 Task: Look for Airbnb options in Levice, Slovakia from 5th November, 2023 to 16th November, 2023 for 2 adults.1  bedroom having 1 bed and 1 bathroom. Property type can be hotel. Look for 5 properties as per requirement.
Action: Mouse moved to (533, 71)
Screenshot: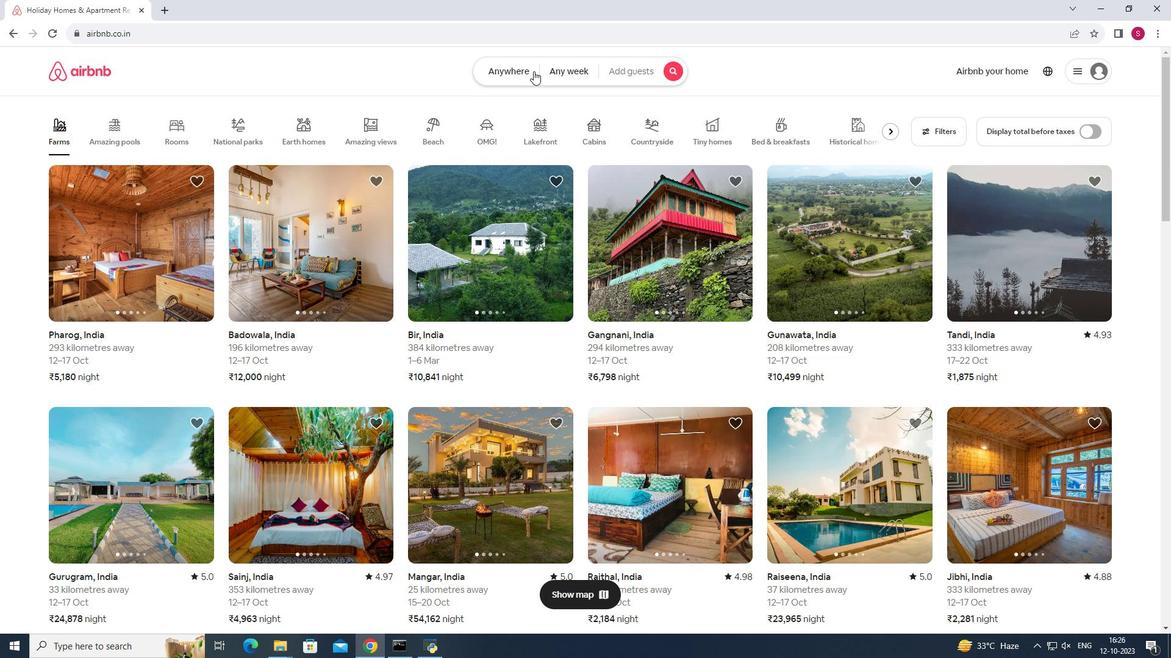 
Action: Mouse pressed left at (533, 71)
Screenshot: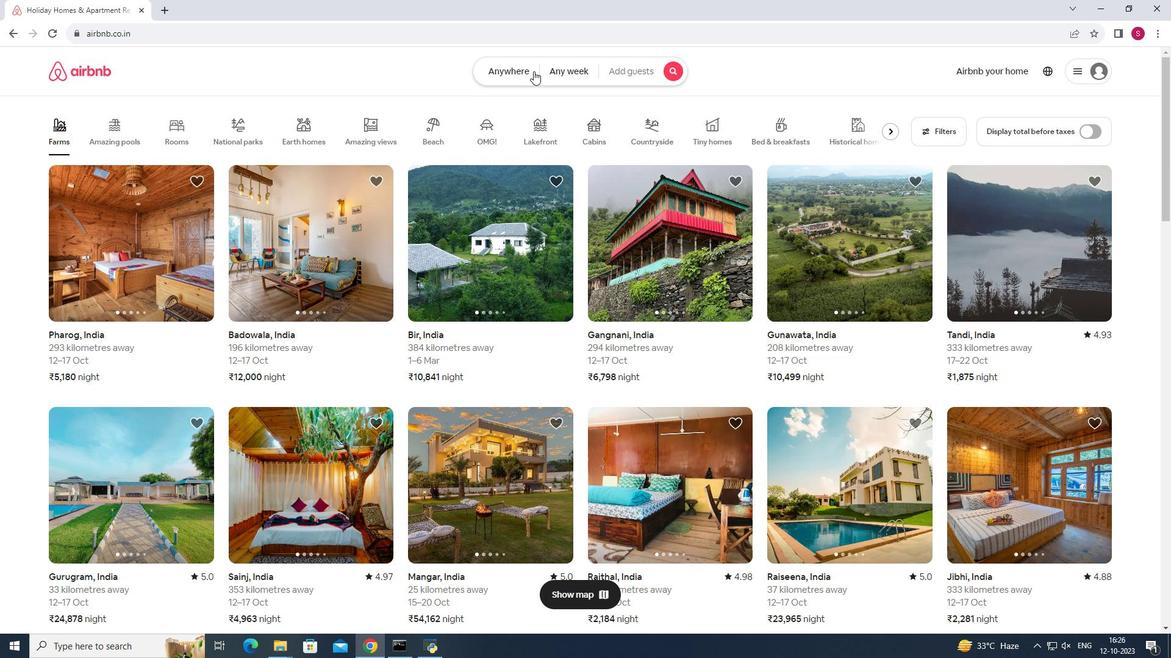 
Action: Mouse moved to (432, 118)
Screenshot: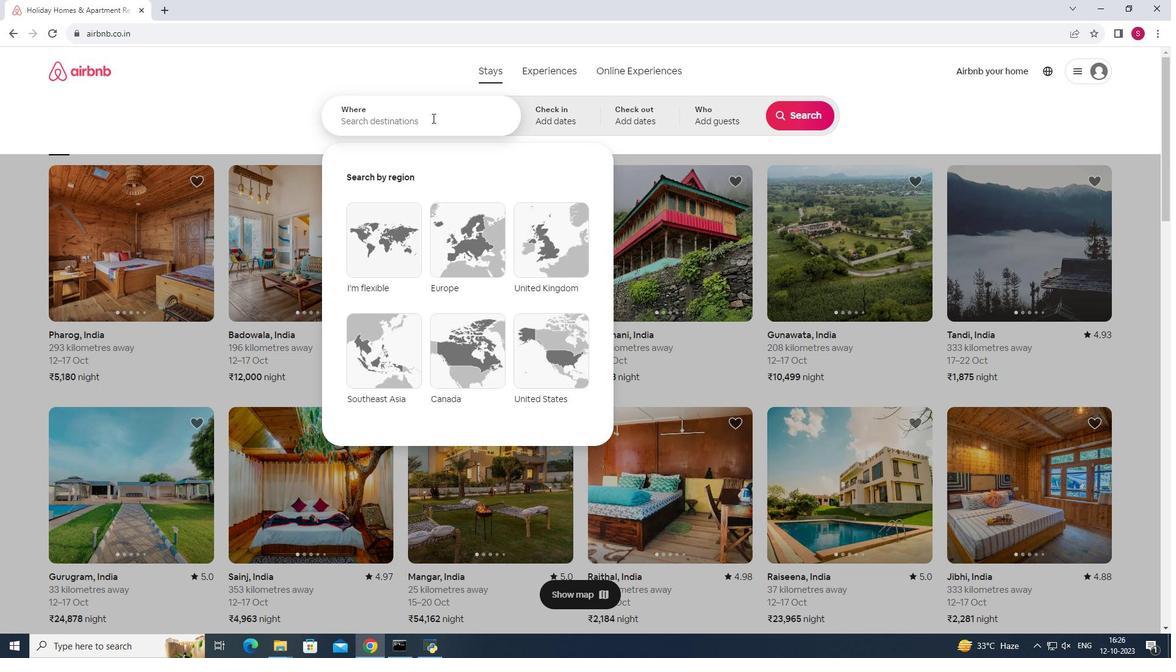 
Action: Mouse pressed left at (432, 118)
Screenshot: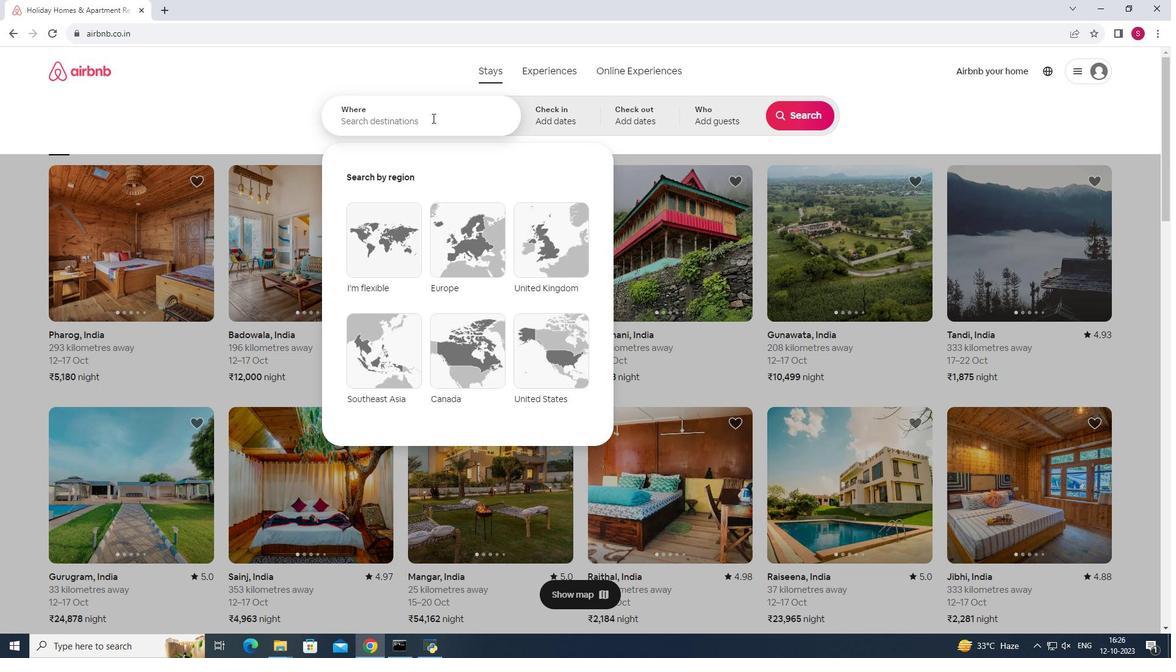 
Action: Key pressed <Key.shift><Key.shift><Key.shift><Key.shift><Key.shift><Key.shift><Key.shift><Key.shift><Key.shift><Key.shift><Key.shift><Key.shift><Key.shift><Key.shift><Key.shift><Key.shift><Key.shift><Key.shift><Key.shift><Key.shift><Key.shift><Key.shift><Key.shift><Key.shift>Levice,<Key.space><Key.shift>Slovakia<Key.enter>
Screenshot: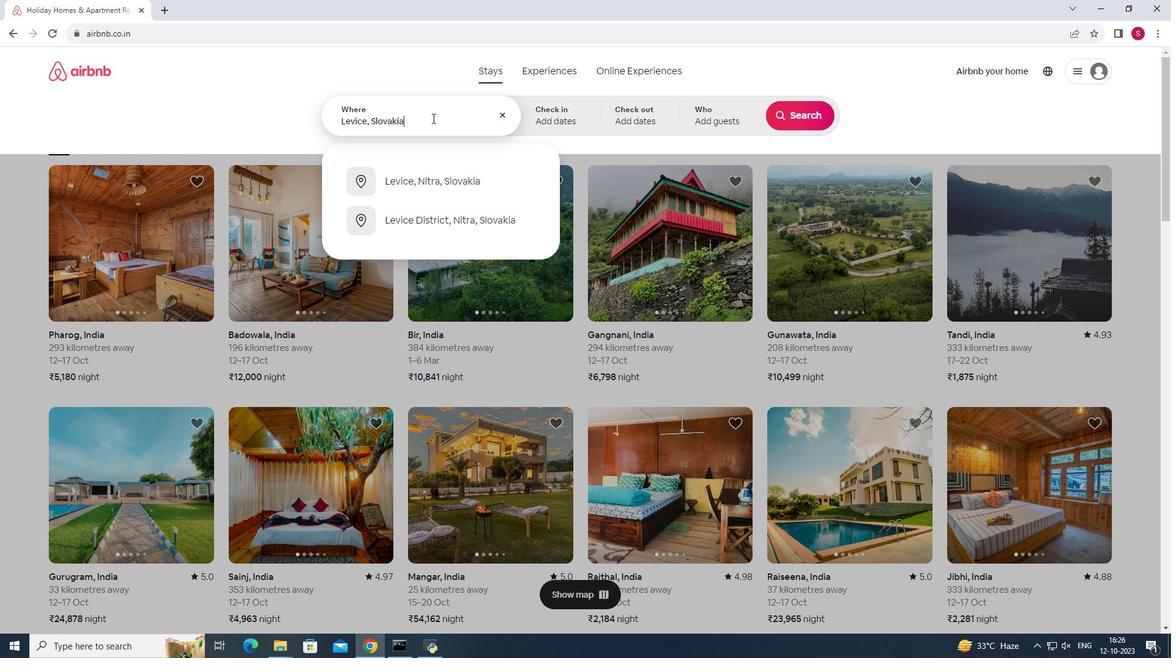 
Action: Mouse moved to (619, 299)
Screenshot: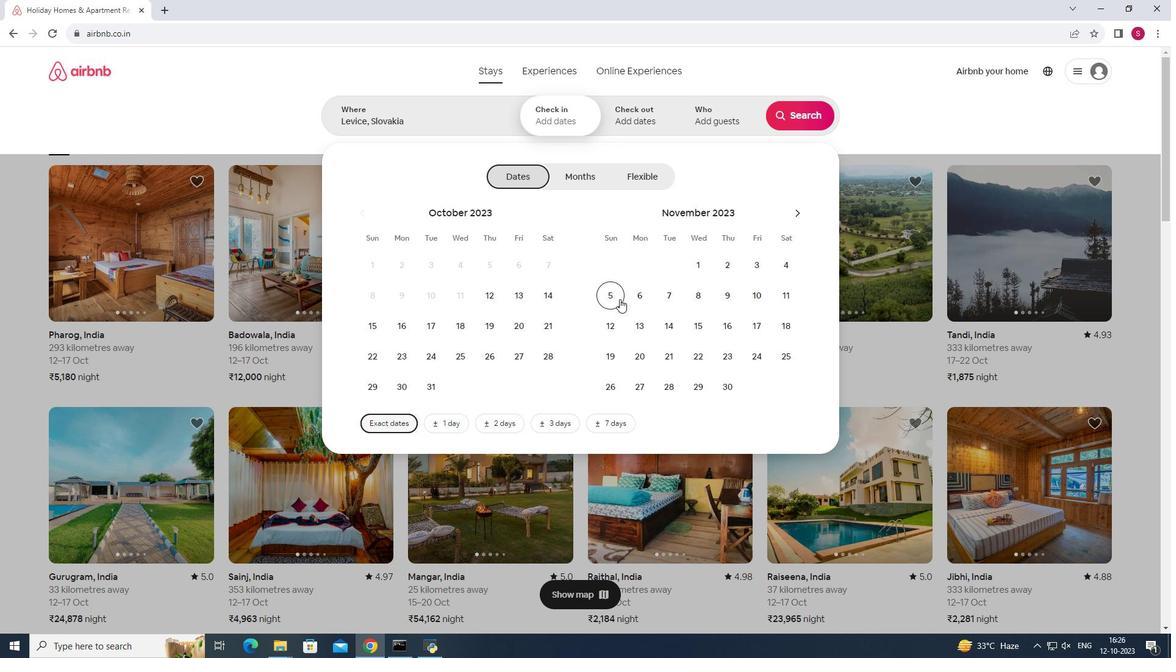 
Action: Mouse pressed left at (619, 299)
Screenshot: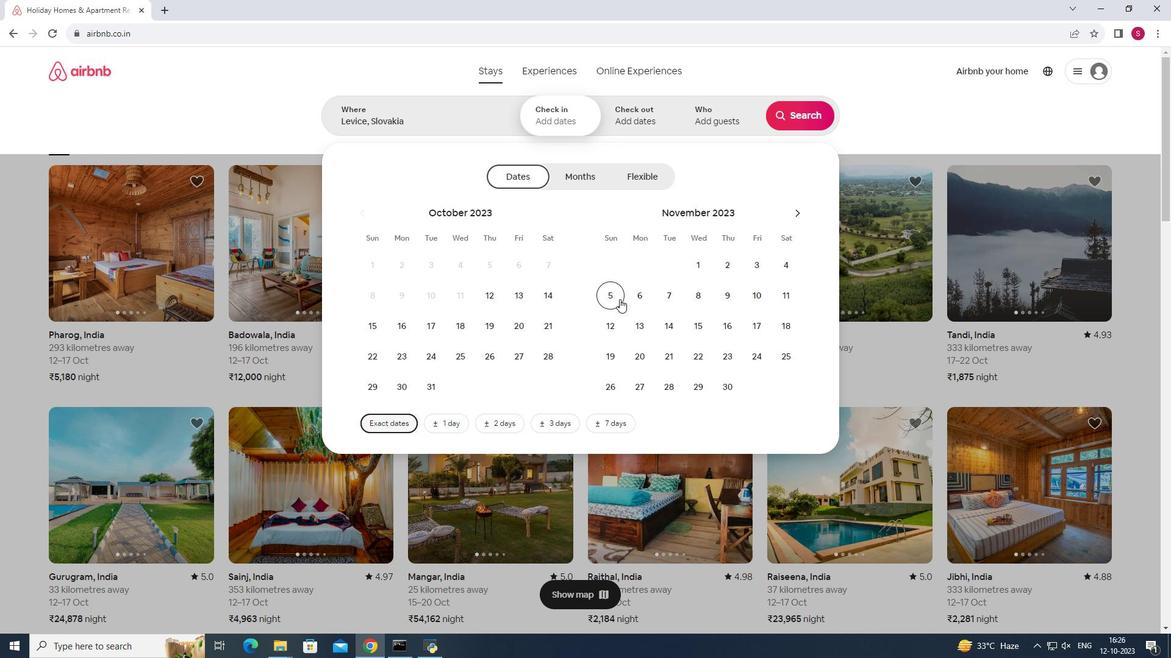 
Action: Mouse moved to (723, 332)
Screenshot: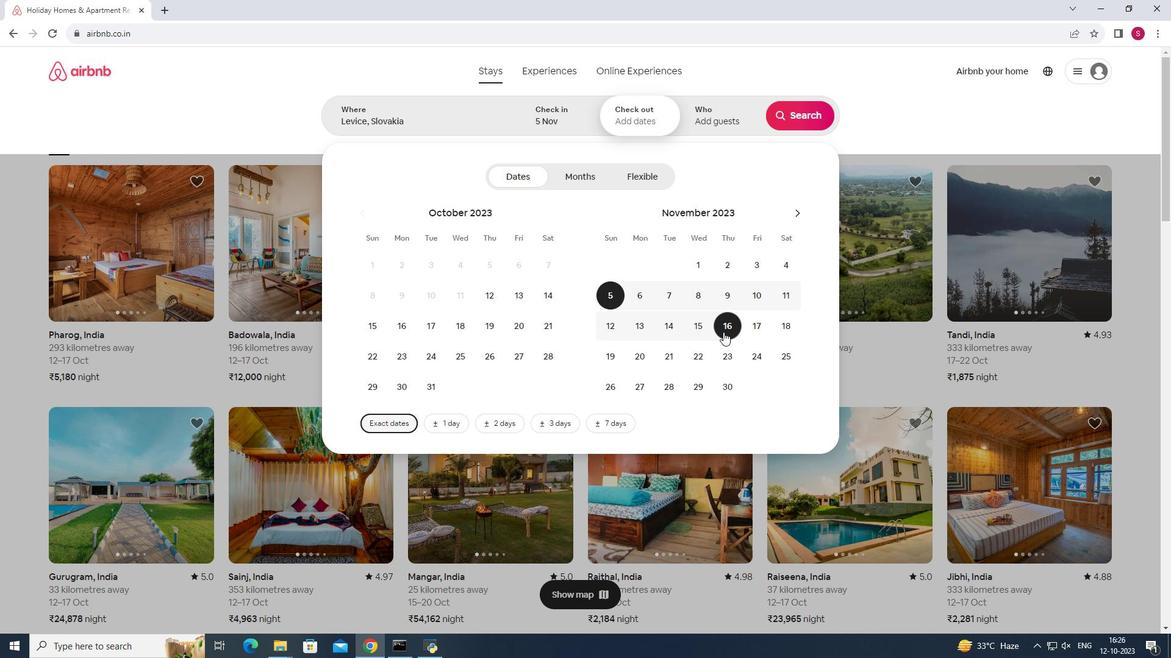 
Action: Mouse pressed left at (723, 332)
Screenshot: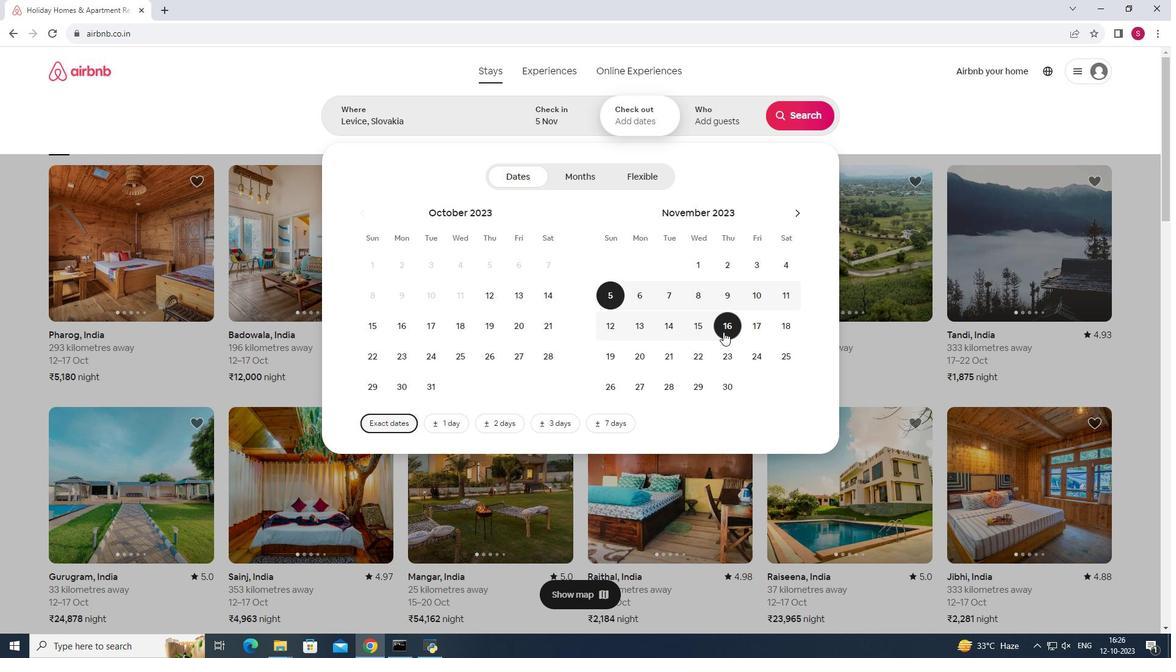 
Action: Mouse moved to (714, 112)
Screenshot: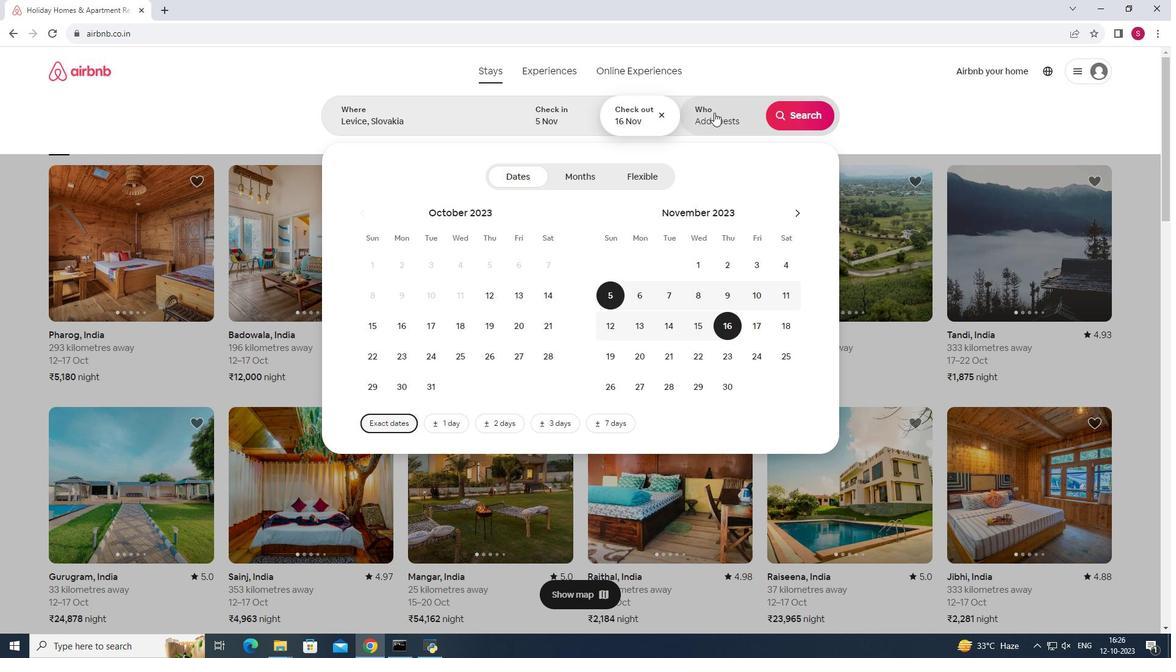 
Action: Mouse pressed left at (714, 112)
Screenshot: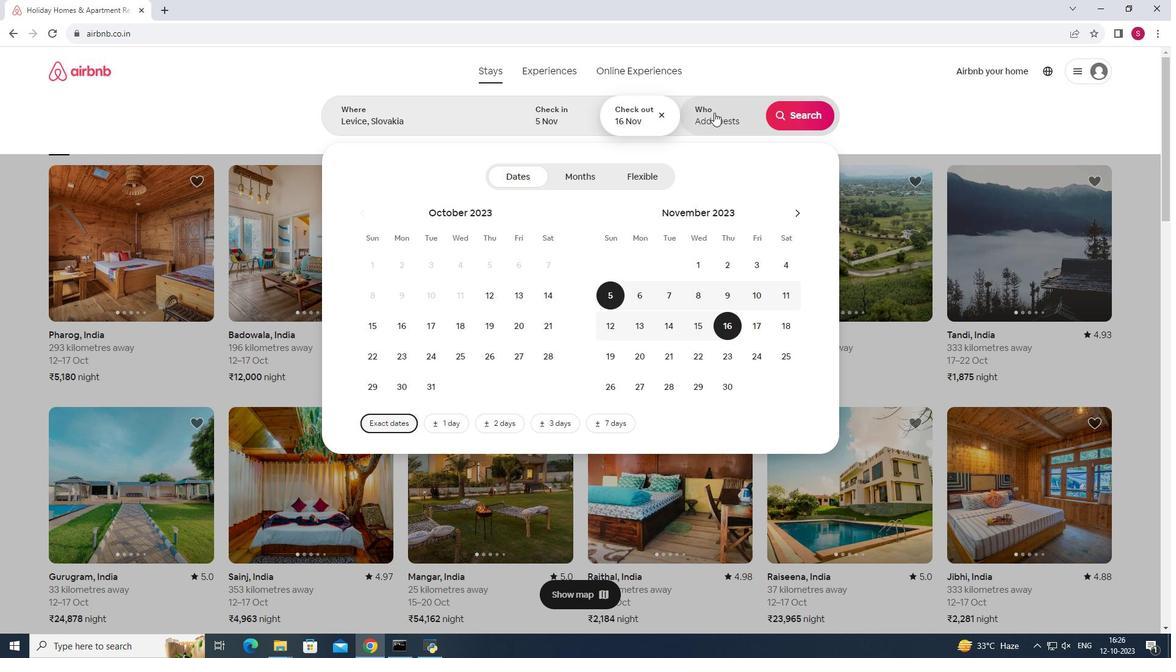 
Action: Mouse moved to (800, 177)
Screenshot: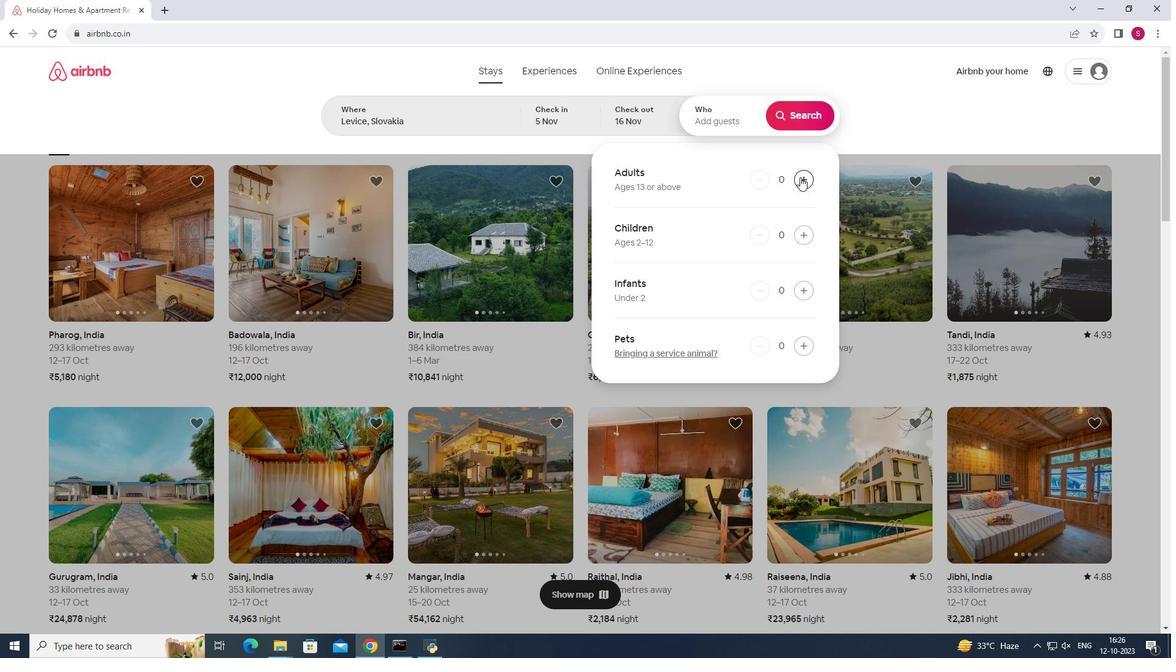 
Action: Mouse pressed left at (800, 177)
Screenshot: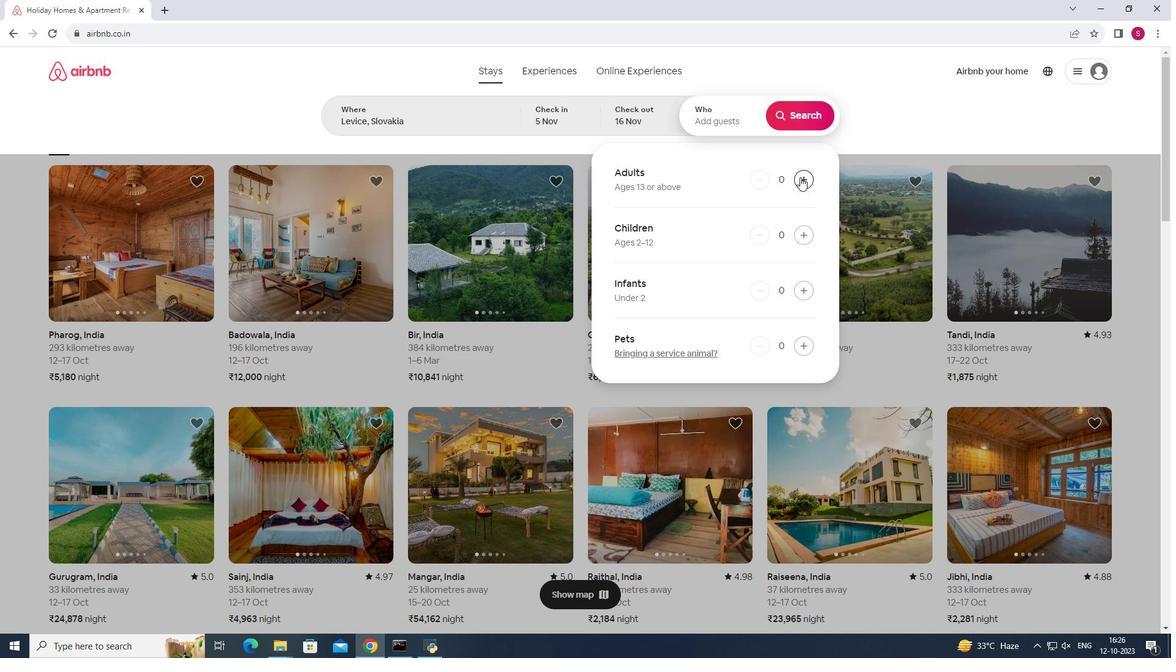 
Action: Mouse moved to (800, 179)
Screenshot: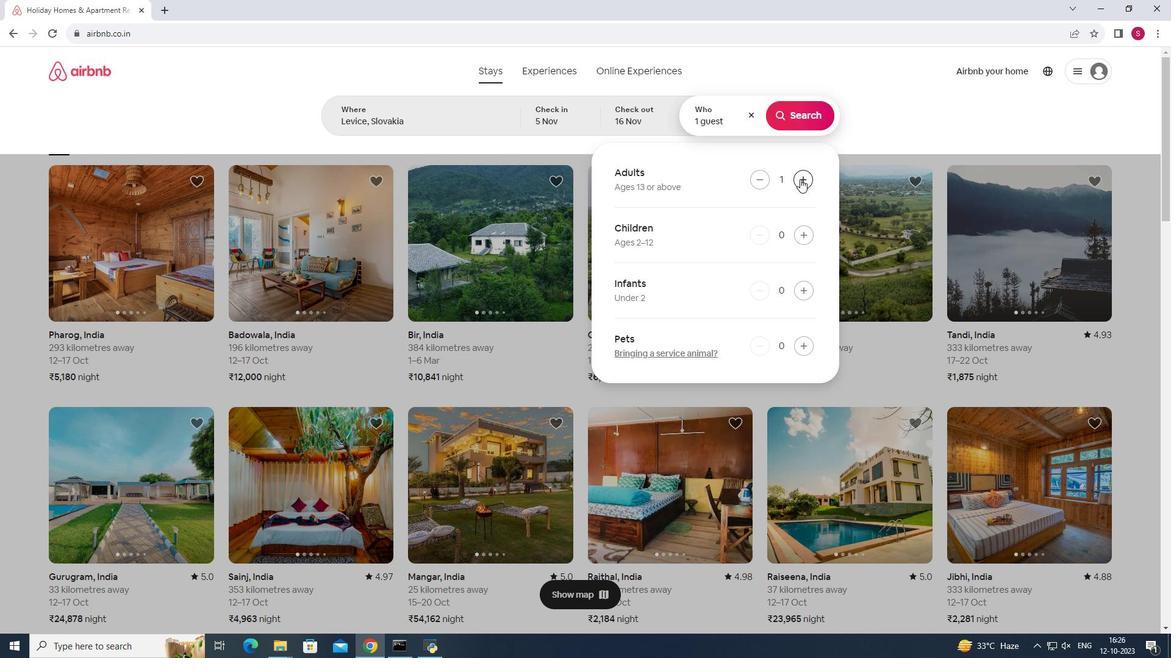 
Action: Mouse pressed left at (800, 179)
Screenshot: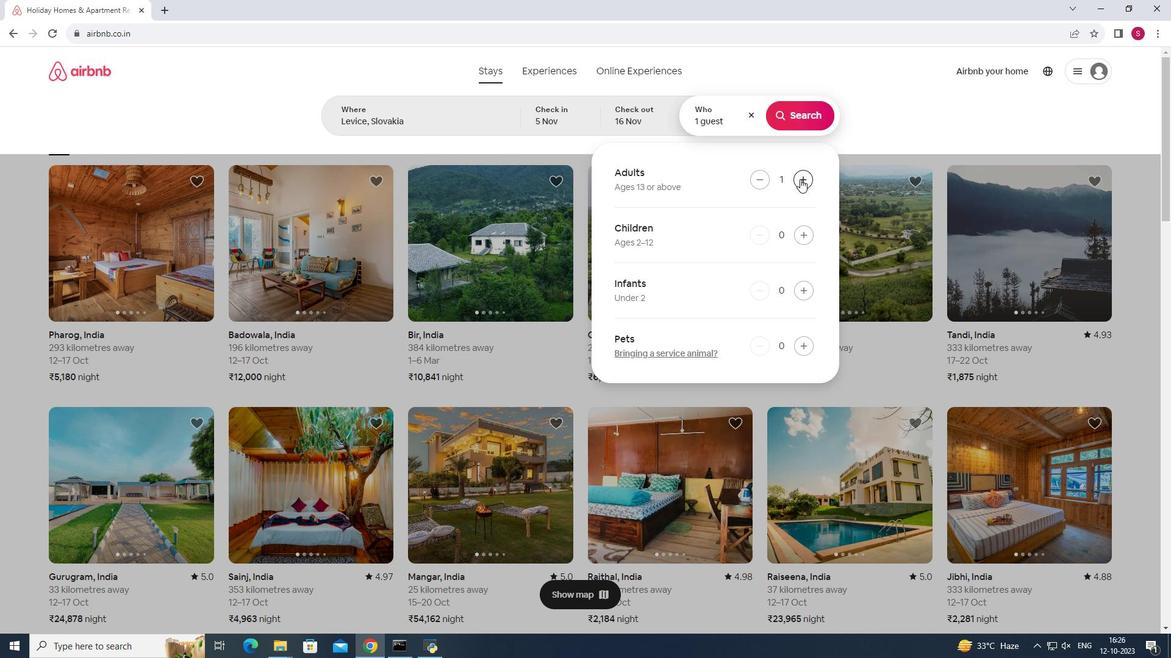 
Action: Mouse moved to (793, 119)
Screenshot: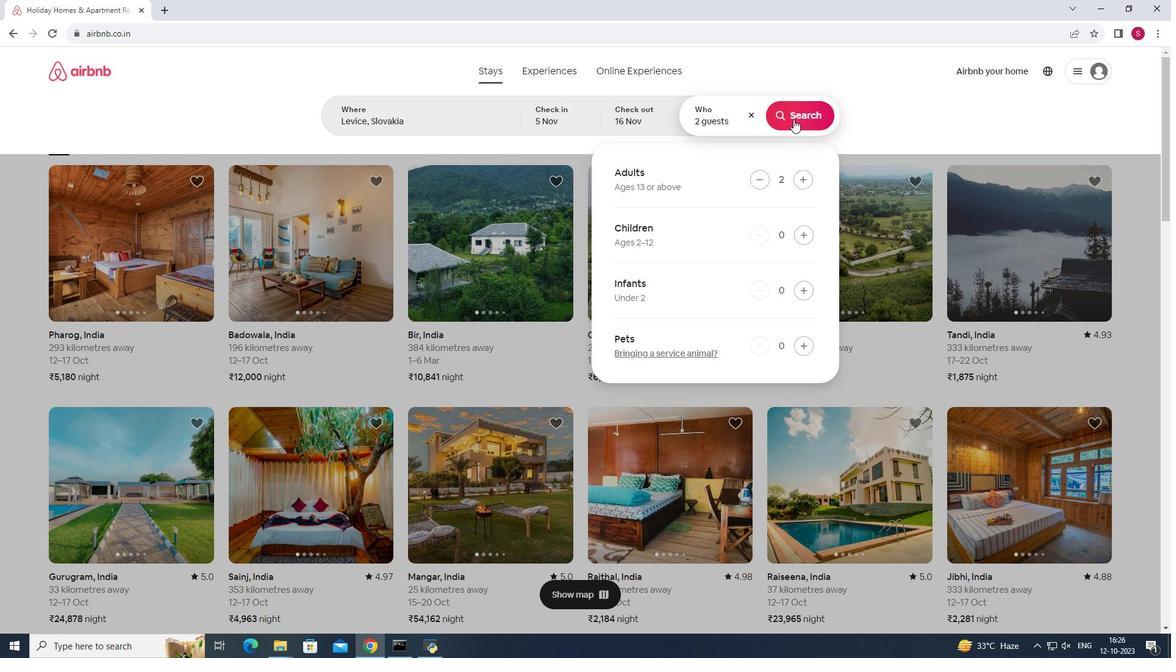 
Action: Mouse pressed left at (793, 119)
Screenshot: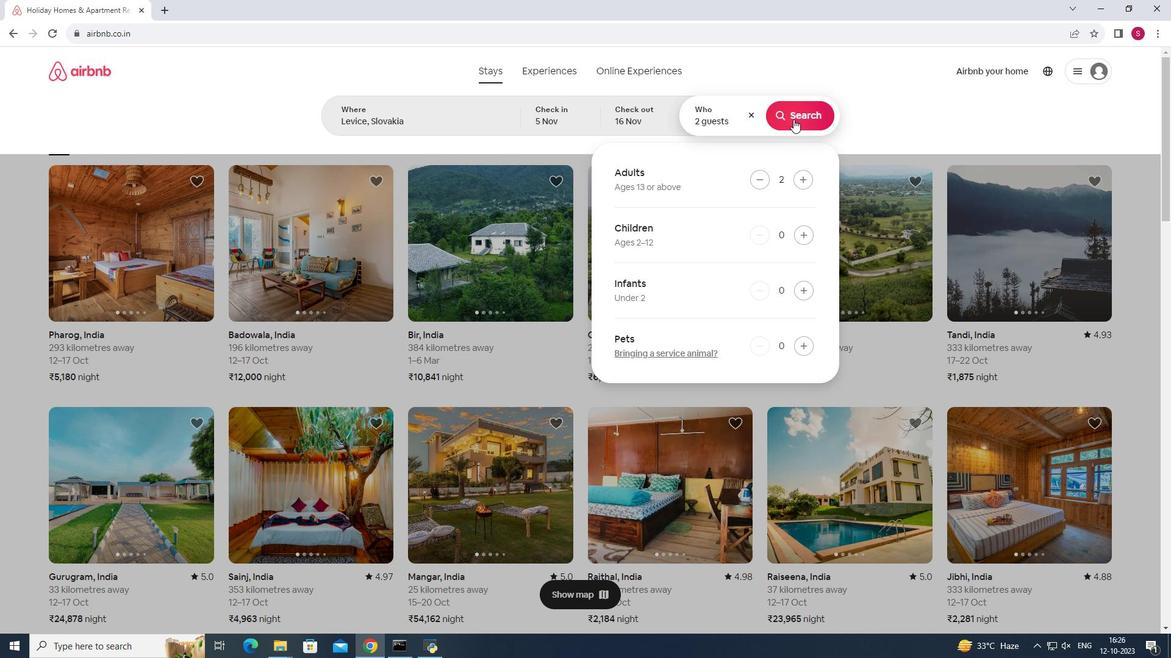 
Action: Mouse moved to (967, 124)
Screenshot: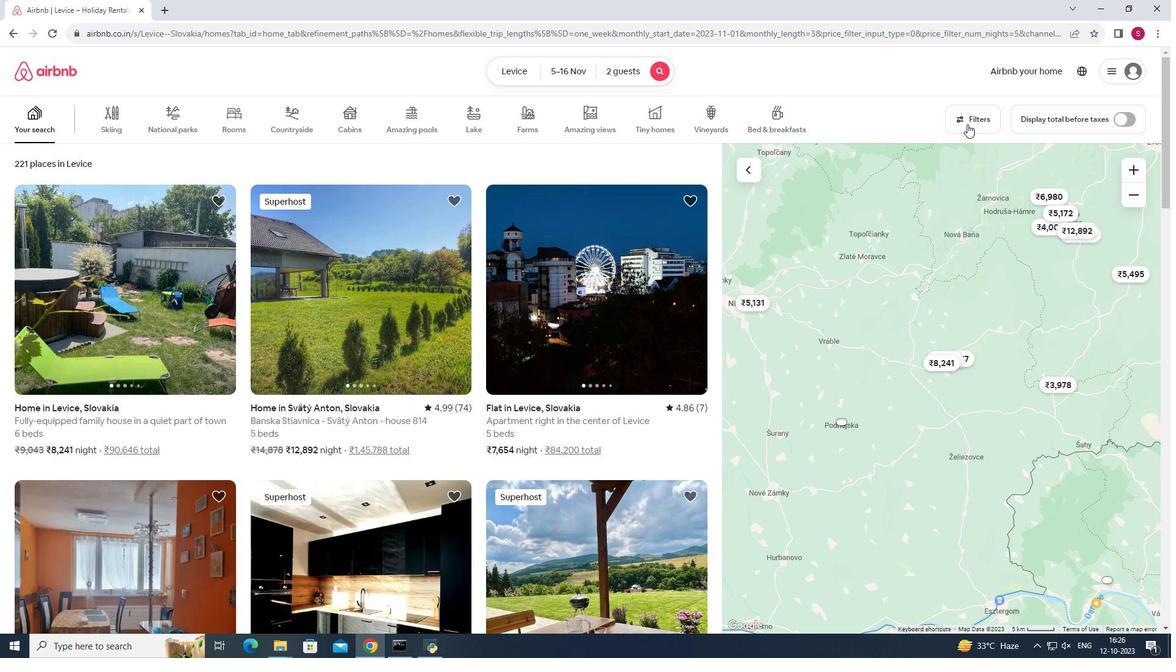 
Action: Mouse pressed left at (967, 124)
Screenshot: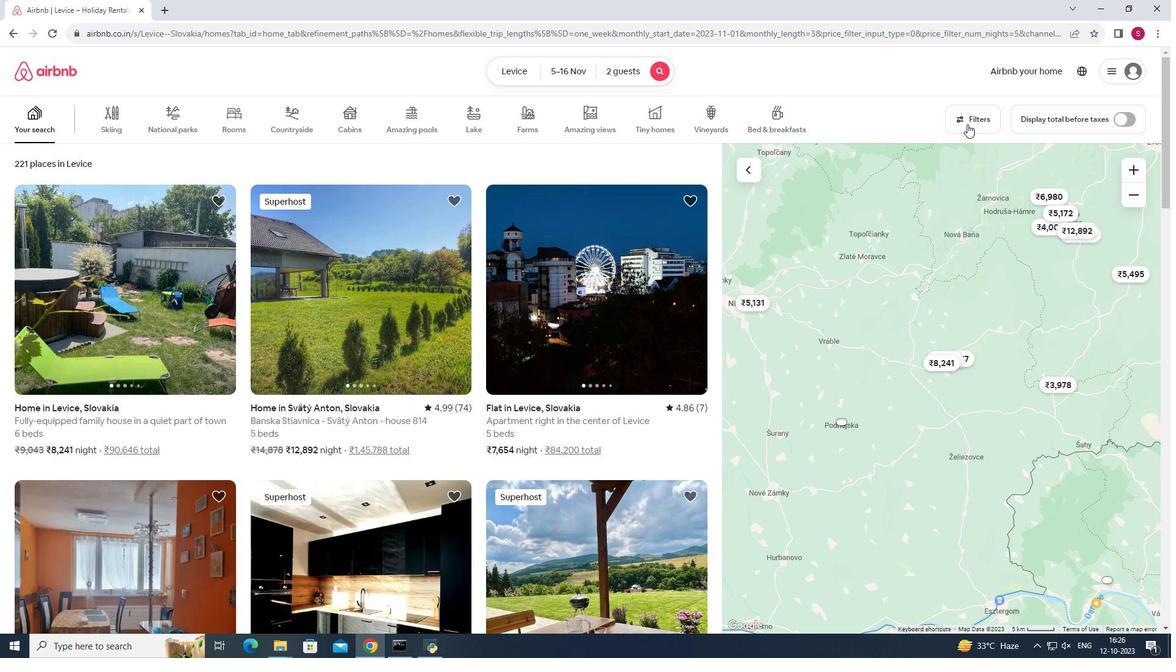 
Action: Mouse moved to (650, 300)
Screenshot: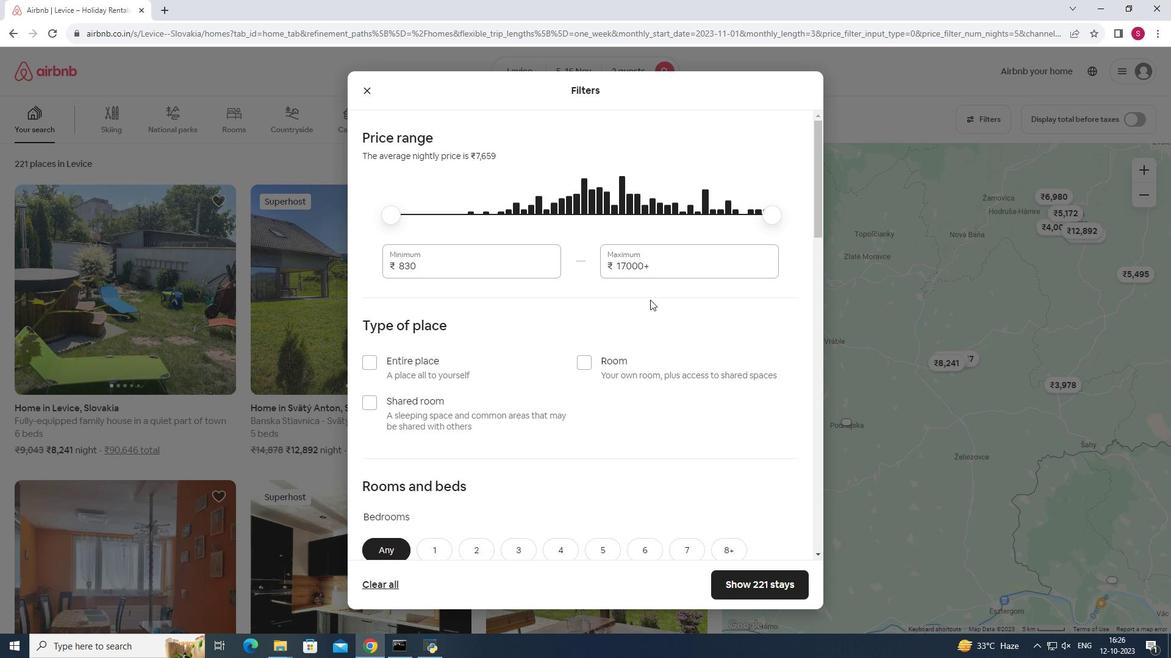 
Action: Mouse scrolled (650, 299) with delta (0, 0)
Screenshot: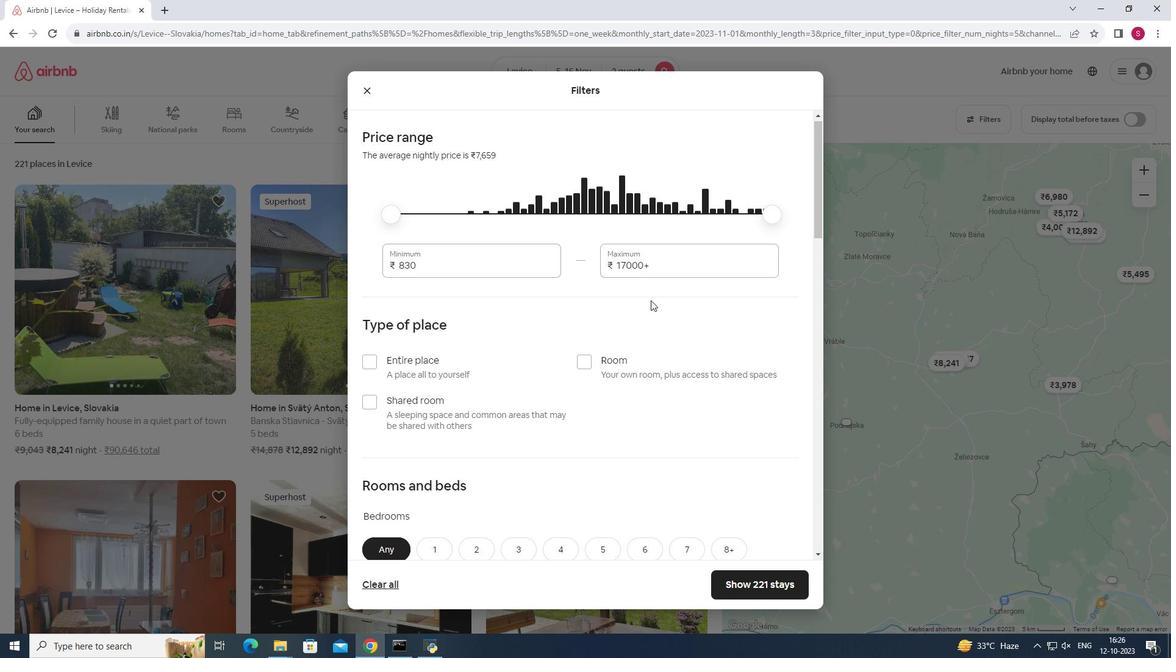 
Action: Mouse moved to (650, 300)
Screenshot: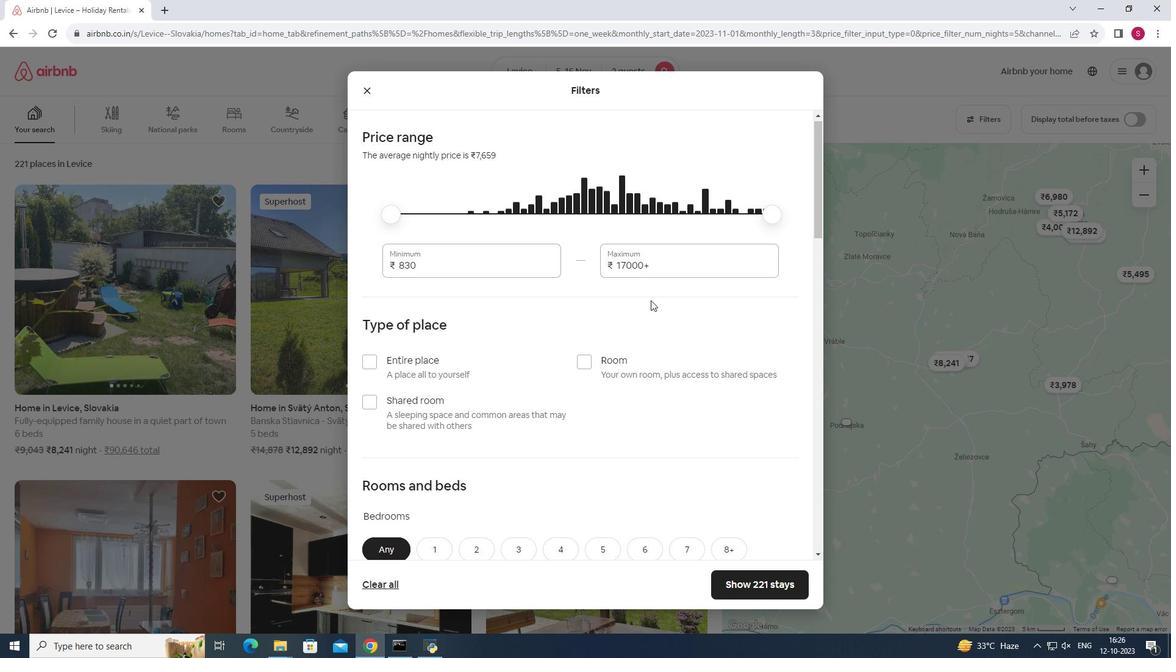 
Action: Mouse scrolled (650, 300) with delta (0, 0)
Screenshot: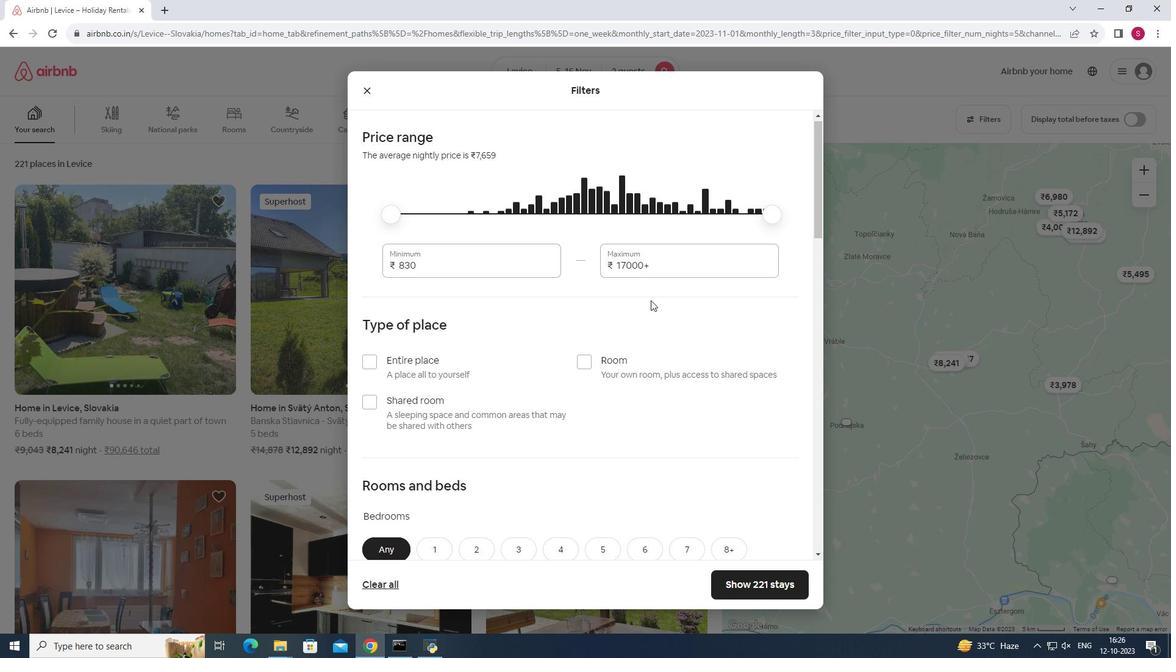 
Action: Mouse moved to (651, 300)
Screenshot: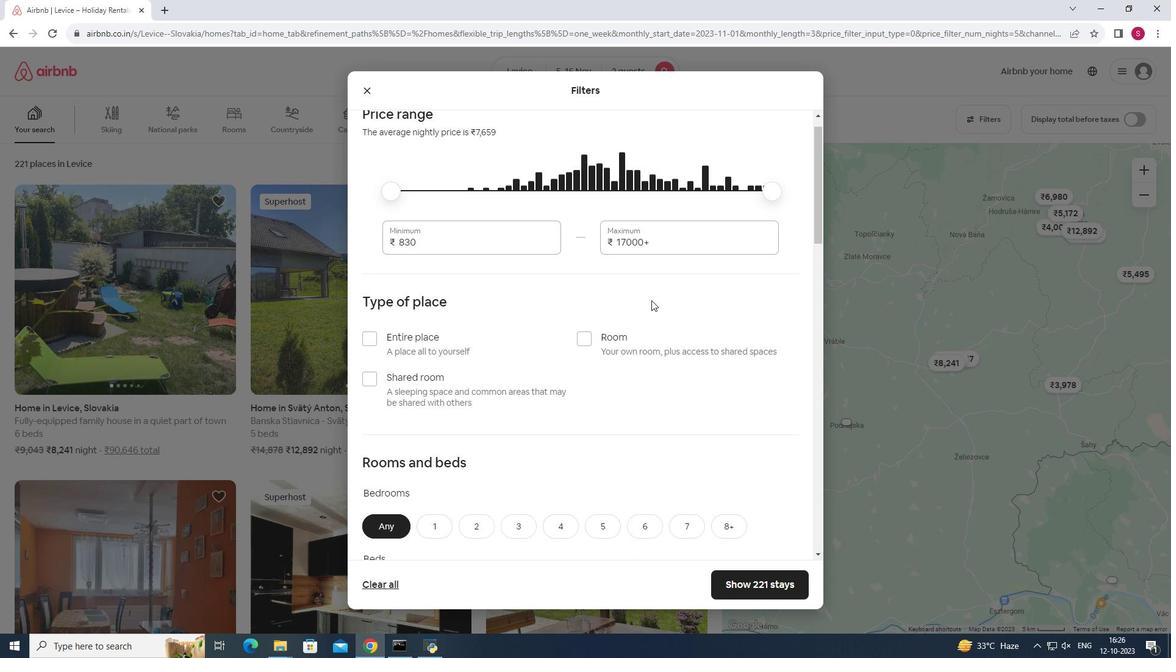 
Action: Mouse scrolled (651, 300) with delta (0, 0)
Screenshot: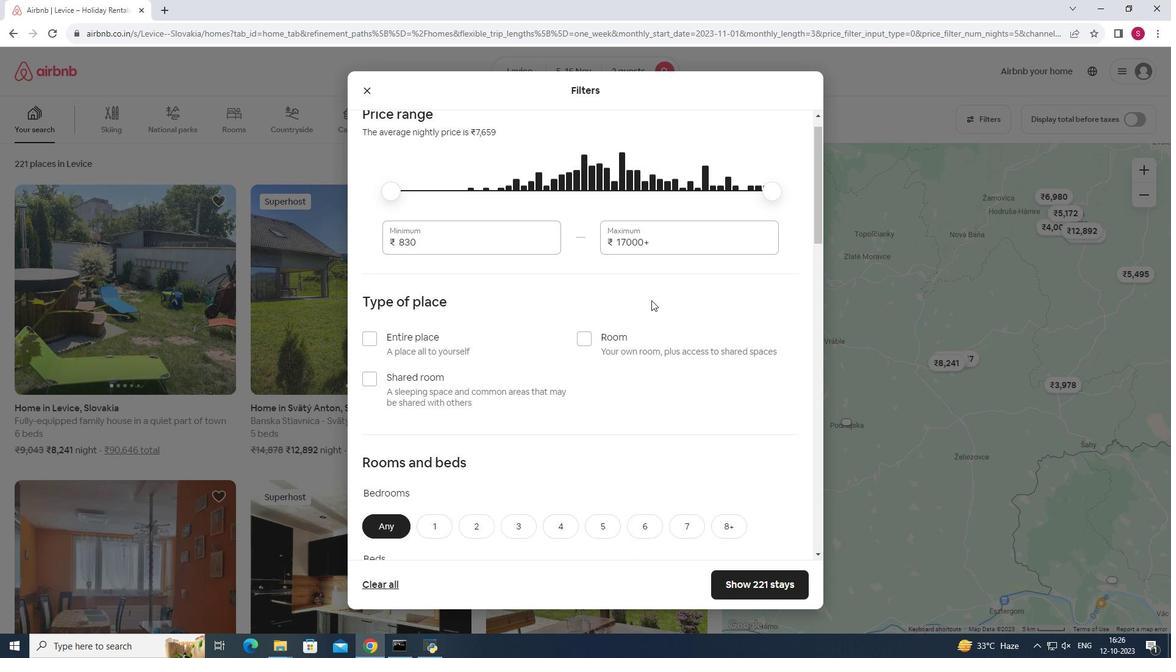 
Action: Mouse scrolled (651, 300) with delta (0, 0)
Screenshot: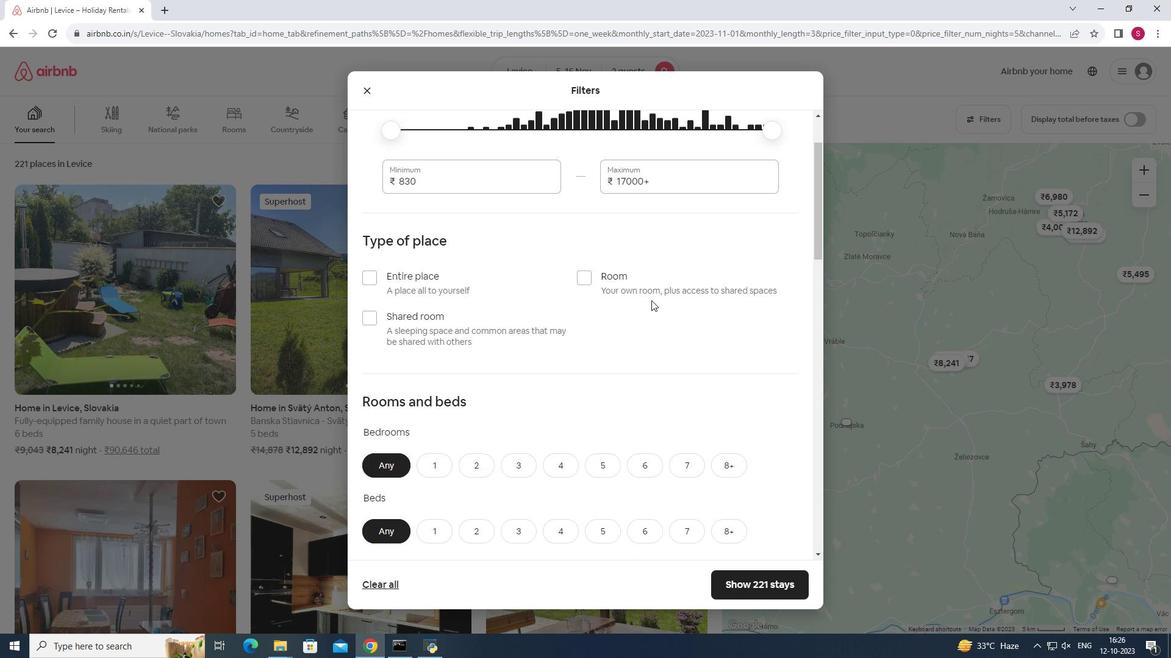 
Action: Mouse moved to (473, 309)
Screenshot: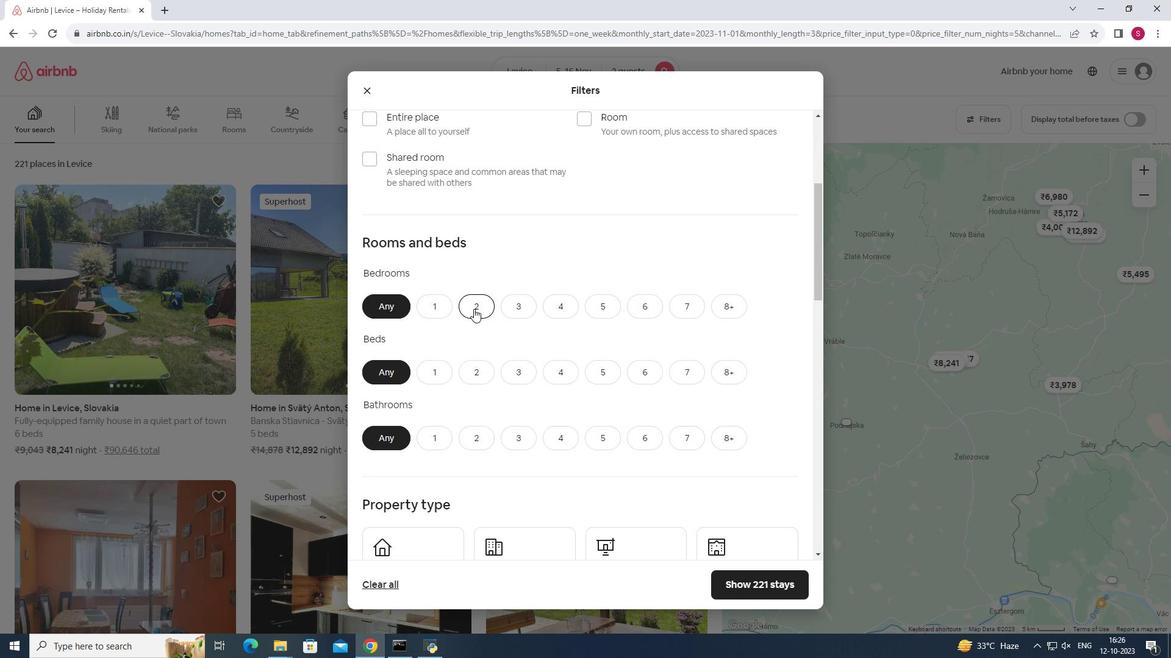 
Action: Mouse pressed left at (473, 309)
Screenshot: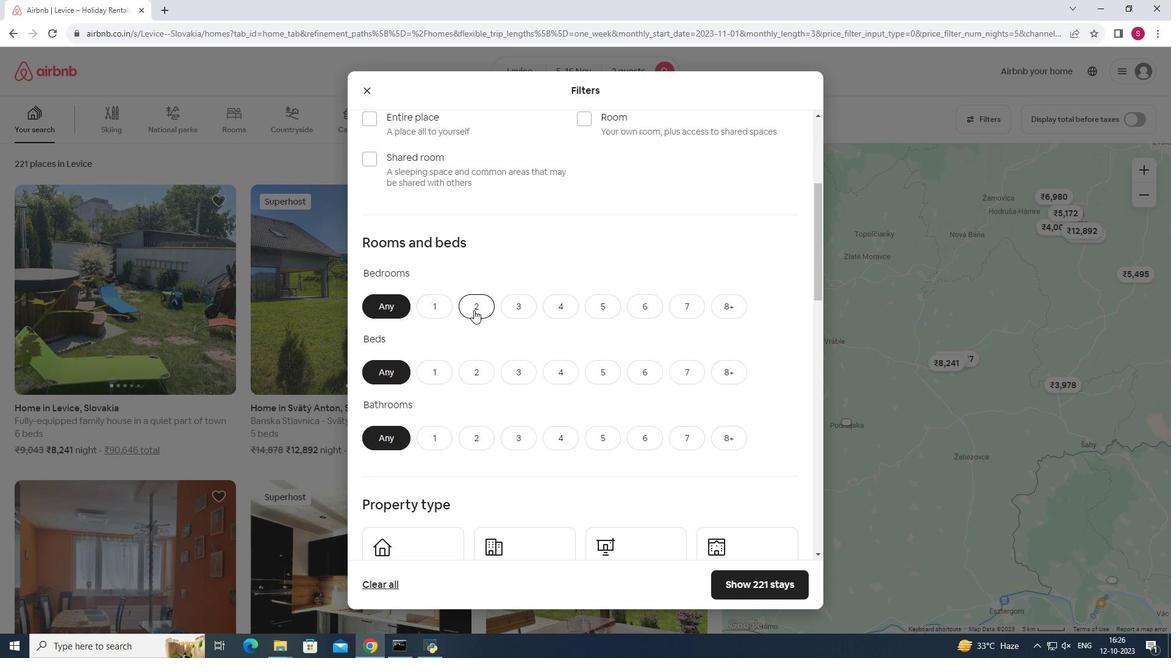 
Action: Mouse moved to (439, 306)
Screenshot: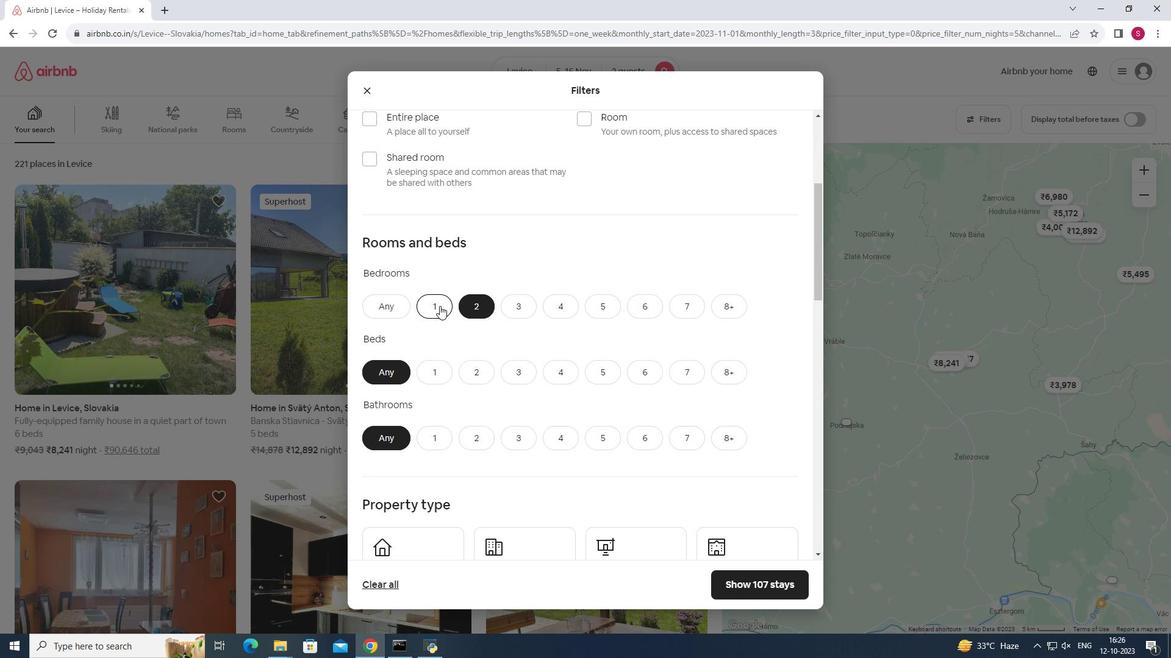 
Action: Mouse pressed left at (439, 306)
Screenshot: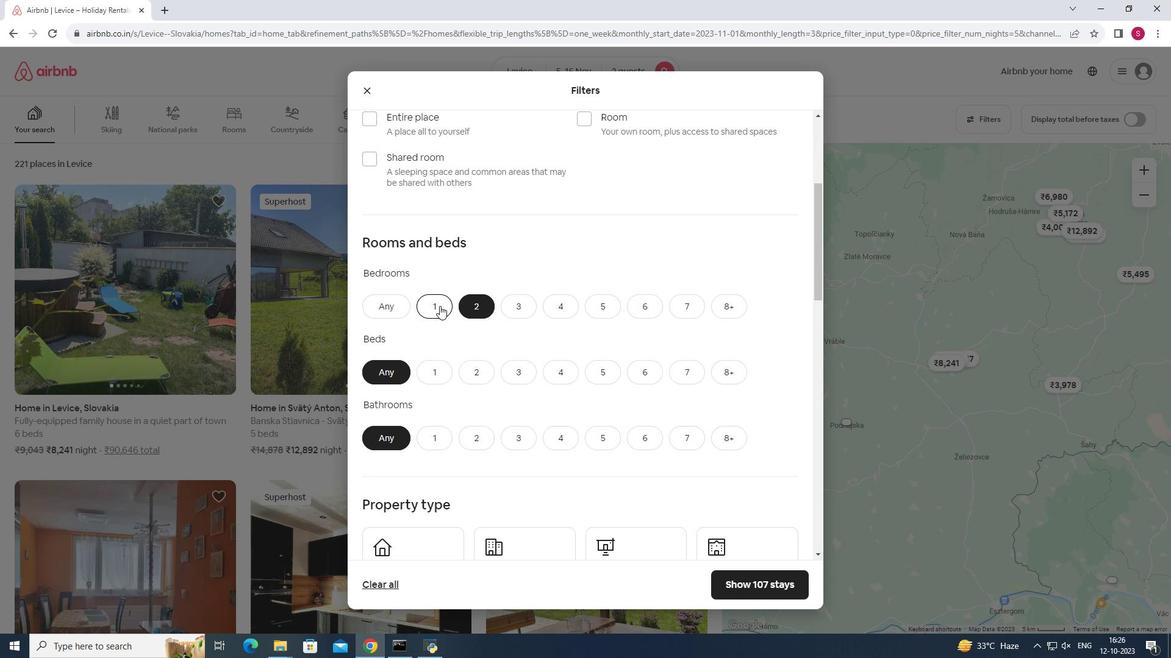 
Action: Mouse scrolled (439, 305) with delta (0, 0)
Screenshot: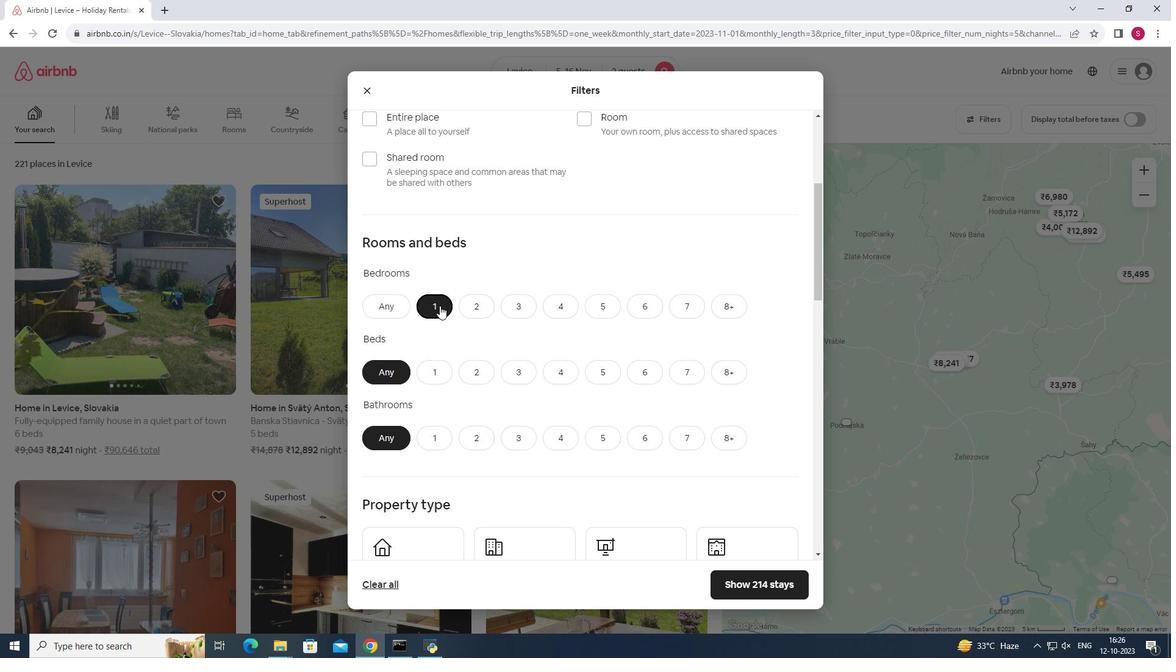 
Action: Mouse scrolled (439, 305) with delta (0, 0)
Screenshot: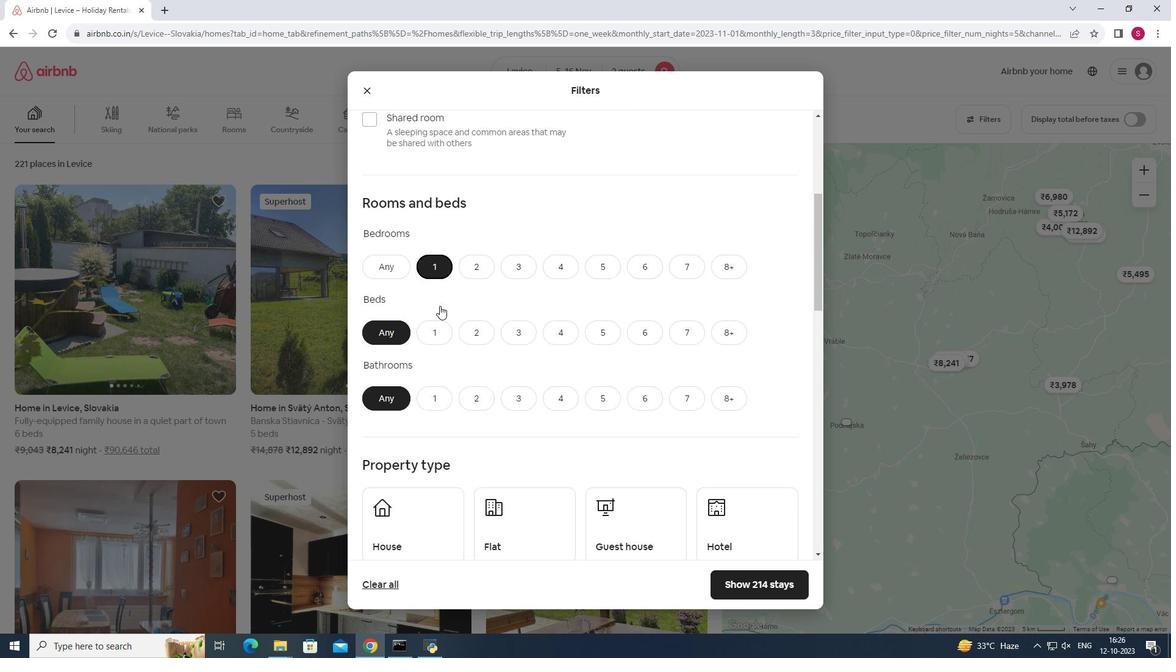 
Action: Mouse moved to (434, 250)
Screenshot: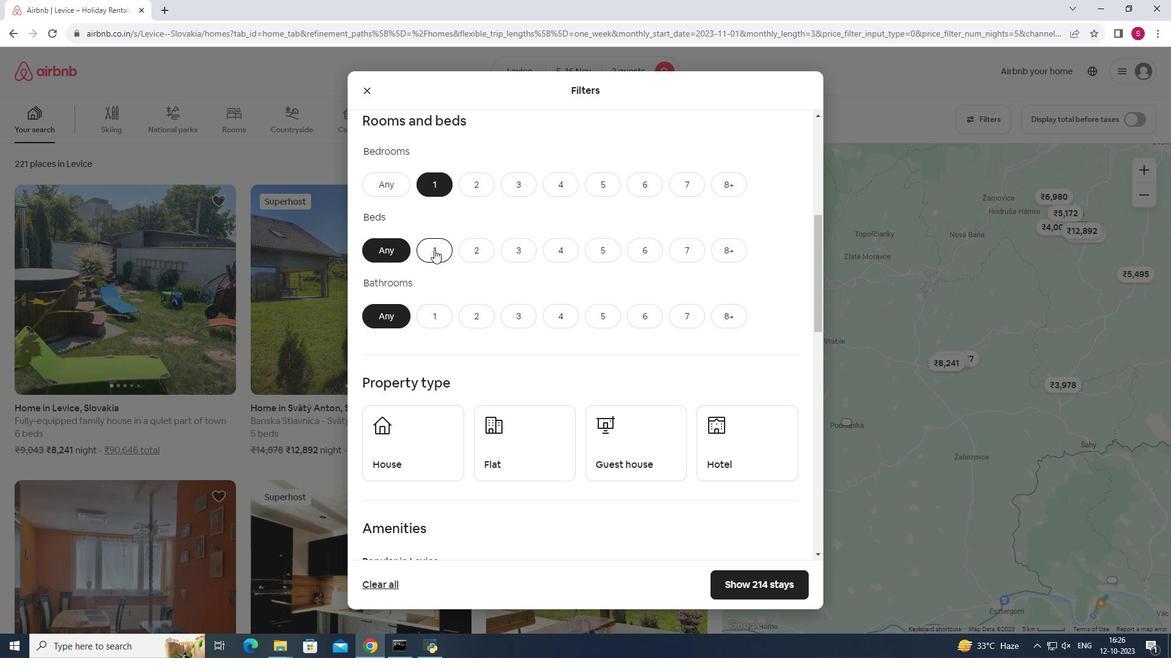 
Action: Mouse pressed left at (434, 250)
Screenshot: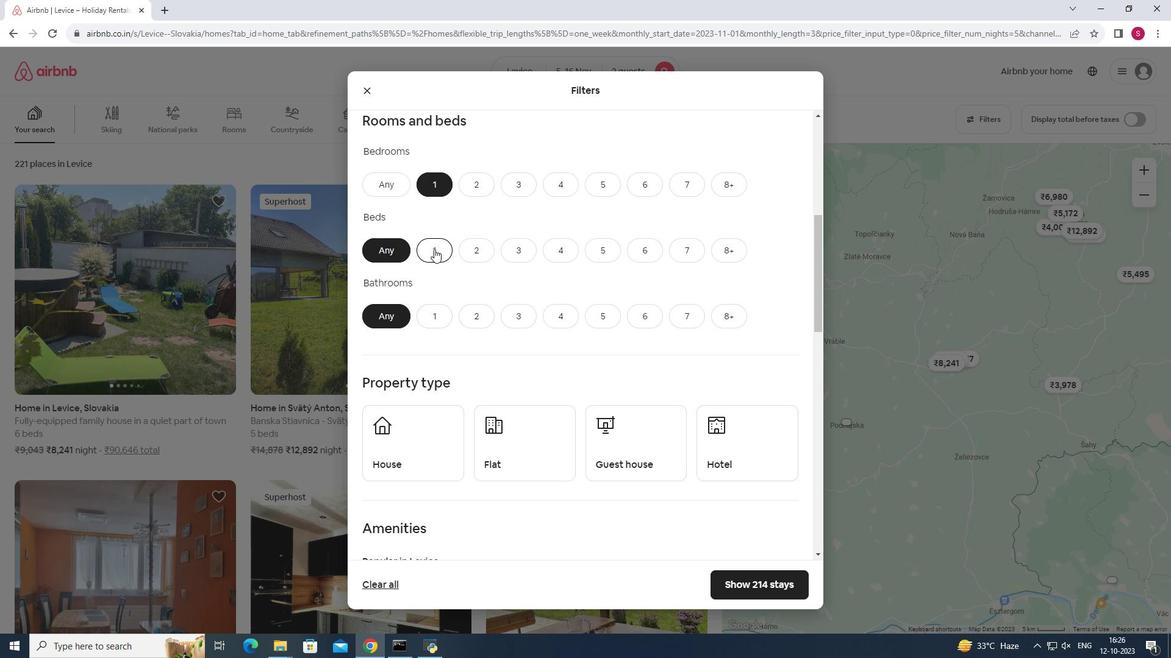 
Action: Mouse moved to (434, 248)
Screenshot: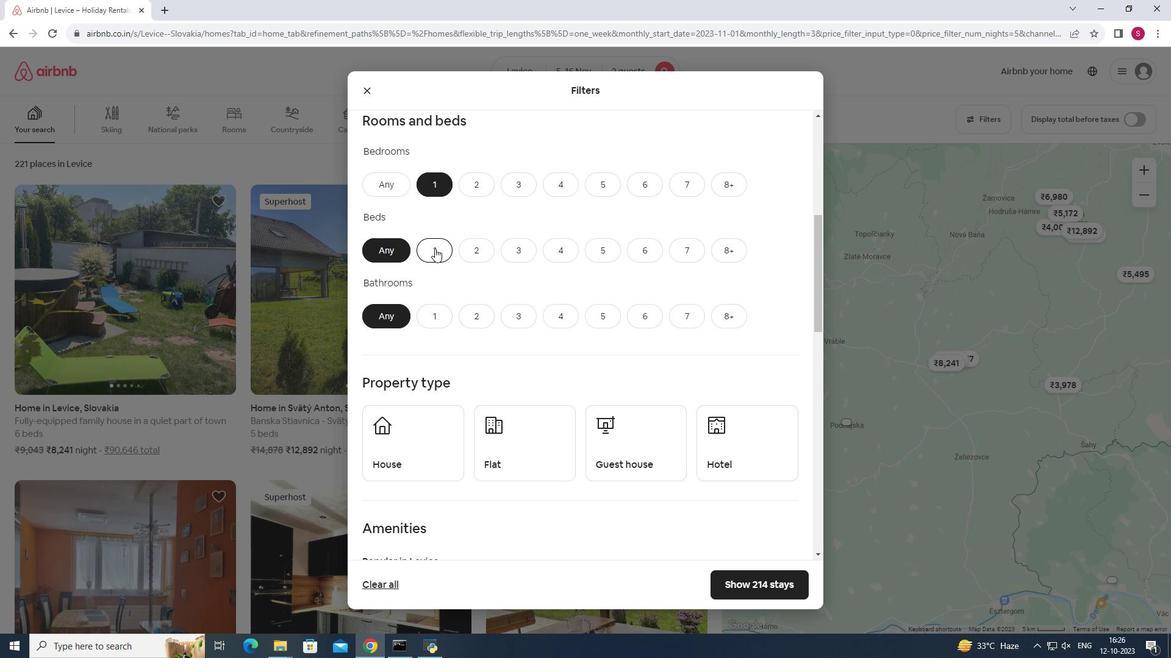 
Action: Mouse pressed left at (434, 248)
Screenshot: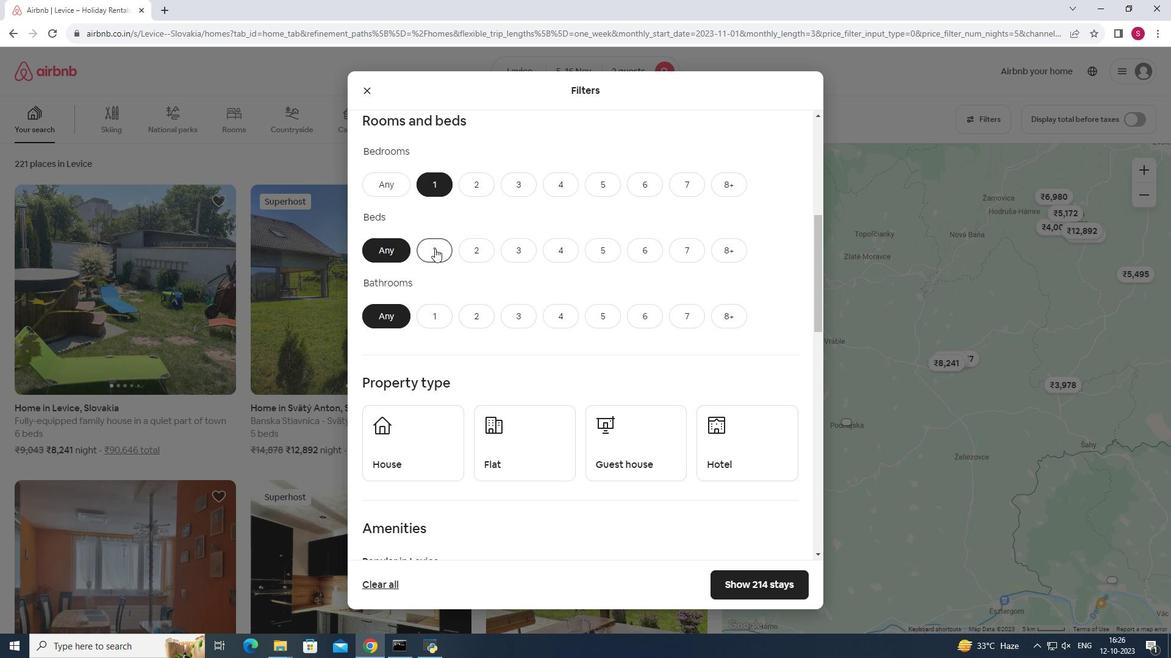 
Action: Mouse moved to (438, 322)
Screenshot: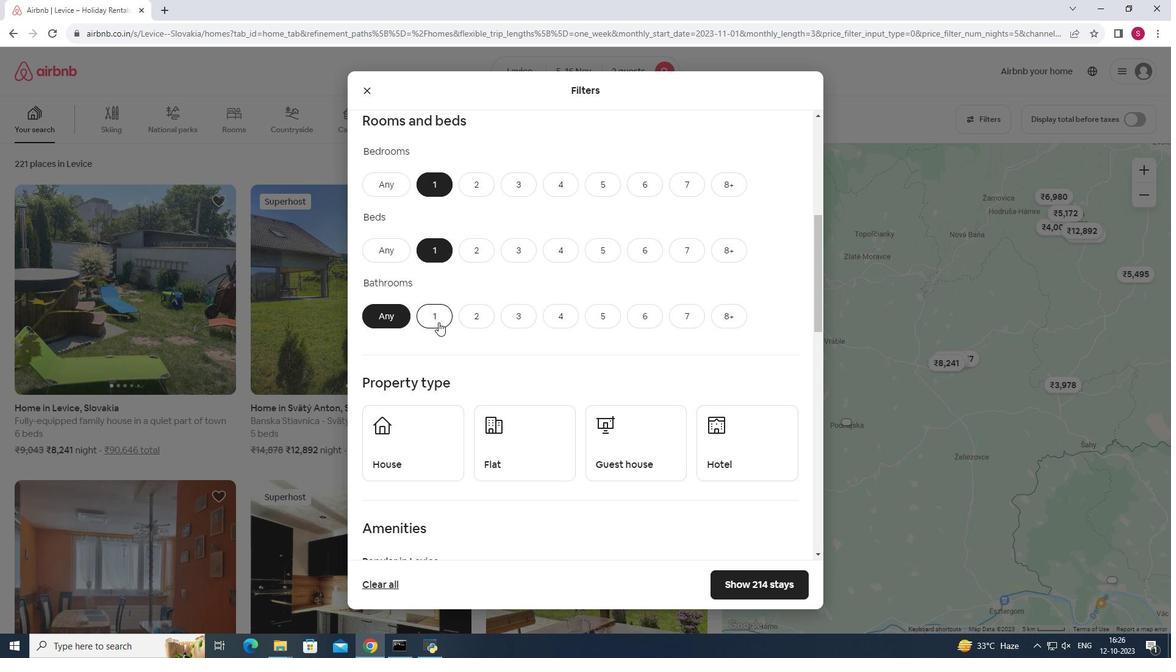 
Action: Mouse pressed left at (438, 322)
Screenshot: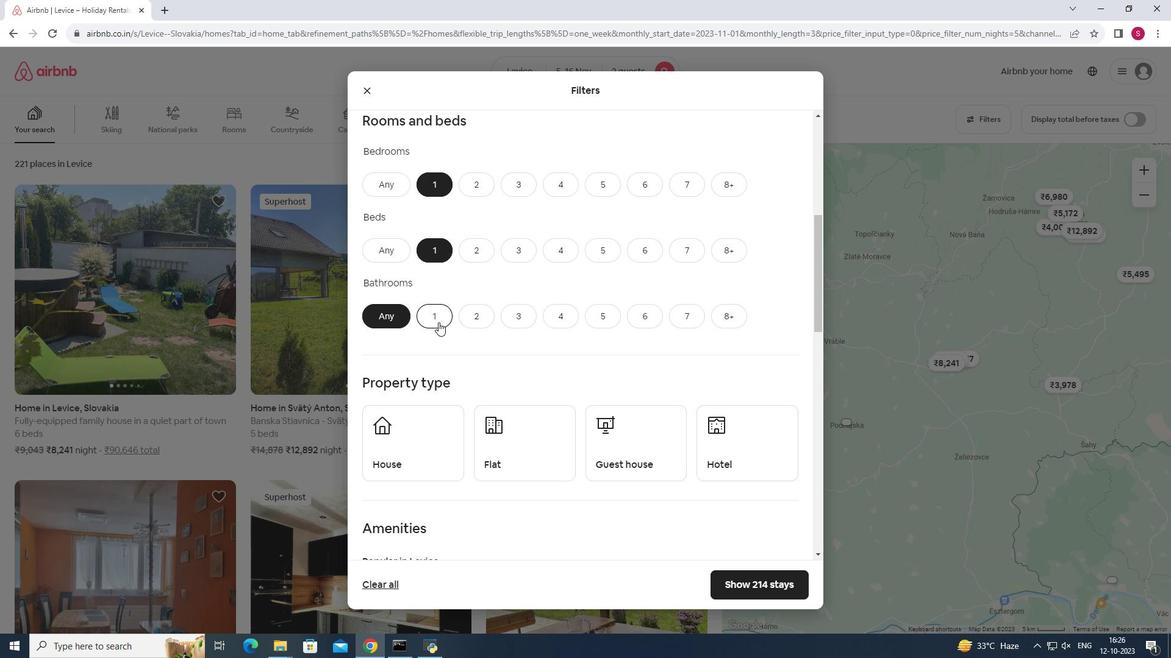 
Action: Mouse moved to (483, 333)
Screenshot: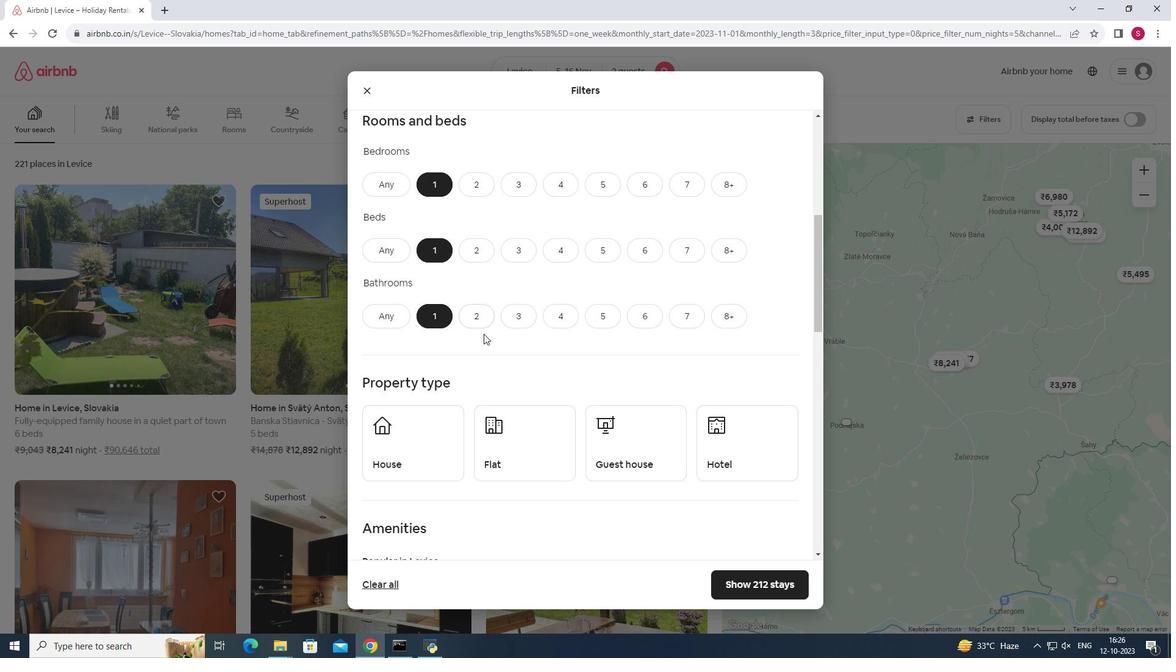 
Action: Mouse scrolled (483, 333) with delta (0, 0)
Screenshot: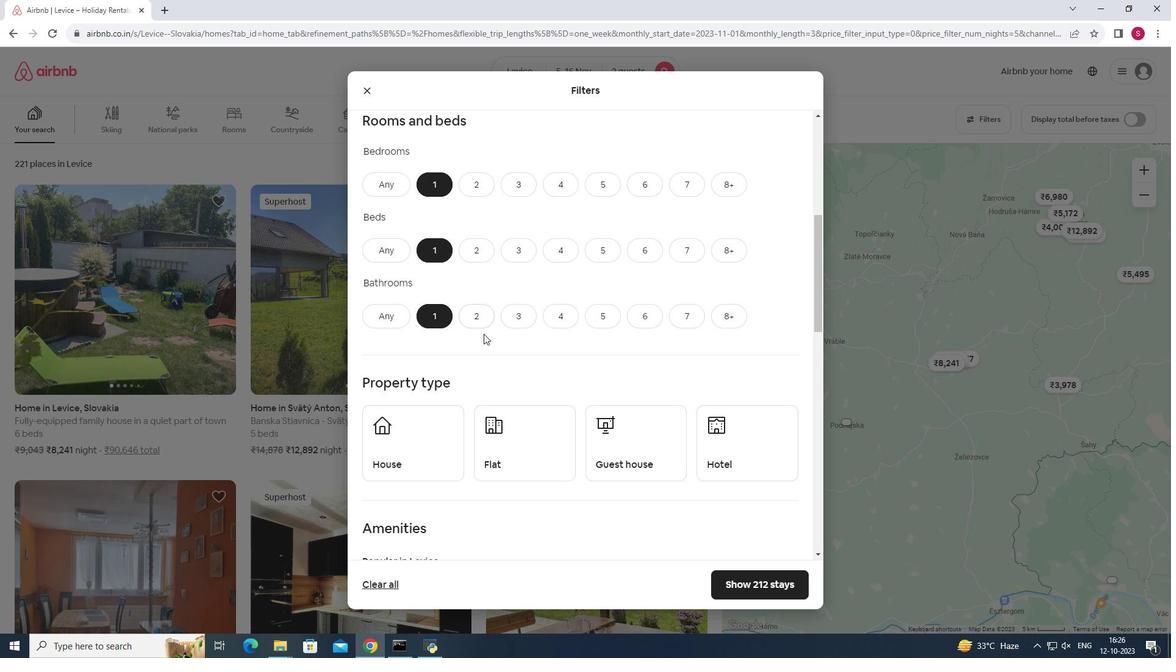
Action: Mouse moved to (754, 393)
Screenshot: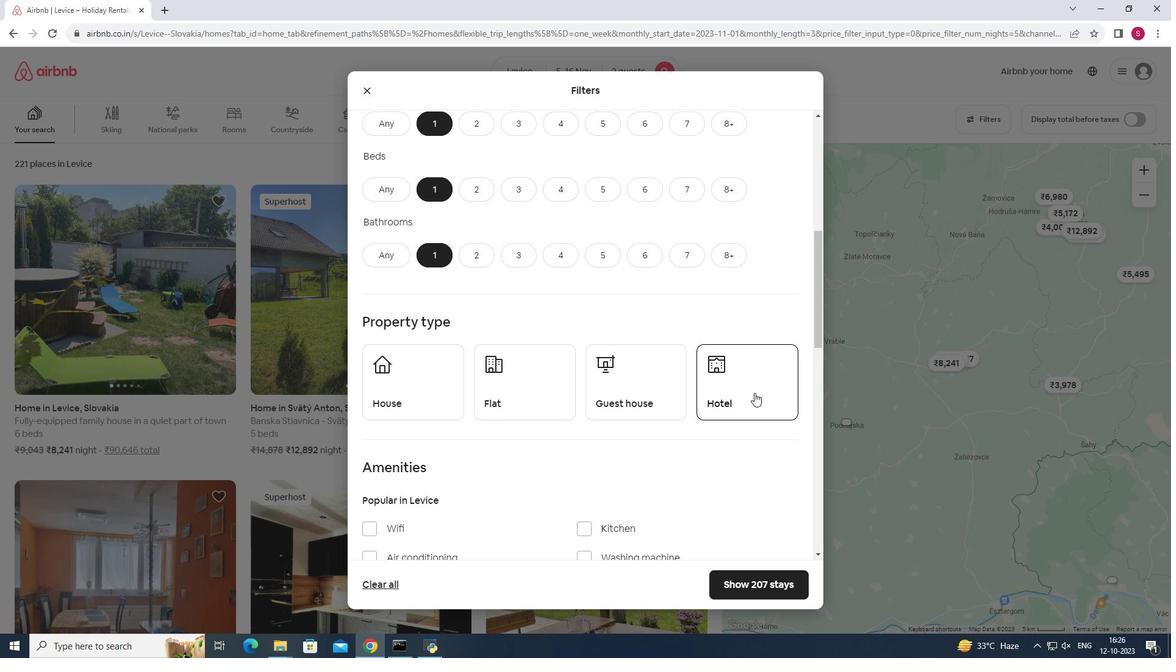 
Action: Mouse pressed left at (754, 393)
Screenshot: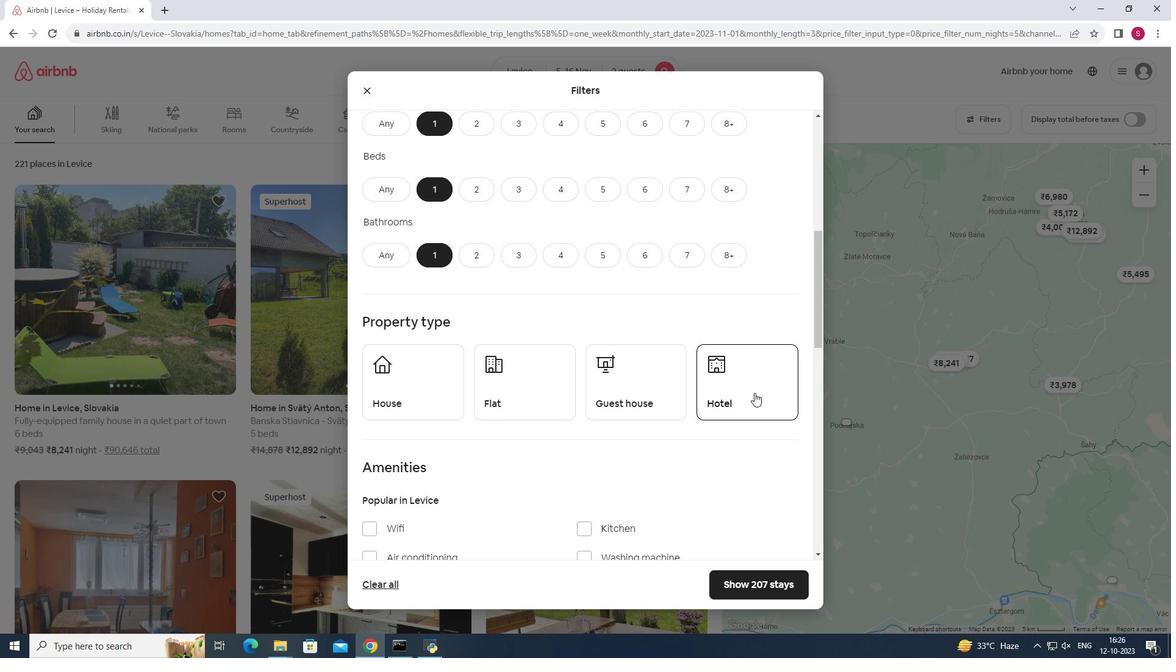 
Action: Mouse moved to (763, 584)
Screenshot: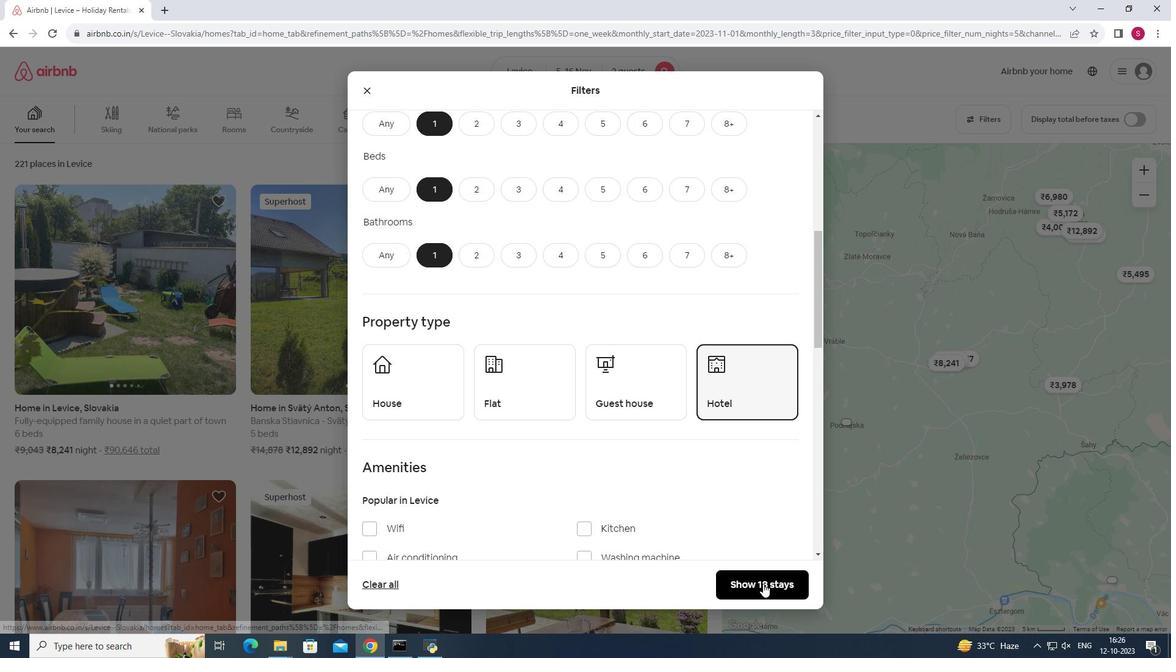 
Action: Mouse pressed left at (763, 584)
Screenshot: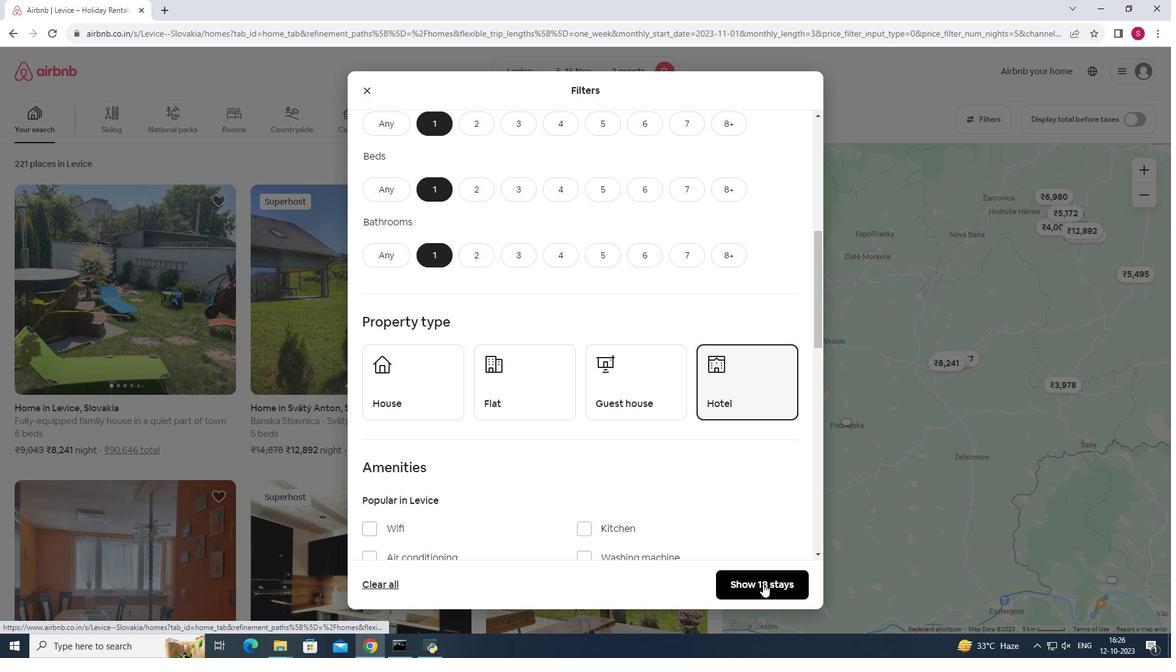 
Action: Mouse moved to (151, 328)
Screenshot: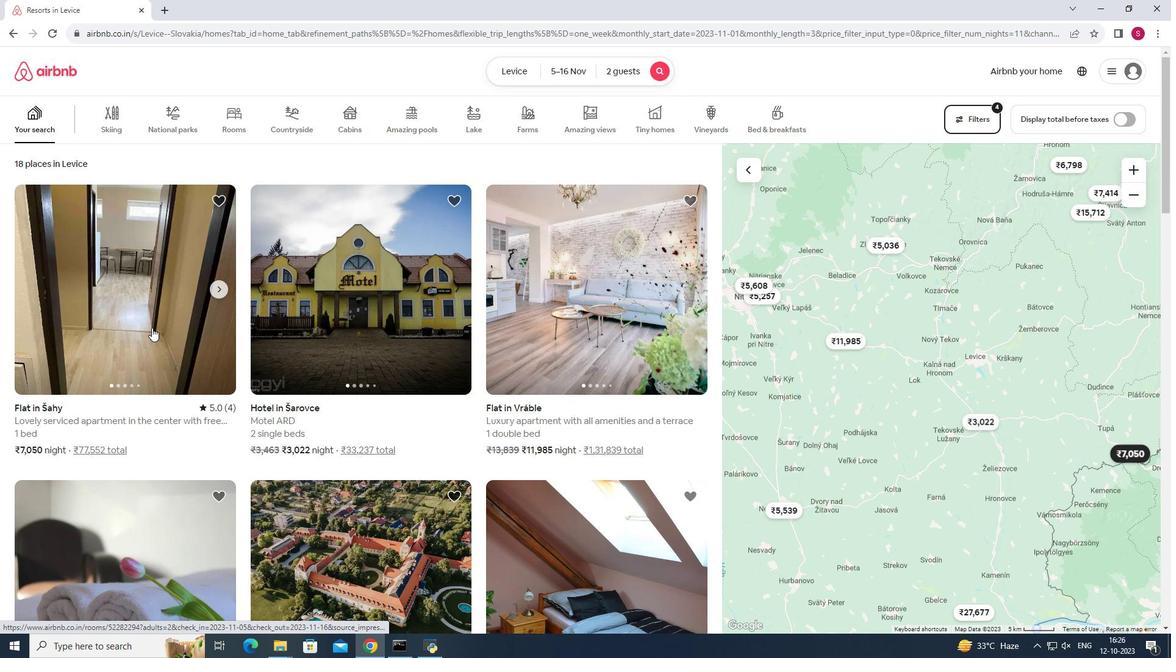 
Action: Mouse pressed left at (151, 328)
Screenshot: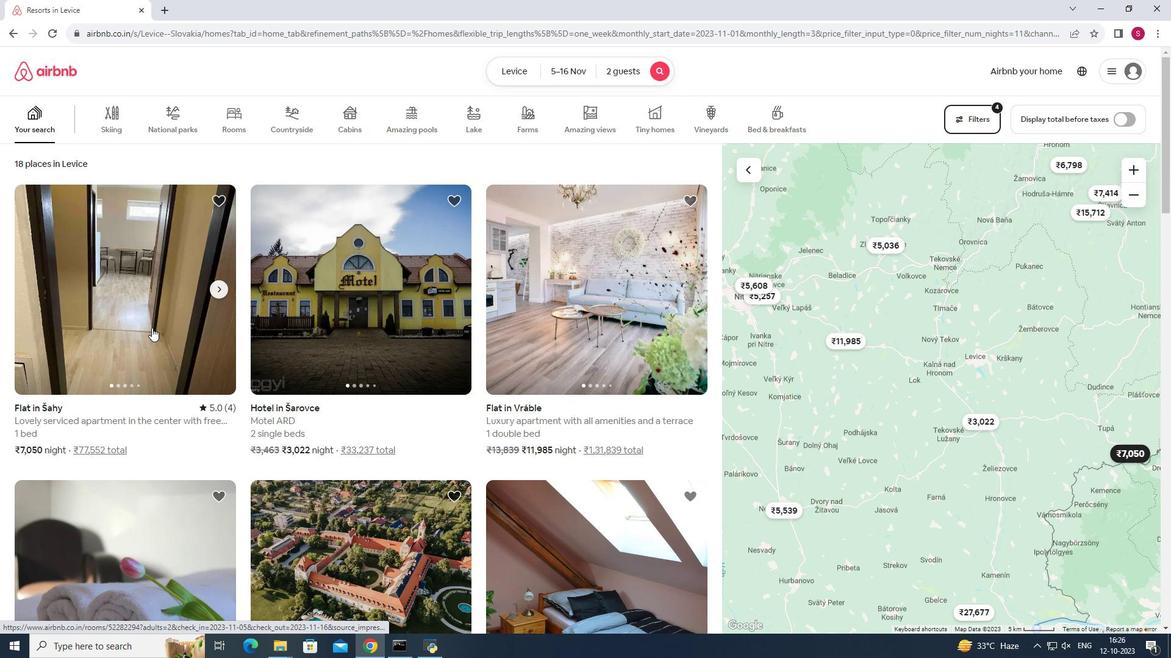 
Action: Mouse moved to (882, 450)
Screenshot: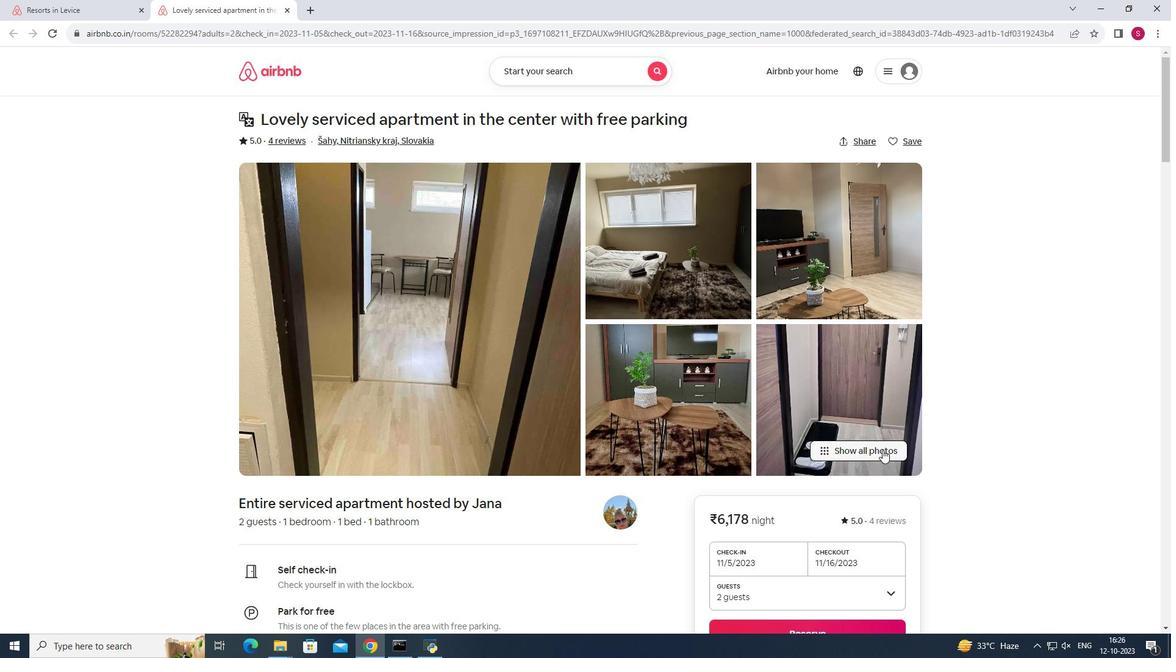 
Action: Mouse pressed left at (882, 450)
Screenshot: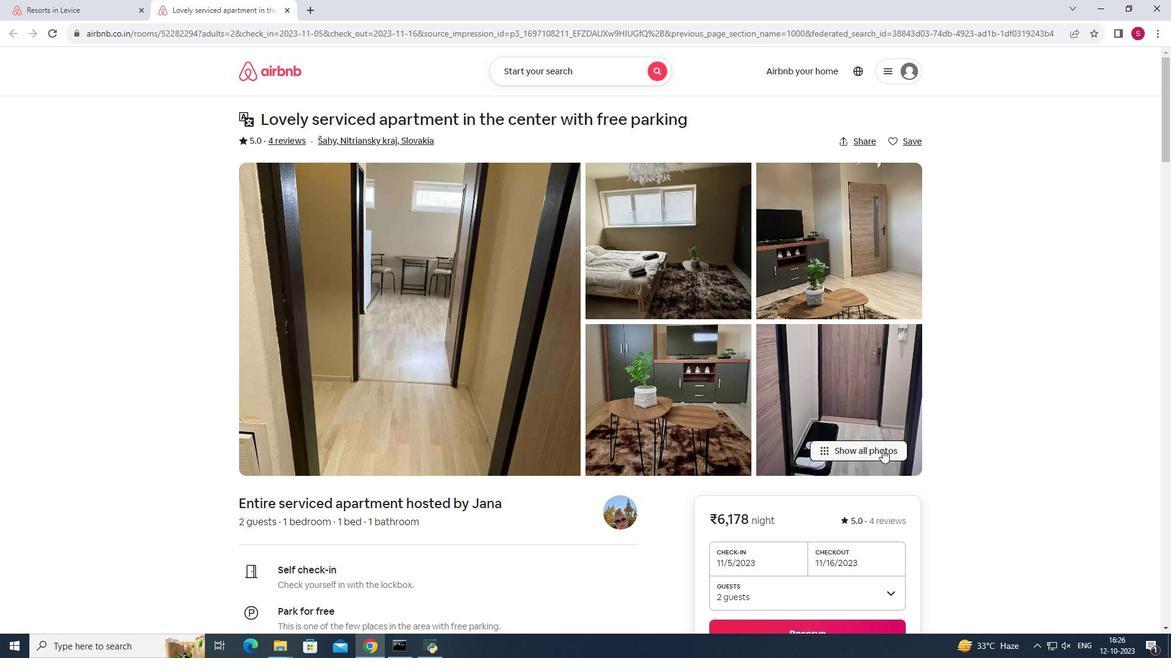 
Action: Mouse moved to (888, 440)
Screenshot: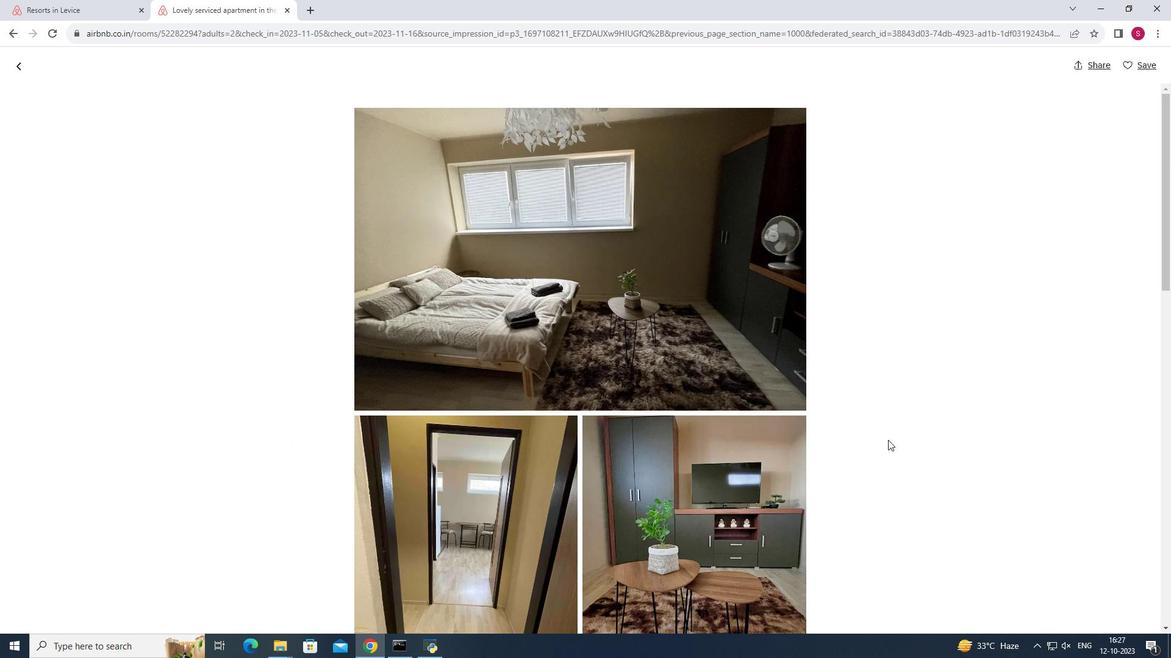 
Action: Mouse scrolled (888, 439) with delta (0, 0)
Screenshot: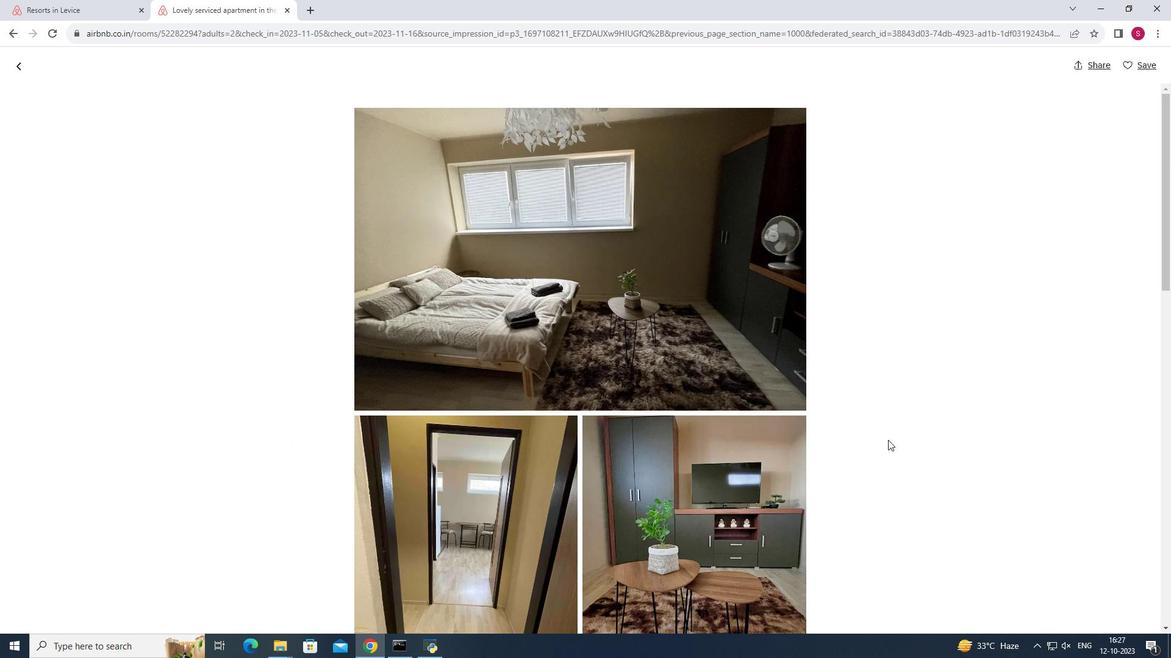 
Action: Mouse moved to (888, 440)
Screenshot: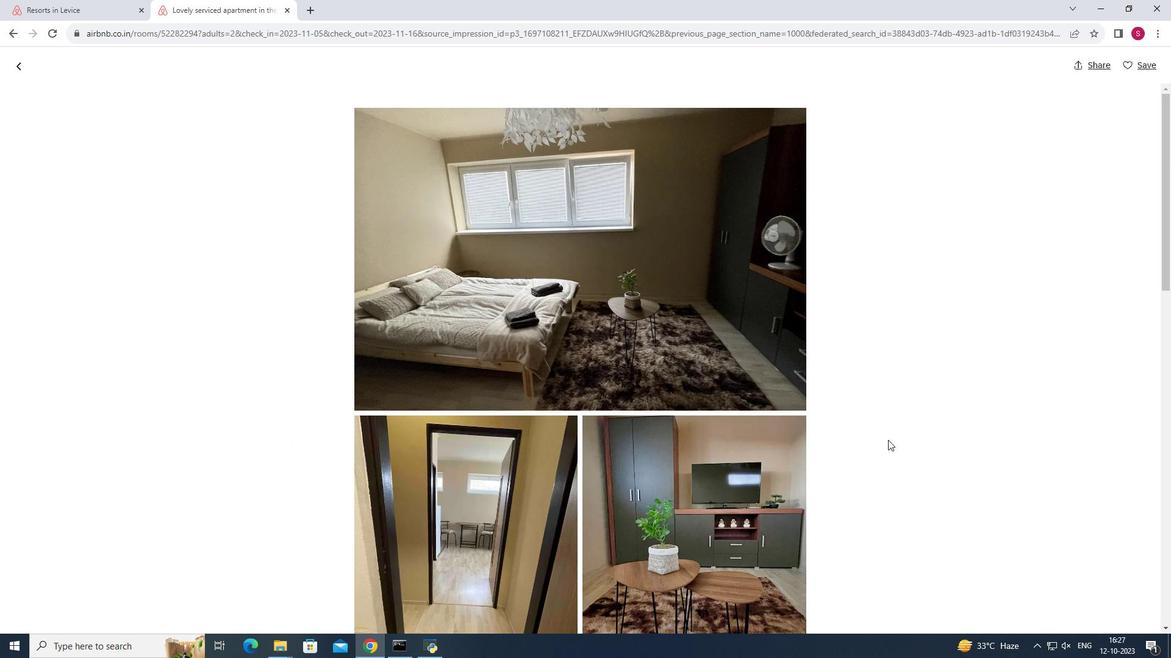 
Action: Mouse scrolled (888, 440) with delta (0, 0)
Screenshot: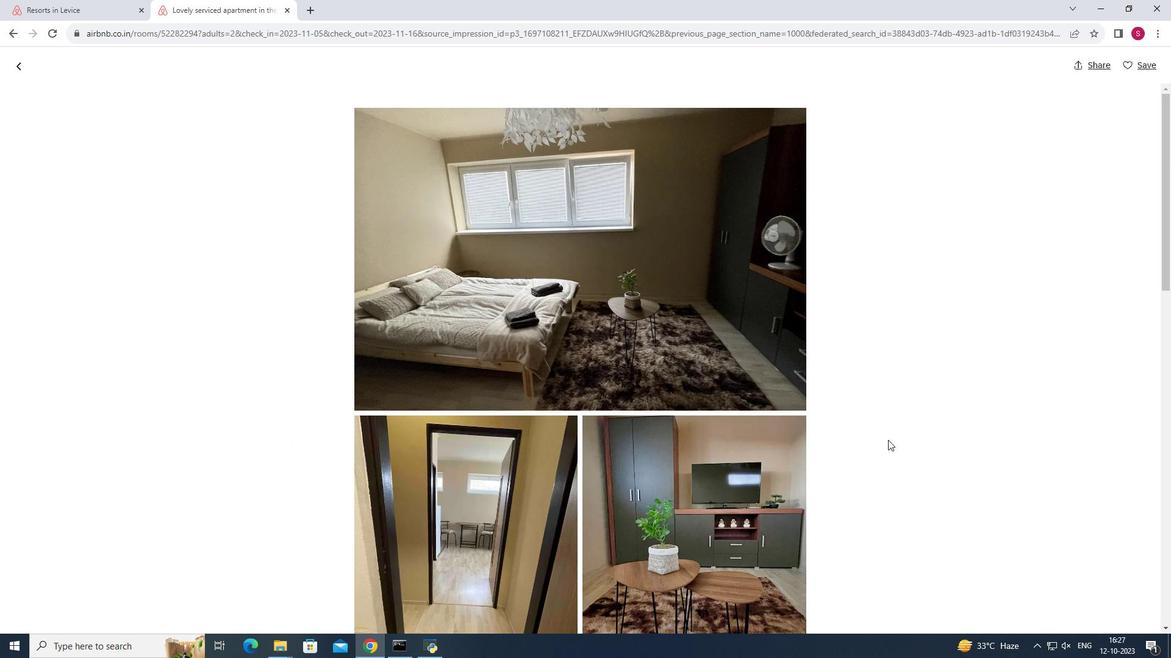 
Action: Mouse scrolled (888, 440) with delta (0, 0)
Screenshot: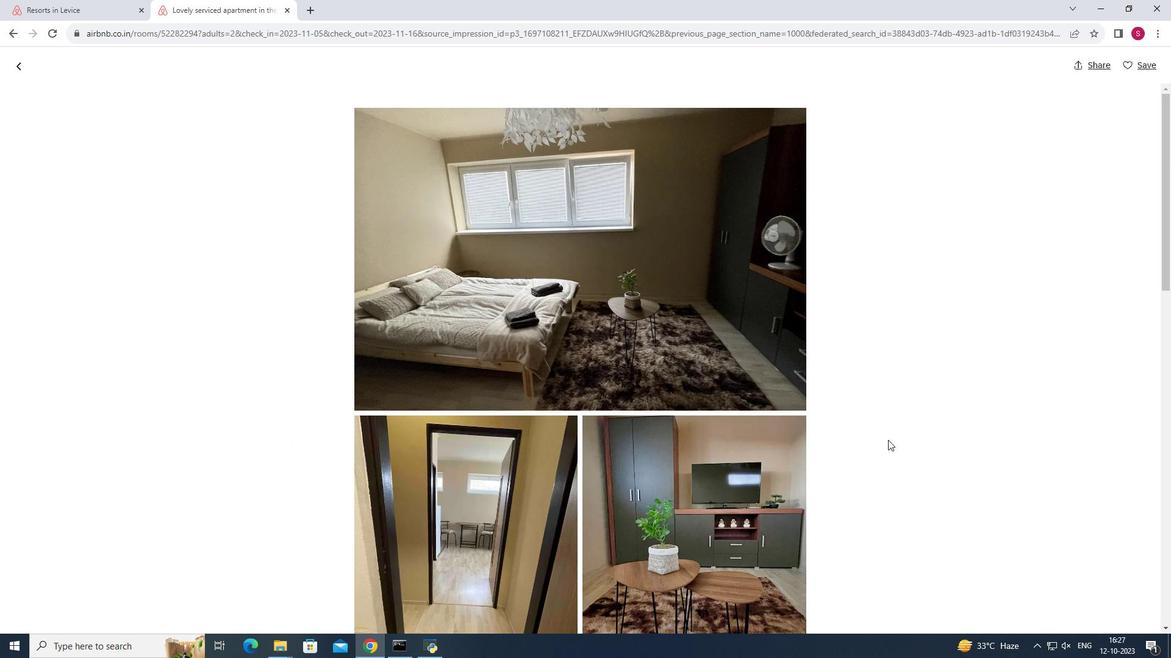 
Action: Mouse scrolled (888, 440) with delta (0, 0)
Screenshot: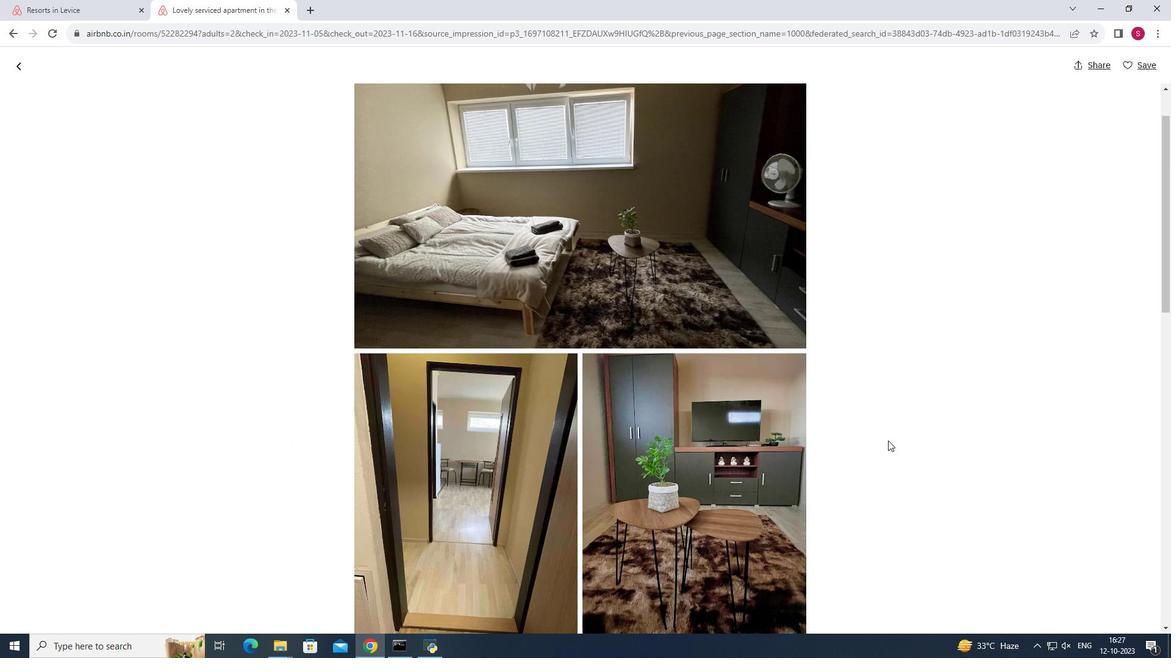 
Action: Mouse scrolled (888, 440) with delta (0, 0)
Screenshot: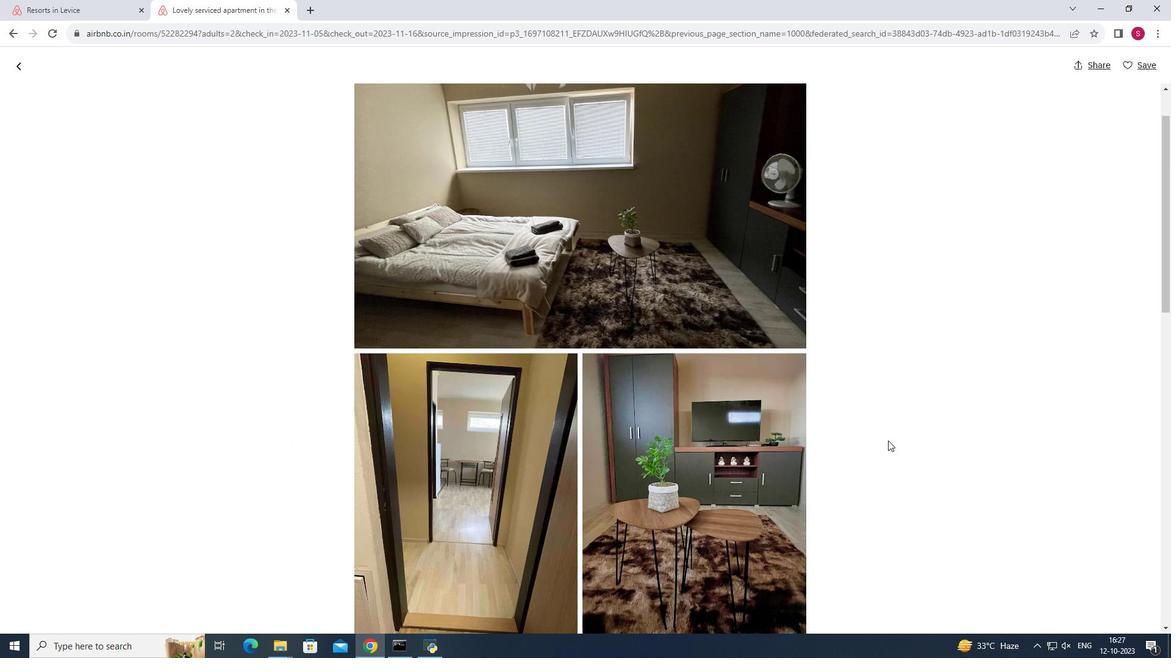 
Action: Mouse scrolled (888, 440) with delta (0, 0)
Screenshot: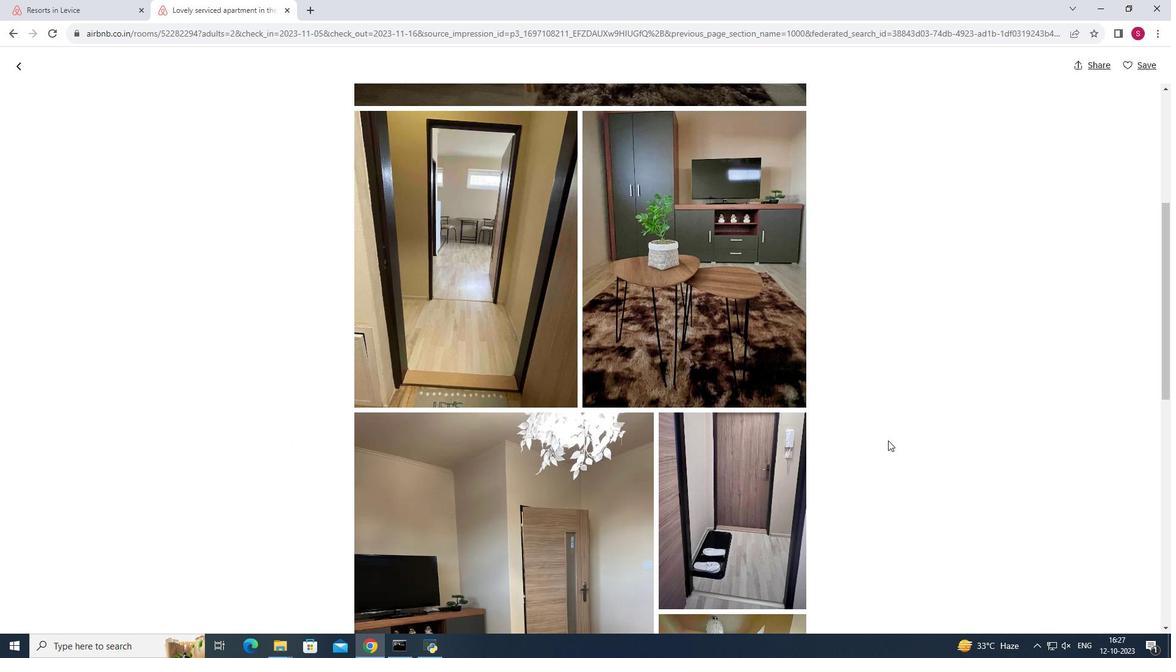 
Action: Mouse moved to (888, 442)
Screenshot: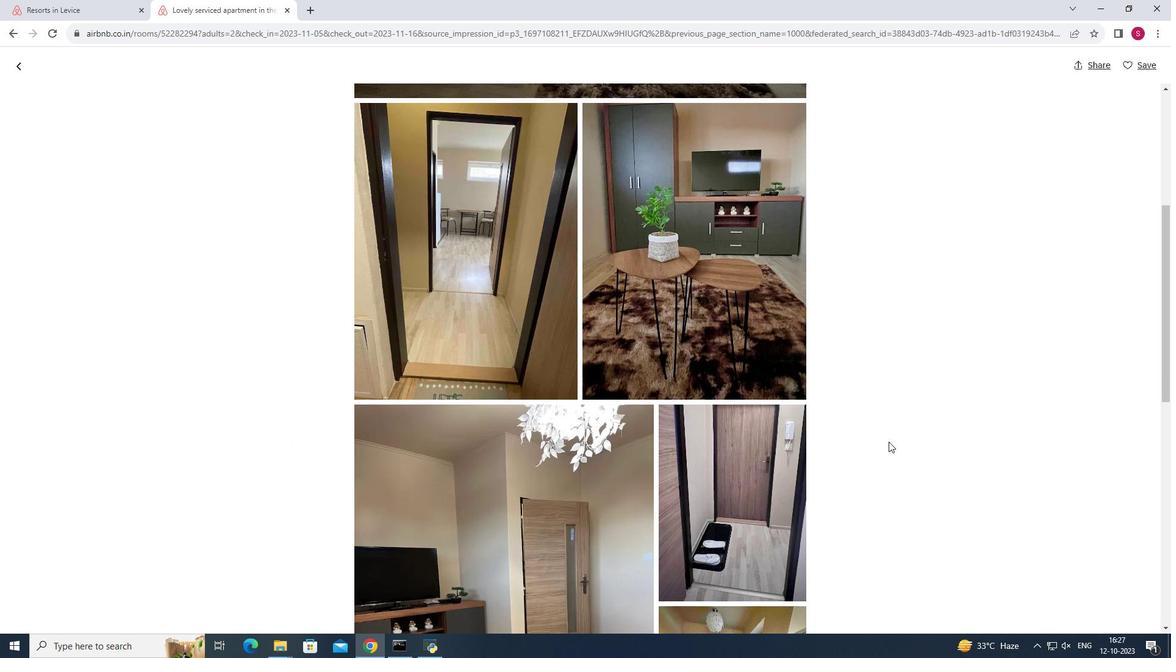
Action: Mouse scrolled (888, 441) with delta (0, 0)
Screenshot: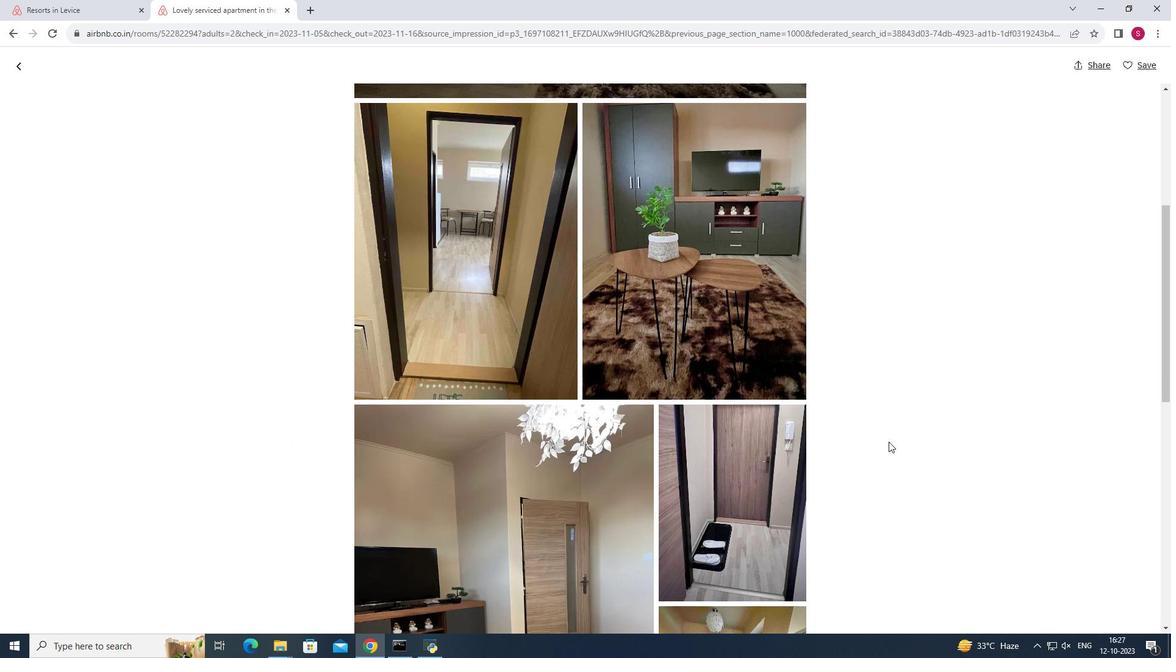 
Action: Mouse moved to (888, 442)
Screenshot: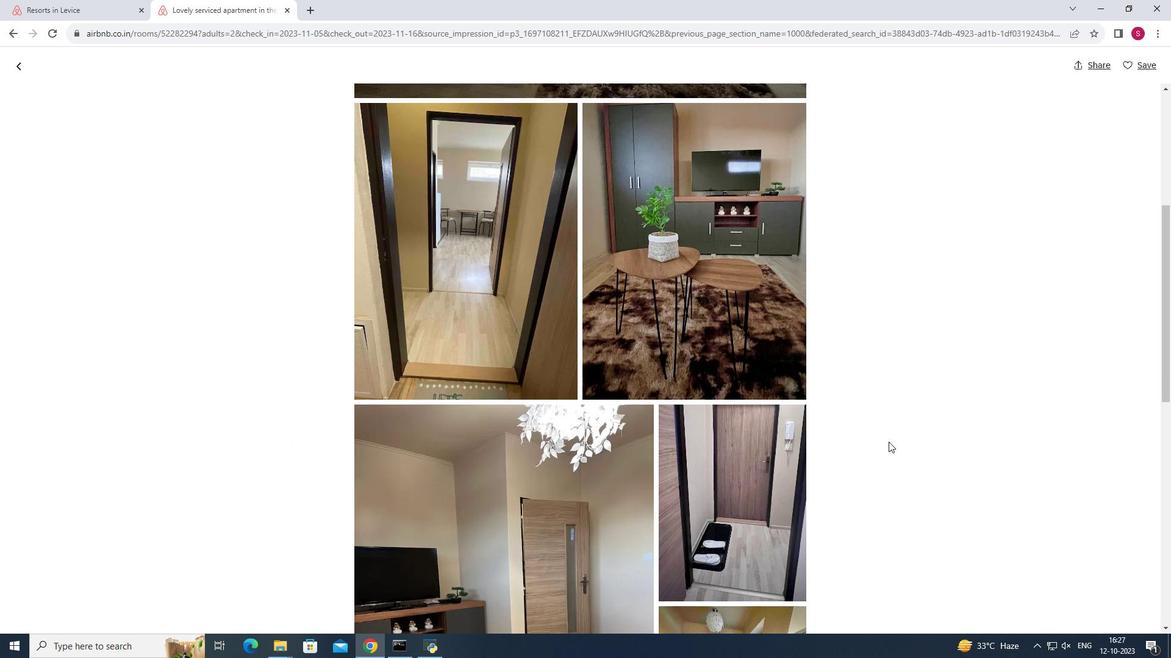 
Action: Mouse scrolled (888, 441) with delta (0, 0)
Screenshot: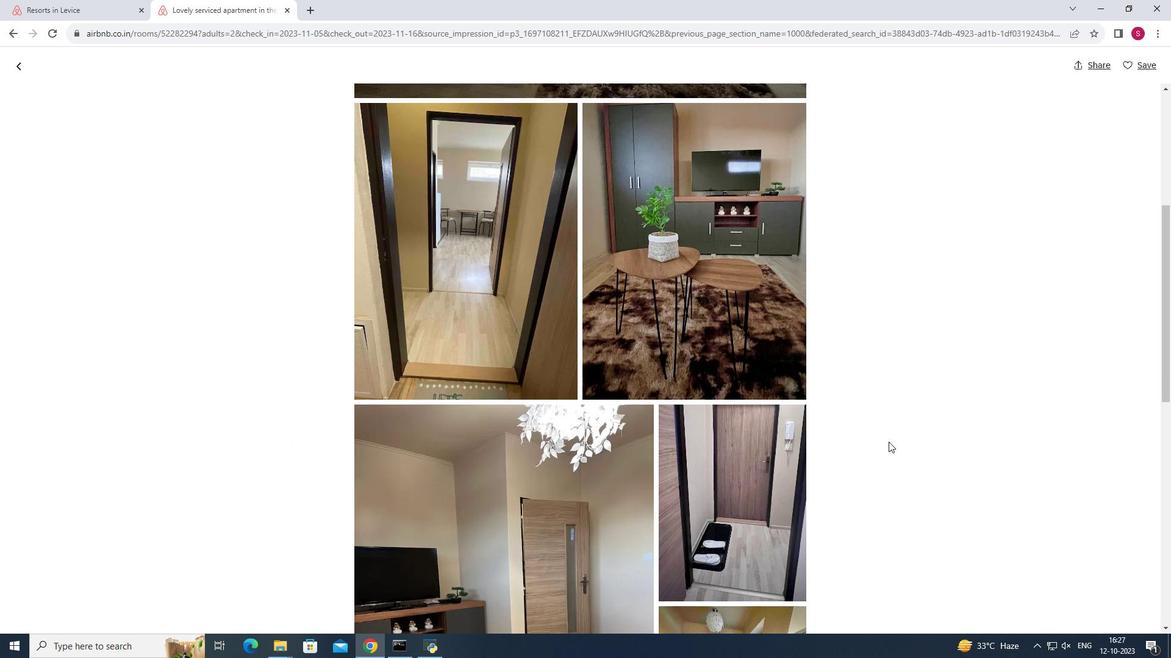 
Action: Mouse scrolled (888, 441) with delta (0, 0)
Screenshot: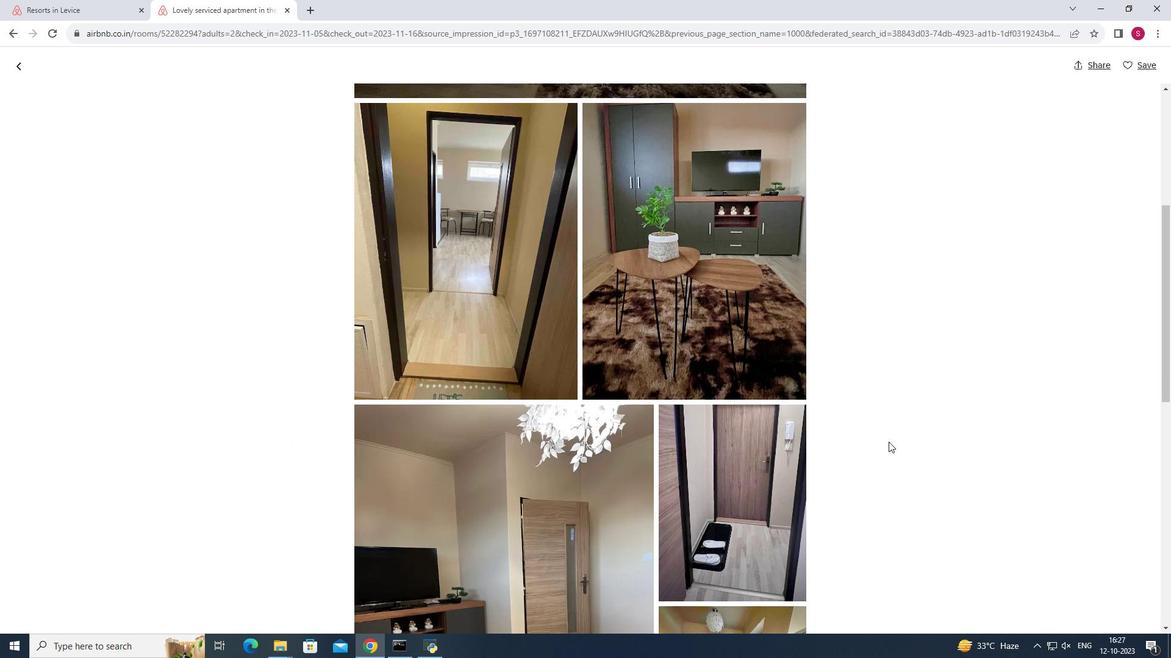 
Action: Mouse scrolled (888, 441) with delta (0, 0)
Screenshot: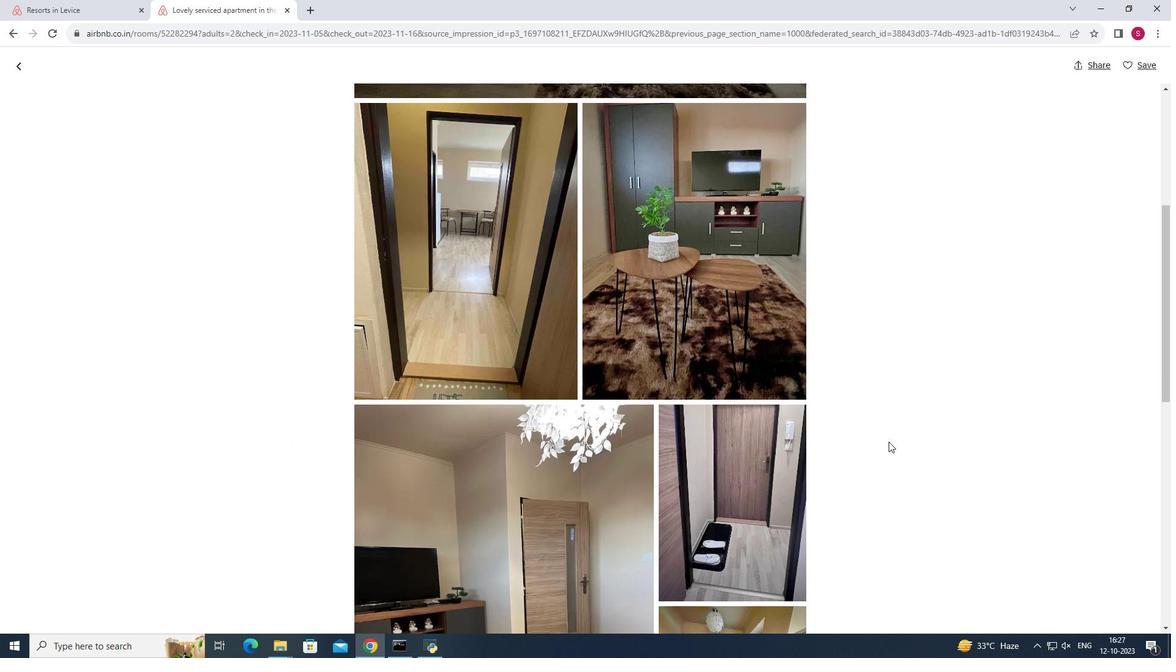 
Action: Mouse moved to (889, 442)
Screenshot: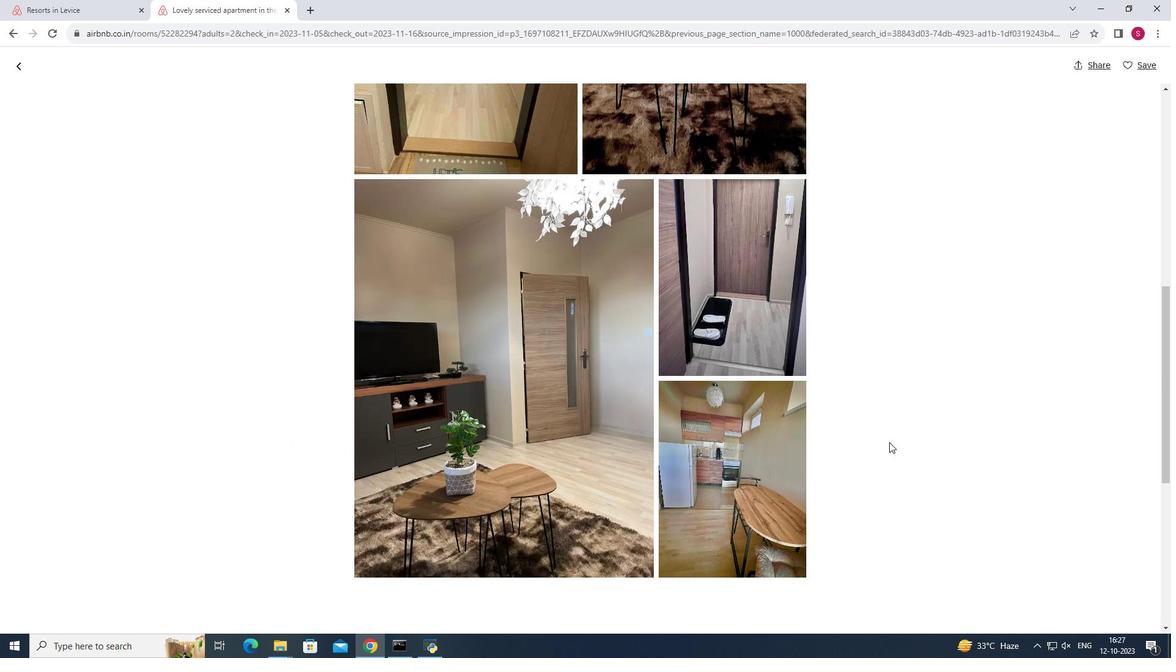 
Action: Mouse scrolled (889, 442) with delta (0, 0)
Screenshot: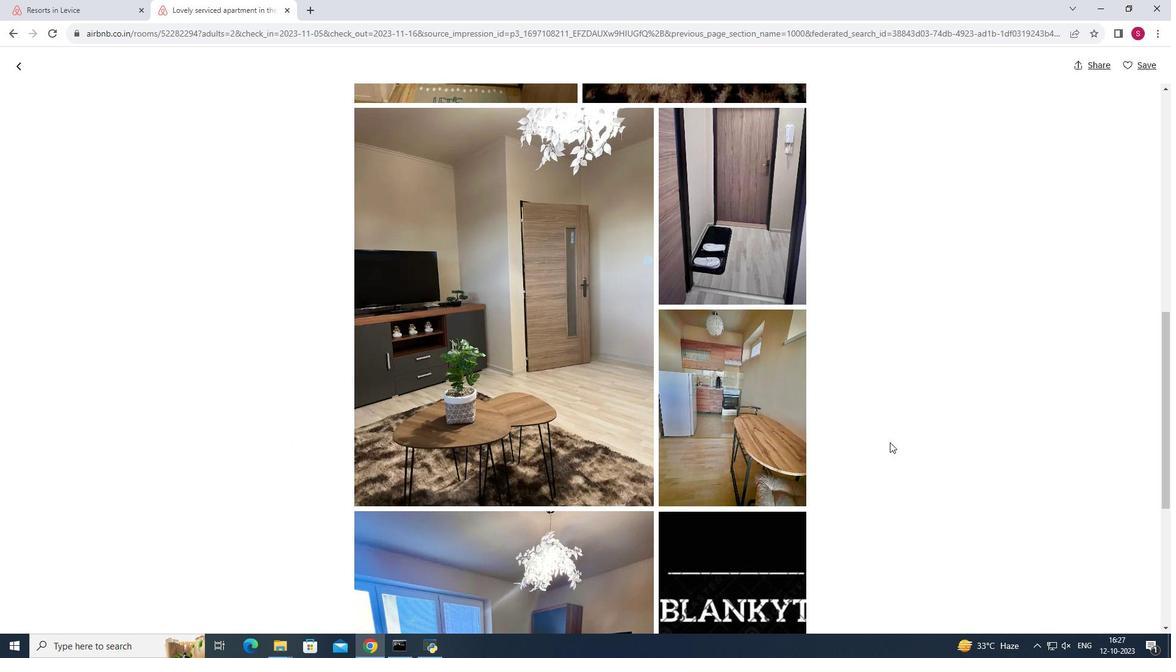 
Action: Mouse scrolled (889, 442) with delta (0, 0)
Screenshot: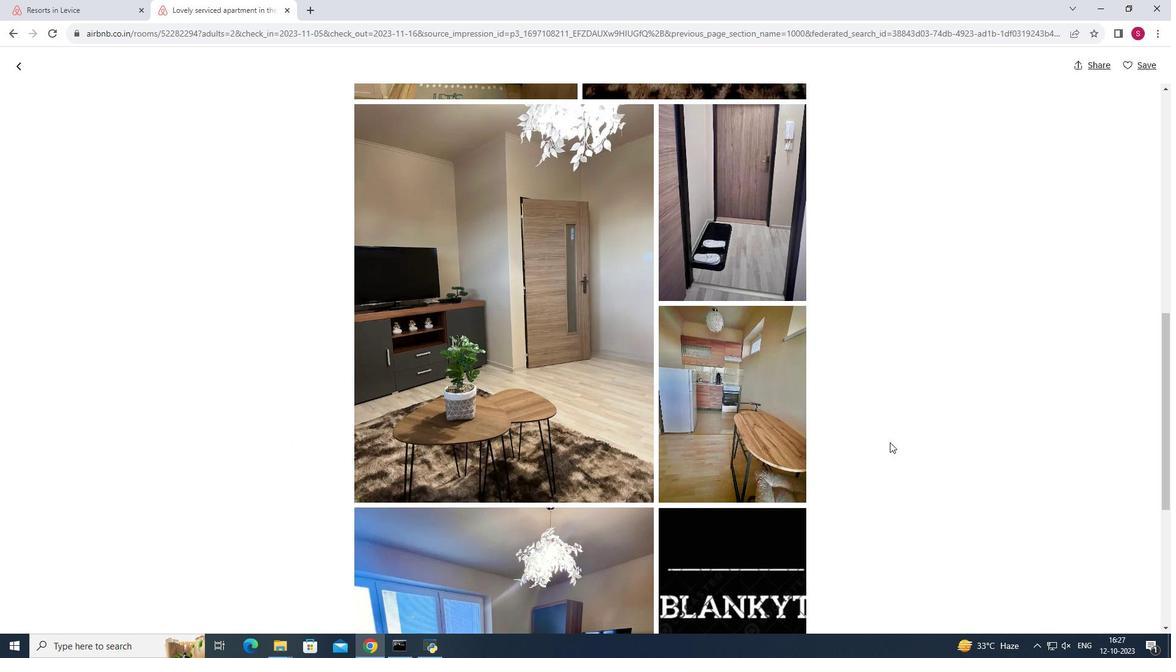 
Action: Mouse scrolled (889, 442) with delta (0, 0)
Screenshot: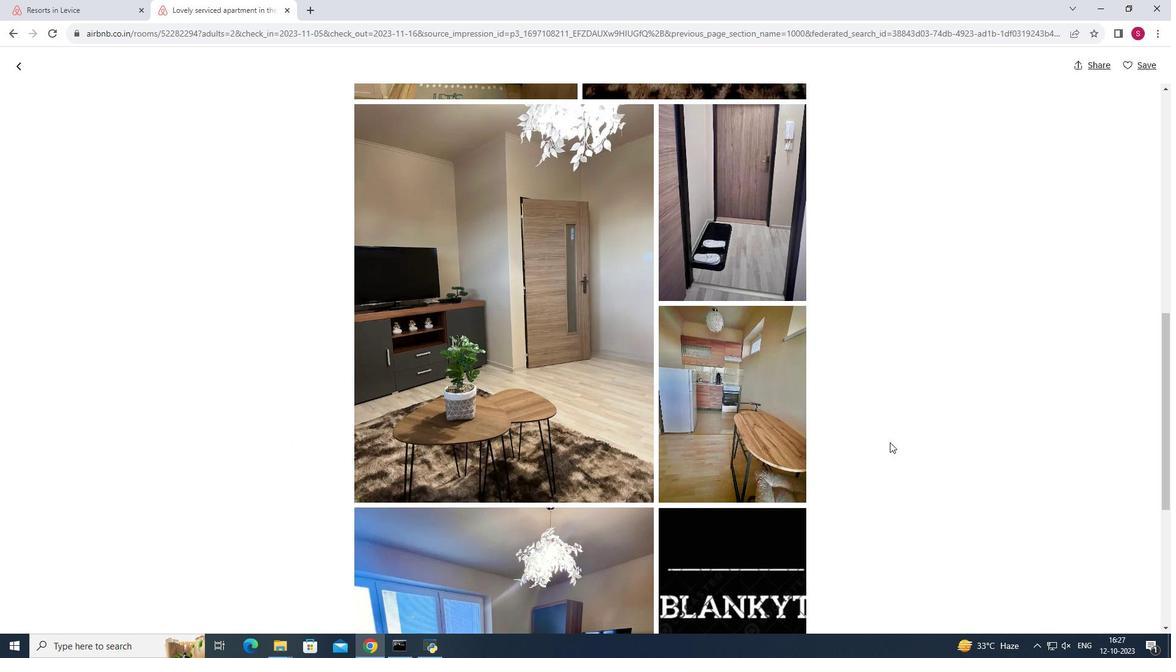 
Action: Mouse scrolled (889, 442) with delta (0, 0)
Screenshot: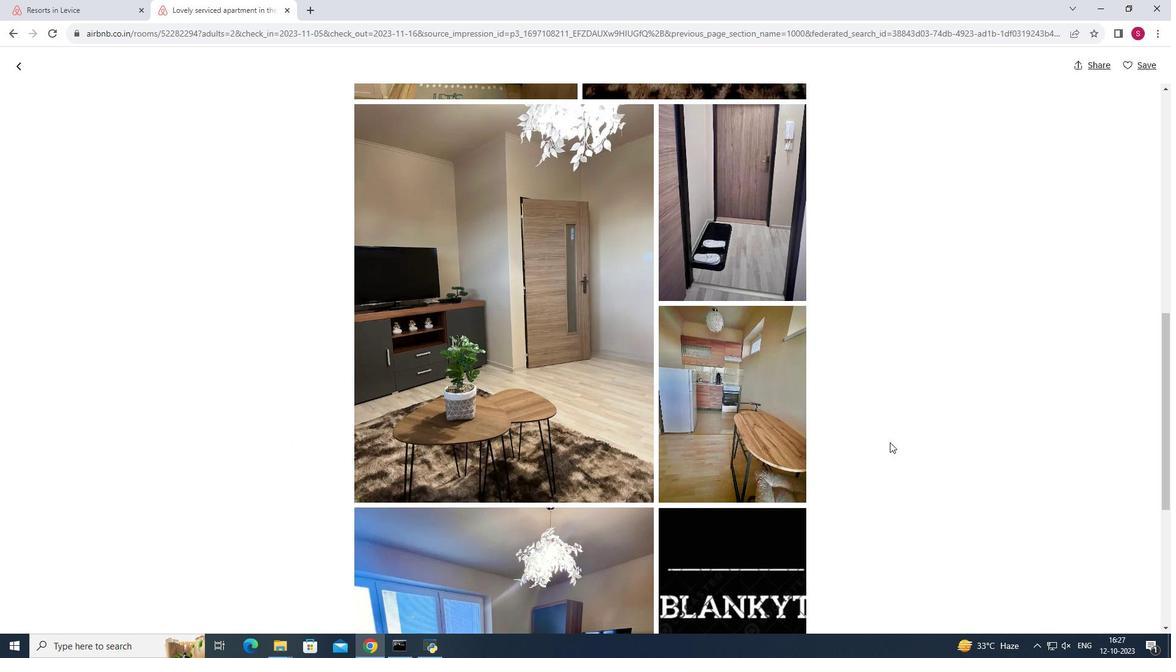 
Action: Mouse scrolled (889, 442) with delta (0, 0)
Screenshot: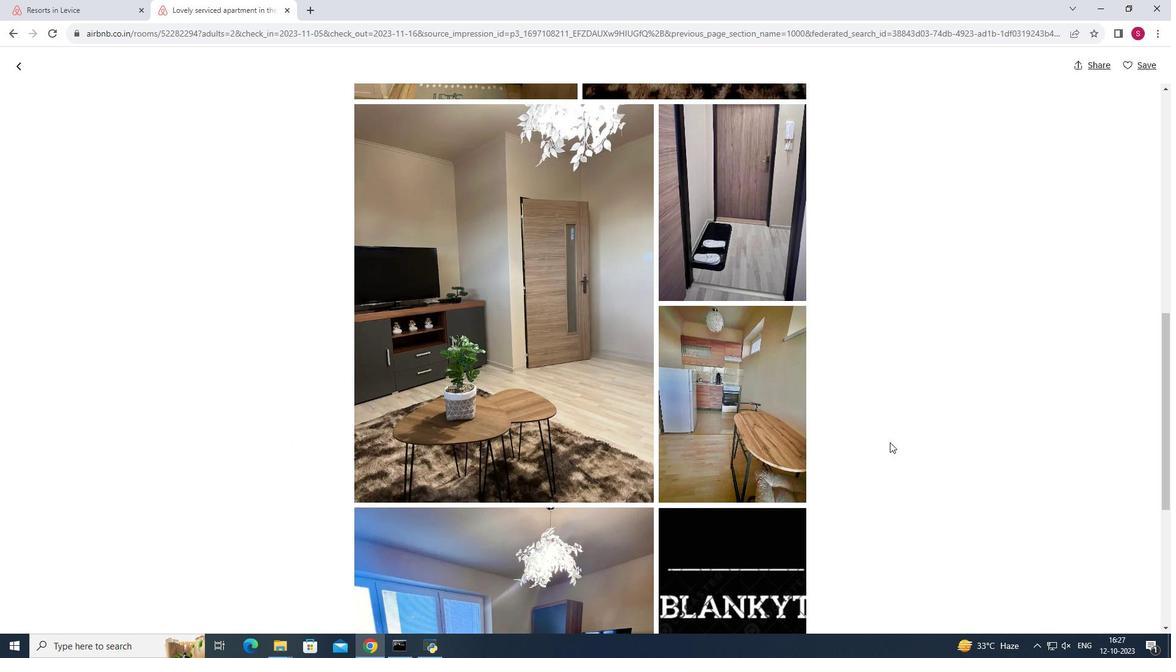 
Action: Mouse scrolled (889, 442) with delta (0, 0)
Screenshot: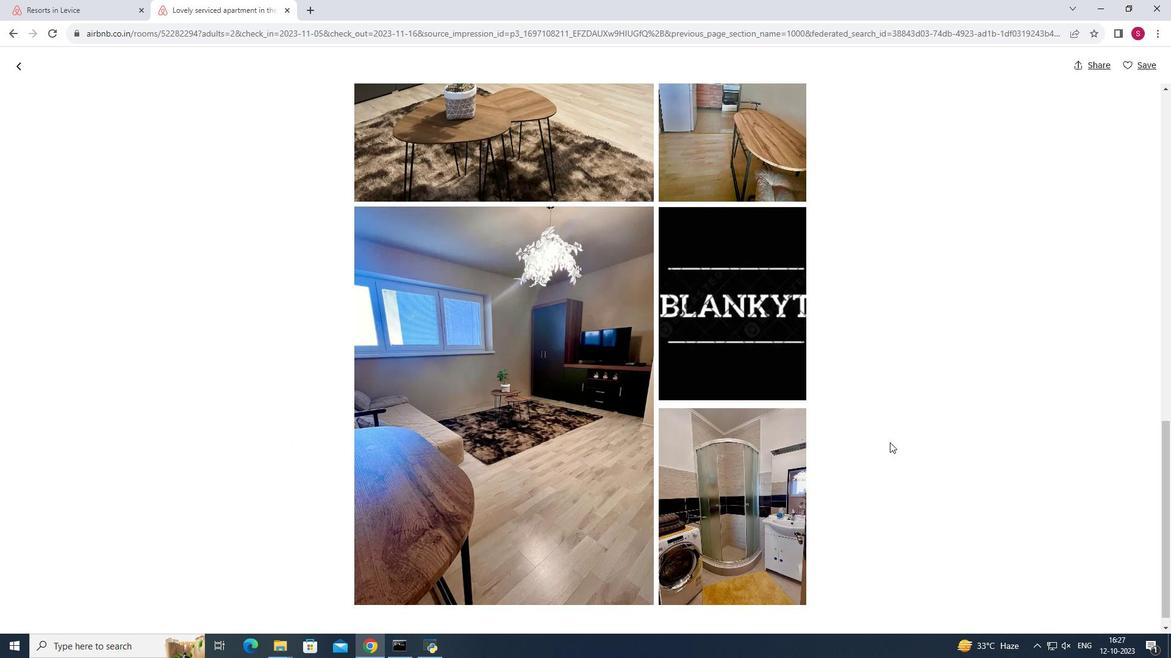 
Action: Mouse scrolled (889, 442) with delta (0, 0)
Screenshot: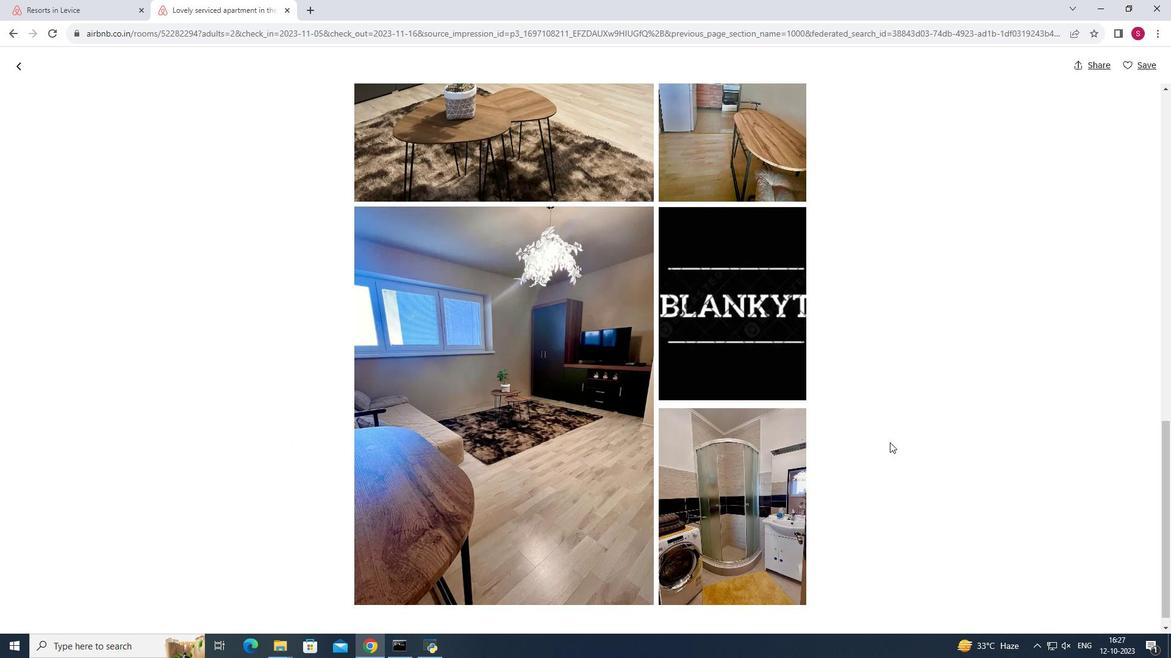 
Action: Mouse scrolled (889, 443) with delta (0, 0)
Screenshot: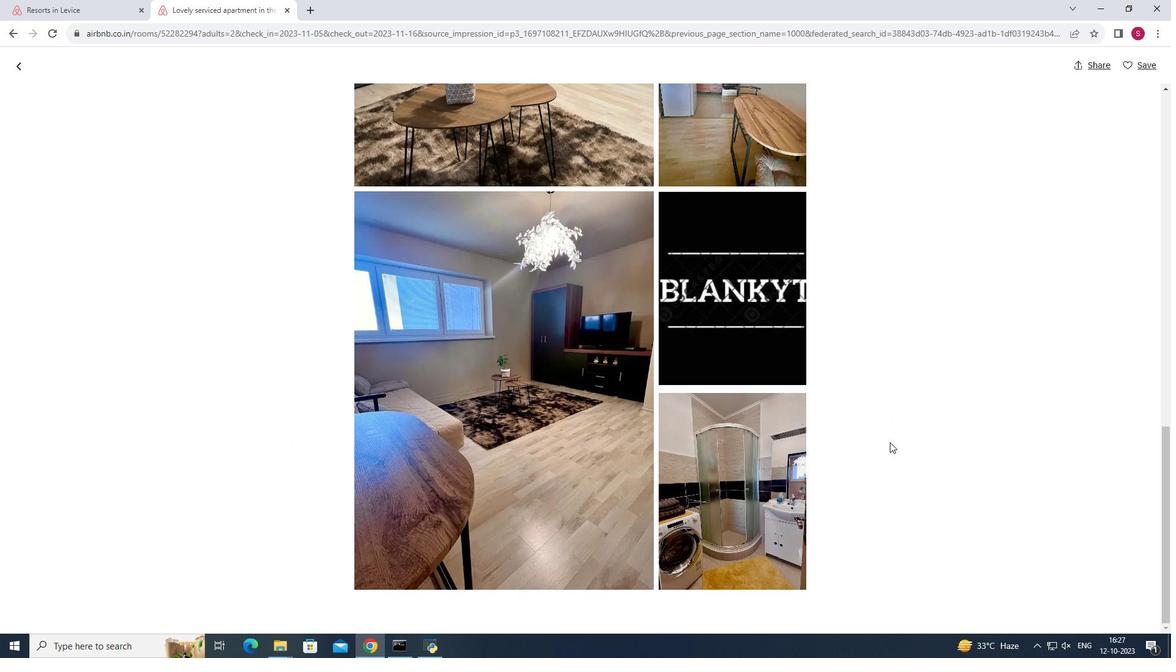 
Action: Mouse scrolled (889, 443) with delta (0, 0)
Screenshot: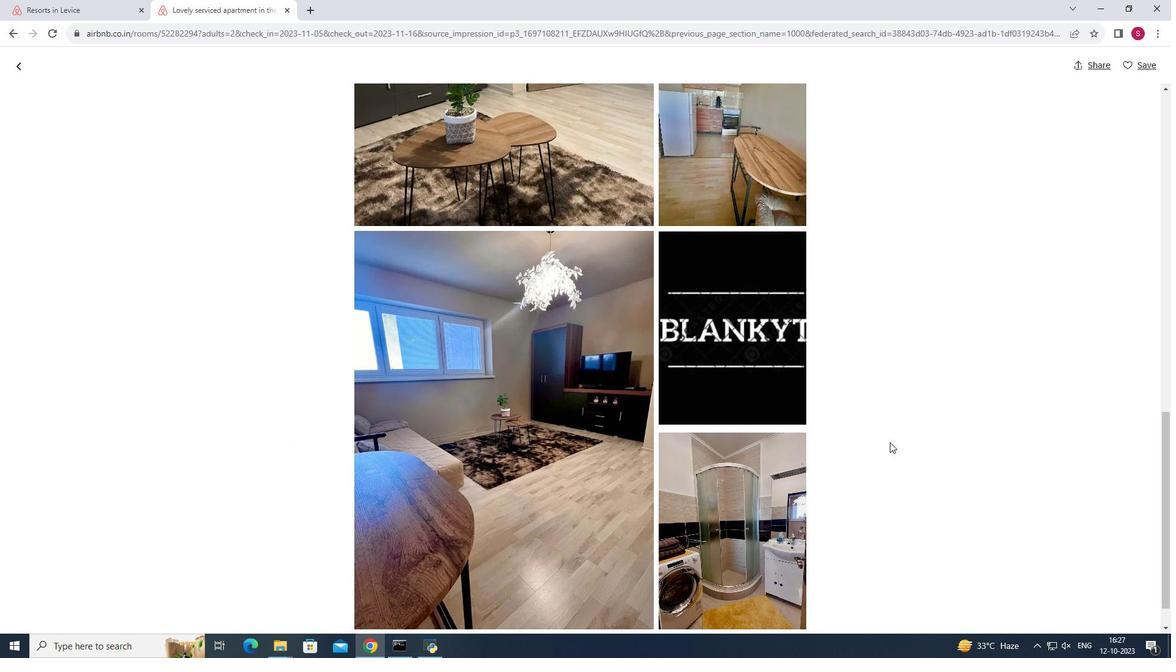 
Action: Mouse moved to (19, 69)
Screenshot: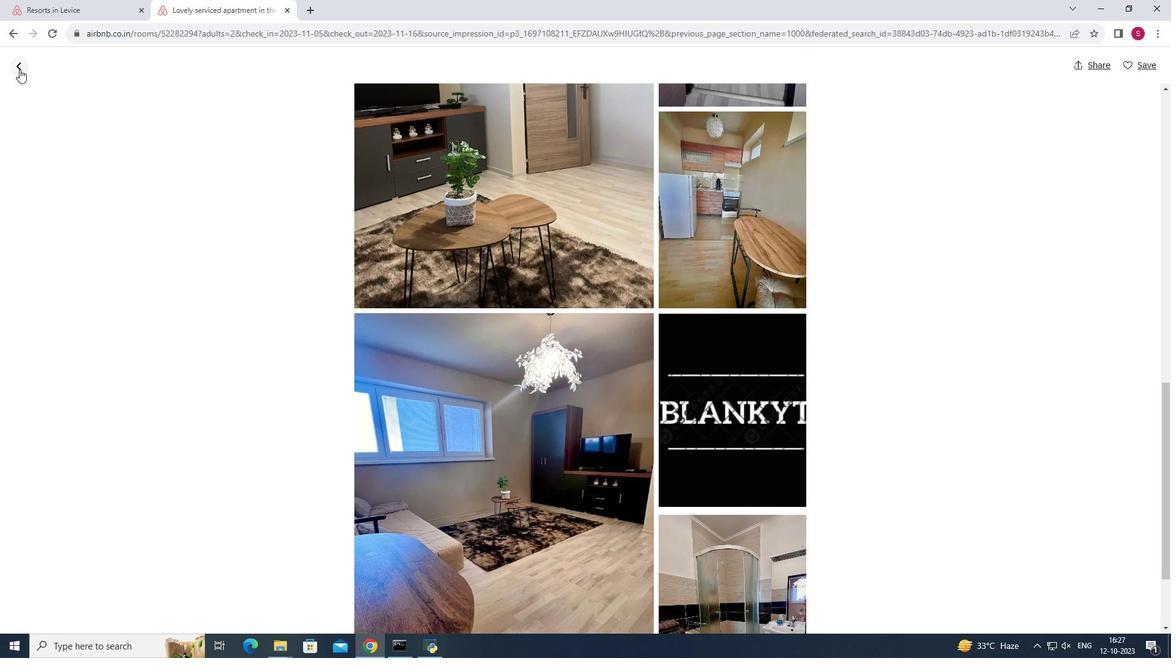 
Action: Mouse pressed left at (19, 69)
Screenshot: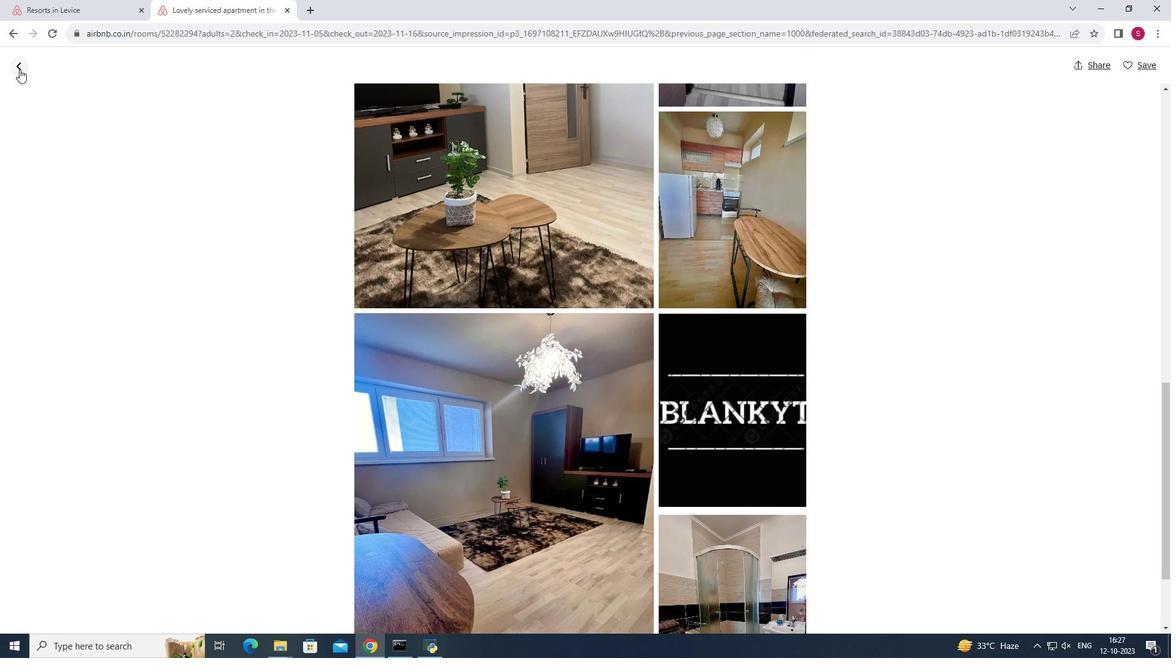 
Action: Mouse moved to (1040, 388)
Screenshot: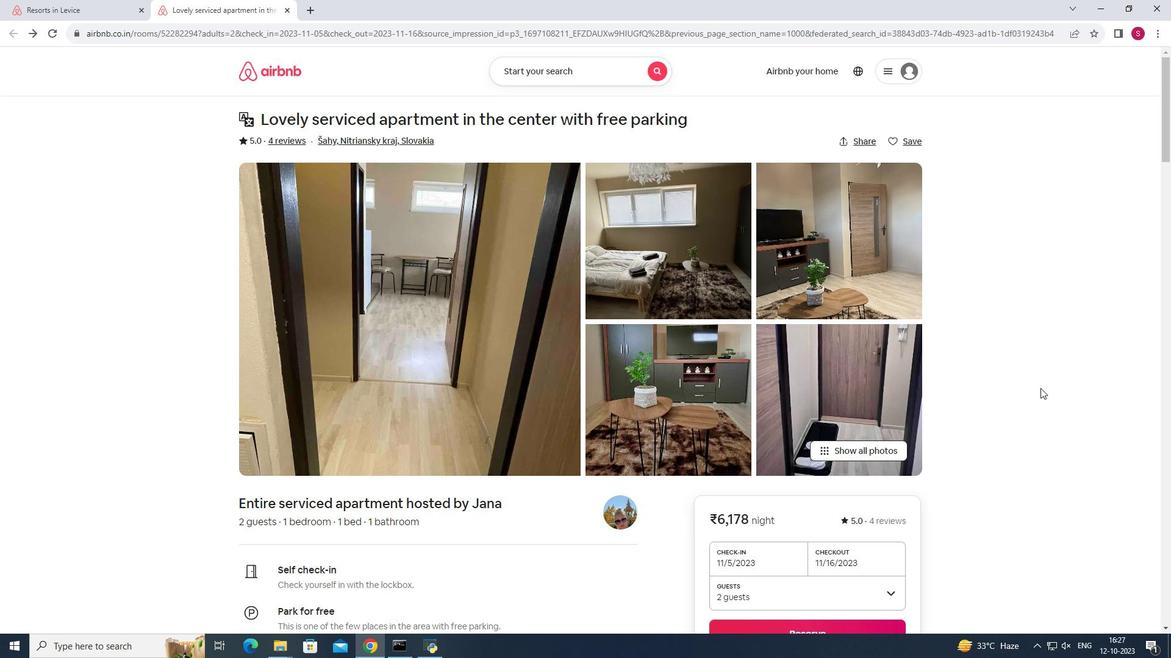 
Action: Mouse scrolled (1040, 387) with delta (0, 0)
Screenshot: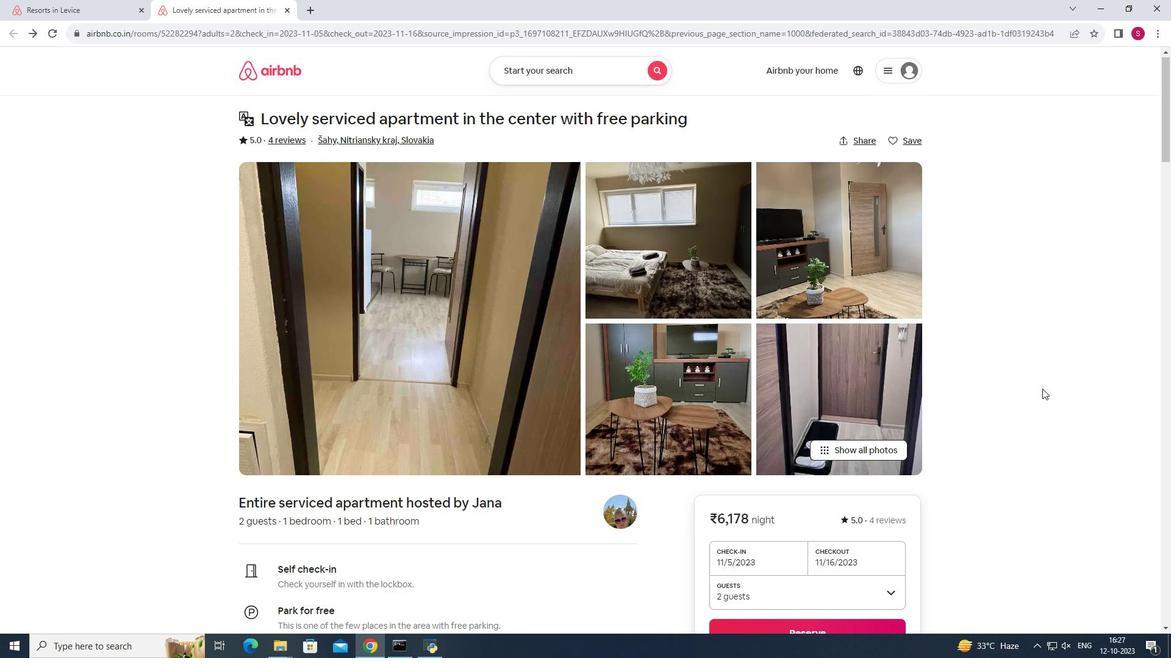 
Action: Mouse moved to (1041, 389)
Screenshot: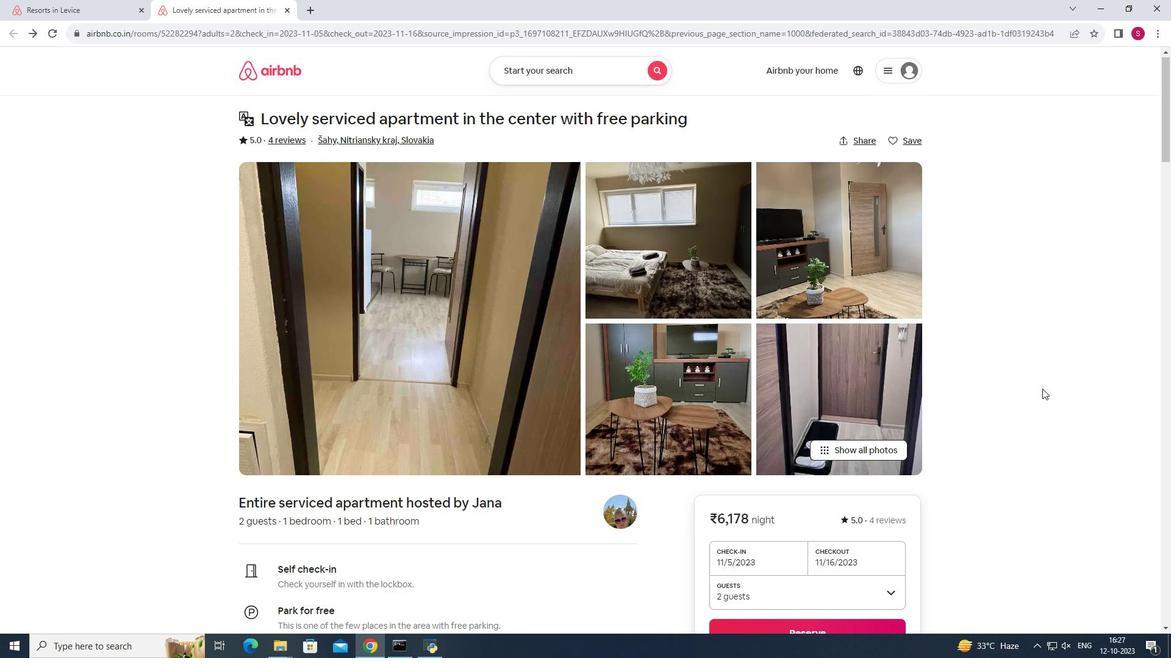 
Action: Mouse scrolled (1041, 388) with delta (0, 0)
Screenshot: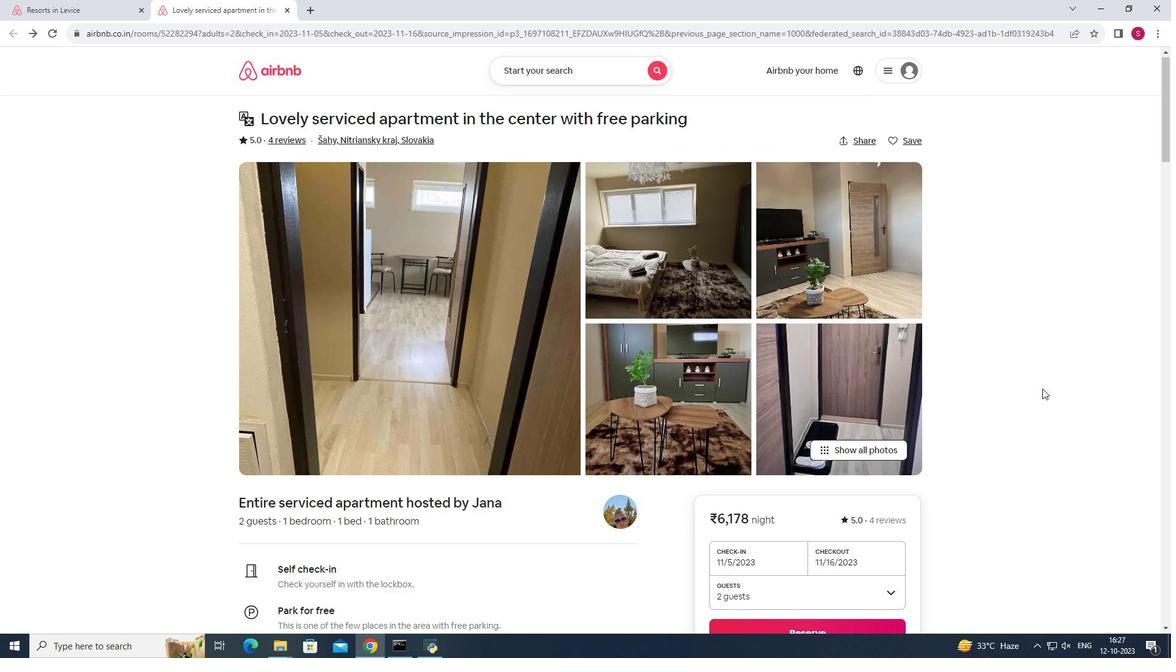 
Action: Mouse moved to (1042, 389)
Screenshot: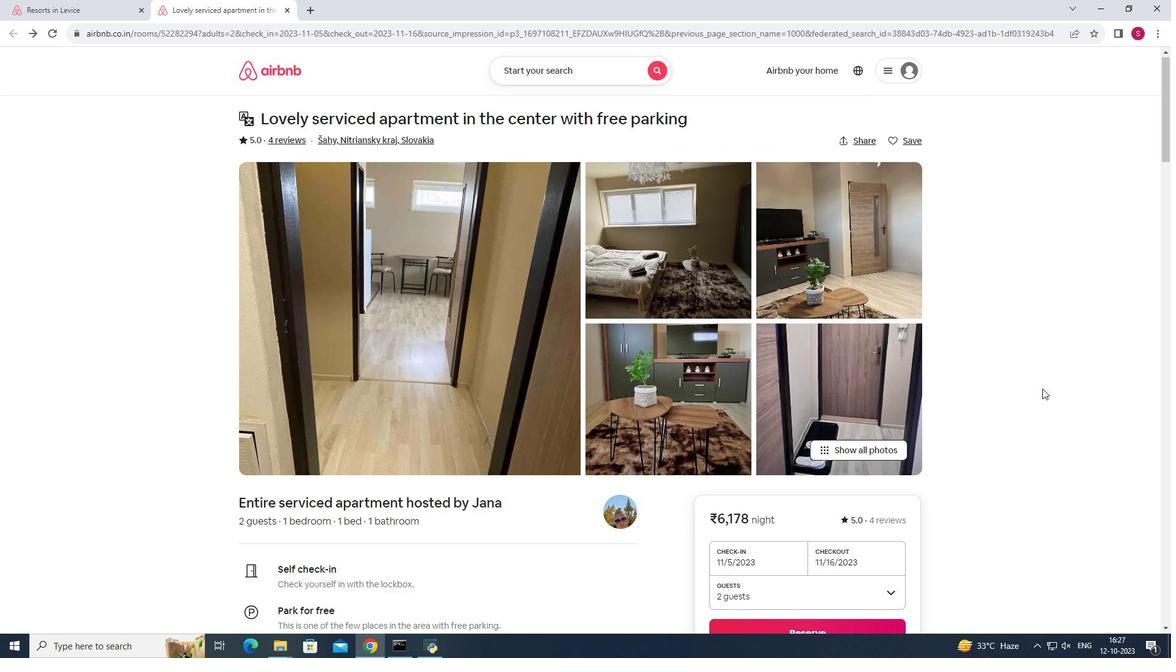 
Action: Mouse scrolled (1042, 388) with delta (0, 0)
Screenshot: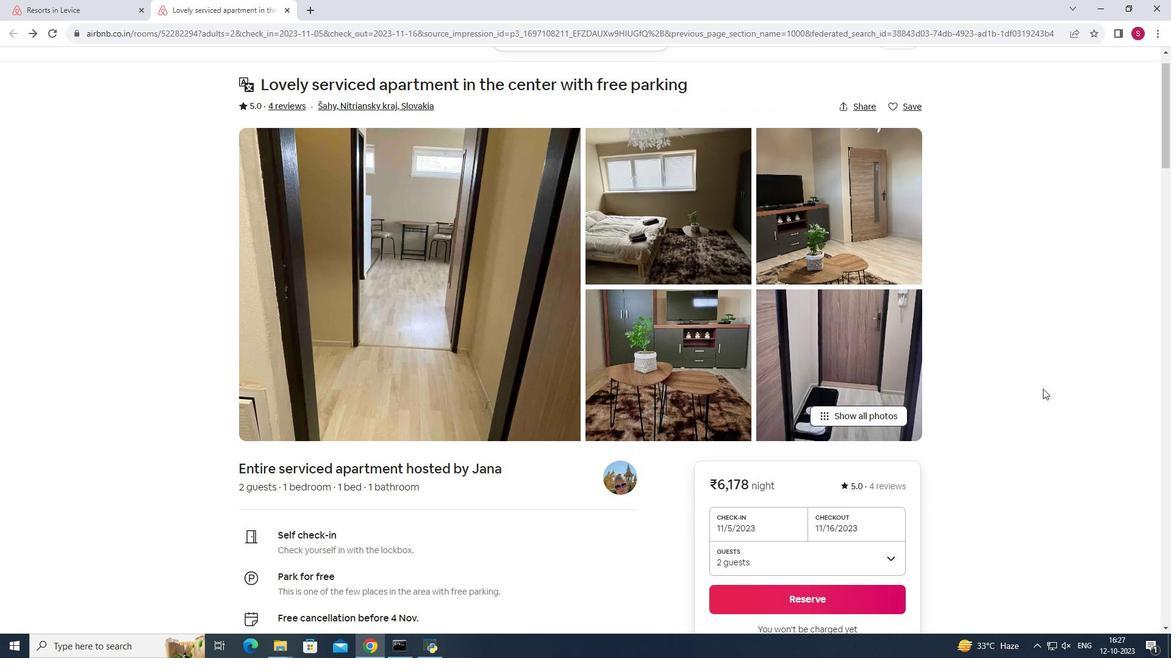 
Action: Mouse moved to (1042, 389)
Screenshot: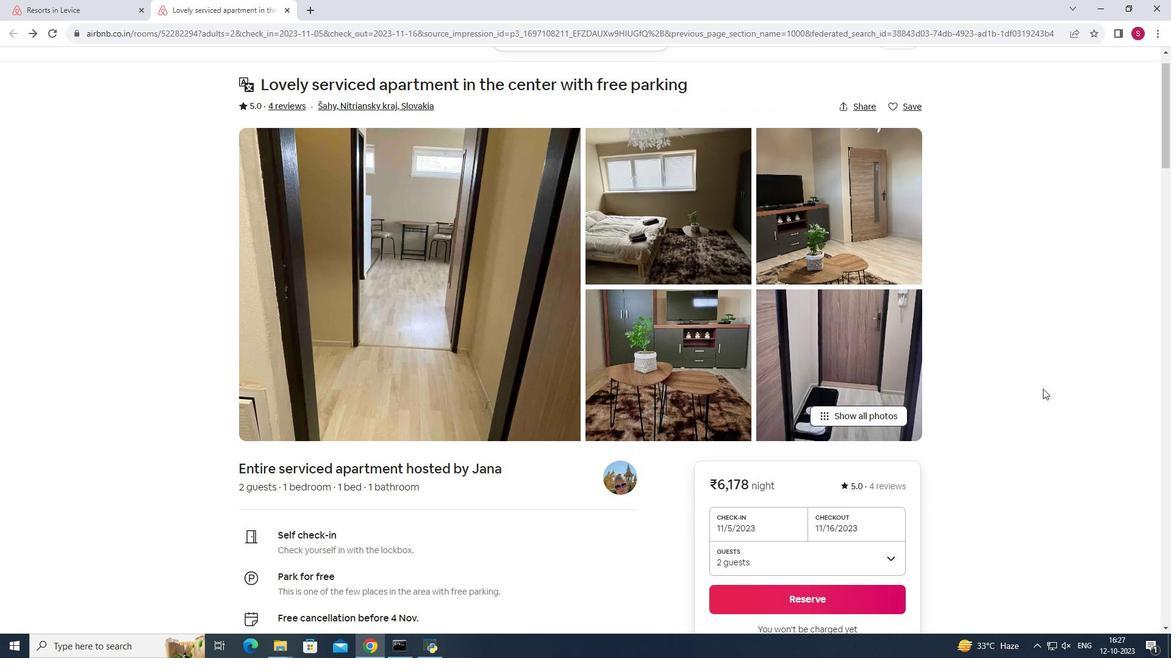 
Action: Mouse scrolled (1042, 388) with delta (0, 0)
Screenshot: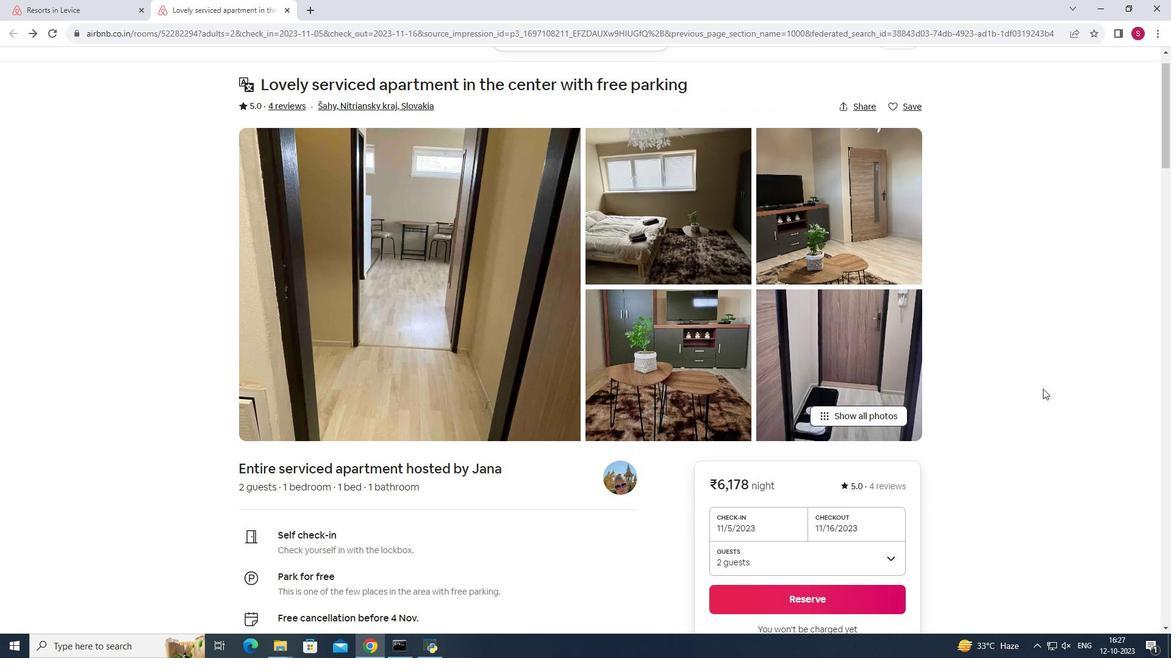
Action: Mouse scrolled (1042, 388) with delta (0, 0)
Screenshot: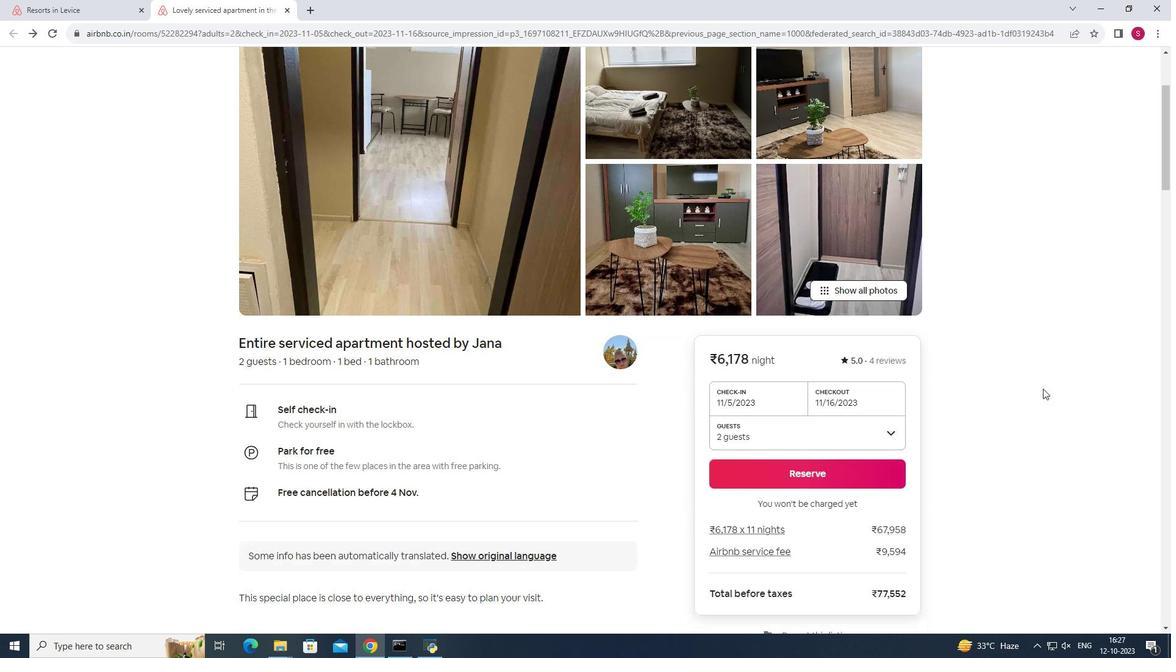 
Action: Mouse moved to (1044, 389)
Screenshot: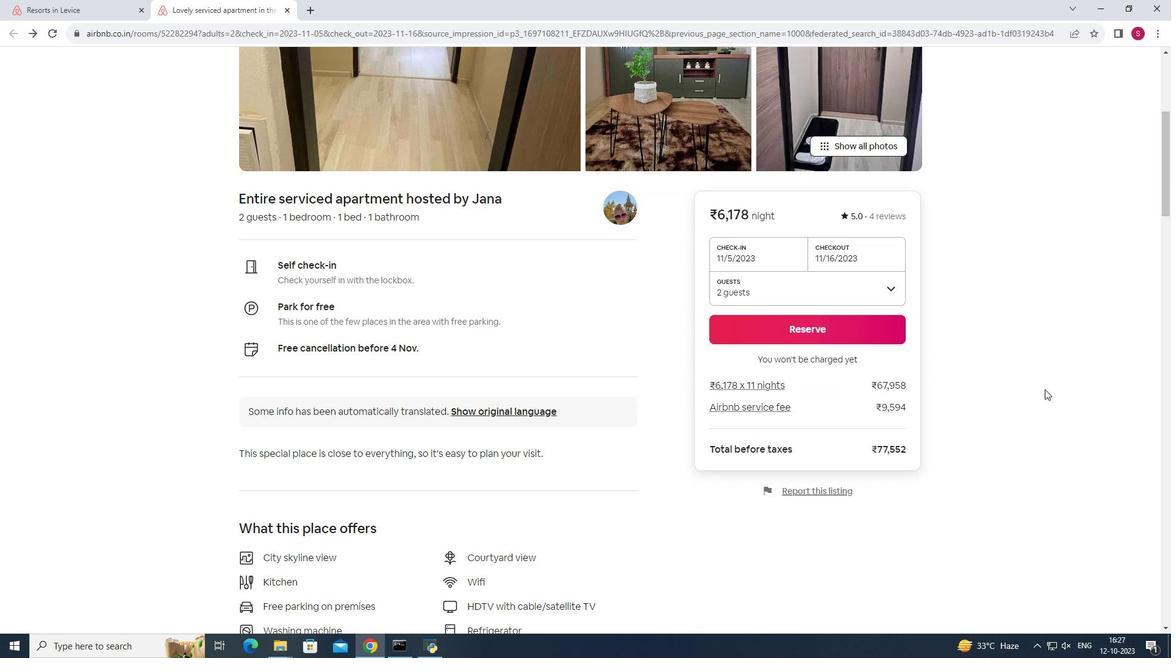 
Action: Mouse scrolled (1044, 389) with delta (0, 0)
Screenshot: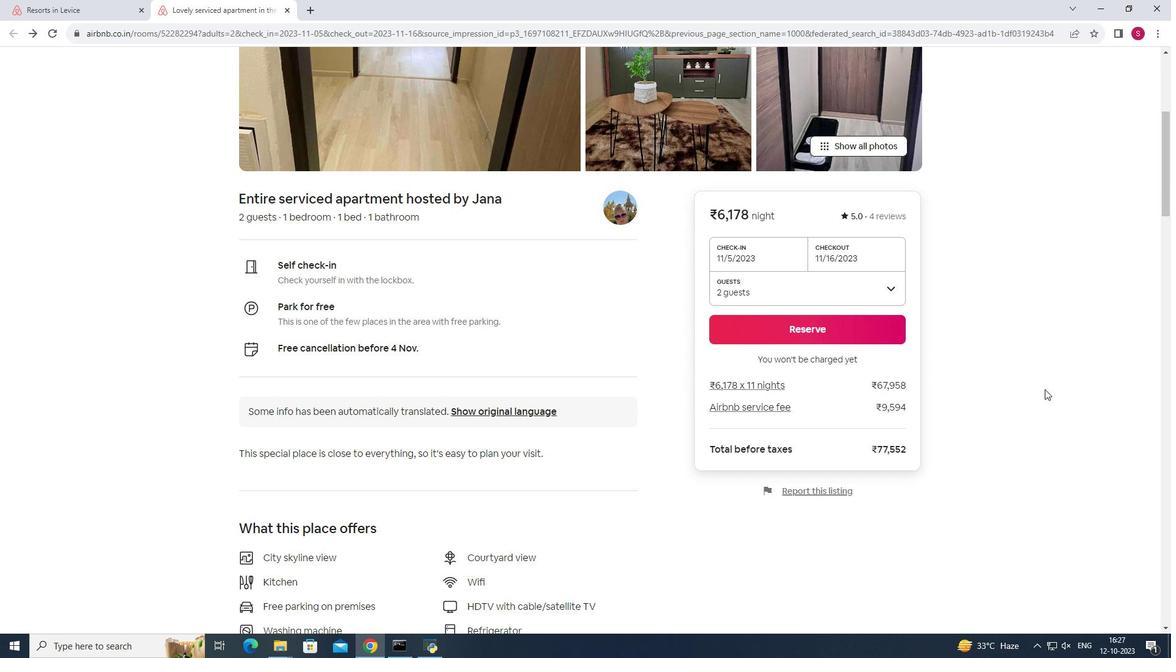 
Action: Mouse scrolled (1044, 389) with delta (0, 0)
Screenshot: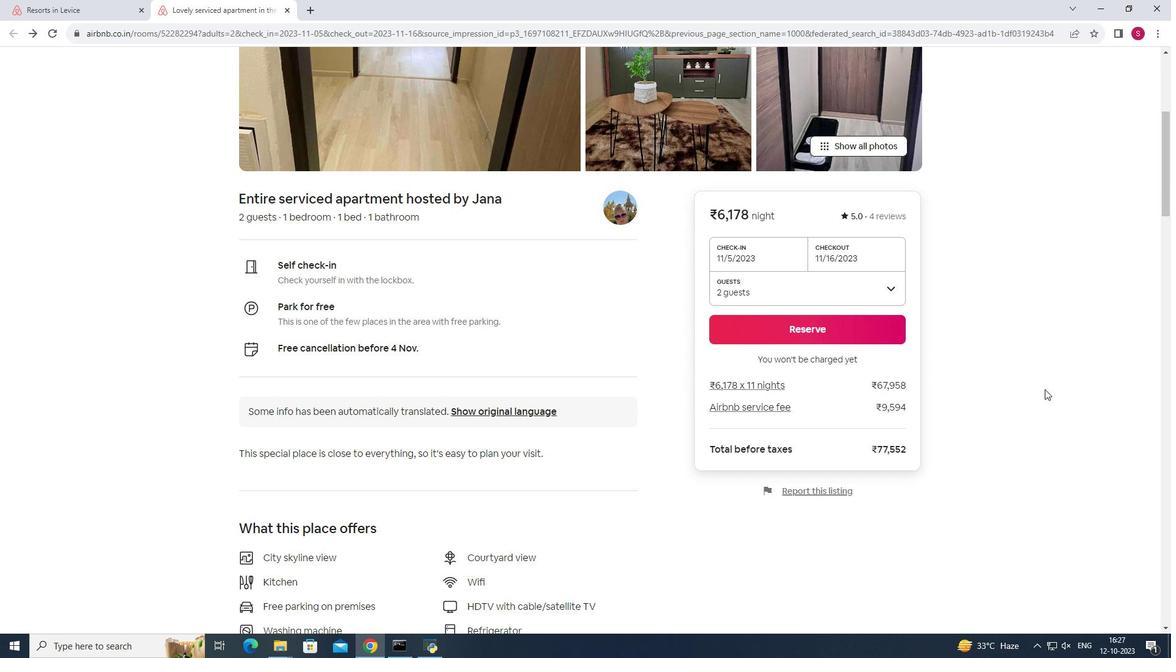 
Action: Mouse scrolled (1044, 389) with delta (0, 0)
Screenshot: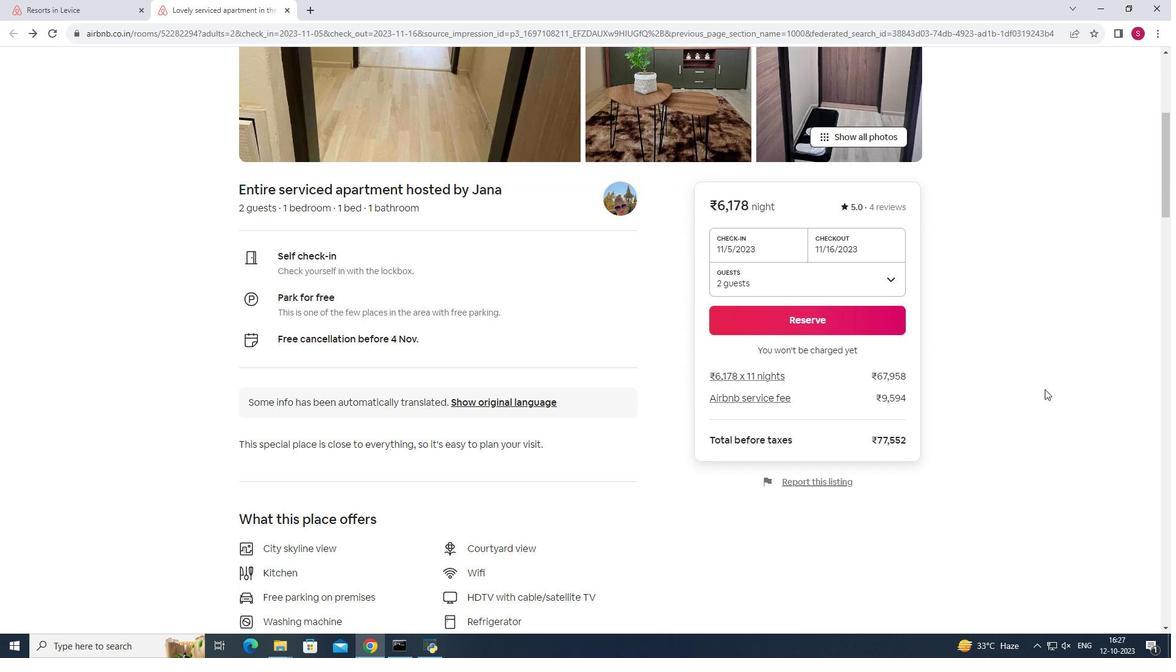 
Action: Mouse scrolled (1044, 389) with delta (0, 0)
Screenshot: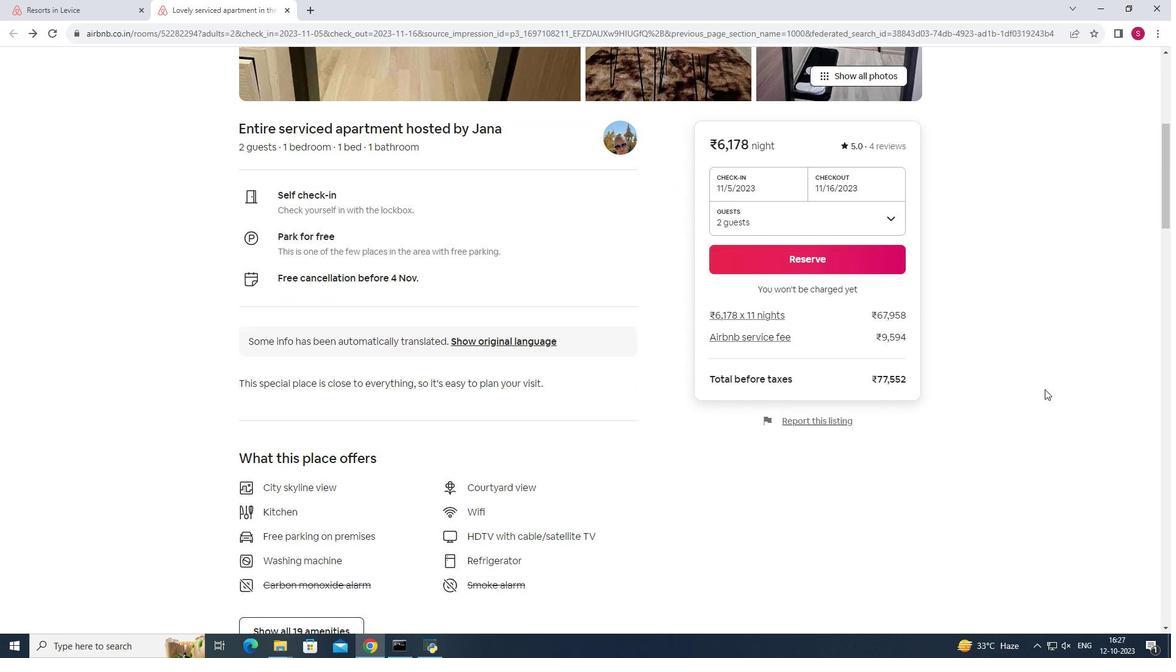 
Action: Mouse moved to (324, 453)
Screenshot: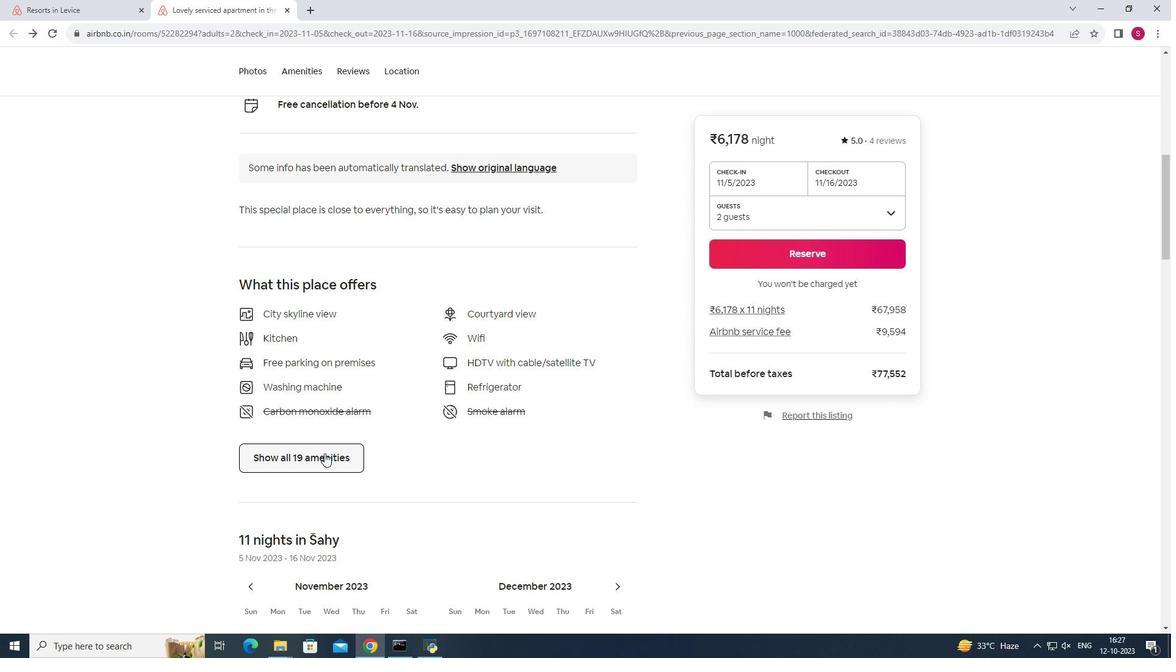 
Action: Mouse pressed left at (324, 453)
Screenshot: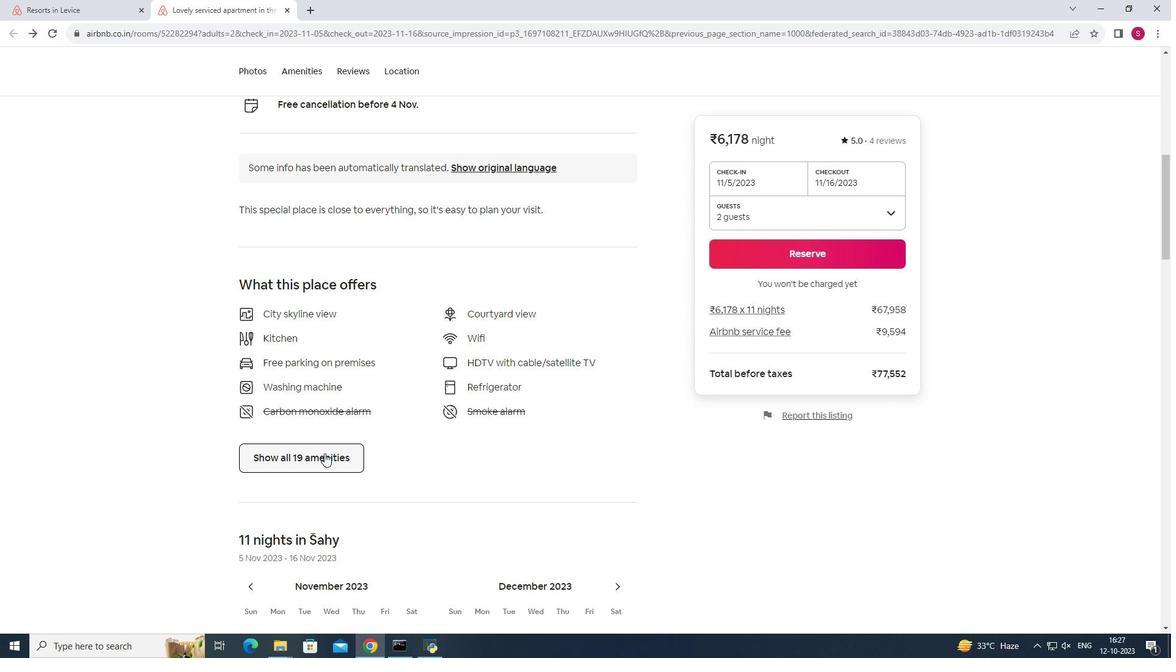
Action: Mouse moved to (691, 412)
Screenshot: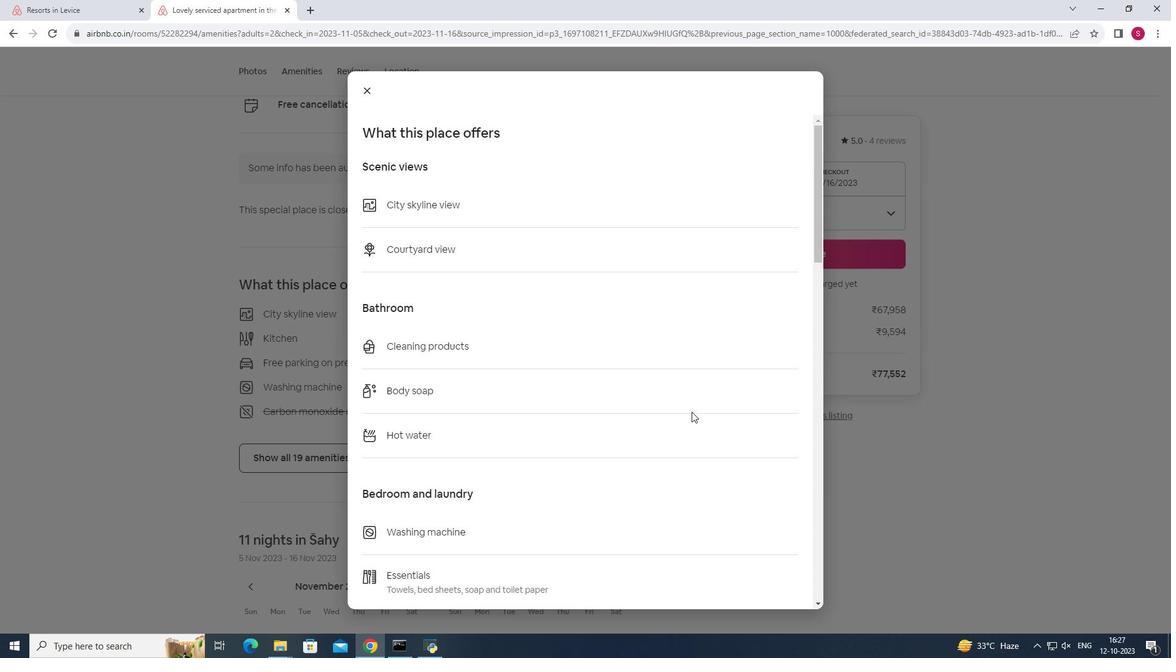 
Action: Mouse scrolled (691, 411) with delta (0, 0)
Screenshot: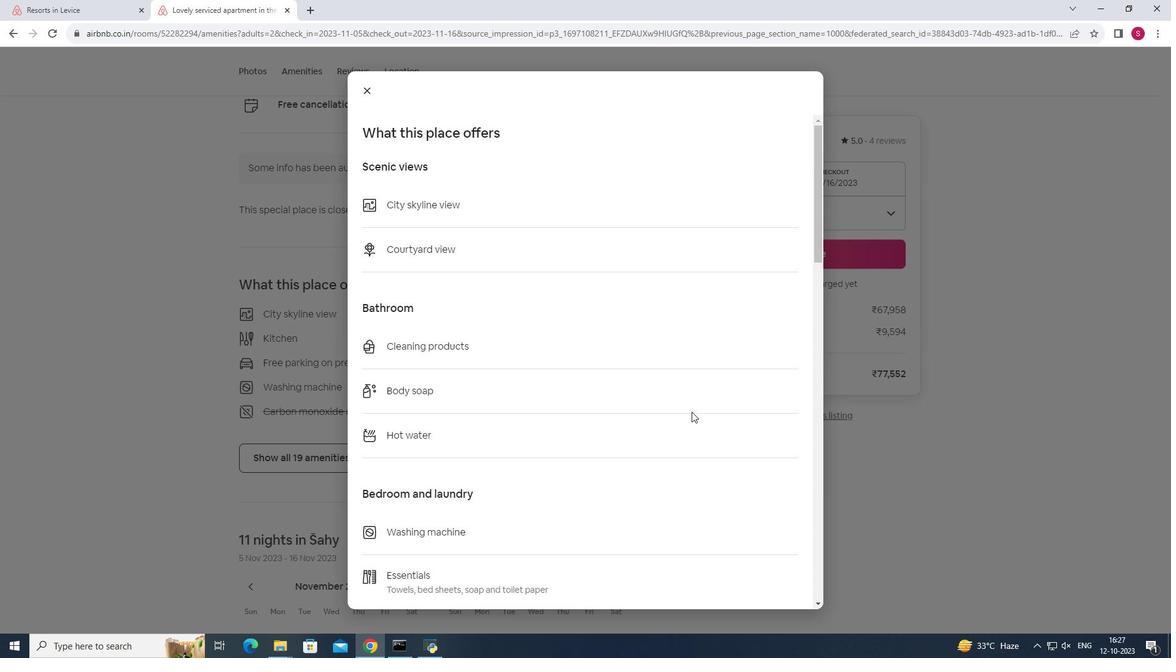 
Action: Mouse scrolled (691, 411) with delta (0, 0)
Screenshot: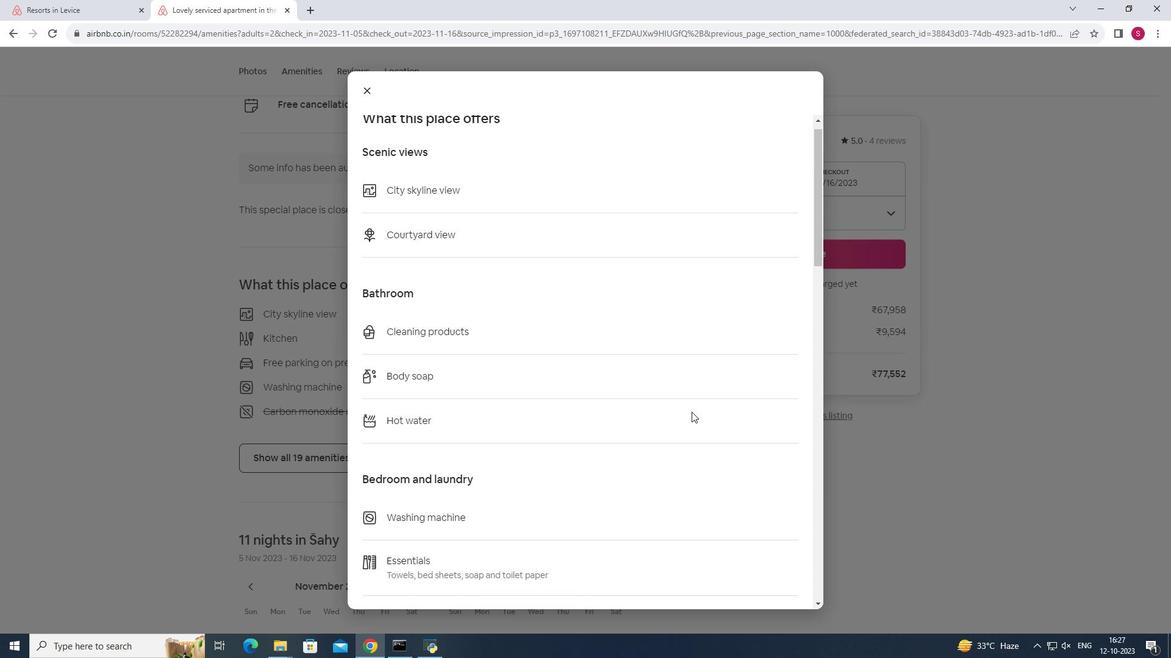 
Action: Mouse scrolled (691, 411) with delta (0, 0)
Screenshot: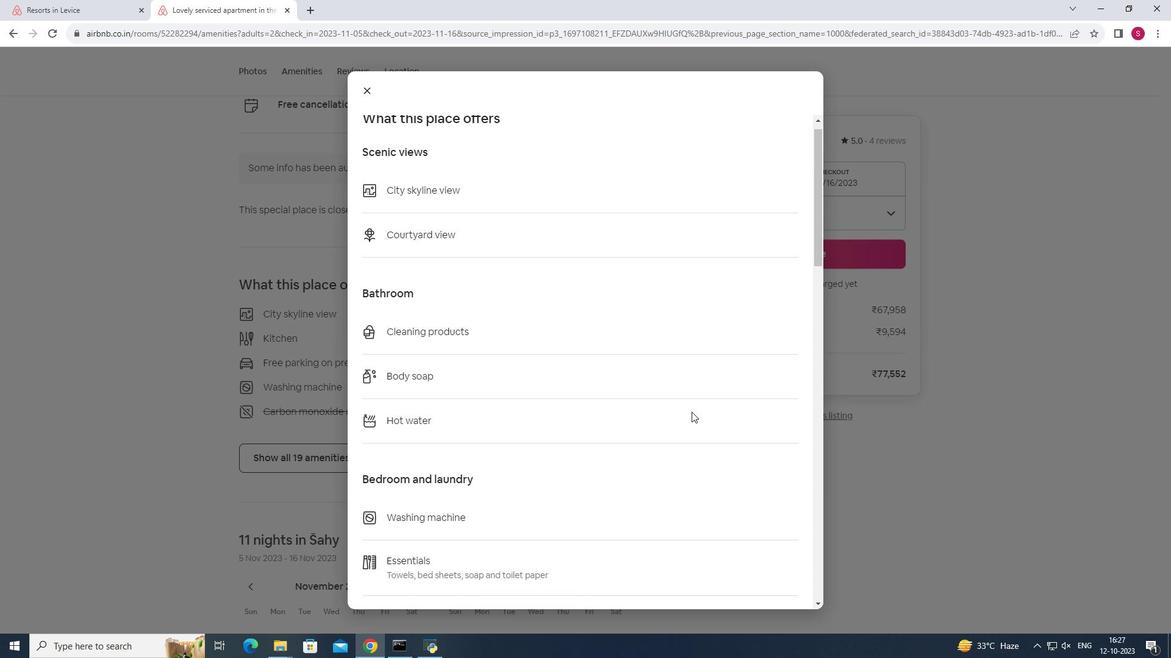 
Action: Mouse scrolled (691, 411) with delta (0, 0)
Screenshot: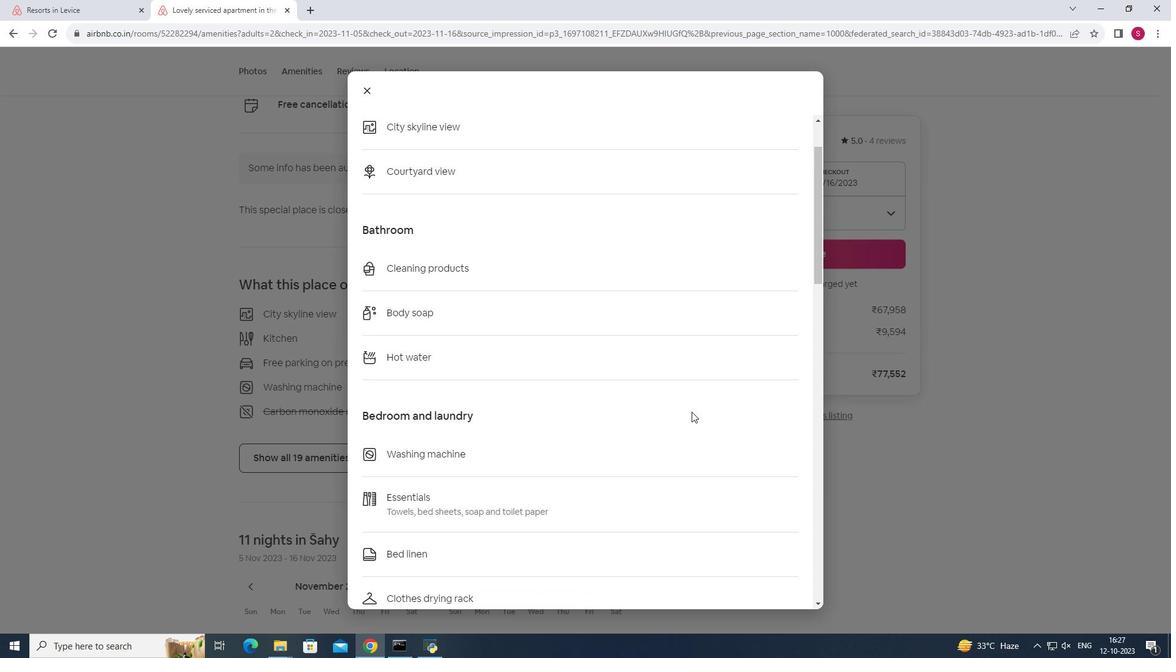 
Action: Mouse scrolled (691, 411) with delta (0, 0)
Screenshot: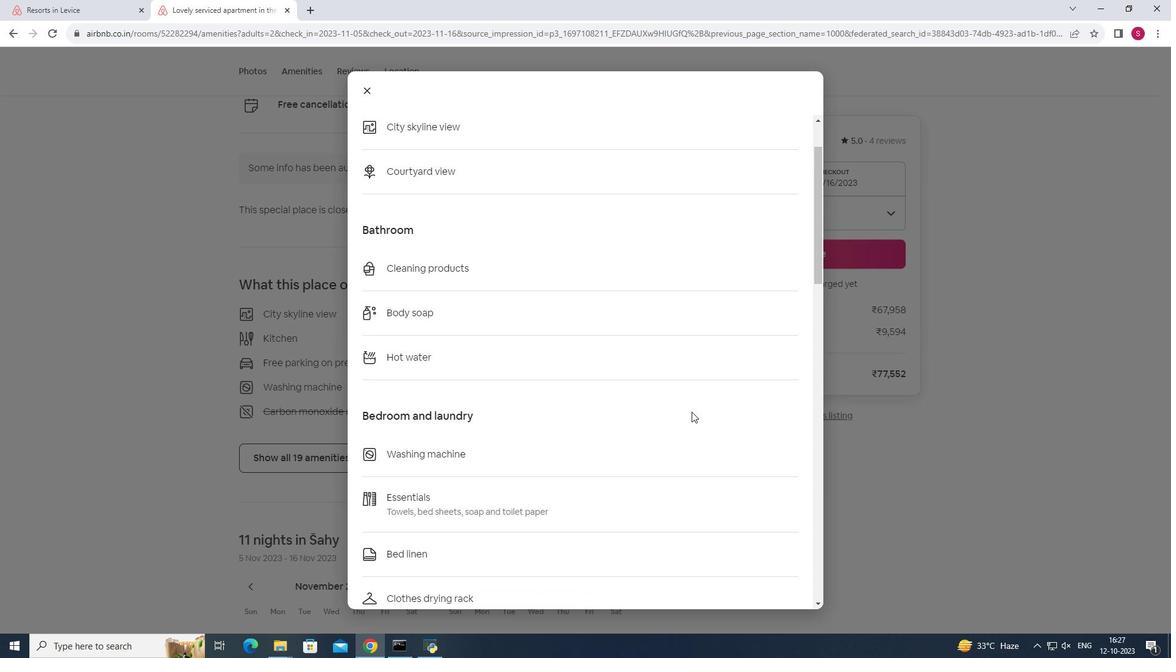 
Action: Mouse scrolled (691, 412) with delta (0, 0)
Screenshot: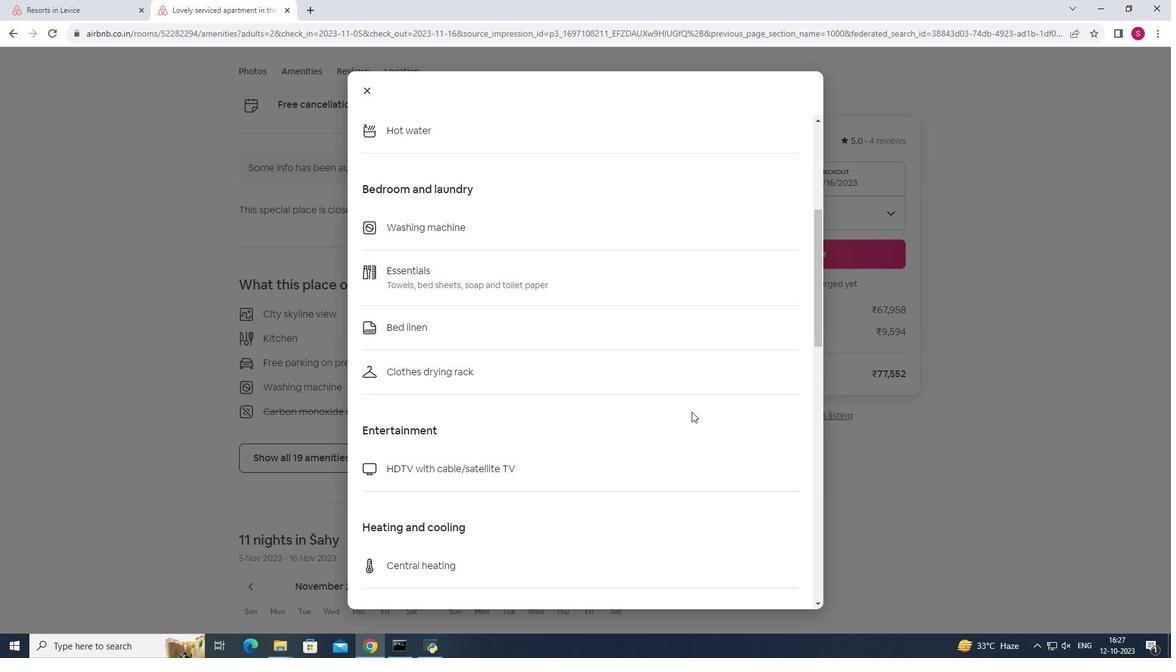 
Action: Mouse scrolled (691, 412) with delta (0, 0)
Screenshot: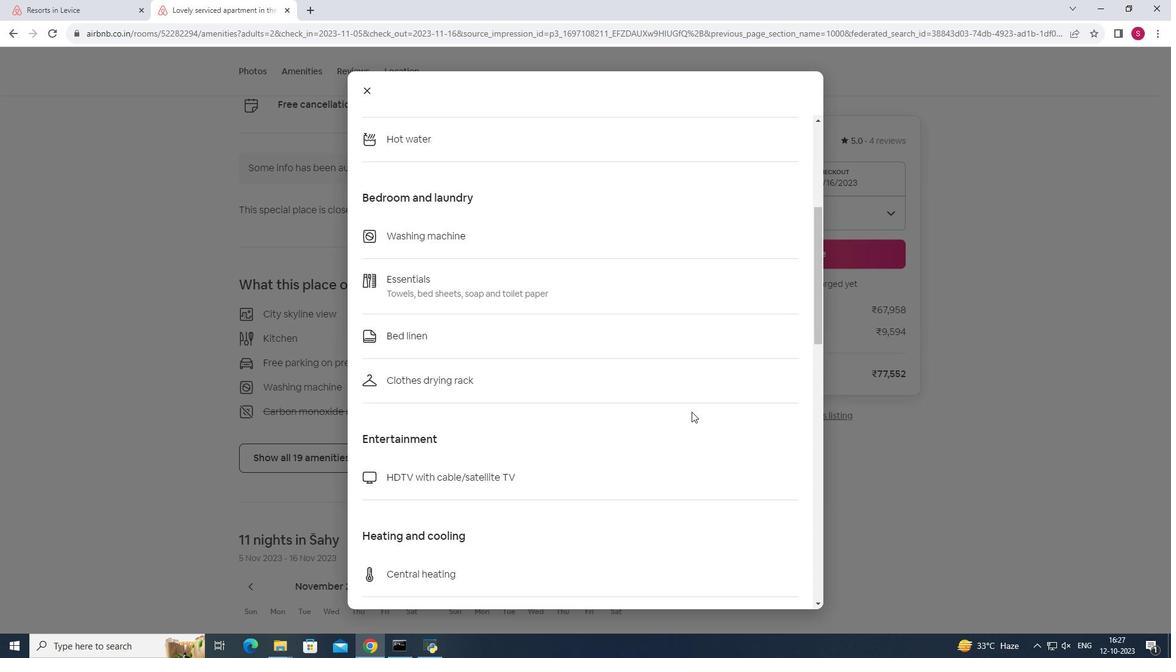 
Action: Mouse scrolled (691, 412) with delta (0, 0)
Screenshot: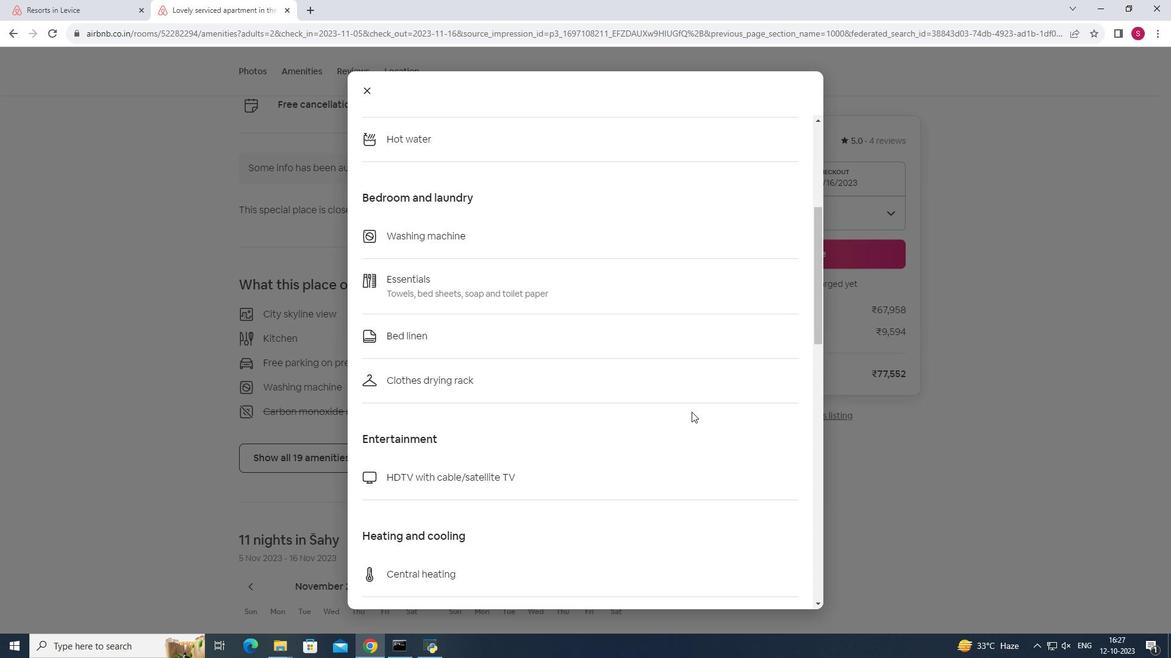 
Action: Mouse scrolled (691, 412) with delta (0, 0)
Screenshot: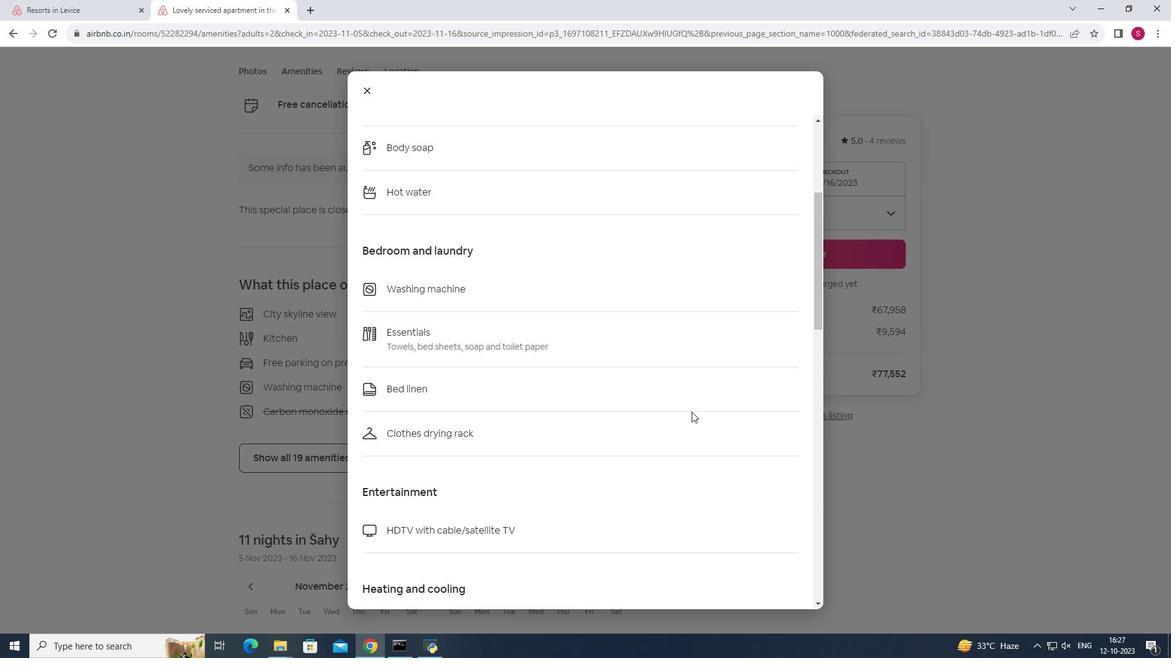 
Action: Mouse moved to (367, 90)
Screenshot: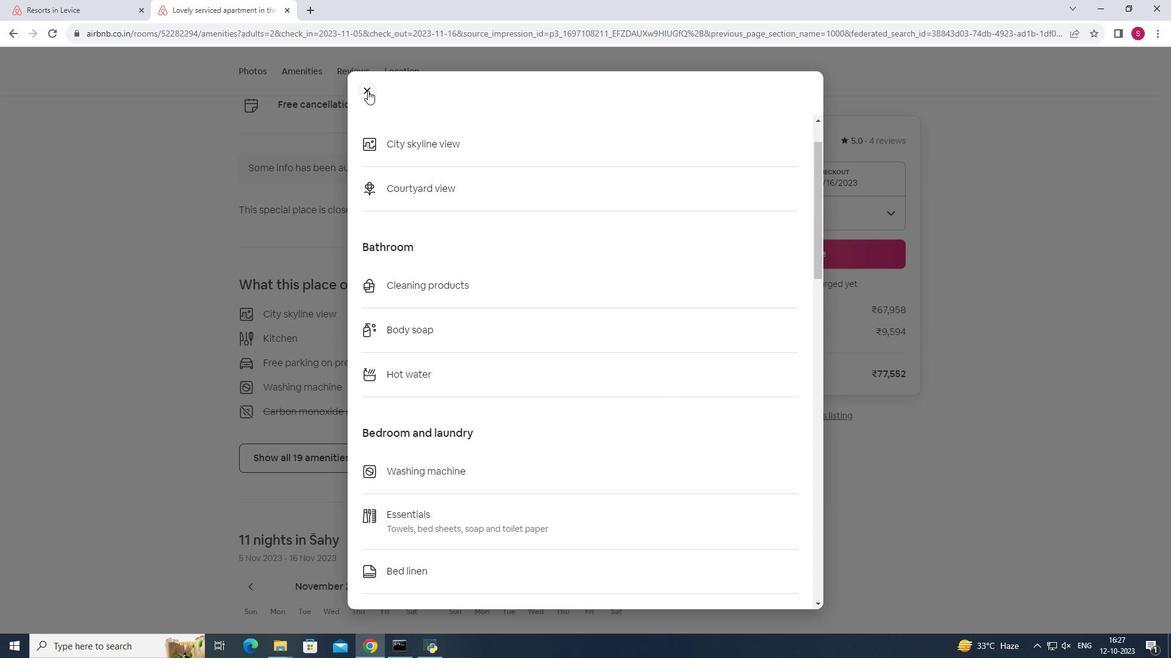 
Action: Mouse pressed left at (367, 90)
Screenshot: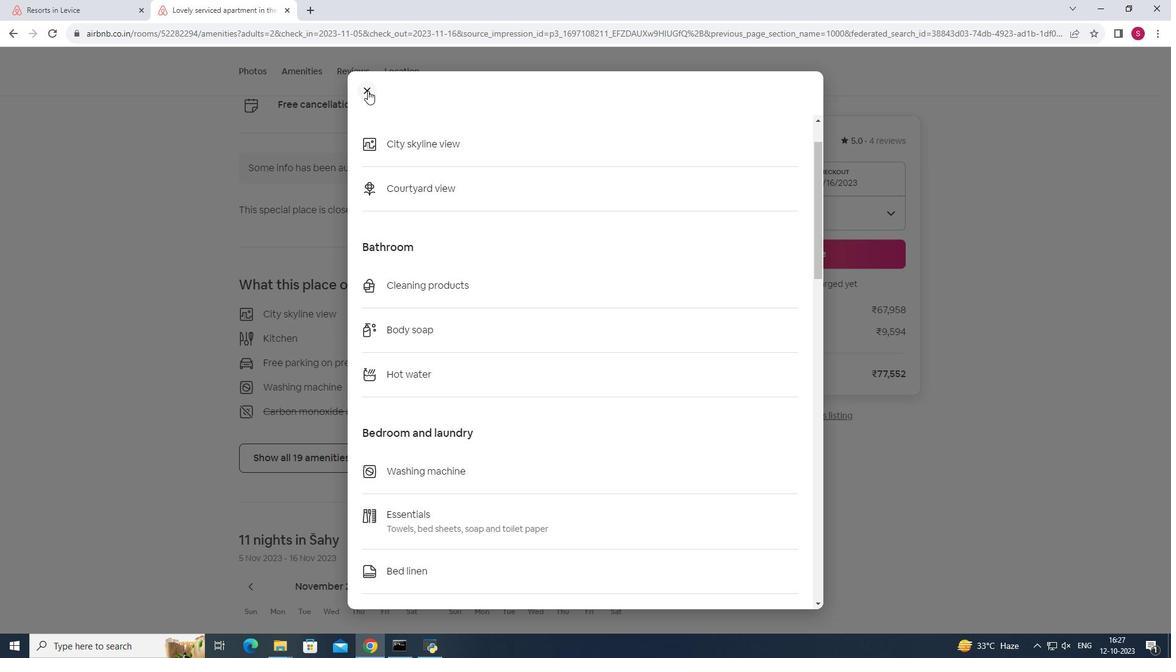 
Action: Mouse moved to (1038, 359)
Screenshot: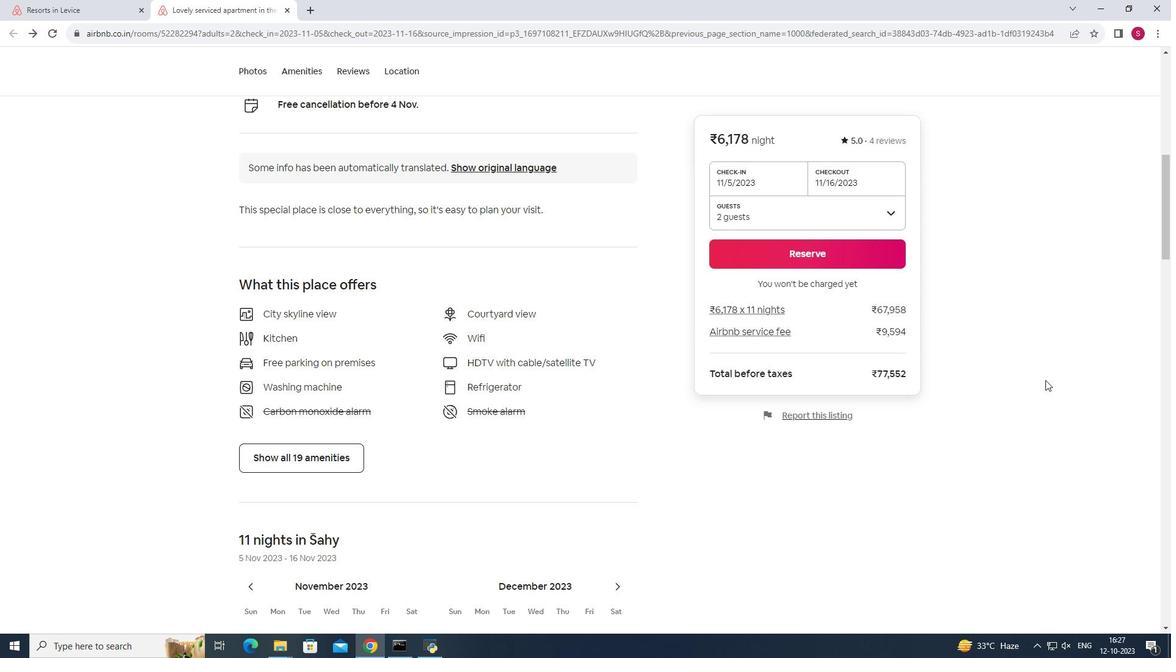 
Action: Mouse scrolled (1038, 359) with delta (0, 0)
Screenshot: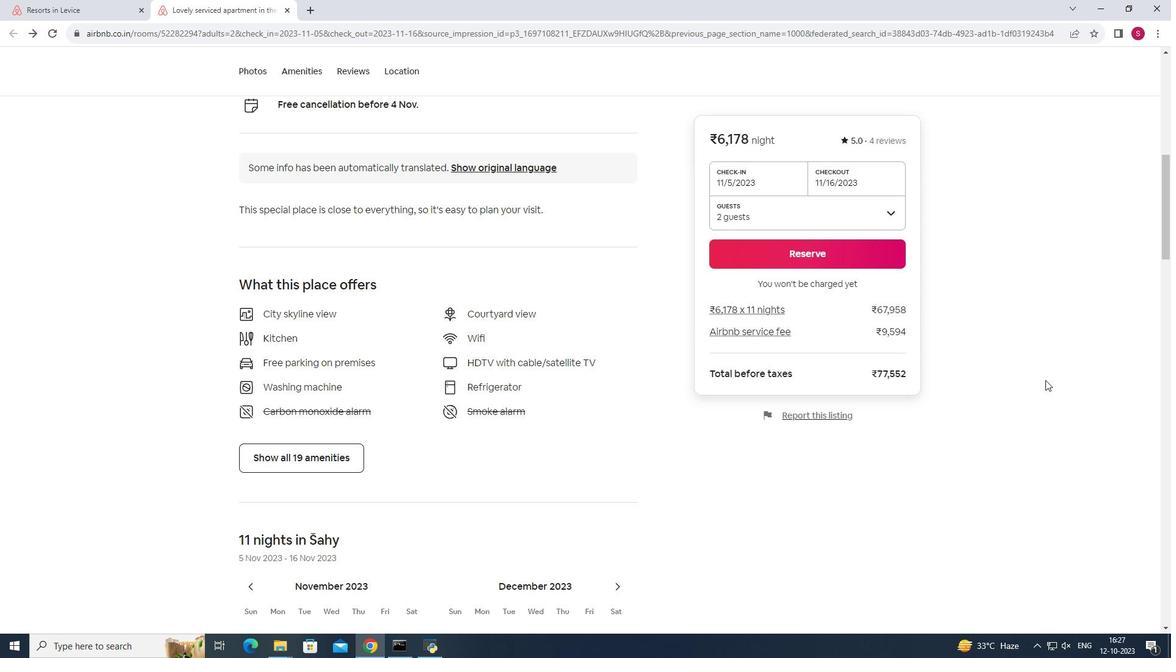 
Action: Mouse moved to (1044, 379)
Screenshot: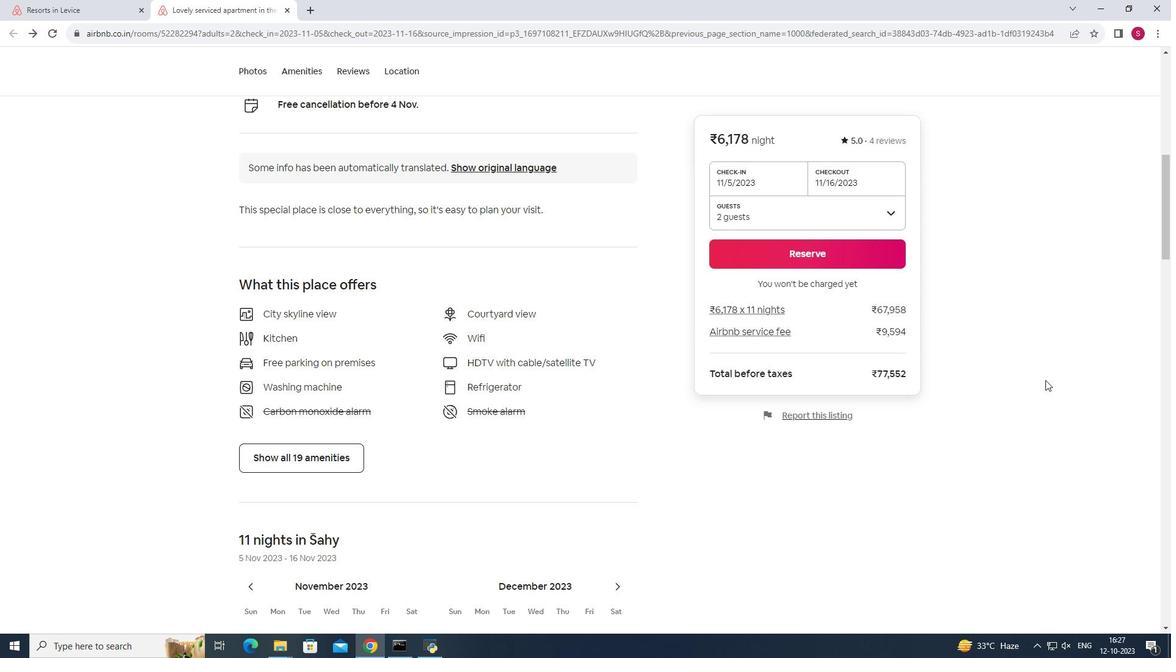 
Action: Mouse scrolled (1044, 378) with delta (0, 0)
Screenshot: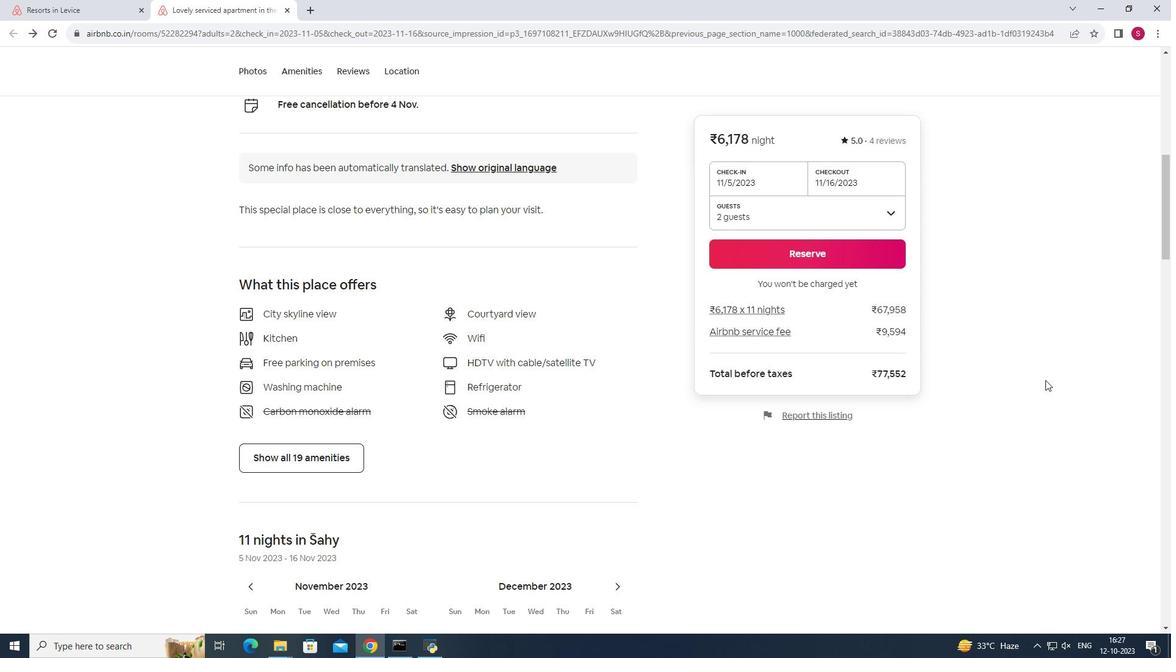 
Action: Mouse moved to (1047, 387)
Screenshot: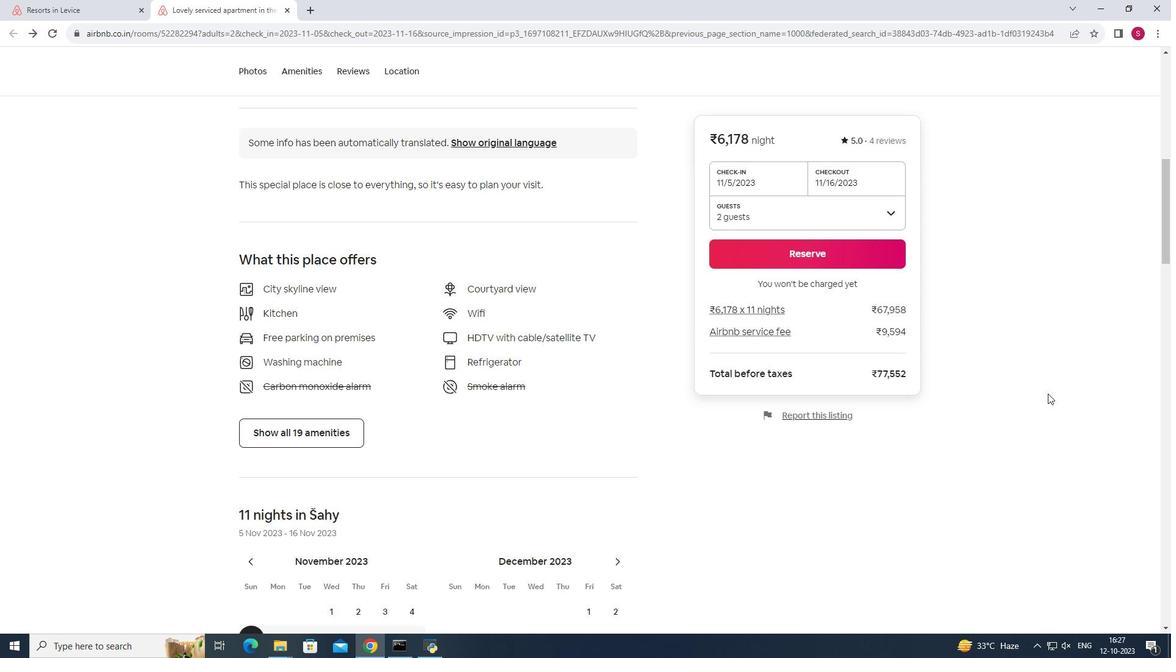 
Action: Mouse scrolled (1047, 386) with delta (0, 0)
Screenshot: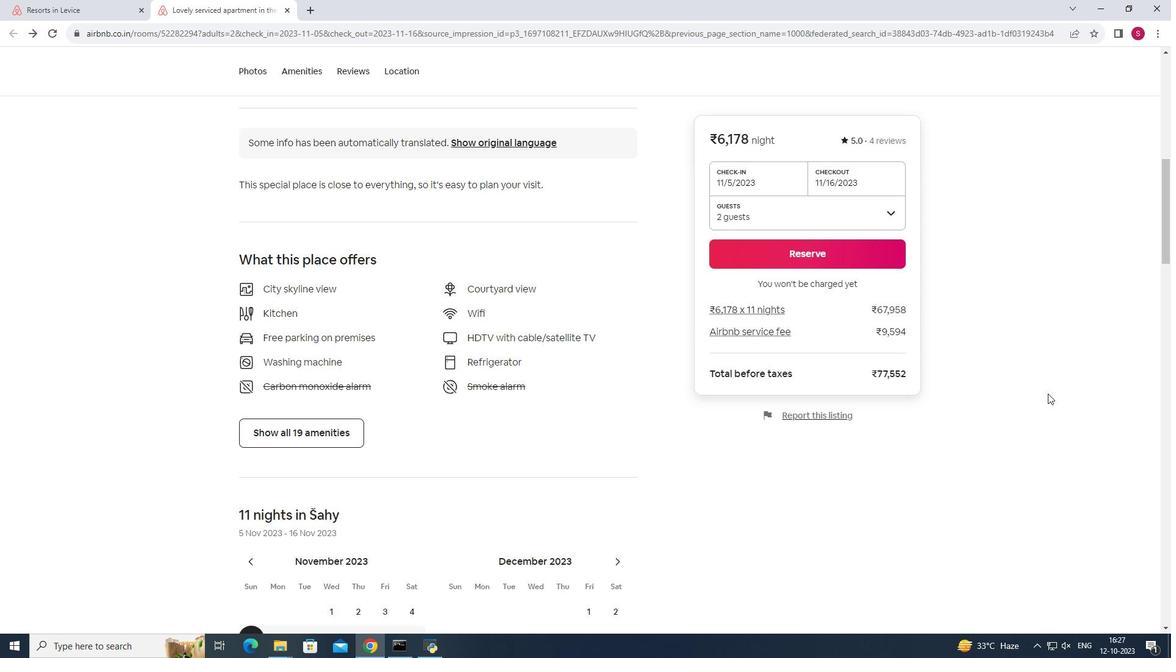 
Action: Mouse moved to (1047, 392)
Screenshot: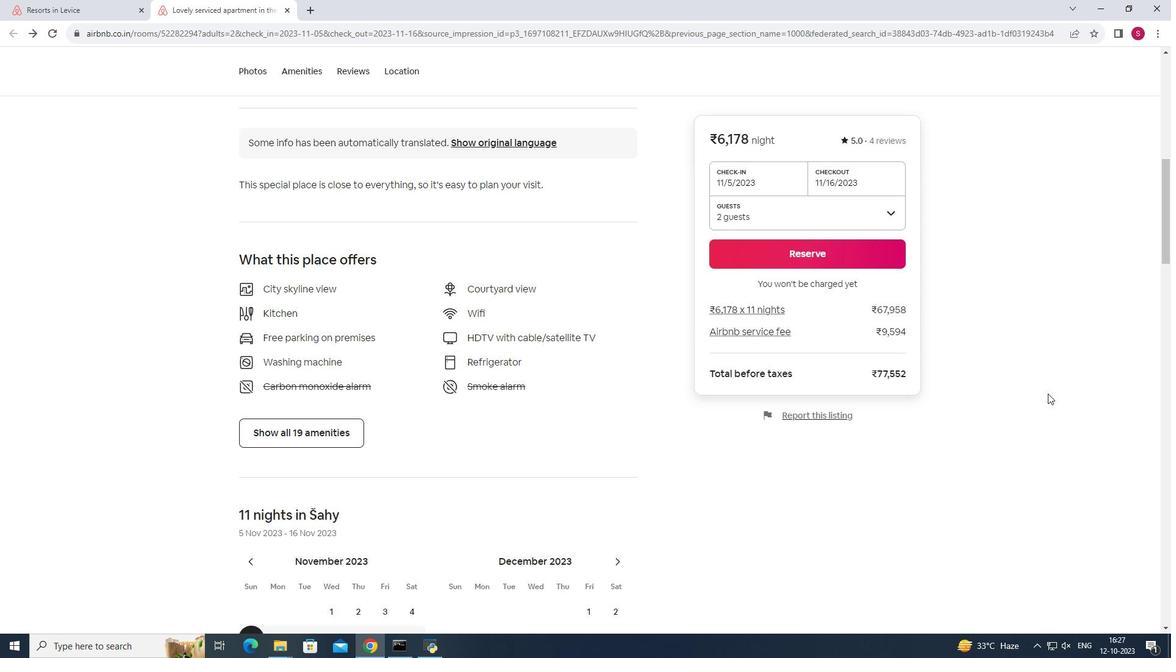 
Action: Mouse scrolled (1047, 392) with delta (0, 0)
Screenshot: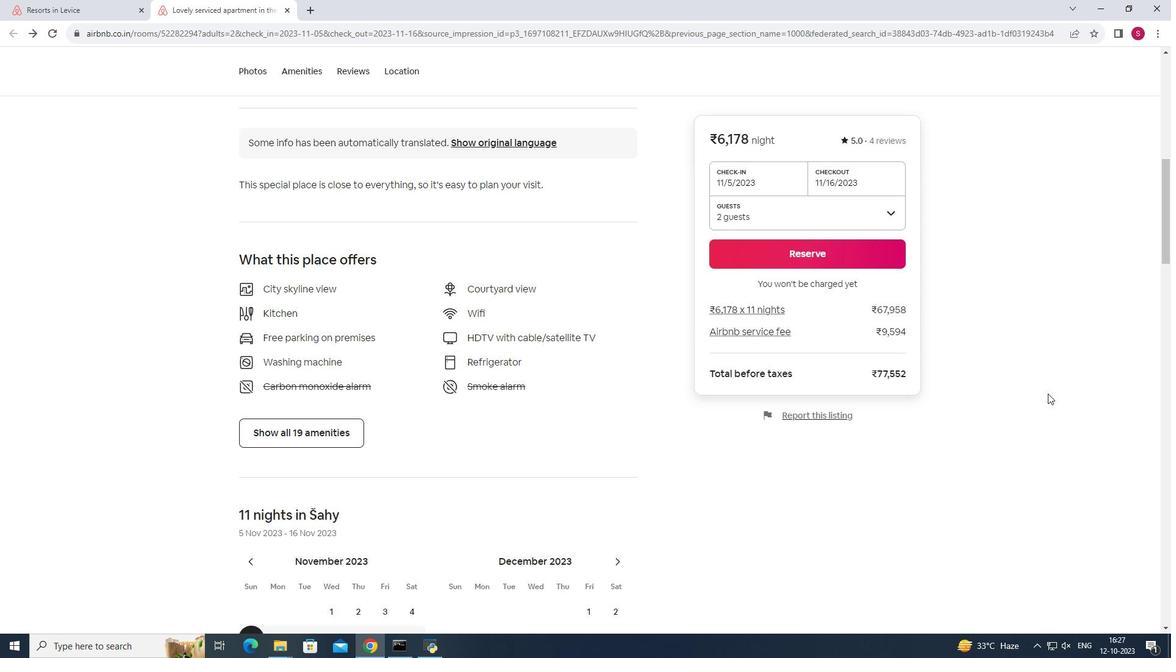 
Action: Mouse moved to (1047, 397)
Screenshot: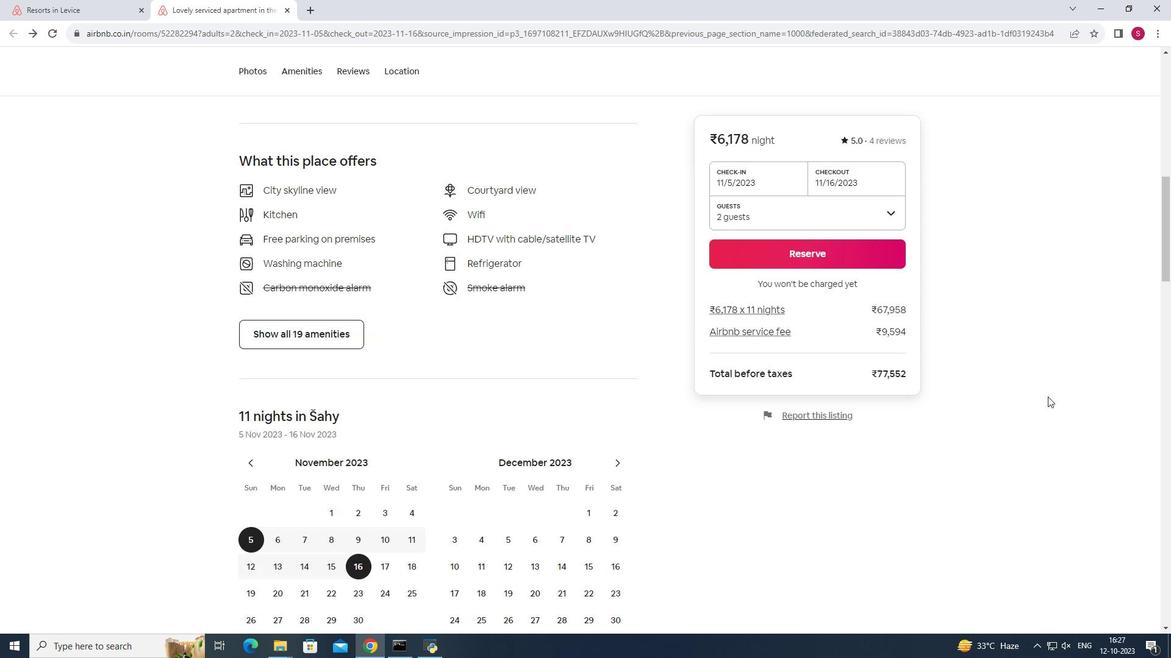 
Action: Mouse scrolled (1047, 397) with delta (0, 0)
Screenshot: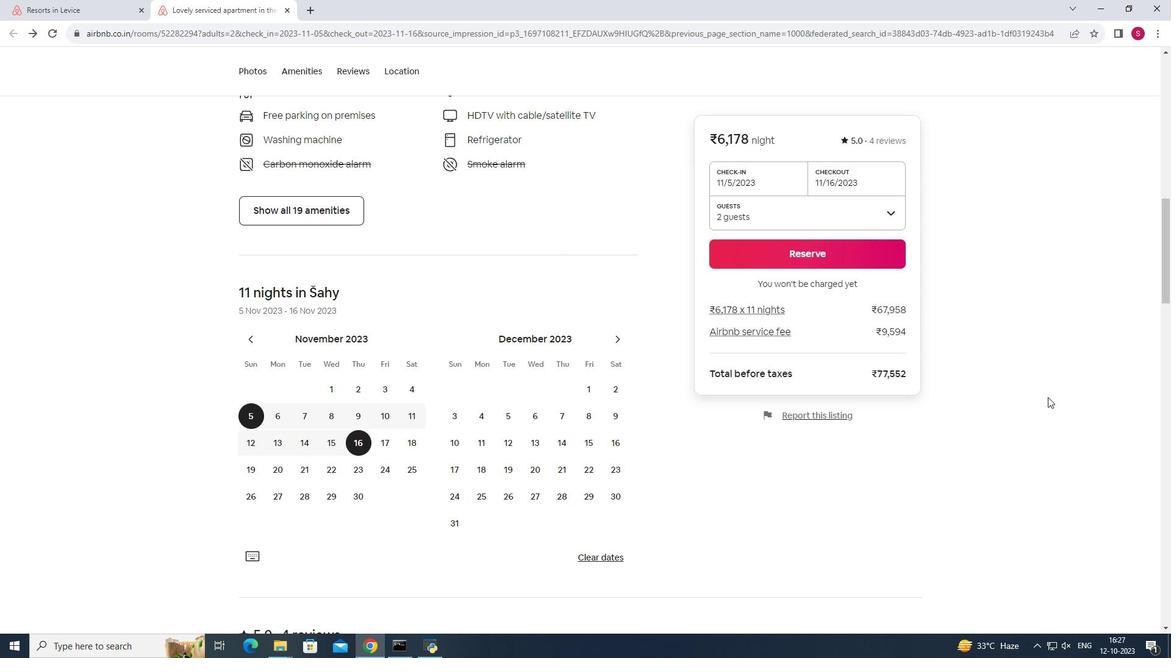 
Action: Mouse scrolled (1047, 397) with delta (0, 0)
Screenshot: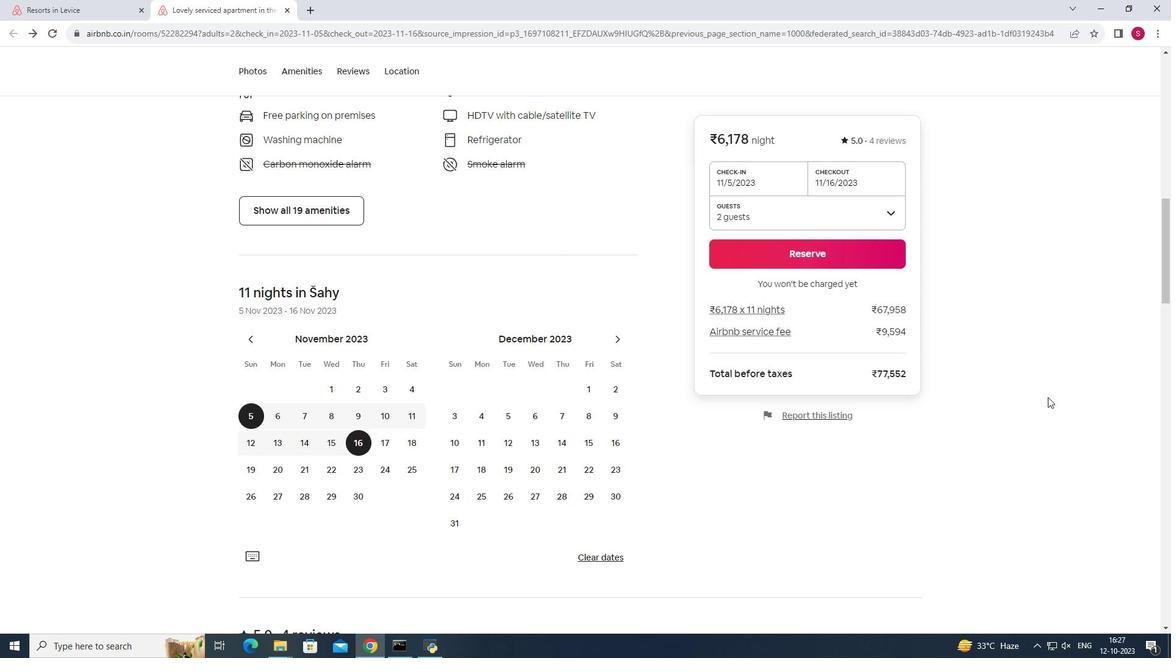 
Action: Mouse moved to (1047, 397)
Screenshot: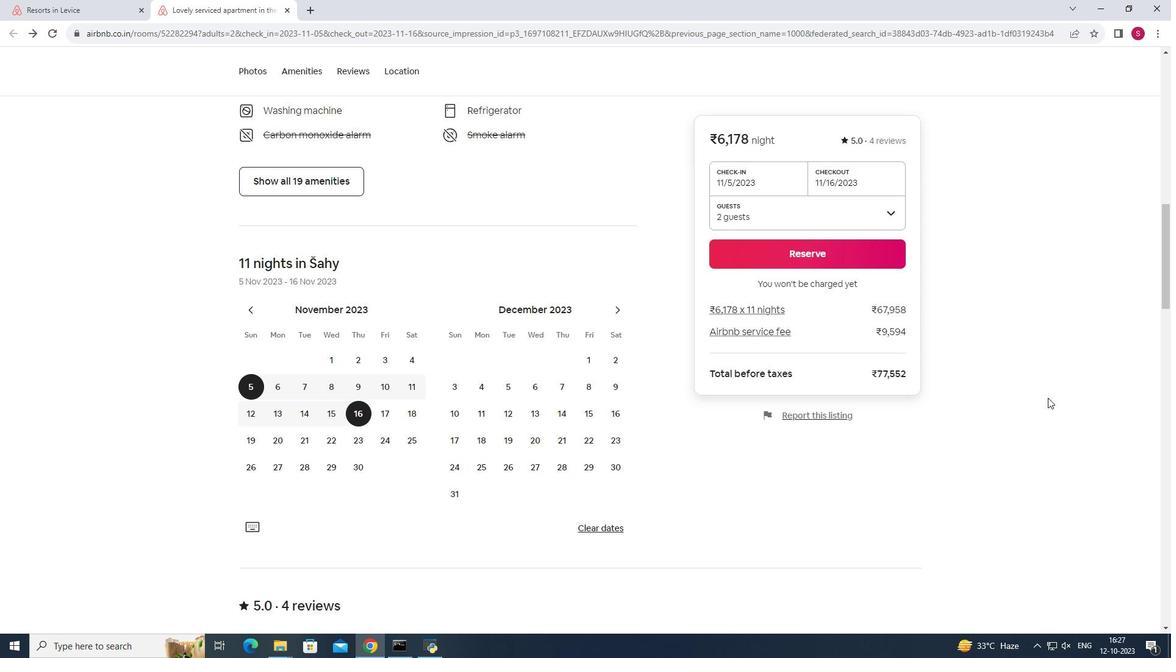 
Action: Mouse scrolled (1047, 397) with delta (0, 0)
Screenshot: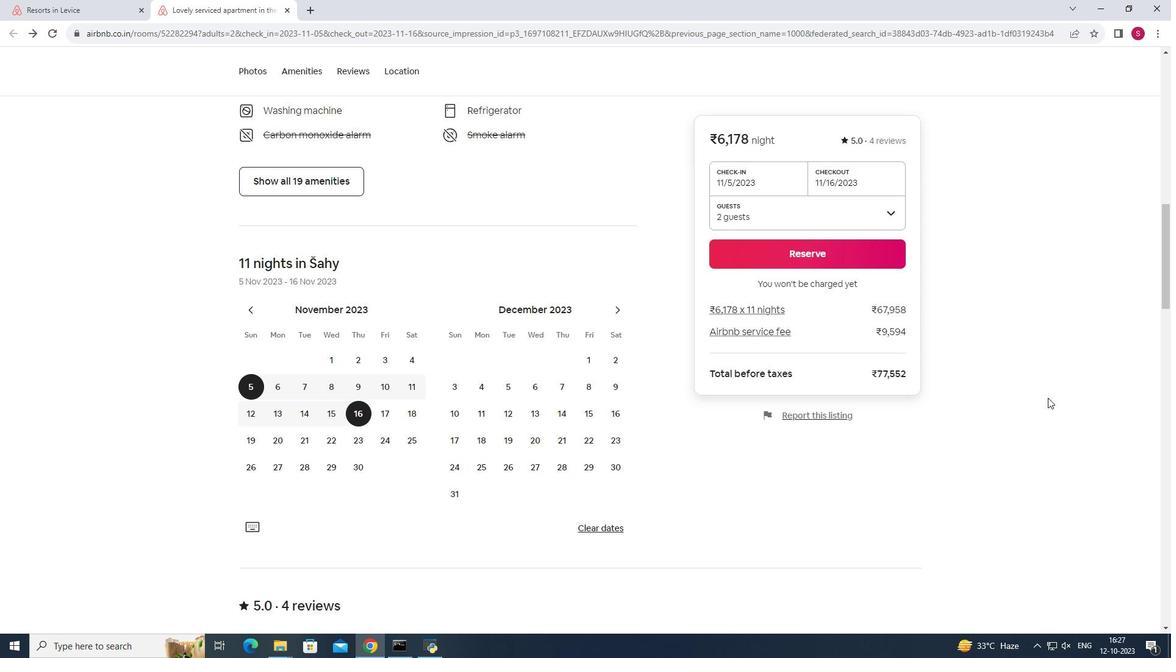 
Action: Mouse scrolled (1047, 397) with delta (0, 0)
Screenshot: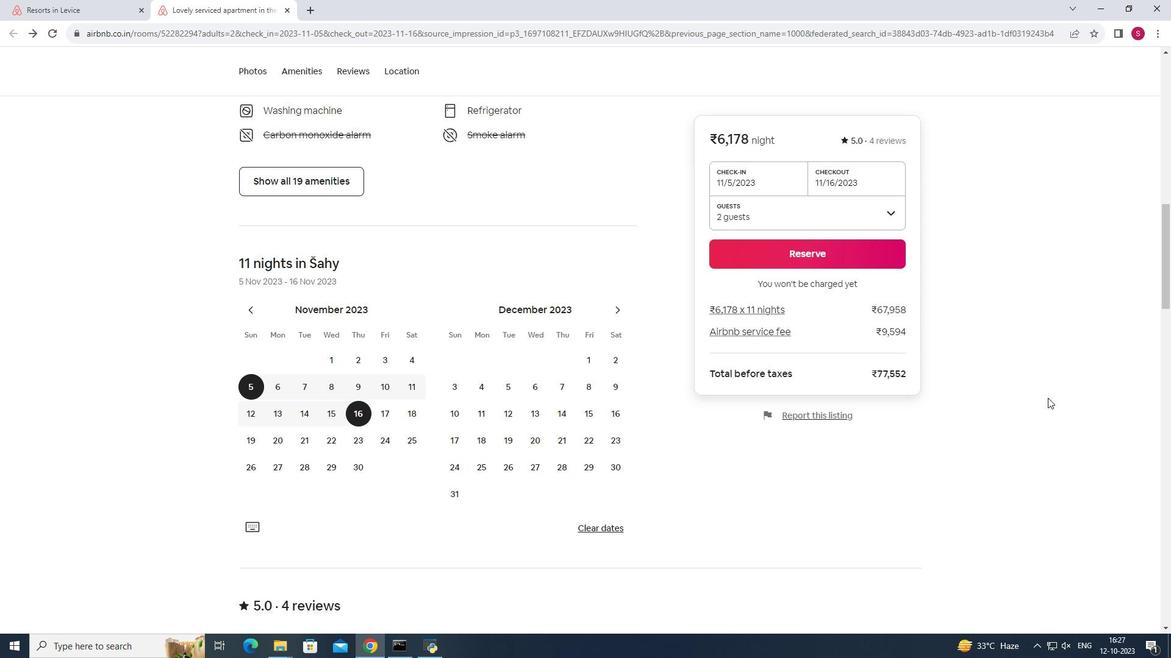 
Action: Mouse moved to (1047, 398)
Screenshot: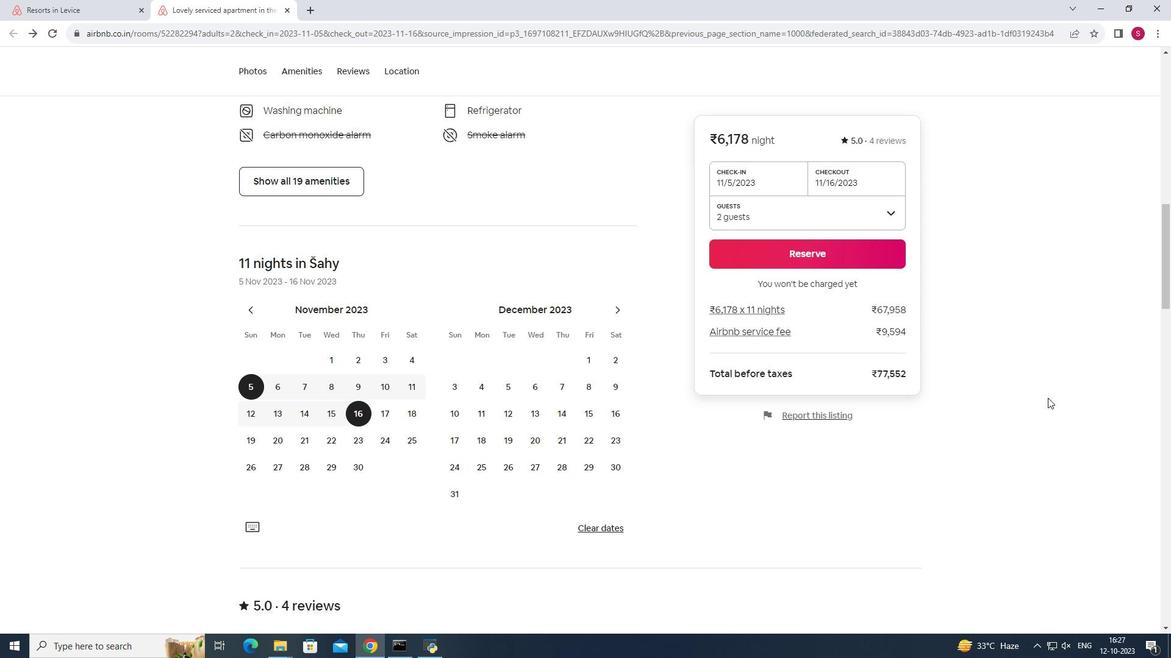
Action: Mouse scrolled (1047, 397) with delta (0, 0)
Screenshot: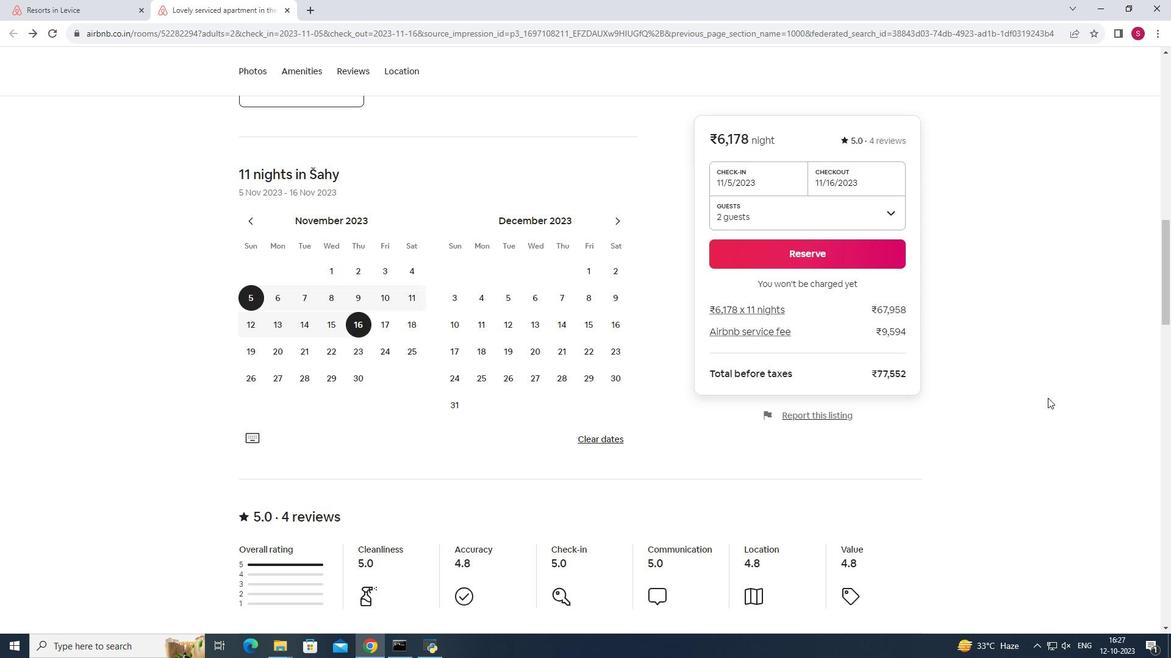 
Action: Mouse scrolled (1047, 397) with delta (0, 0)
Screenshot: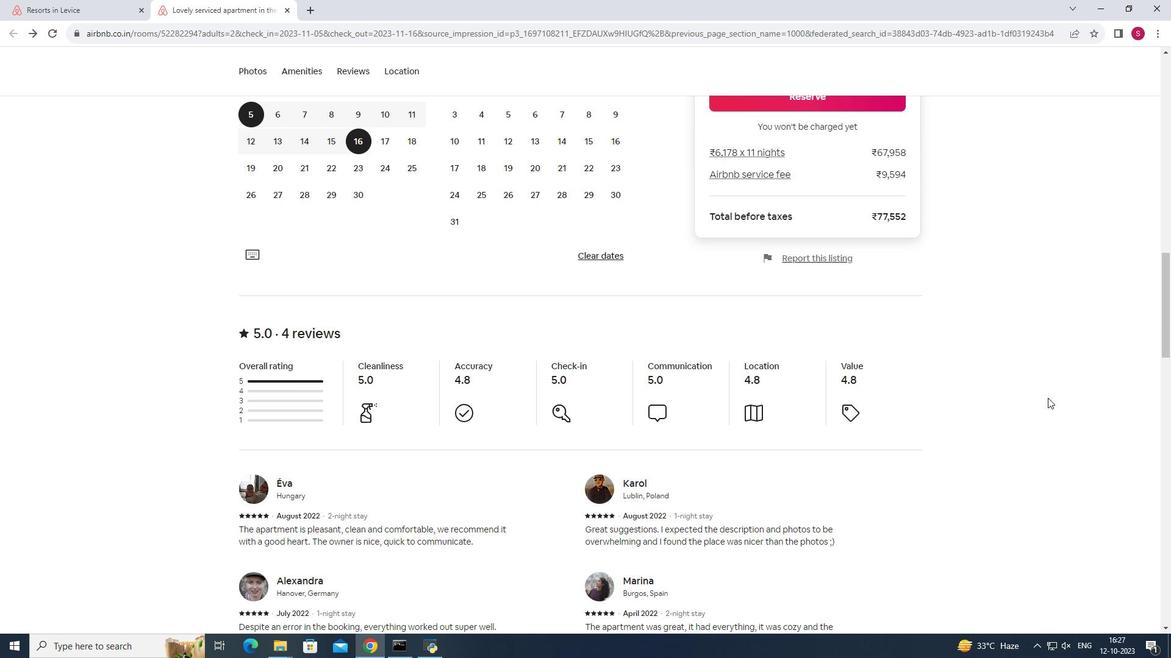 
Action: Mouse scrolled (1047, 397) with delta (0, 0)
Screenshot: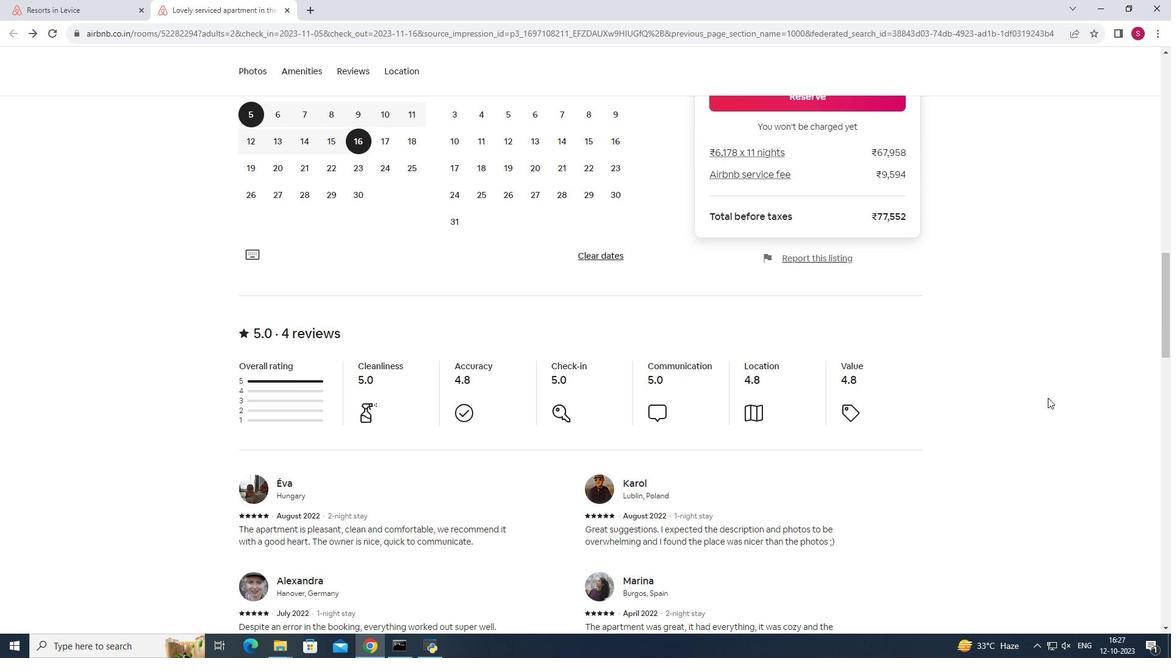 
Action: Mouse scrolled (1047, 397) with delta (0, 0)
Screenshot: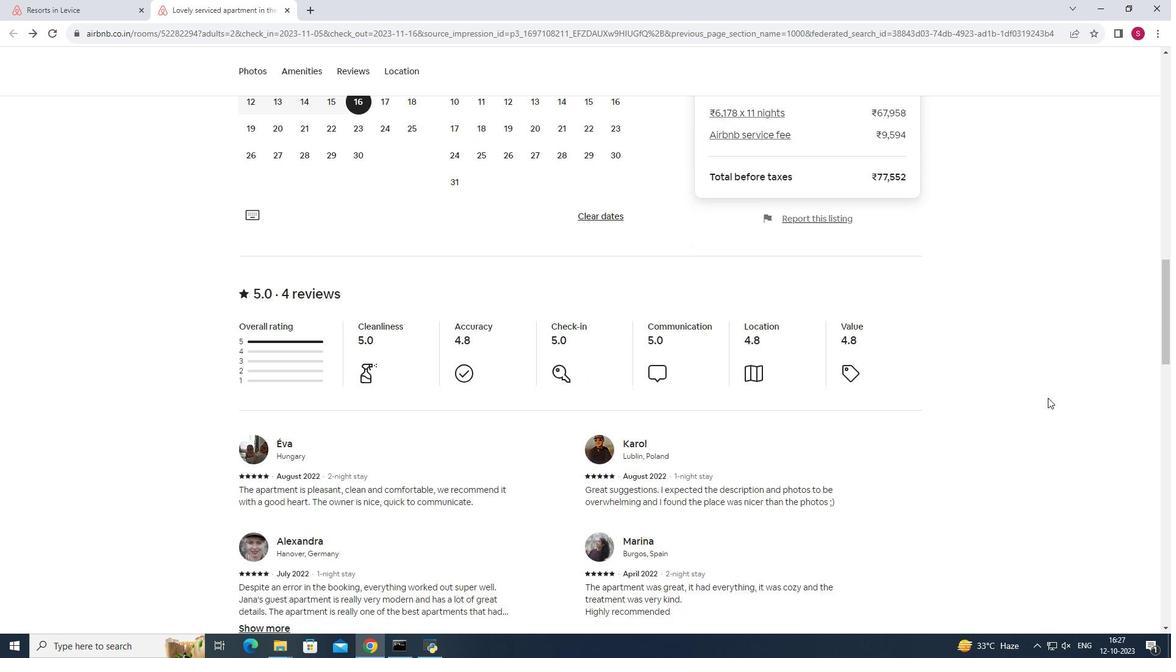 
Action: Mouse scrolled (1047, 397) with delta (0, 0)
Screenshot: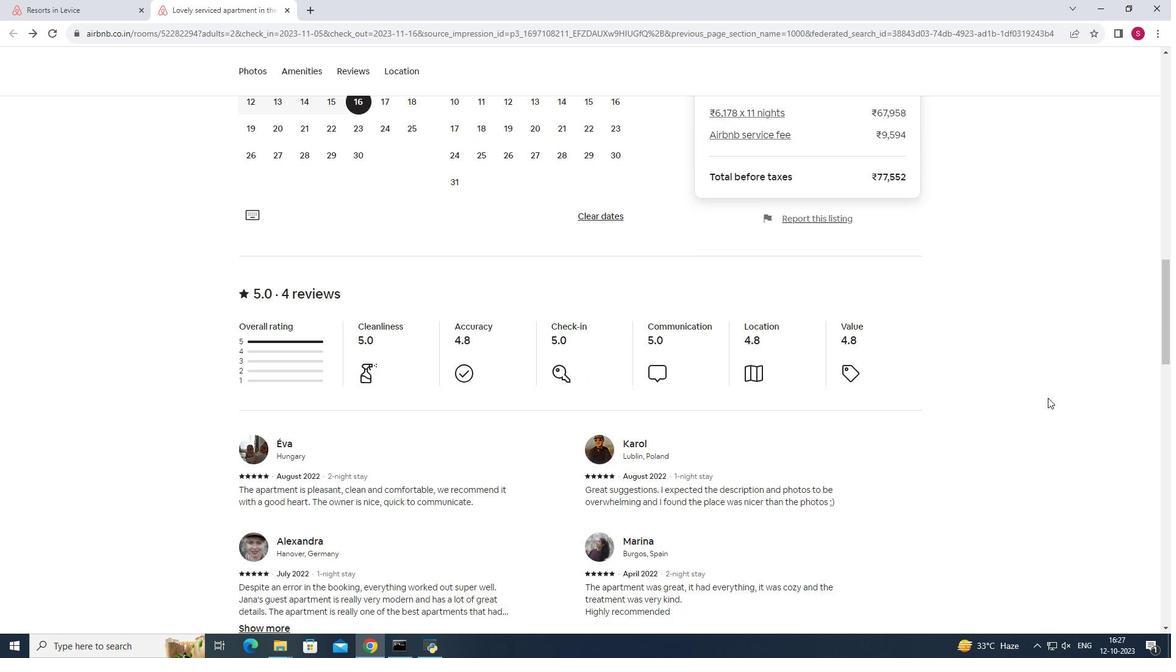 
Action: Mouse scrolled (1047, 397) with delta (0, 0)
Screenshot: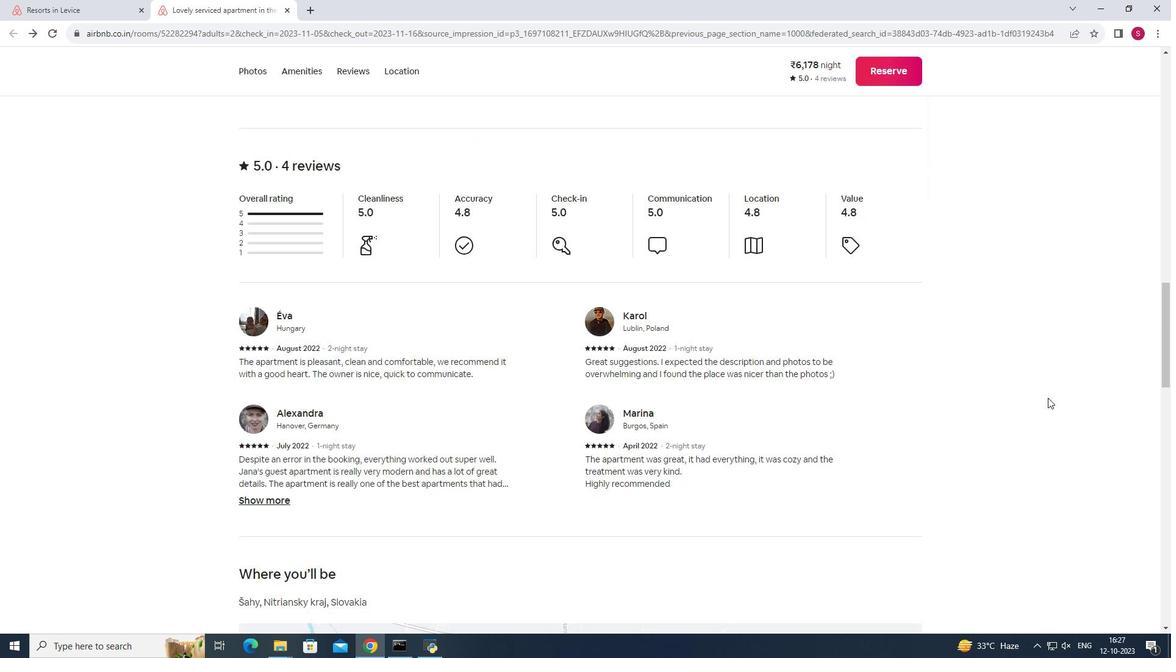 
Action: Mouse moved to (1078, 454)
Screenshot: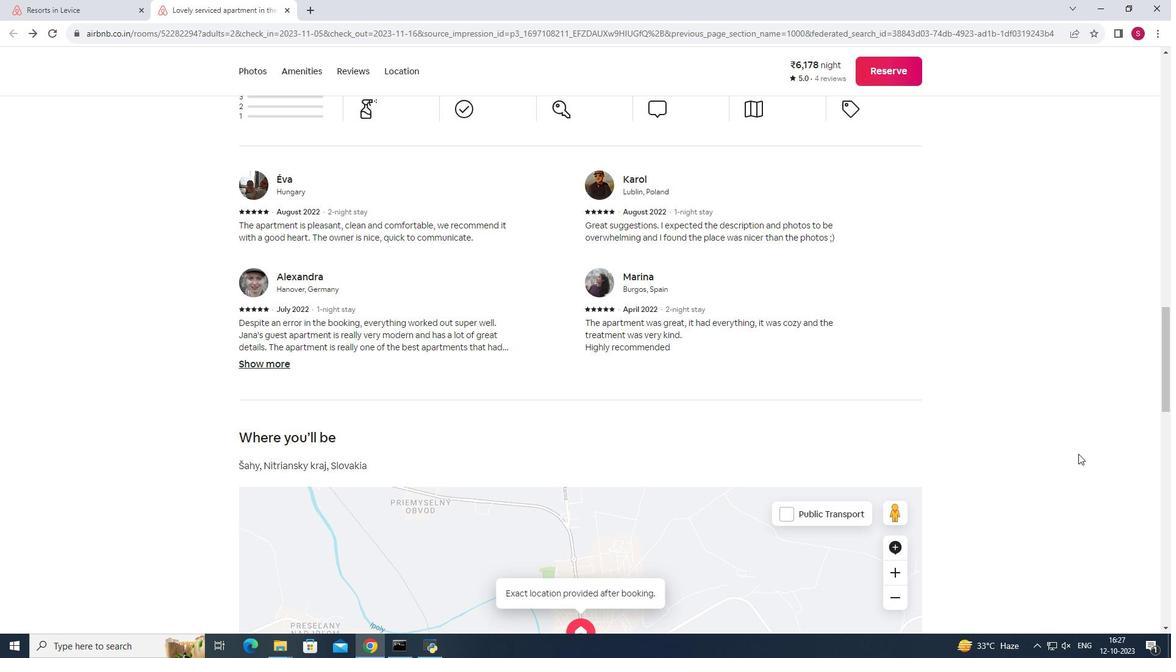 
Action: Mouse scrolled (1078, 453) with delta (0, 0)
Screenshot: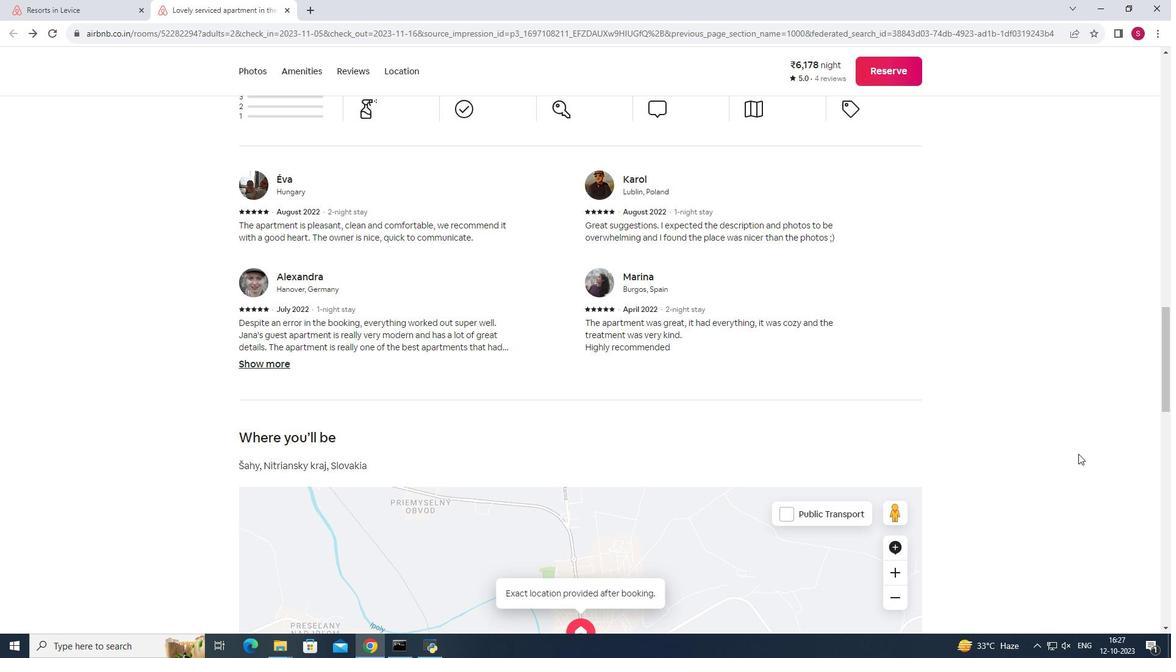 
Action: Mouse scrolled (1078, 453) with delta (0, 0)
Screenshot: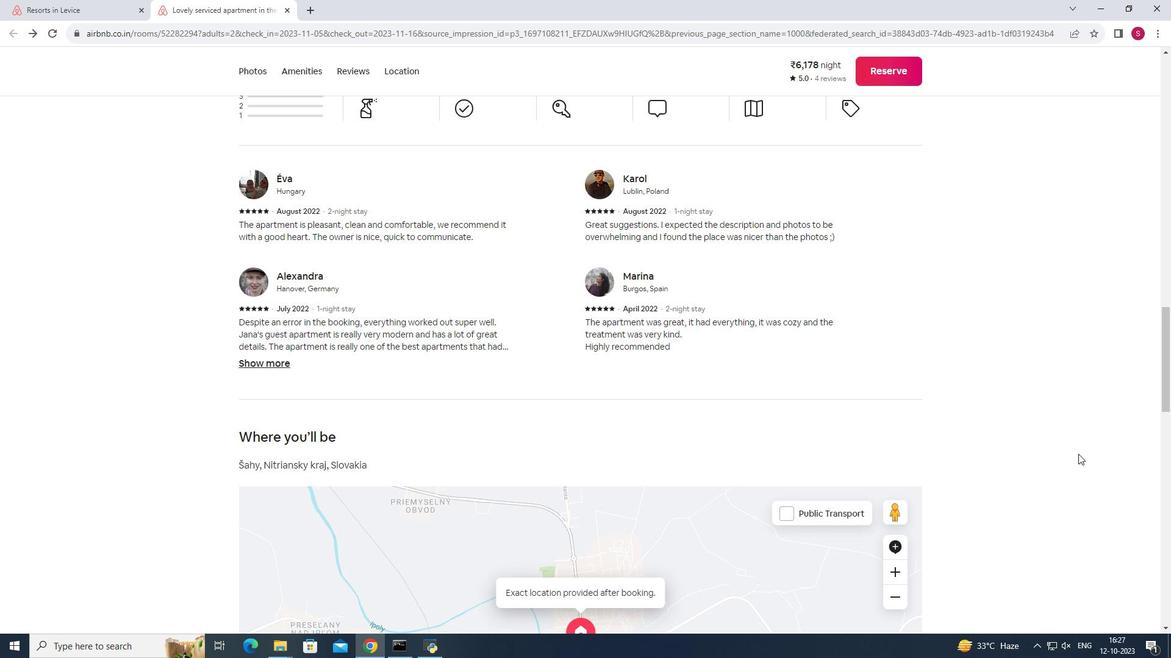 
Action: Mouse scrolled (1078, 453) with delta (0, 0)
Screenshot: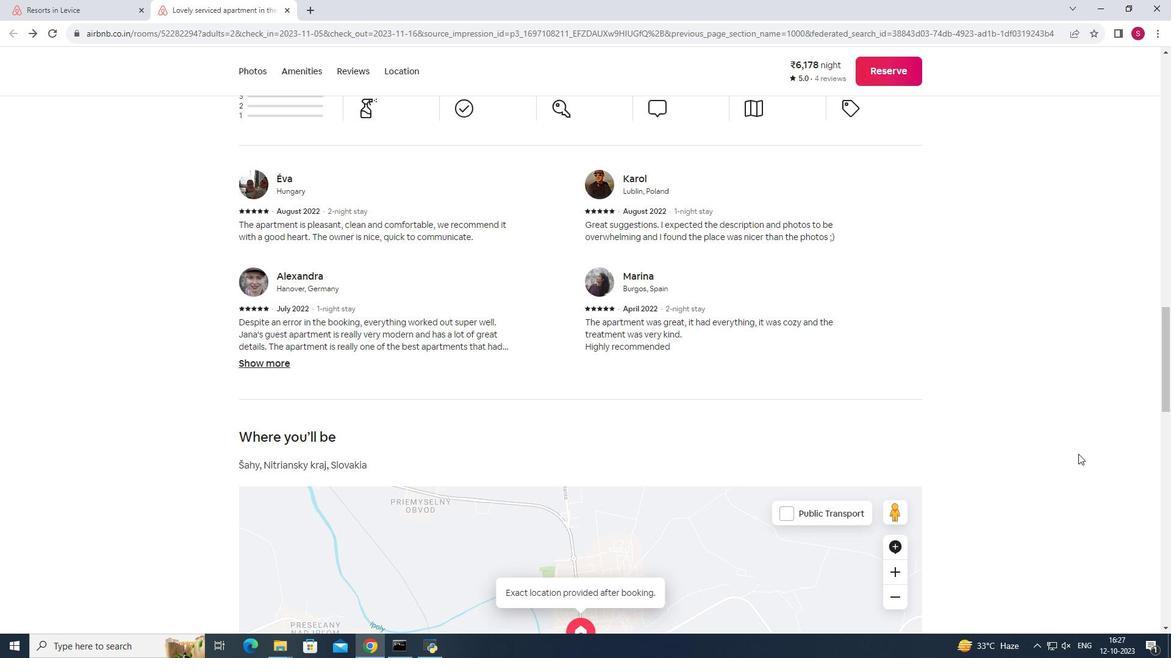 
Action: Mouse scrolled (1078, 453) with delta (0, 0)
Screenshot: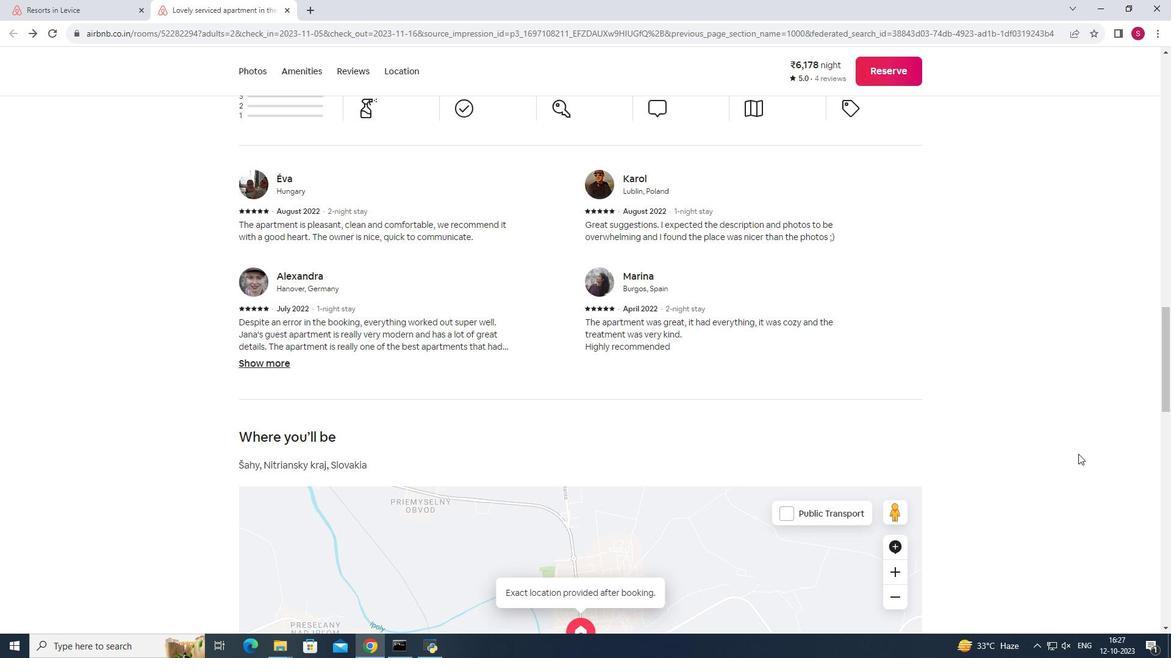 
Action: Mouse scrolled (1078, 453) with delta (0, 0)
Screenshot: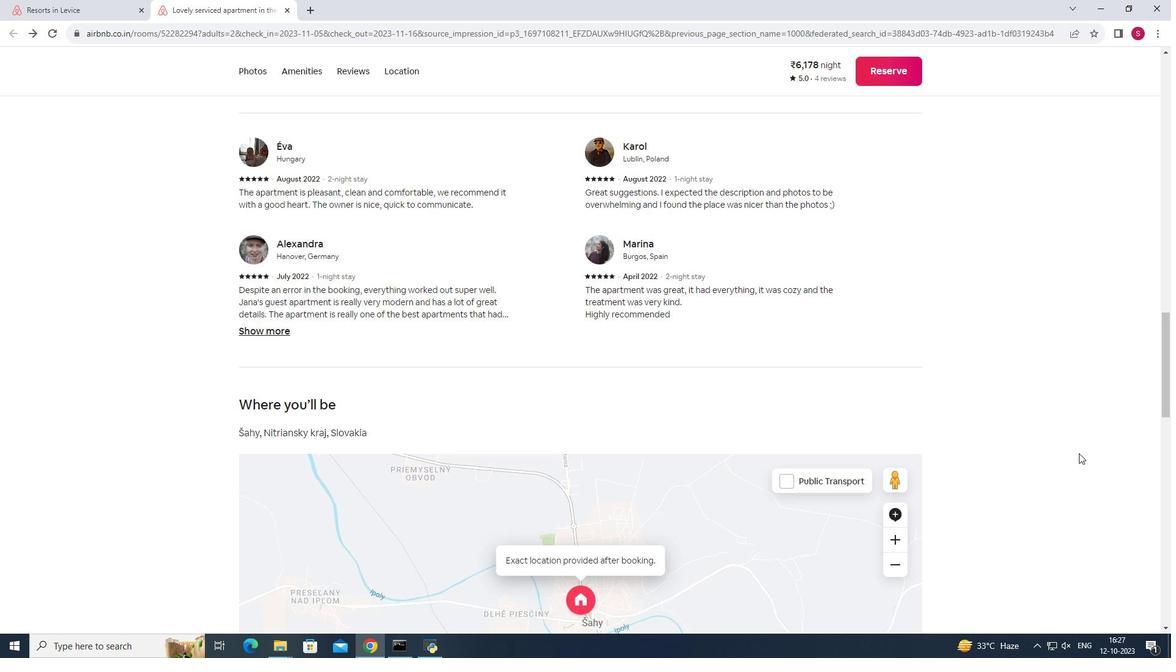 
Action: Mouse moved to (1078, 453)
Screenshot: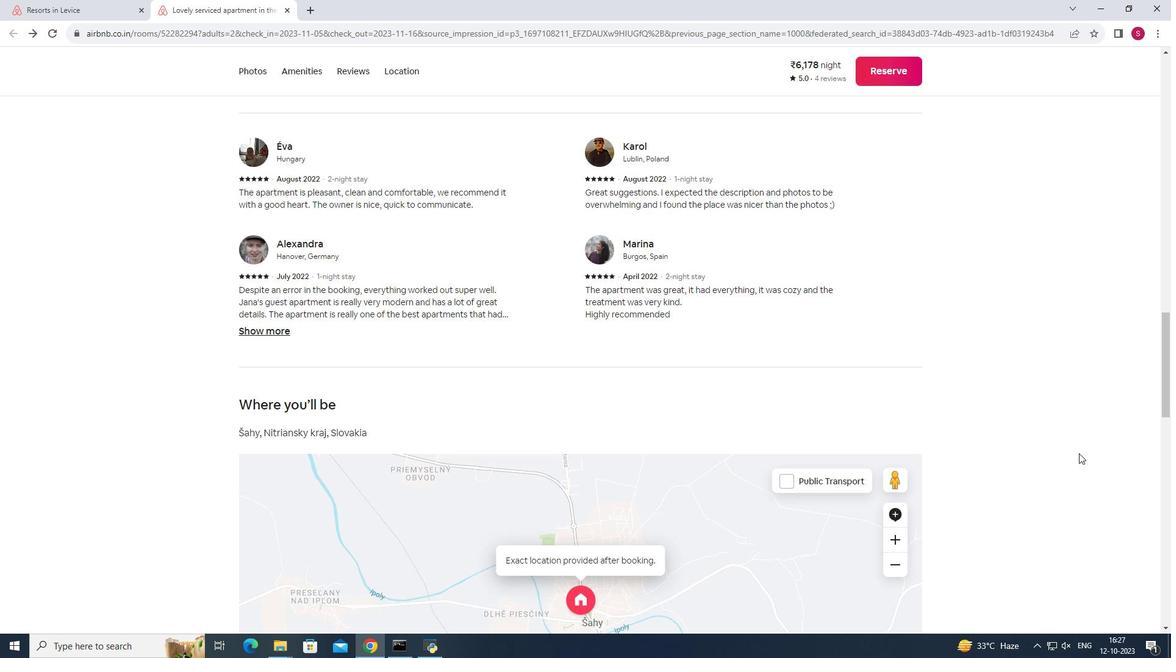 
Action: Mouse scrolled (1078, 453) with delta (0, 0)
Screenshot: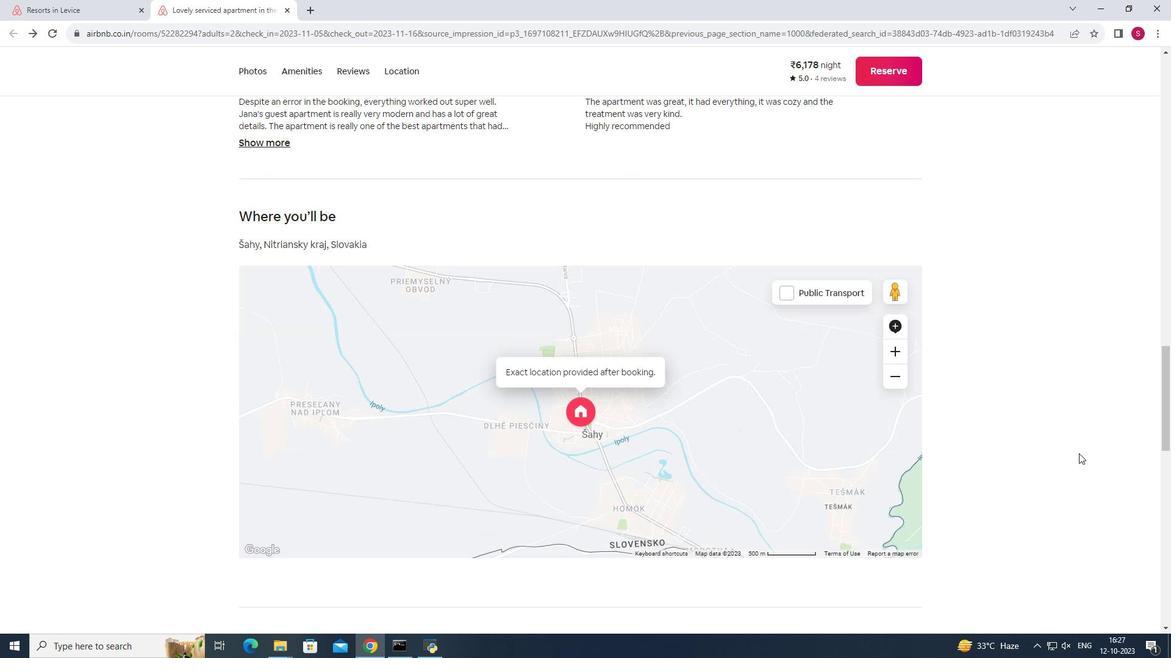 
Action: Mouse scrolled (1078, 453) with delta (0, 0)
Screenshot: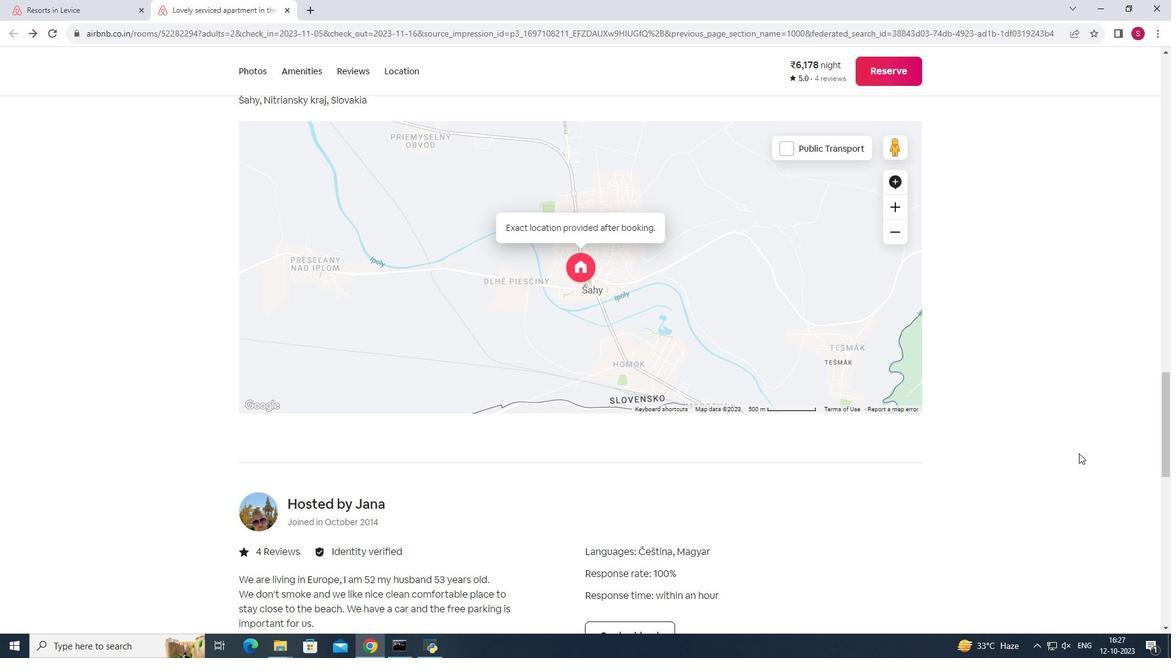 
Action: Mouse scrolled (1078, 453) with delta (0, 0)
Screenshot: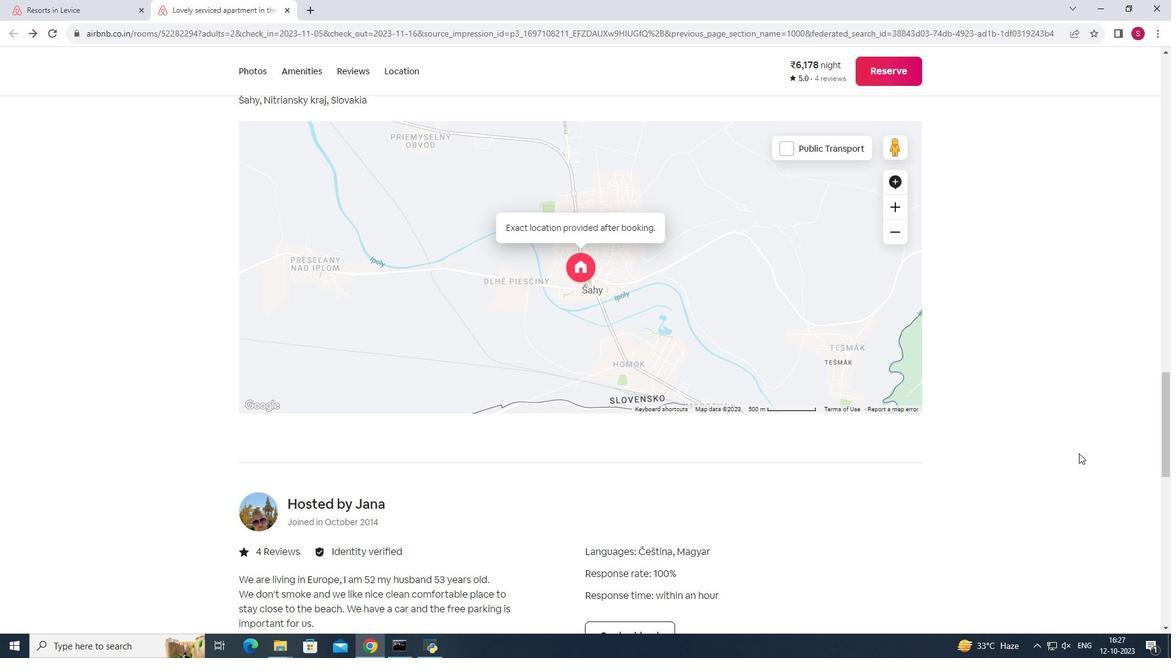 
Action: Mouse scrolled (1078, 453) with delta (0, 0)
Screenshot: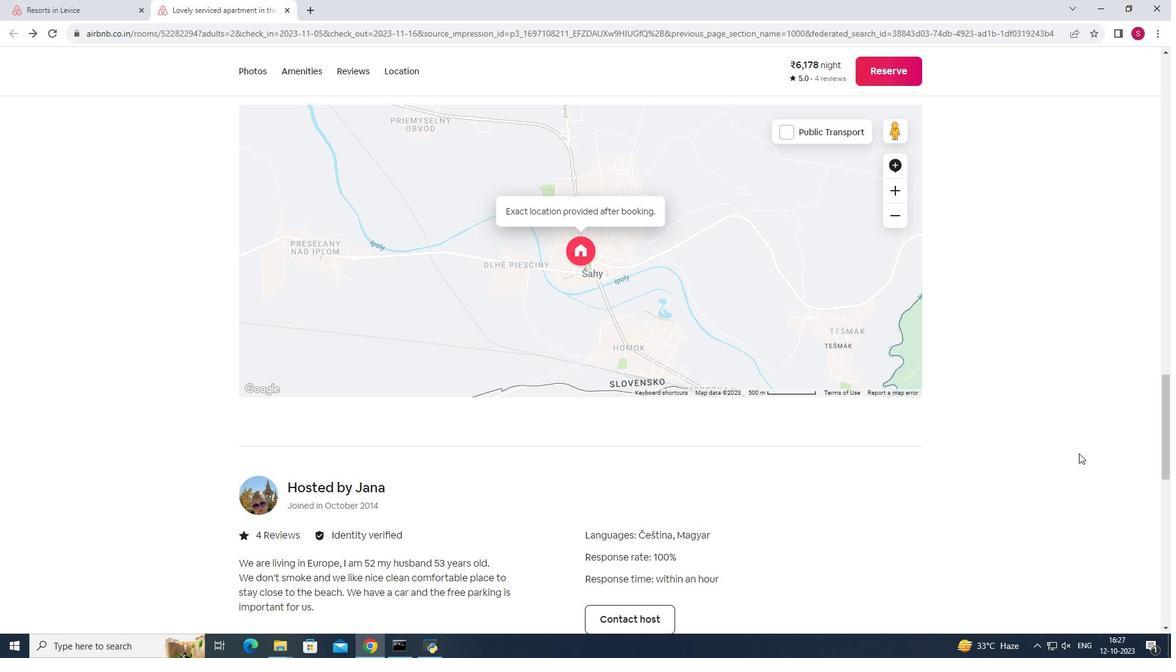 
Action: Mouse scrolled (1078, 453) with delta (0, 0)
Screenshot: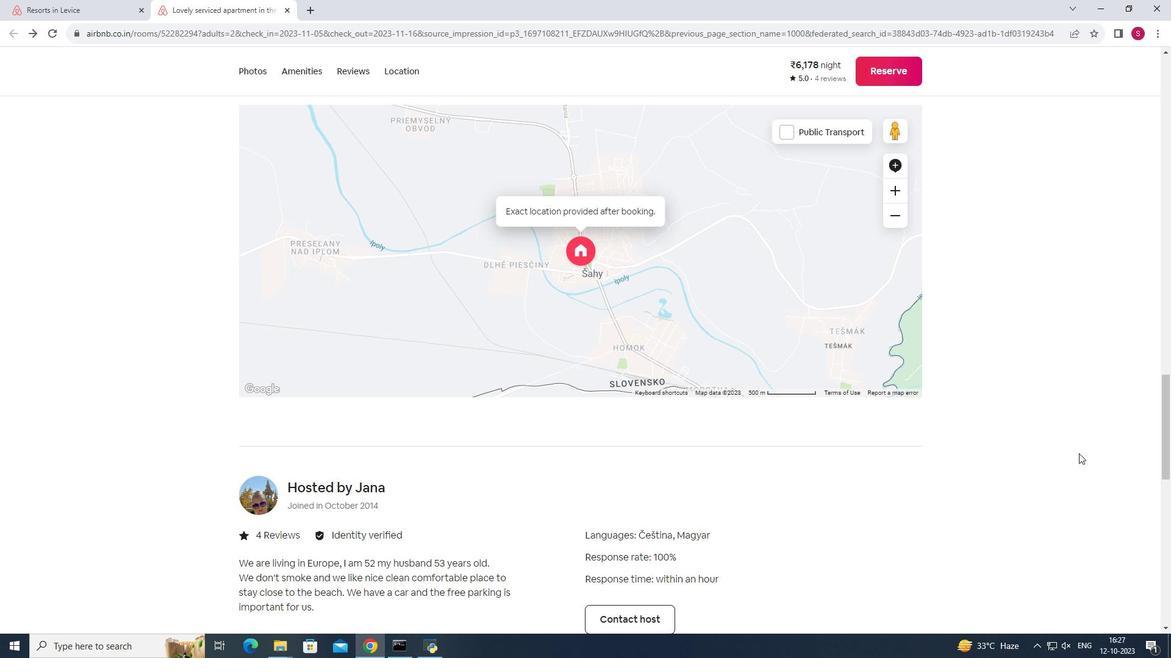 
Action: Mouse scrolled (1078, 453) with delta (0, 0)
Screenshot: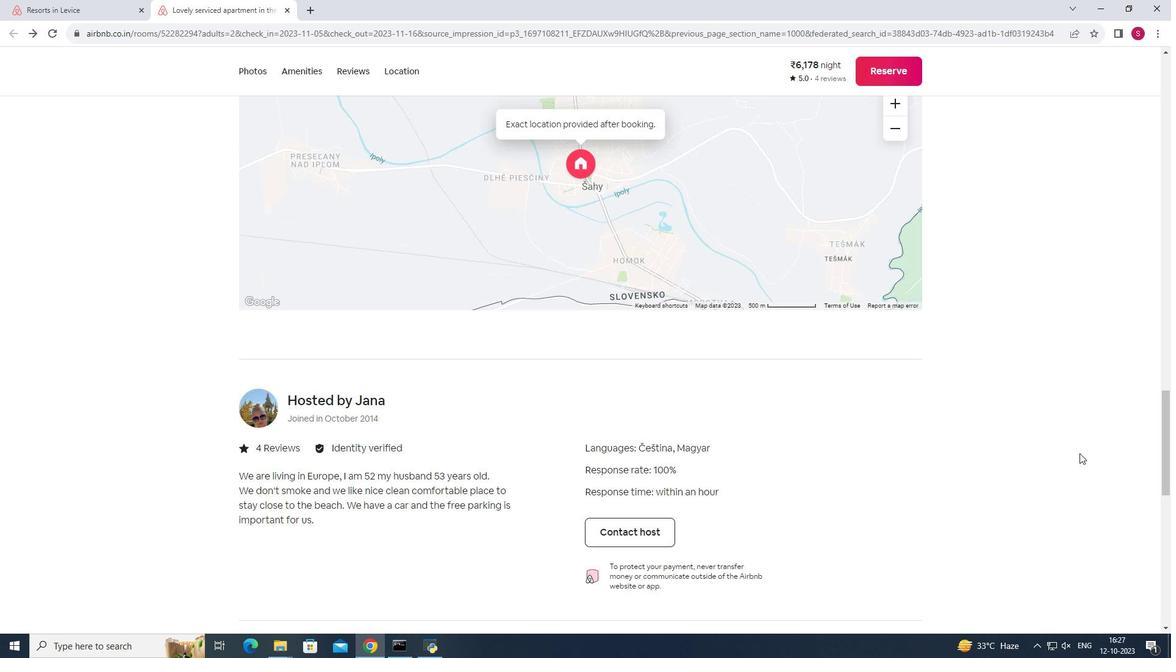 
Action: Mouse moved to (1079, 453)
Screenshot: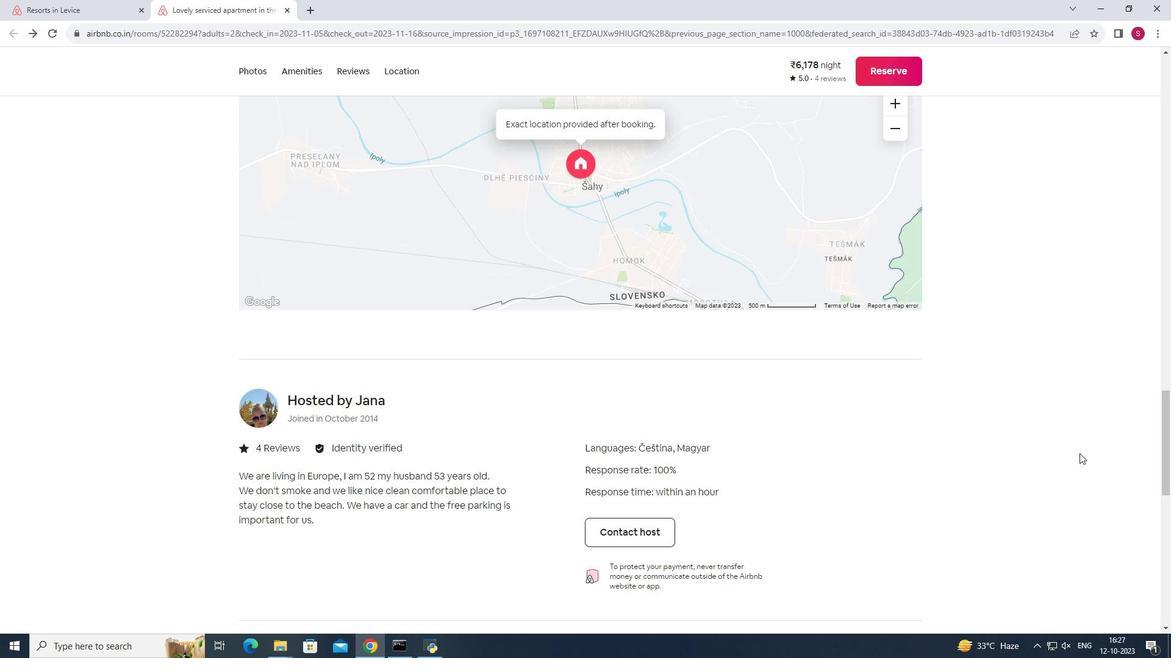 
Action: Mouse scrolled (1079, 453) with delta (0, 0)
Screenshot: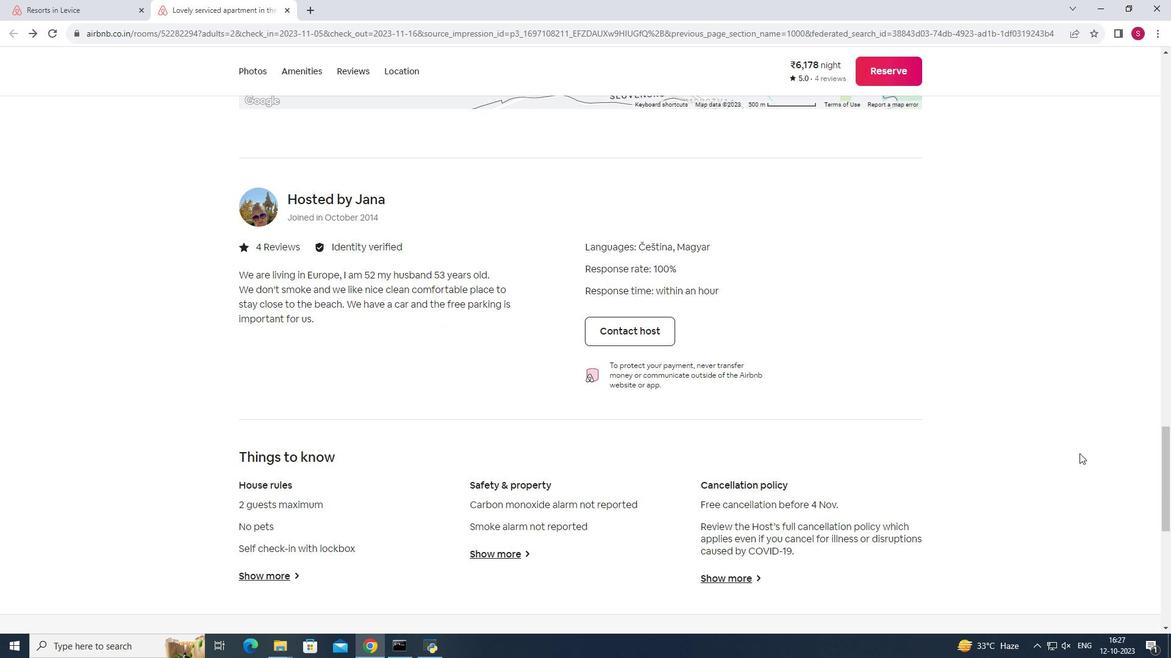 
Action: Mouse scrolled (1079, 453) with delta (0, 0)
Screenshot: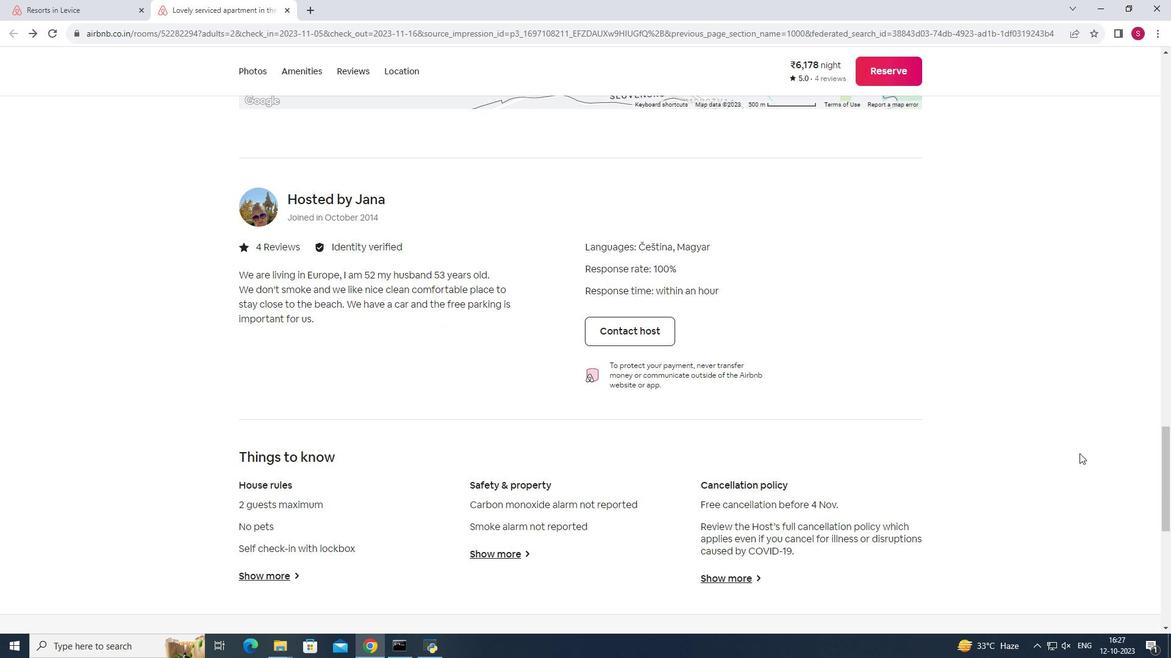 
Action: Mouse scrolled (1079, 453) with delta (0, 0)
Screenshot: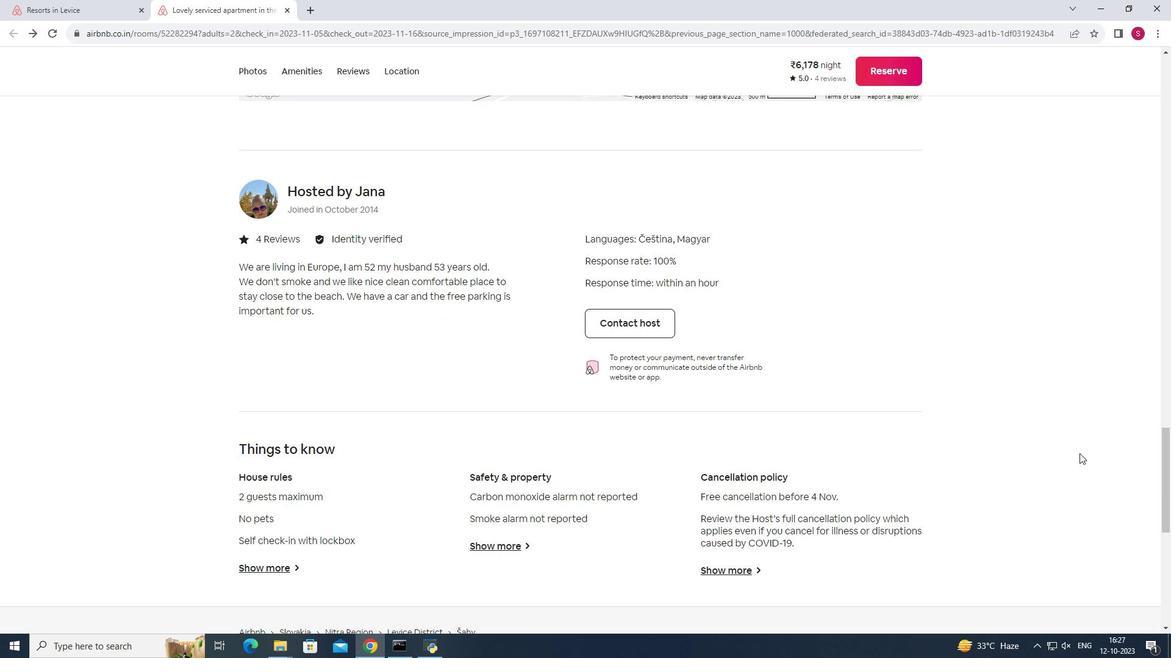 
Action: Mouse scrolled (1079, 453) with delta (0, 0)
Screenshot: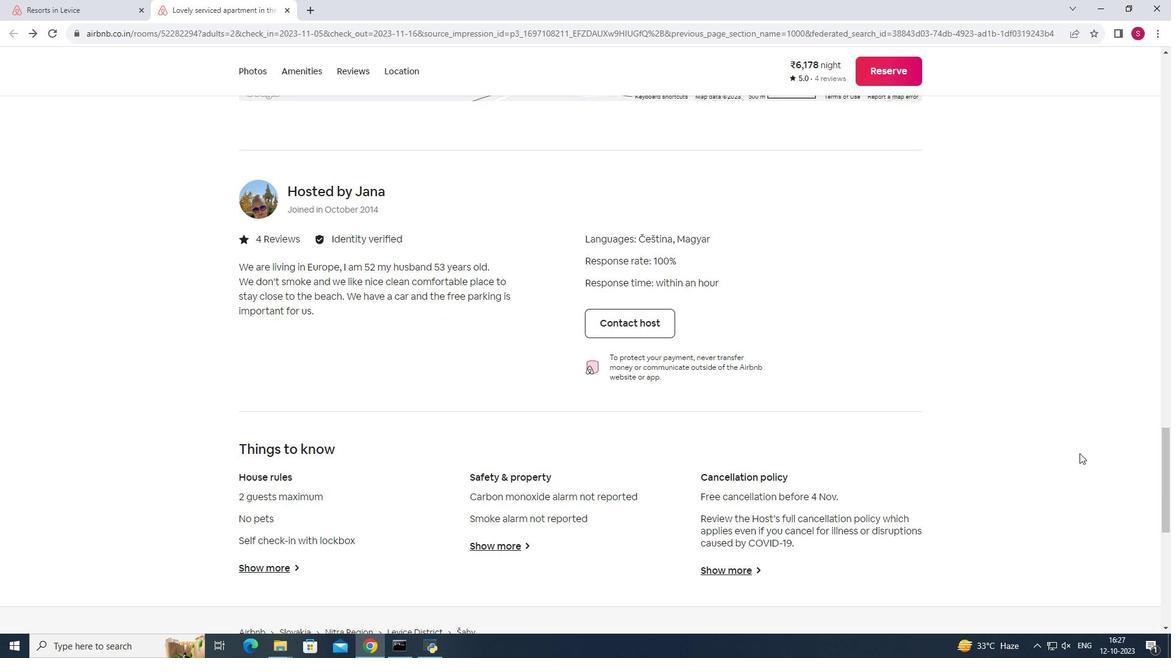 
Action: Mouse scrolled (1079, 453) with delta (0, 0)
Screenshot: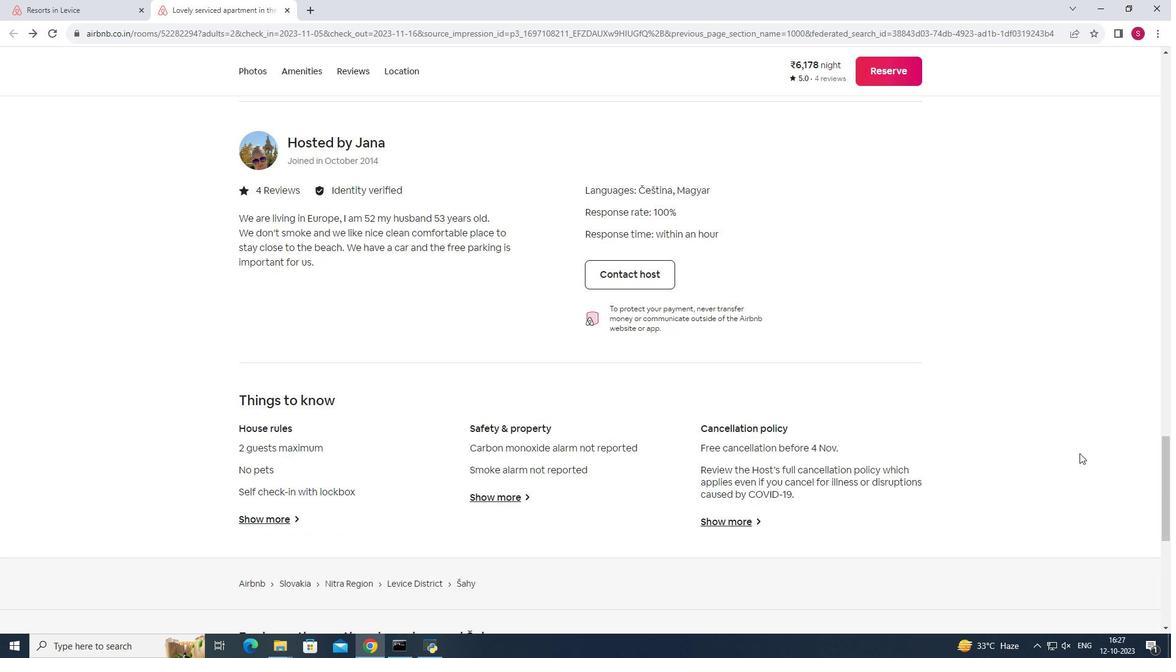 
Action: Mouse moved to (284, 272)
Screenshot: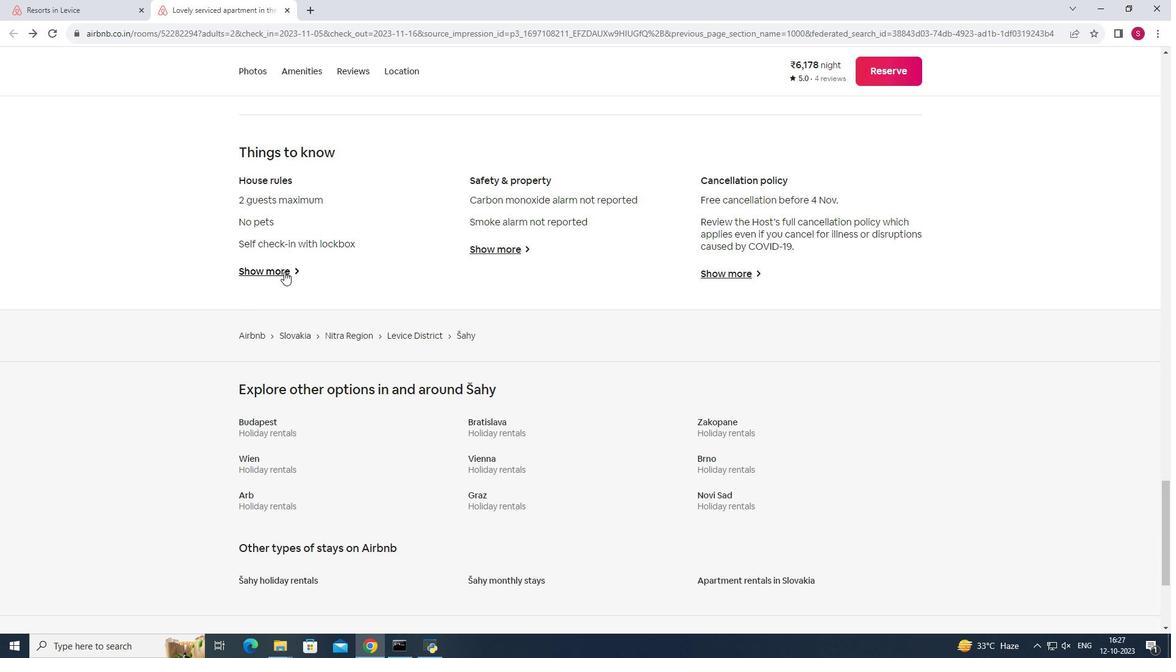 
Action: Mouse pressed left at (284, 272)
Screenshot: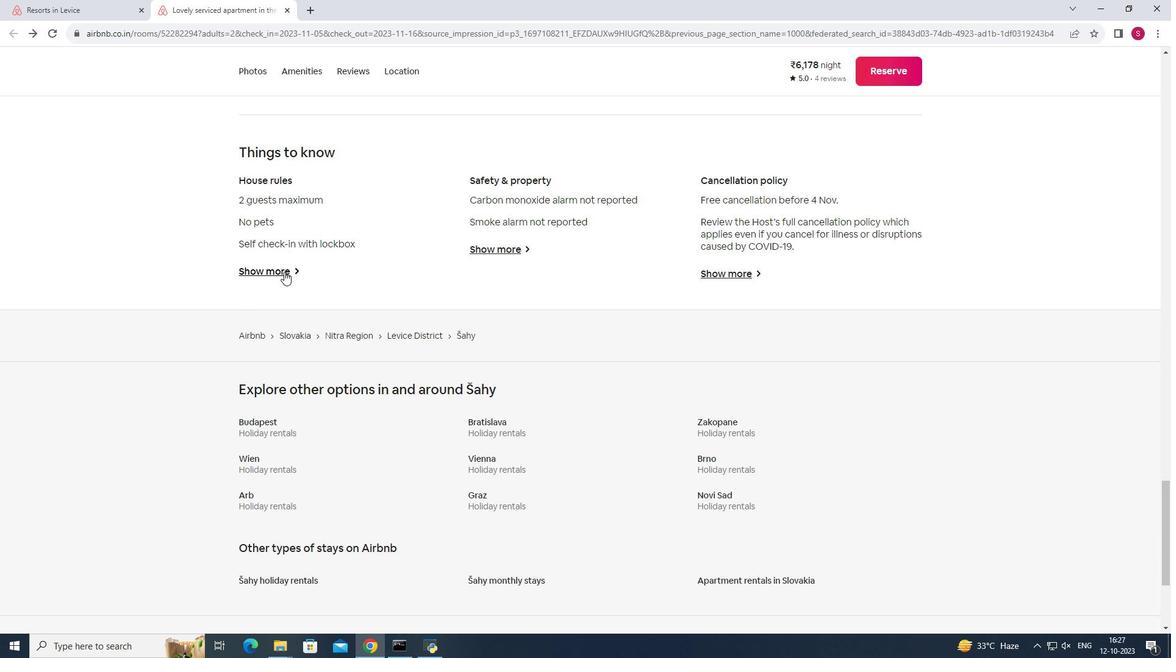 
Action: Mouse pressed left at (284, 272)
Screenshot: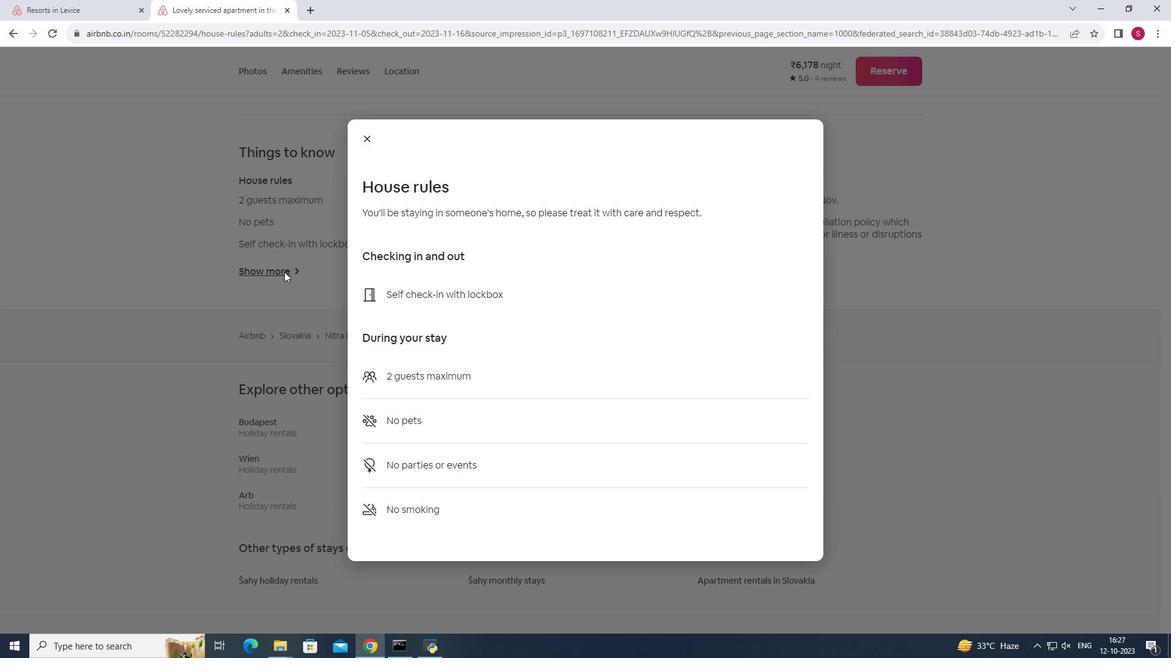 
Action: Mouse moved to (503, 251)
Screenshot: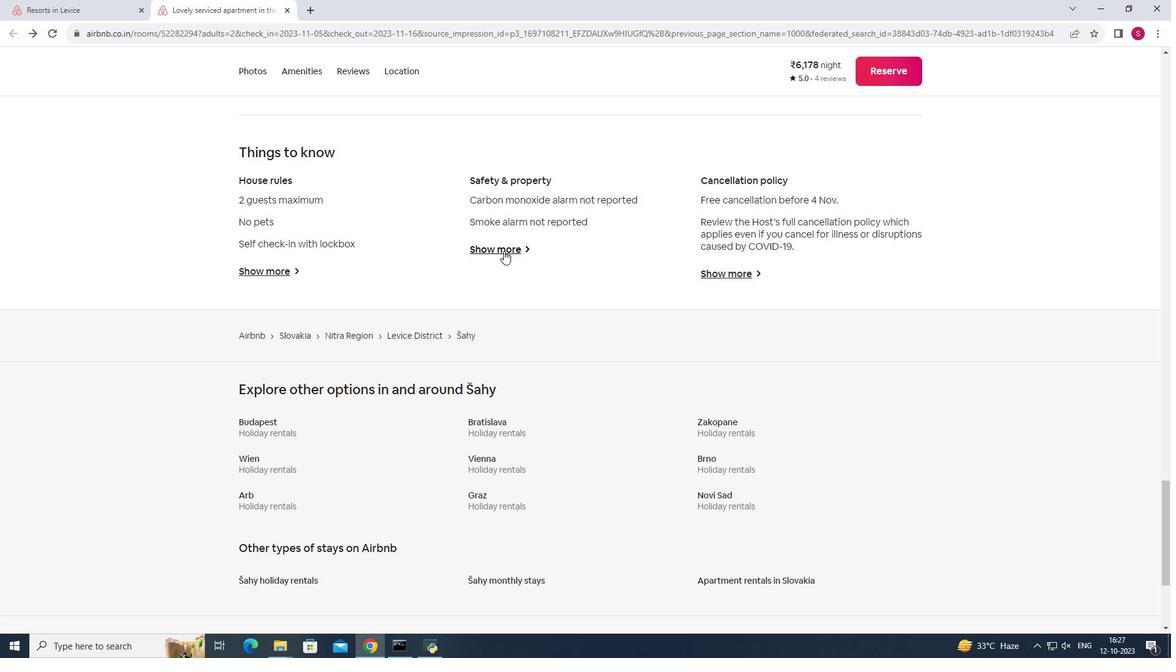 
Action: Mouse pressed left at (503, 251)
Screenshot: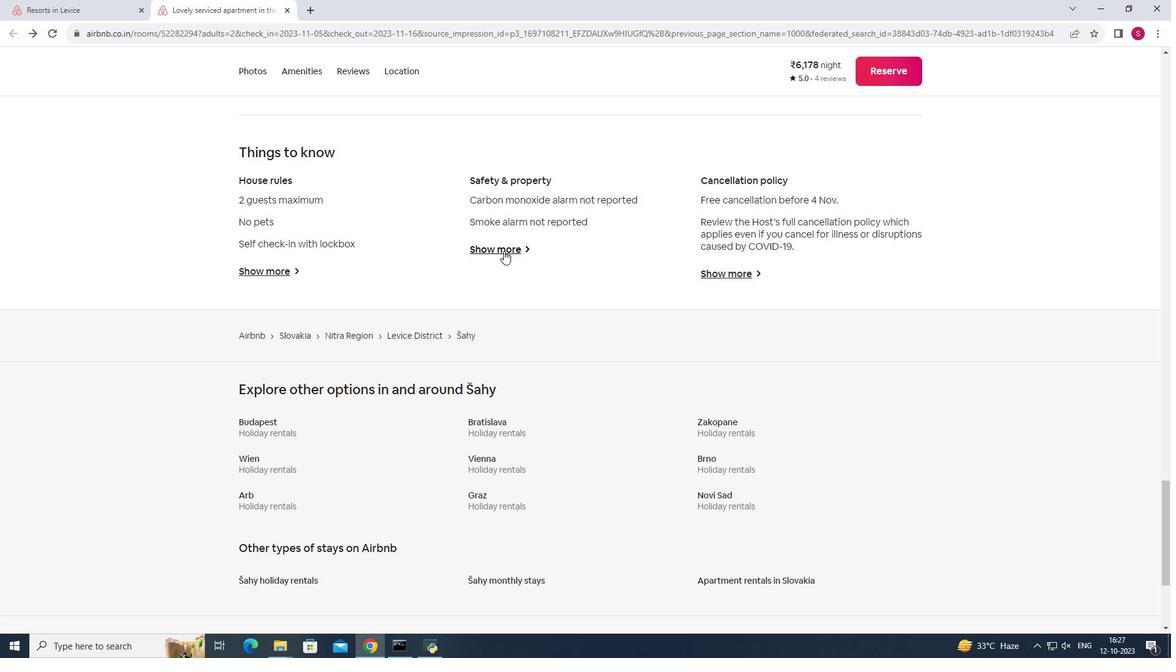 
Action: Mouse moved to (369, 200)
Screenshot: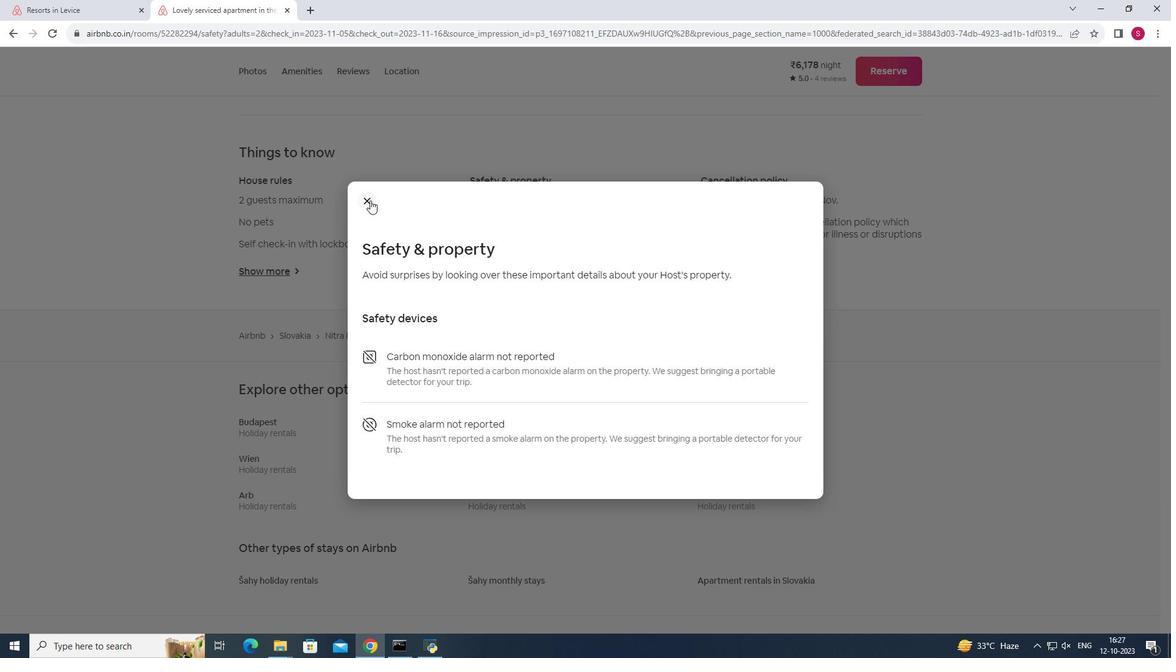 
Action: Mouse pressed left at (369, 200)
Screenshot: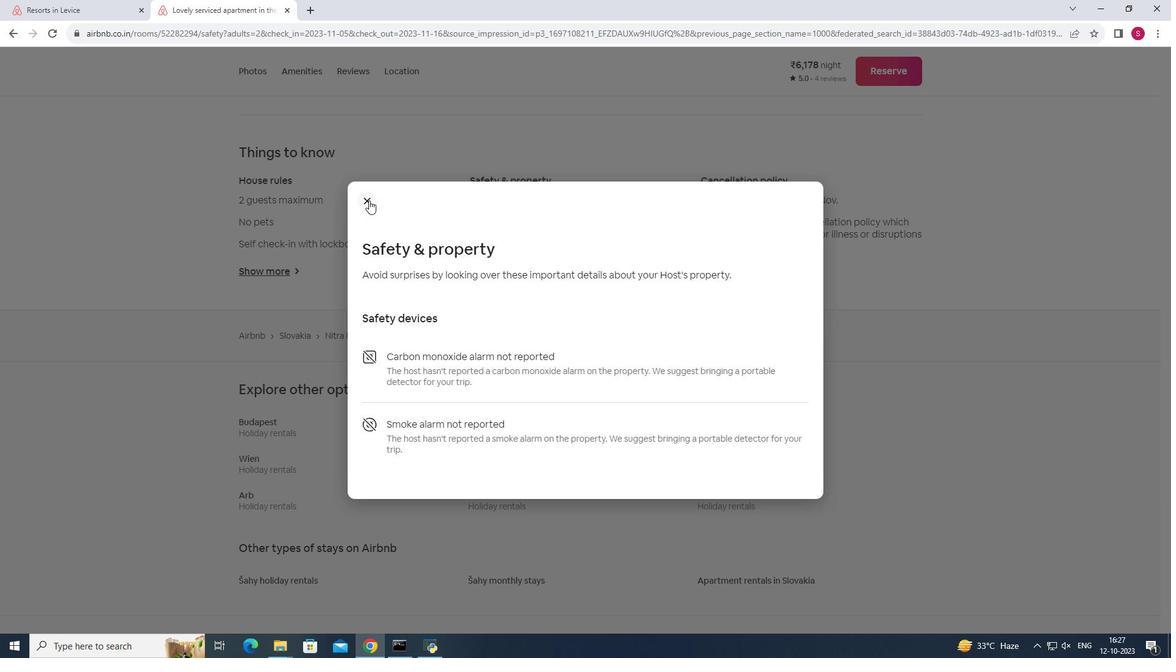 
Action: Mouse moved to (738, 272)
Screenshot: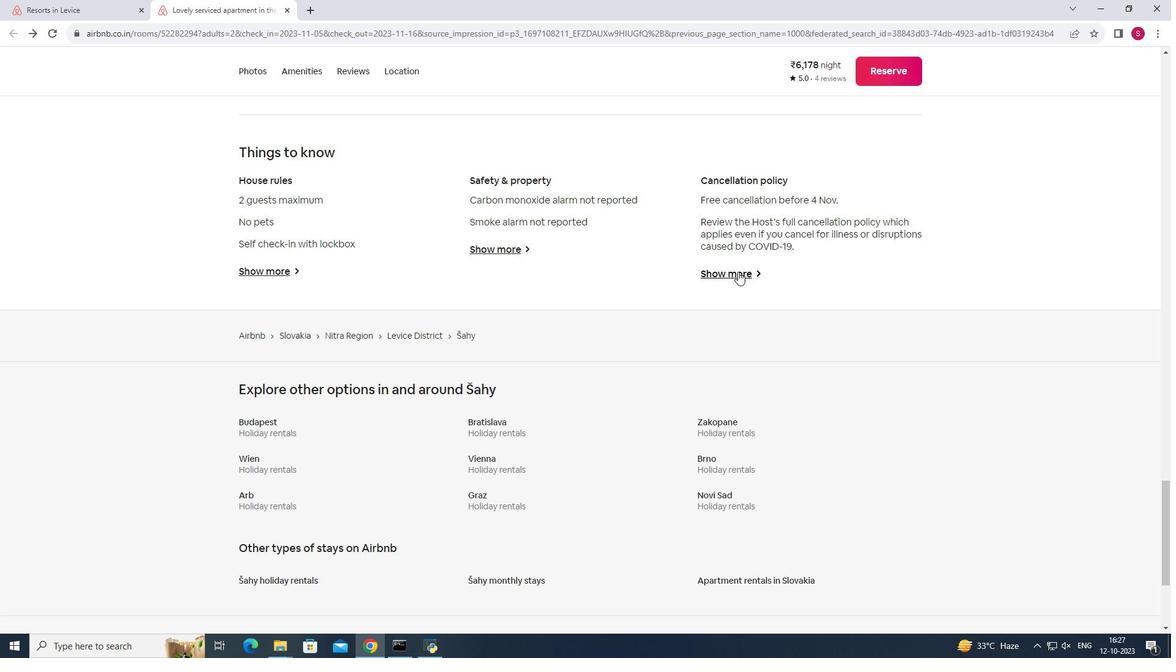 
Action: Mouse pressed left at (738, 272)
Screenshot: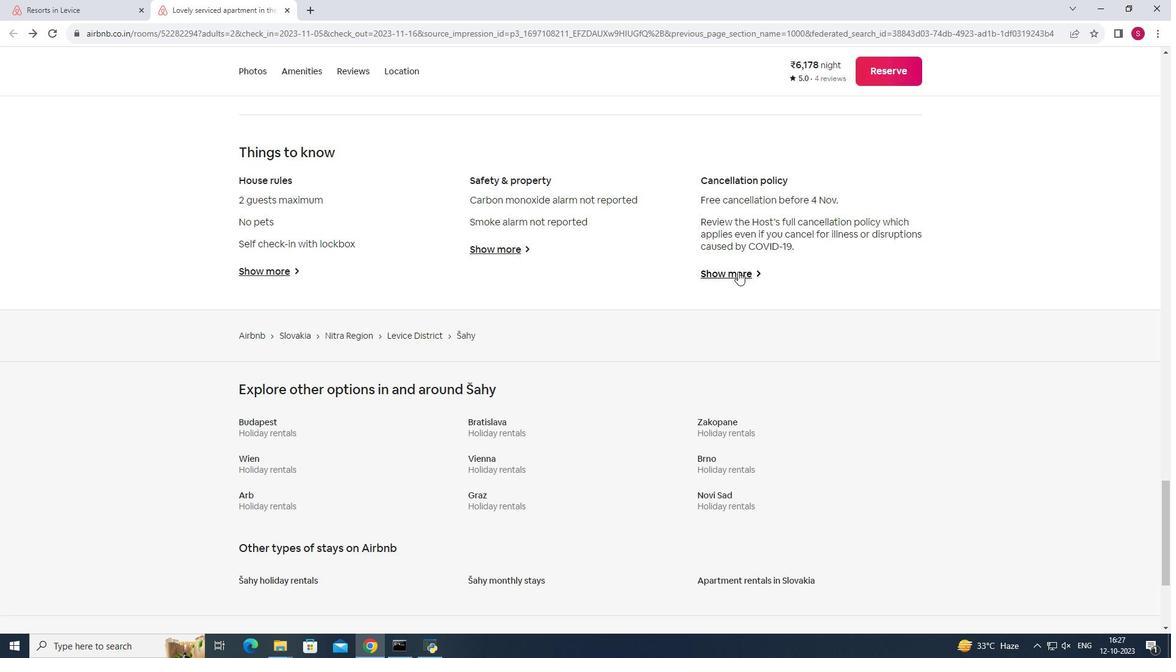 
Action: Mouse moved to (428, 180)
Screenshot: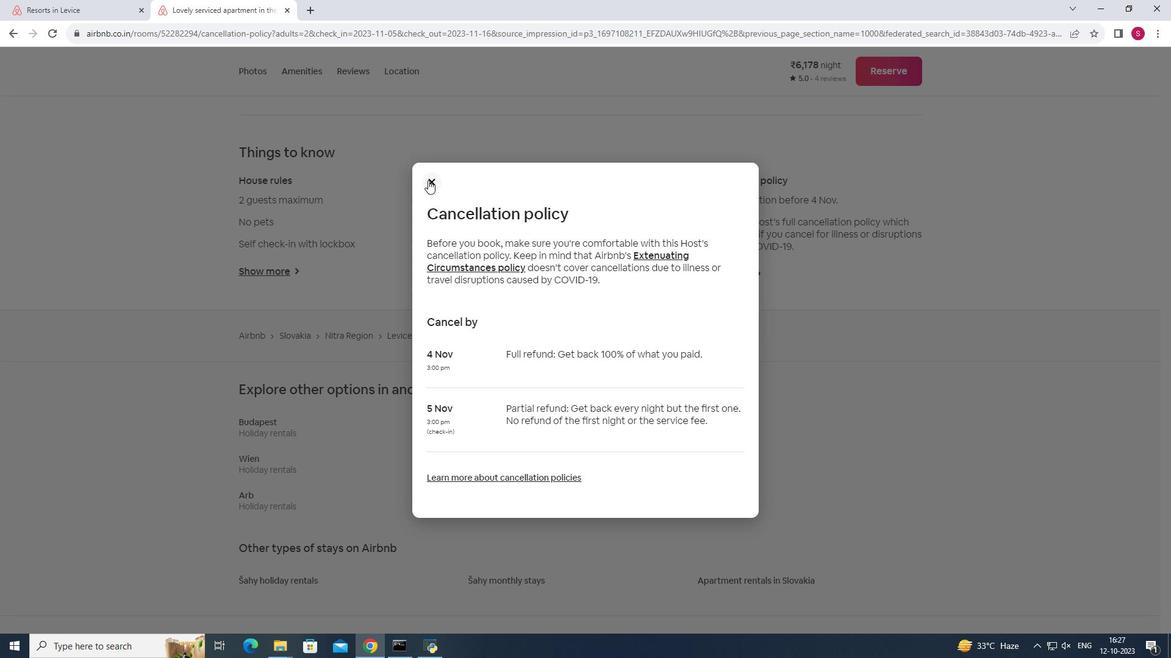 
Action: Mouse pressed left at (428, 180)
Screenshot: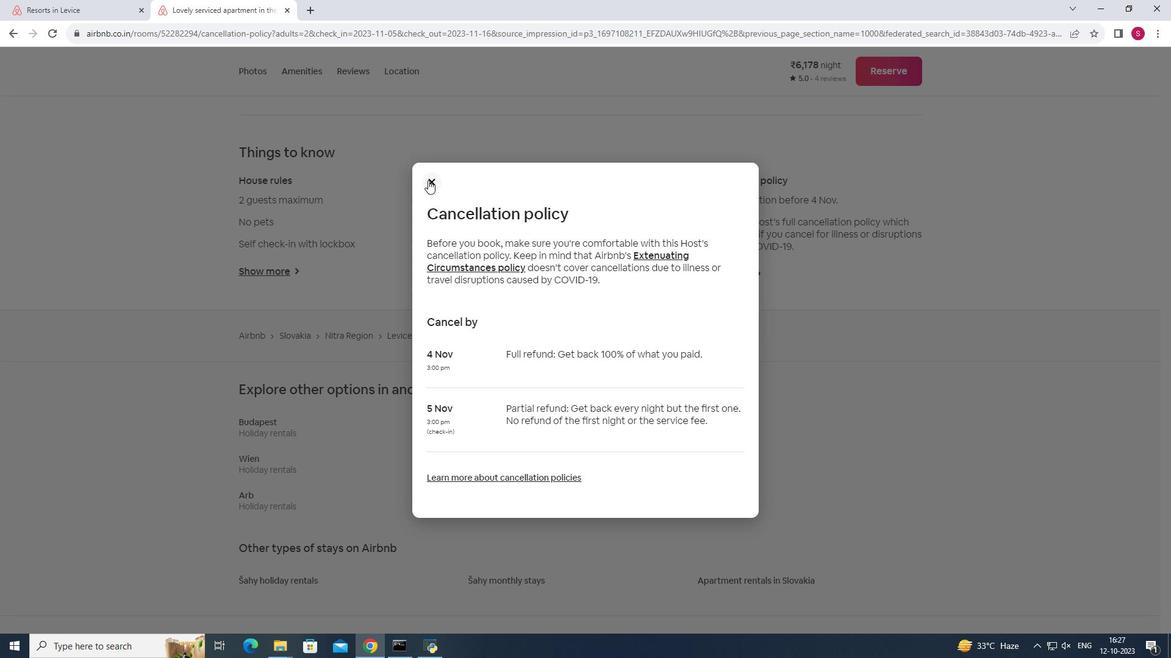 
Action: Mouse moved to (983, 375)
Screenshot: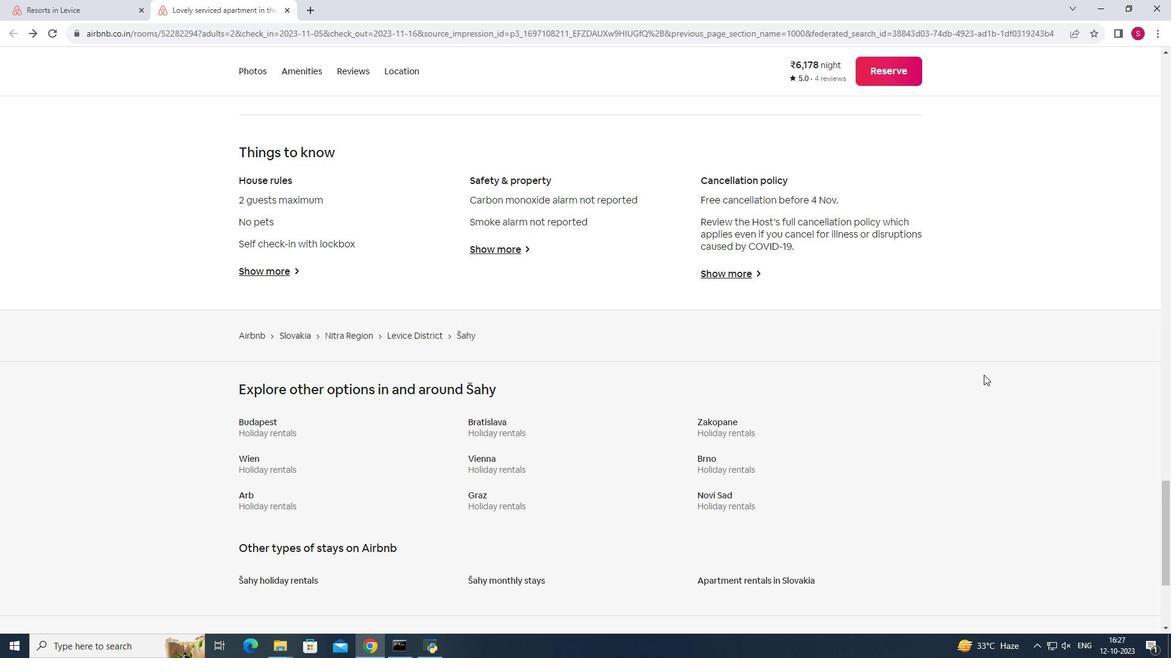 
Action: Mouse scrolled (983, 374) with delta (0, 0)
Screenshot: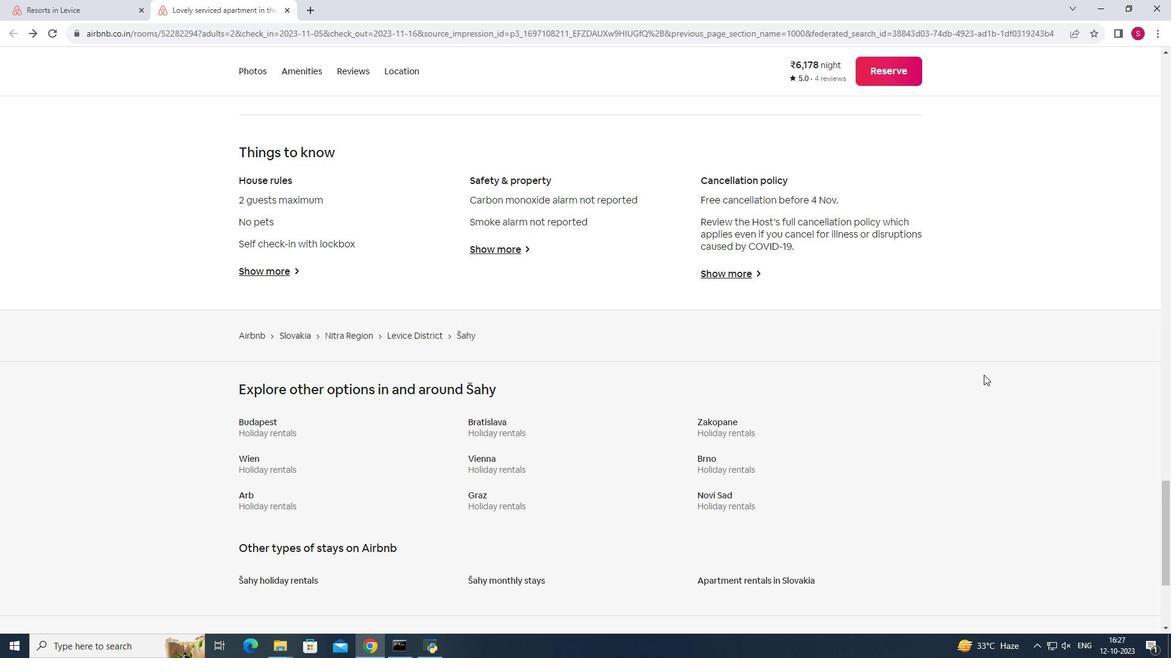 
Action: Mouse scrolled (983, 374) with delta (0, 0)
Screenshot: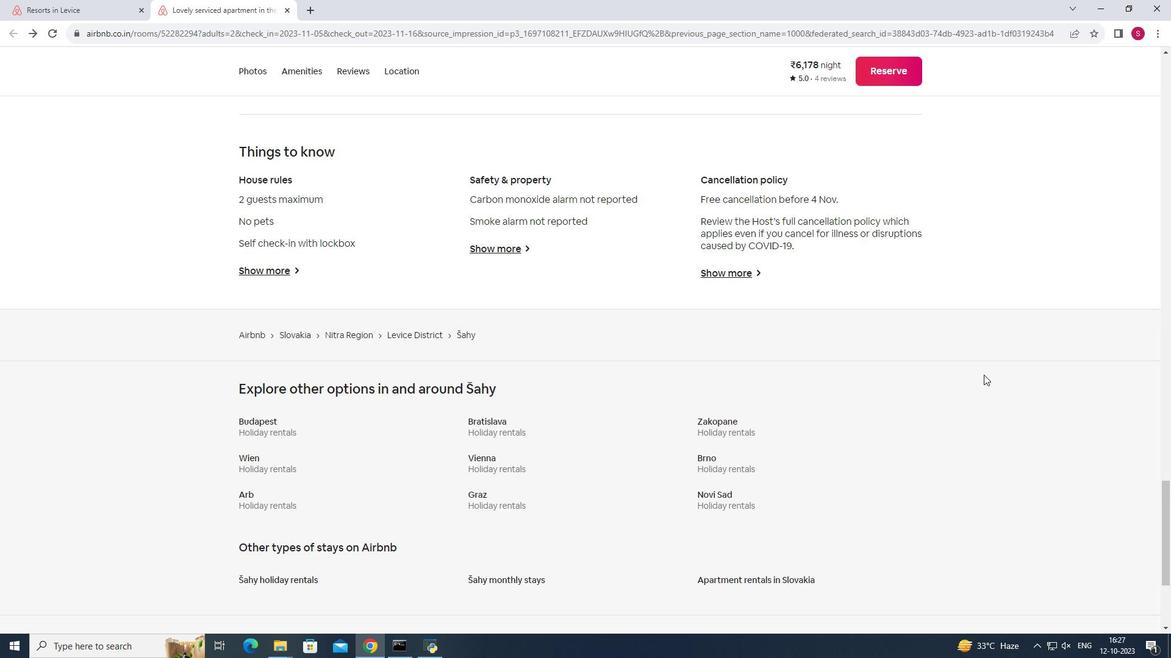 
Action: Mouse scrolled (983, 374) with delta (0, 0)
Screenshot: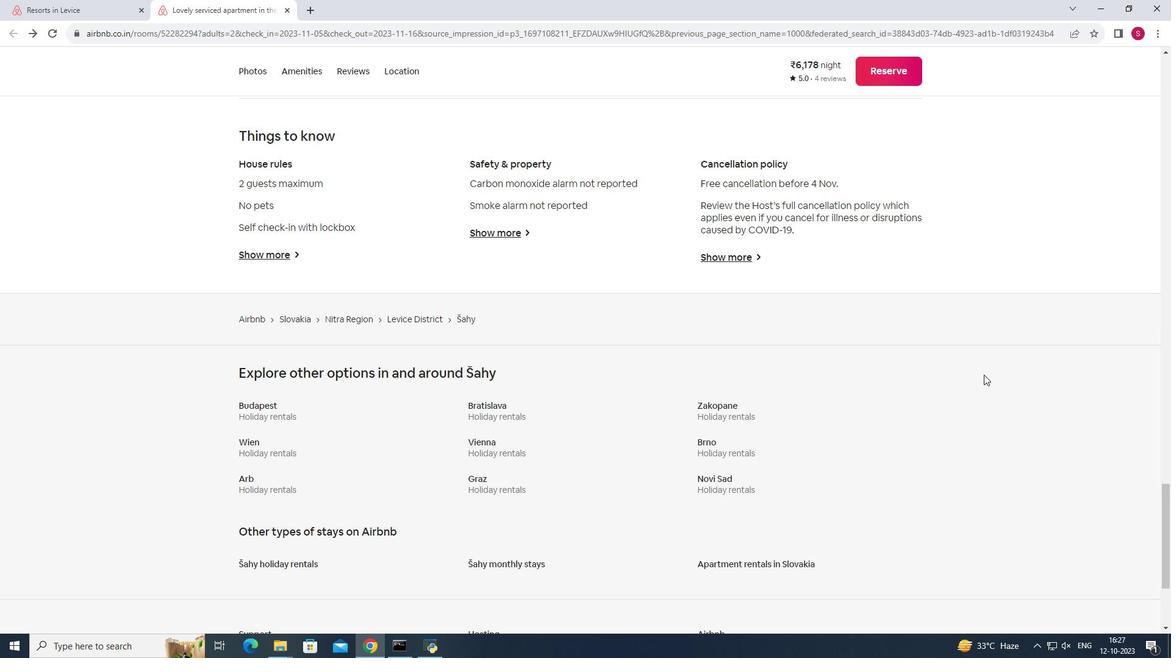 
Action: Mouse scrolled (983, 374) with delta (0, 0)
Screenshot: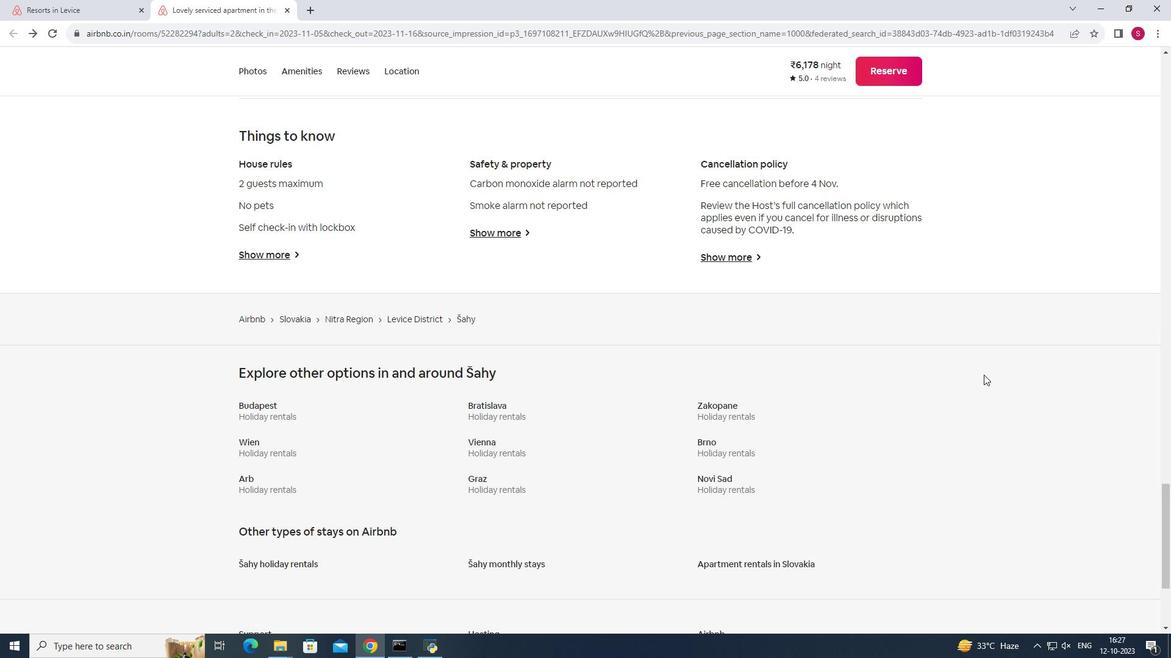 
Action: Mouse scrolled (983, 374) with delta (0, 0)
Screenshot: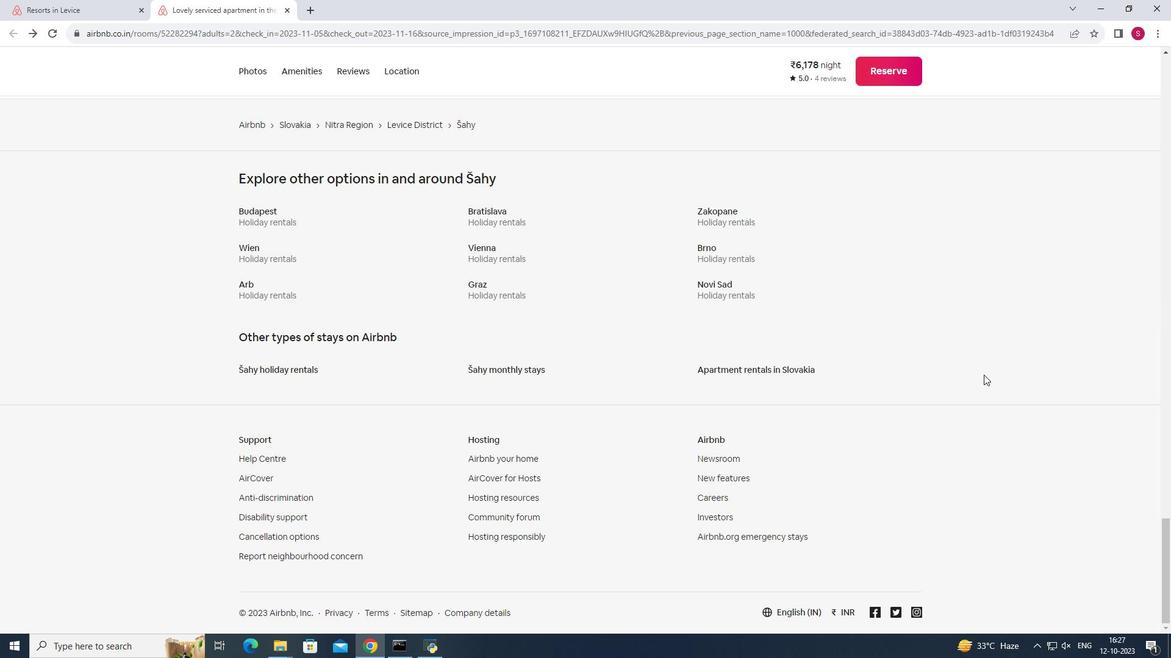 
Action: Mouse moved to (289, 10)
Screenshot: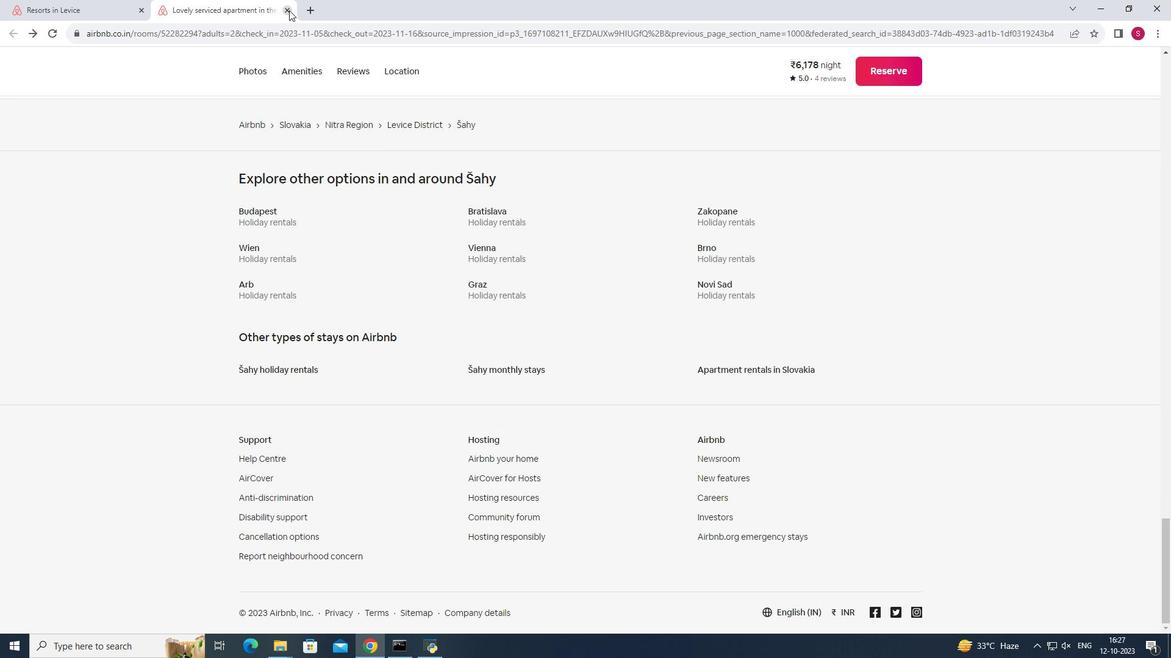 
Action: Mouse pressed left at (289, 10)
Screenshot: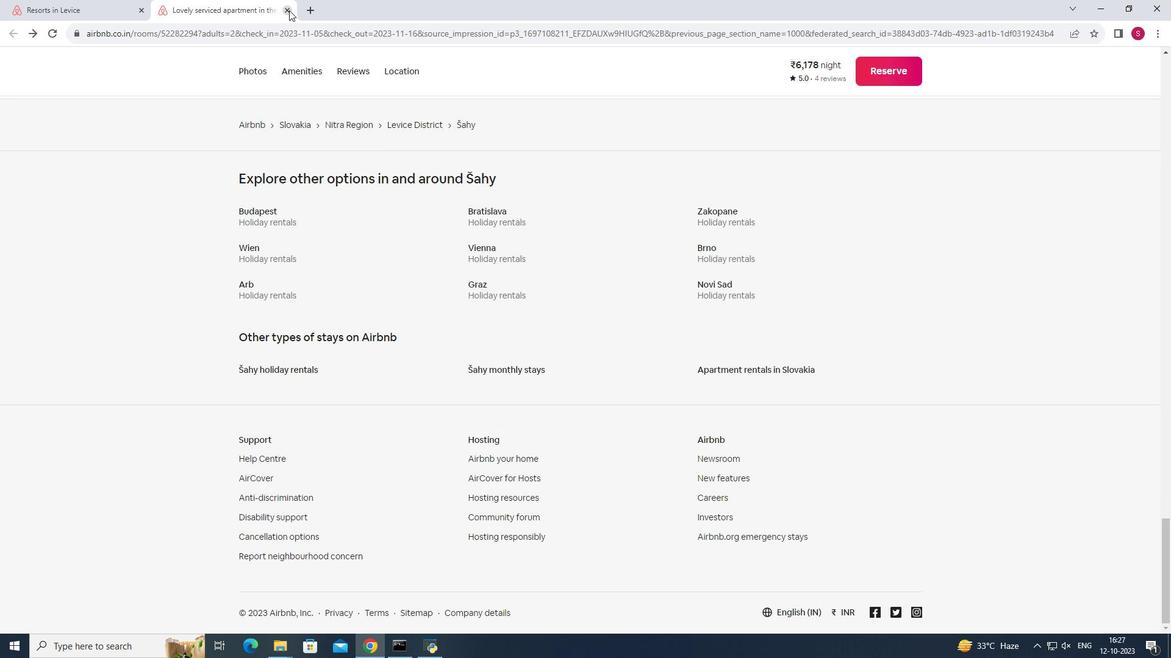 
Action: Mouse moved to (380, 287)
Screenshot: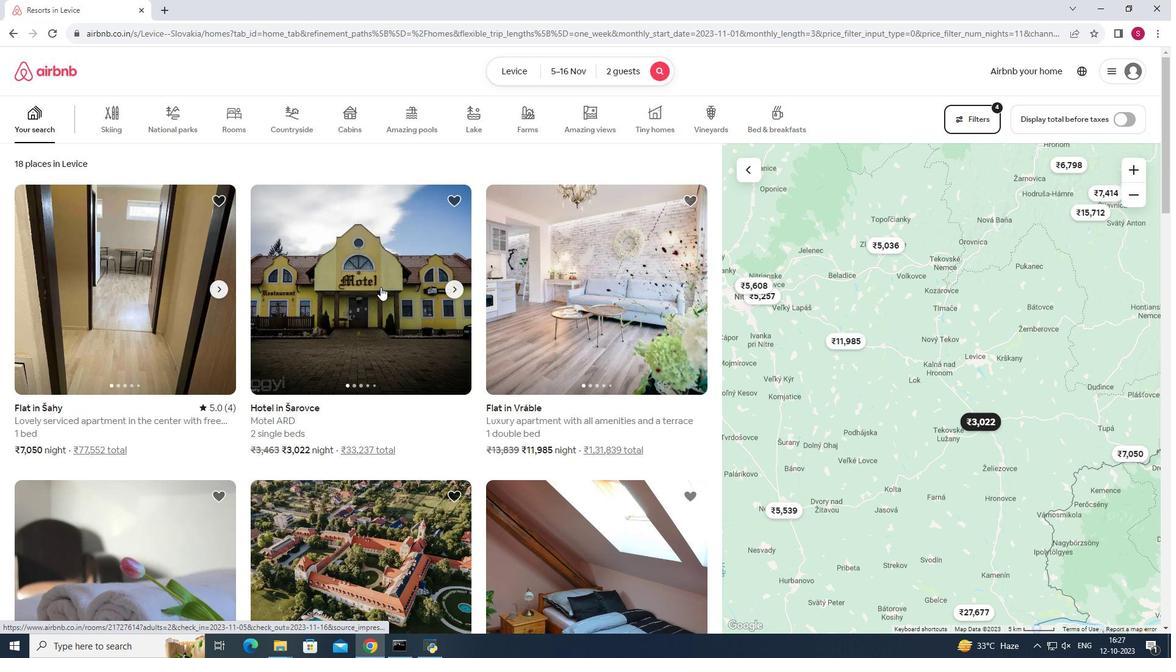 
Action: Mouse pressed left at (380, 287)
Screenshot: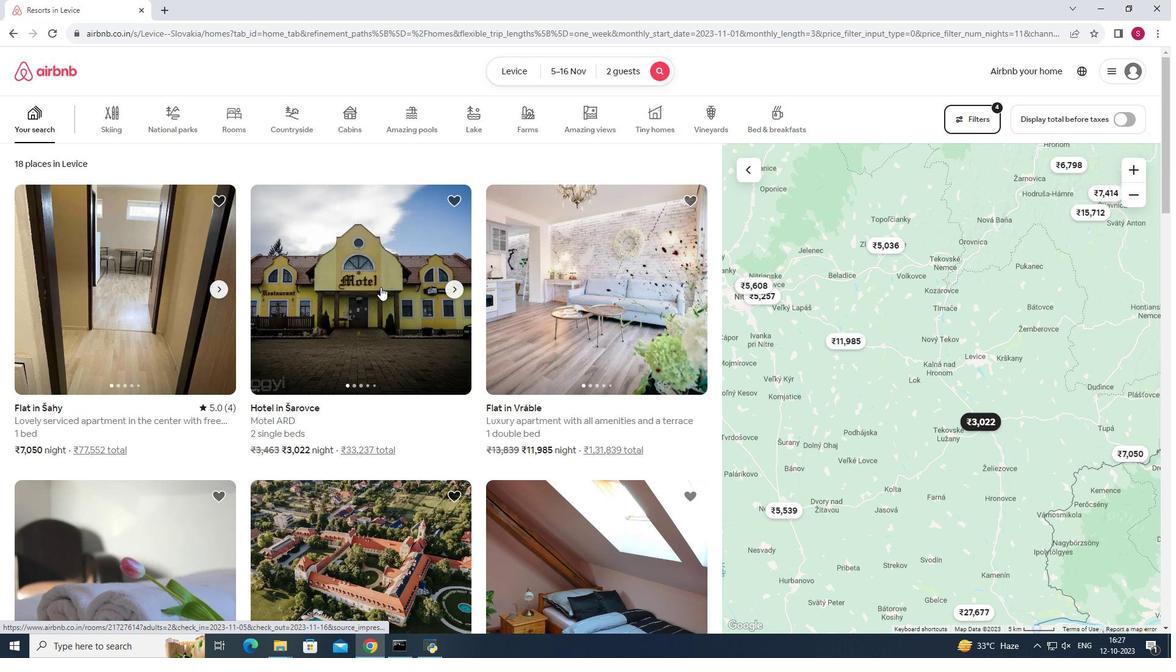 
Action: Mouse moved to (870, 451)
Screenshot: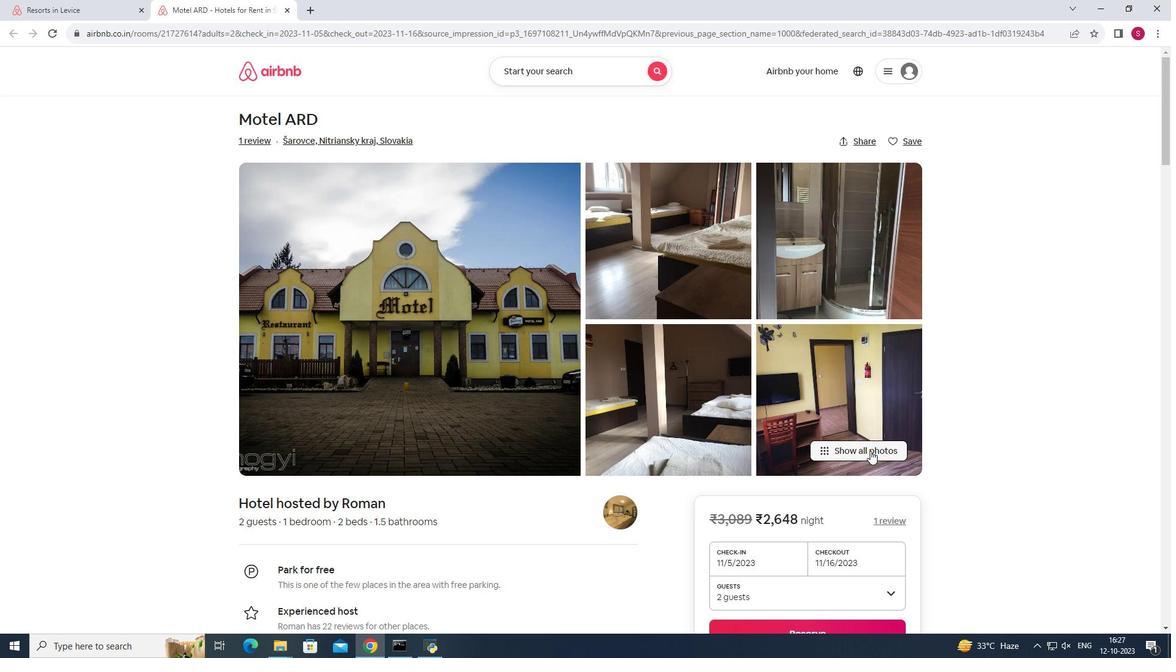
Action: Mouse pressed left at (870, 451)
Screenshot: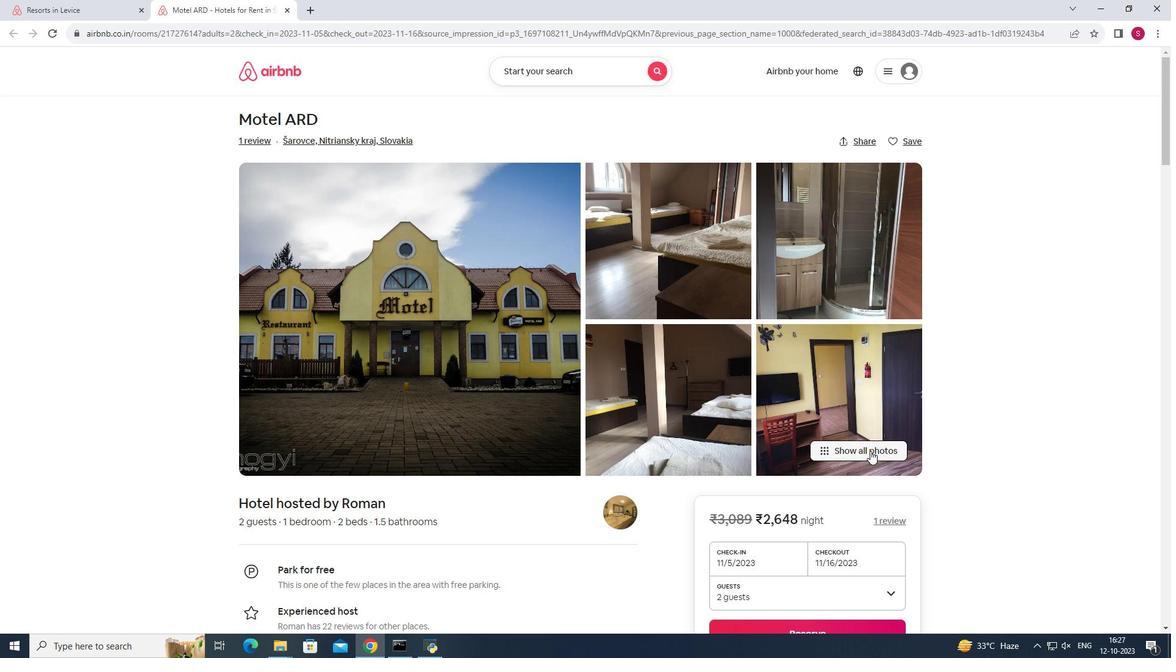 
Action: Mouse moved to (911, 438)
Screenshot: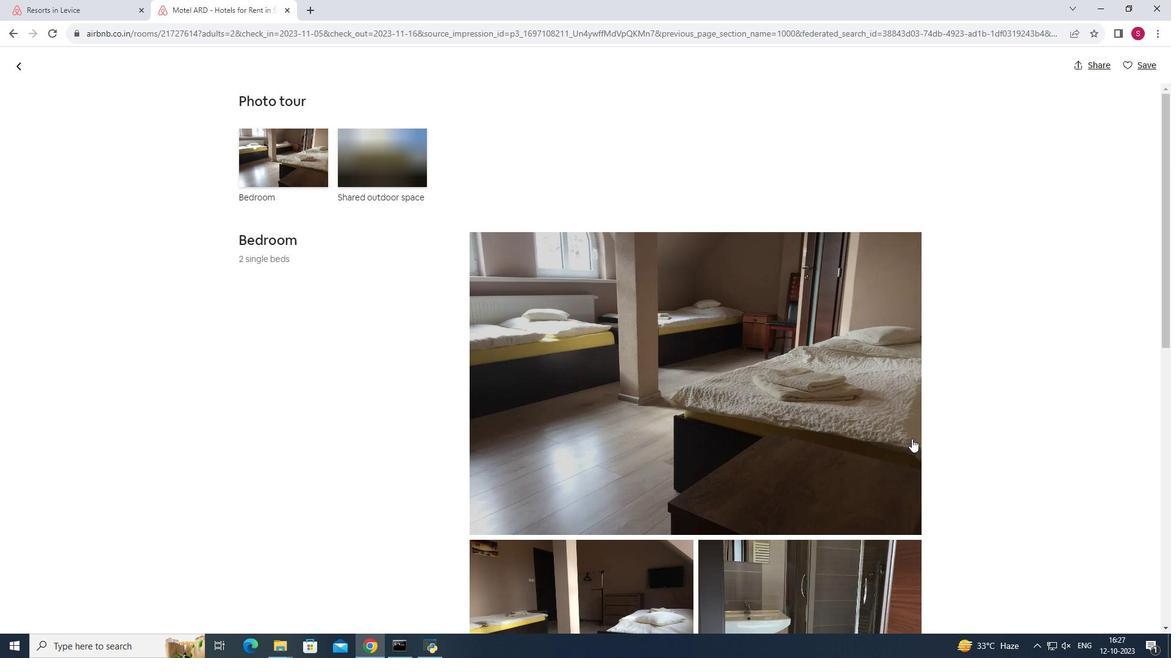 
Action: Mouse scrolled (911, 437) with delta (0, 0)
Screenshot: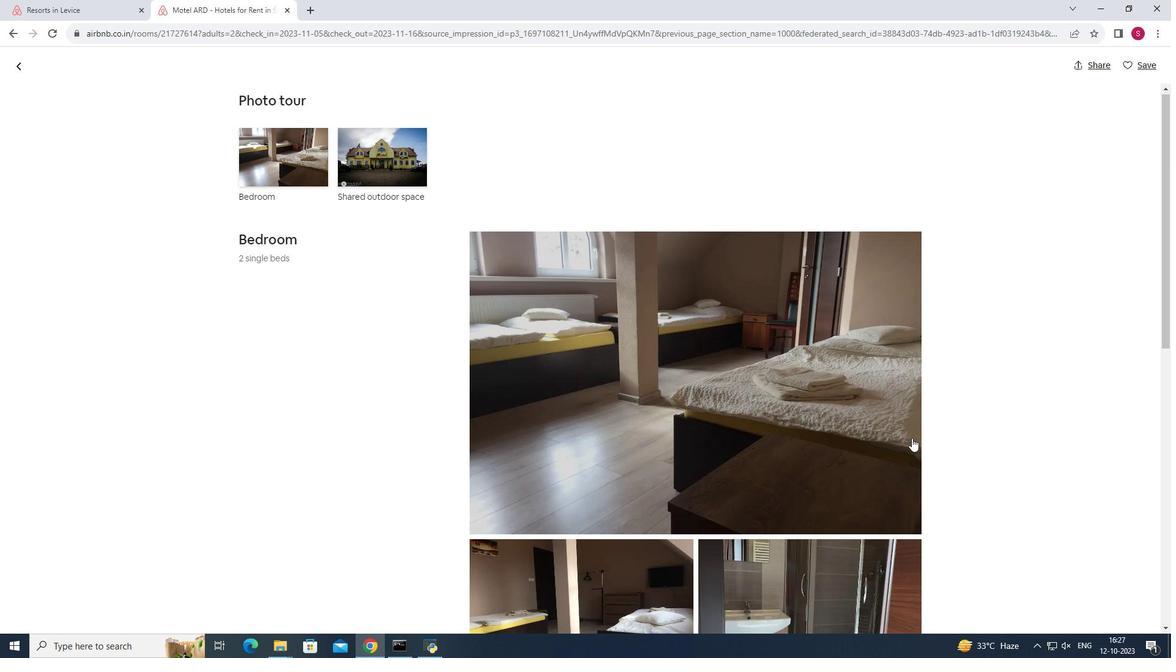 
Action: Mouse scrolled (911, 437) with delta (0, 0)
Screenshot: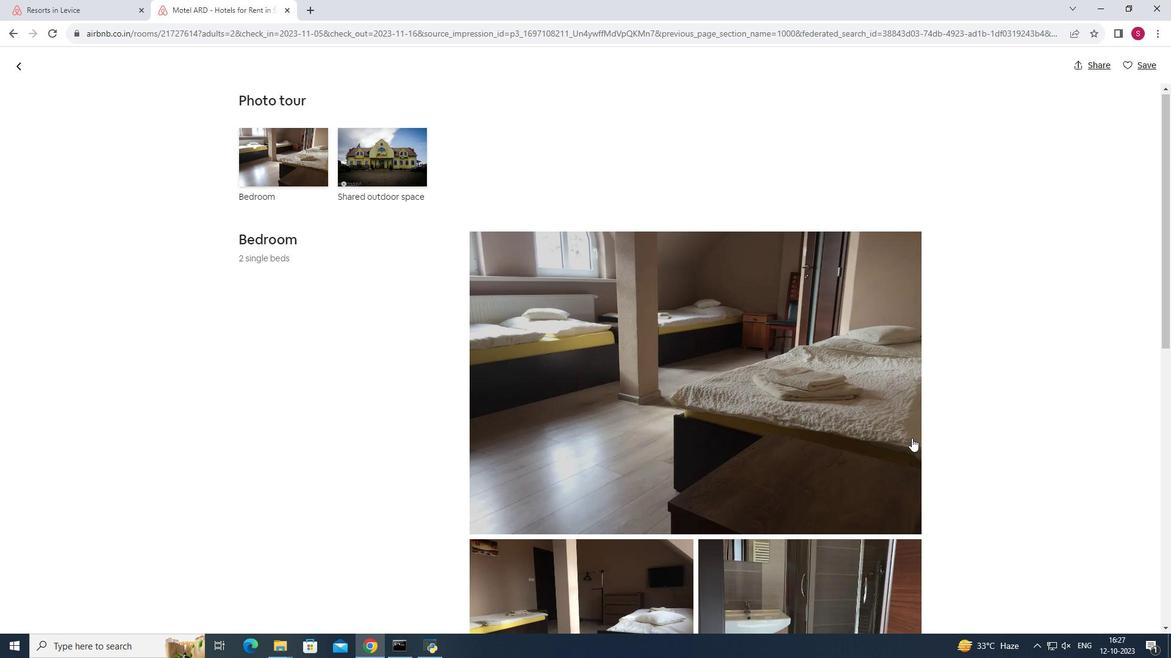 
Action: Mouse scrolled (911, 437) with delta (0, 0)
Screenshot: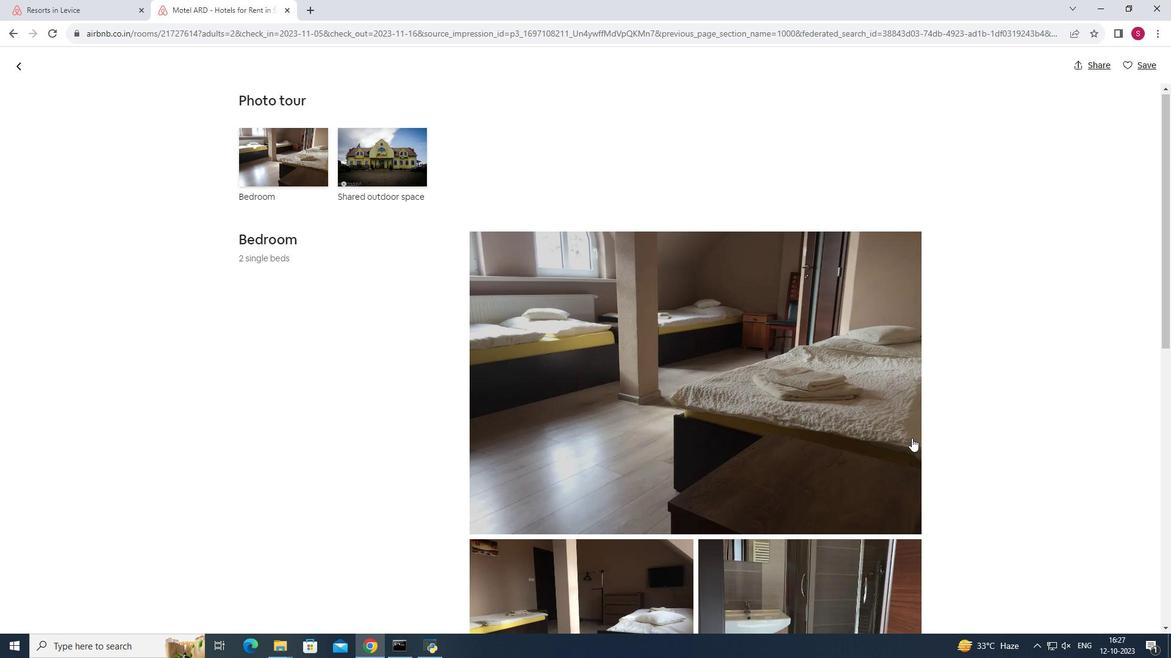 
Action: Mouse scrolled (911, 437) with delta (0, 0)
Screenshot: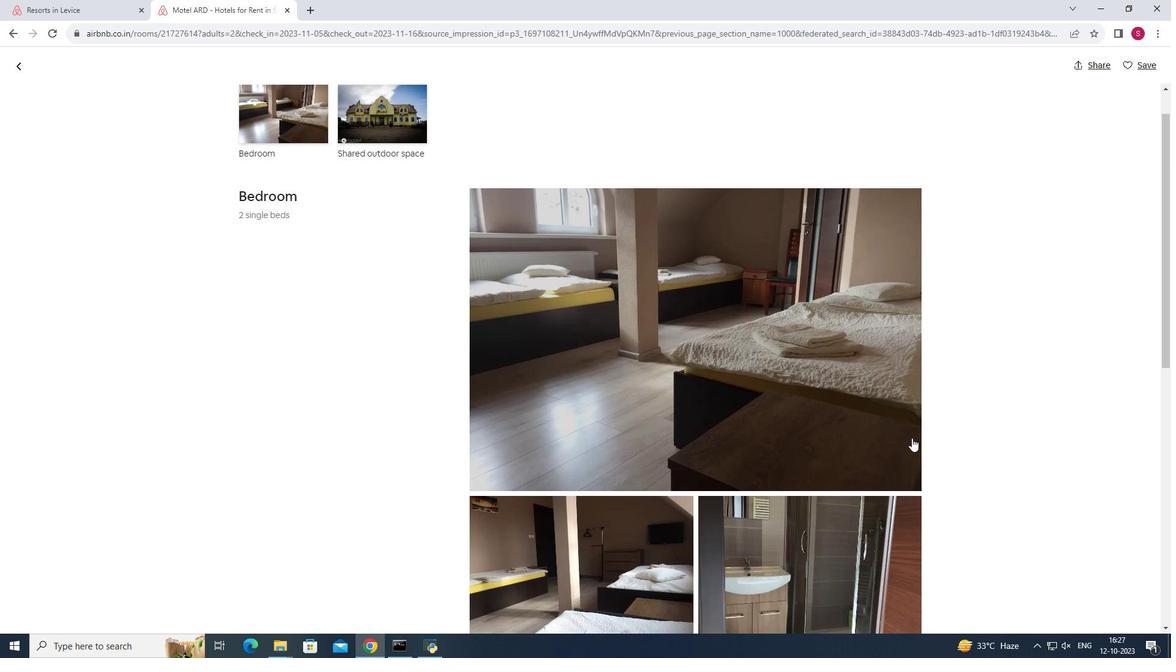 
Action: Mouse scrolled (911, 437) with delta (0, 0)
Screenshot: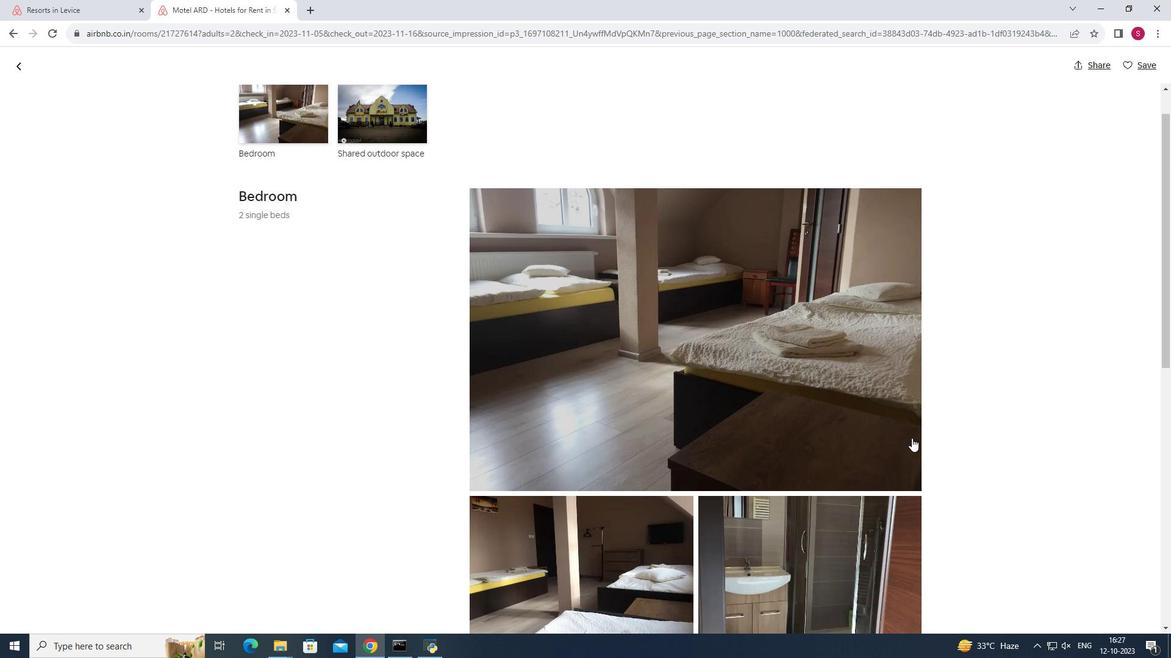 
Action: Mouse scrolled (911, 437) with delta (0, 0)
Screenshot: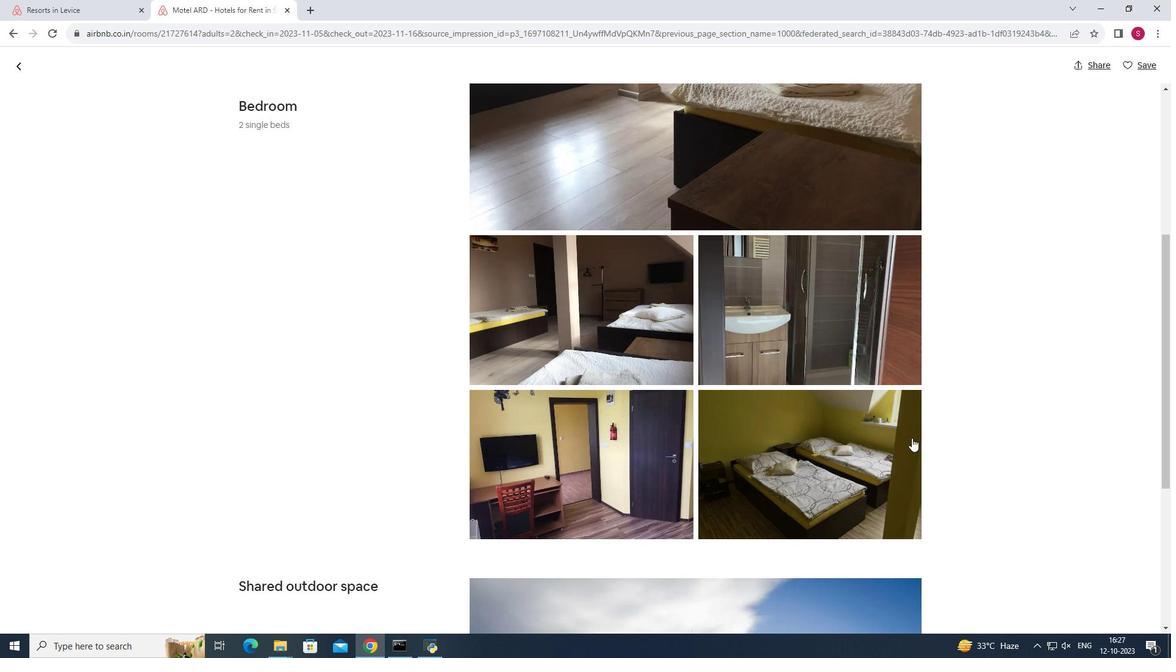 
Action: Mouse scrolled (911, 437) with delta (0, 0)
Screenshot: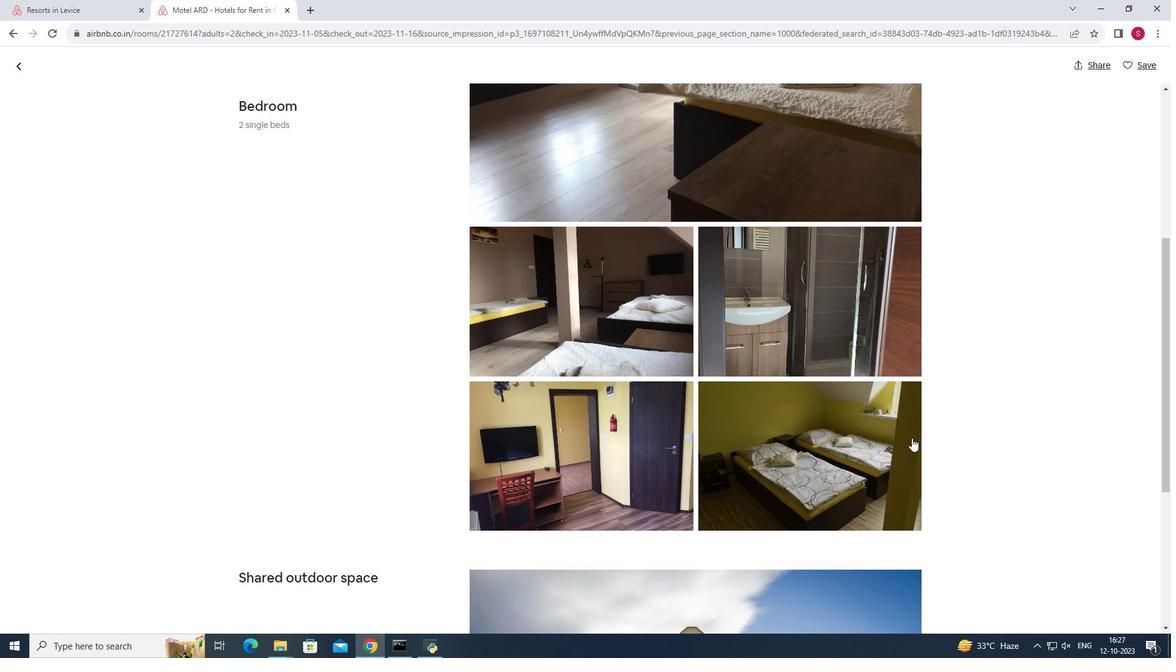 
Action: Mouse scrolled (911, 437) with delta (0, 0)
Screenshot: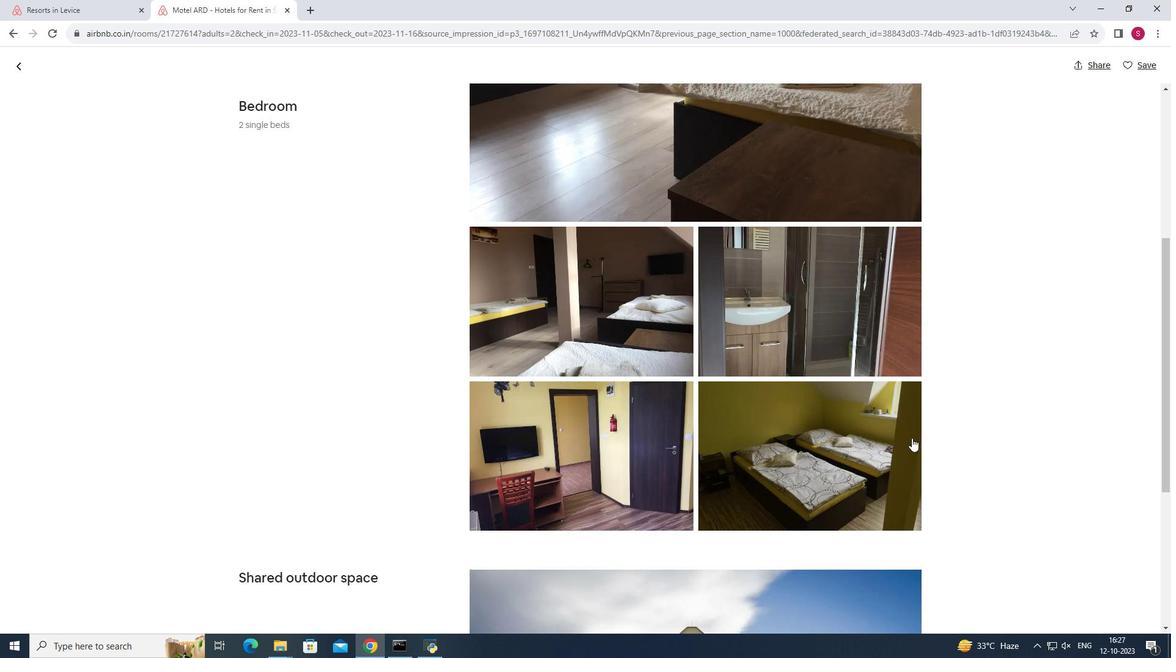 
Action: Mouse scrolled (911, 437) with delta (0, 0)
Screenshot: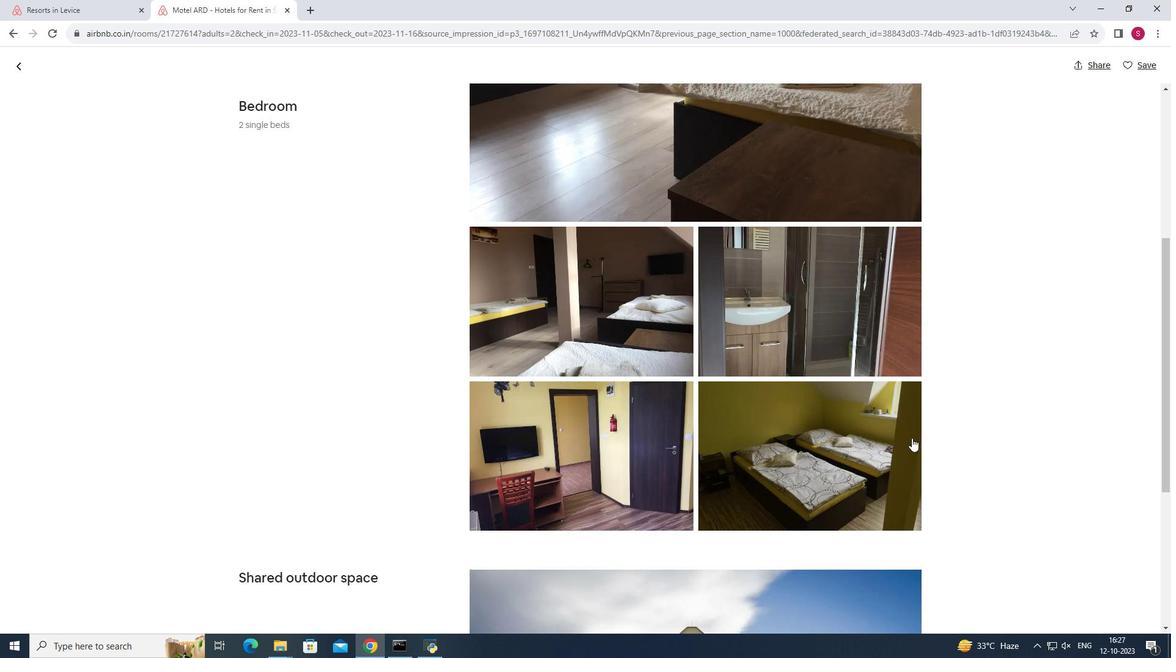 
Action: Mouse scrolled (911, 437) with delta (0, 0)
Screenshot: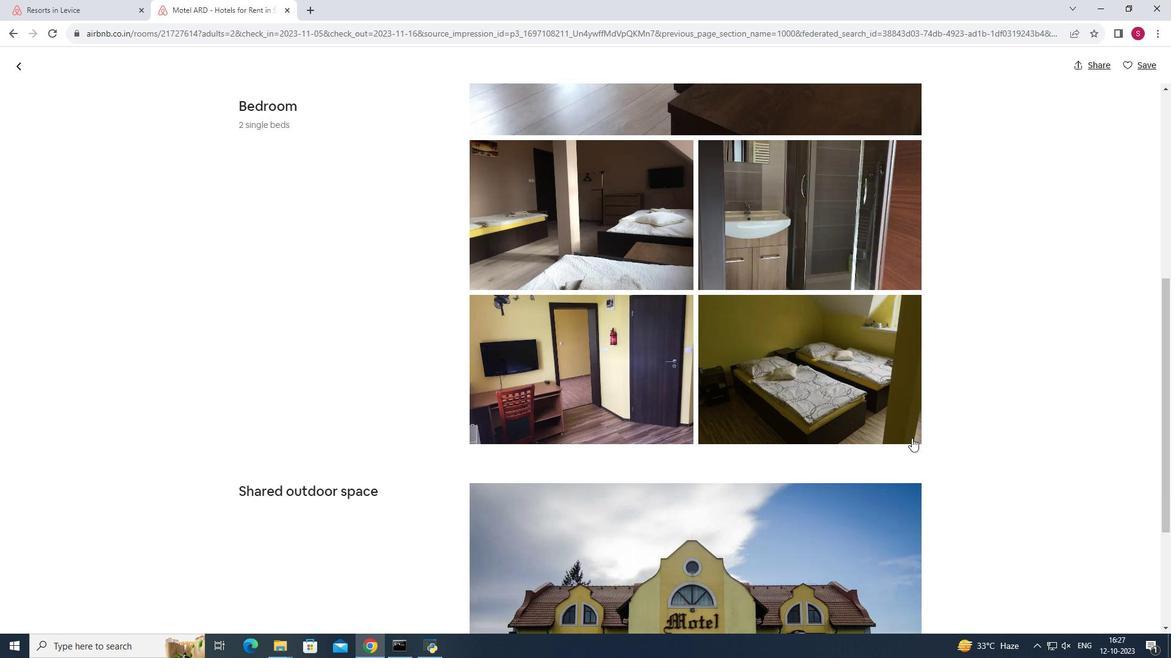 
Action: Mouse moved to (16, 62)
Screenshot: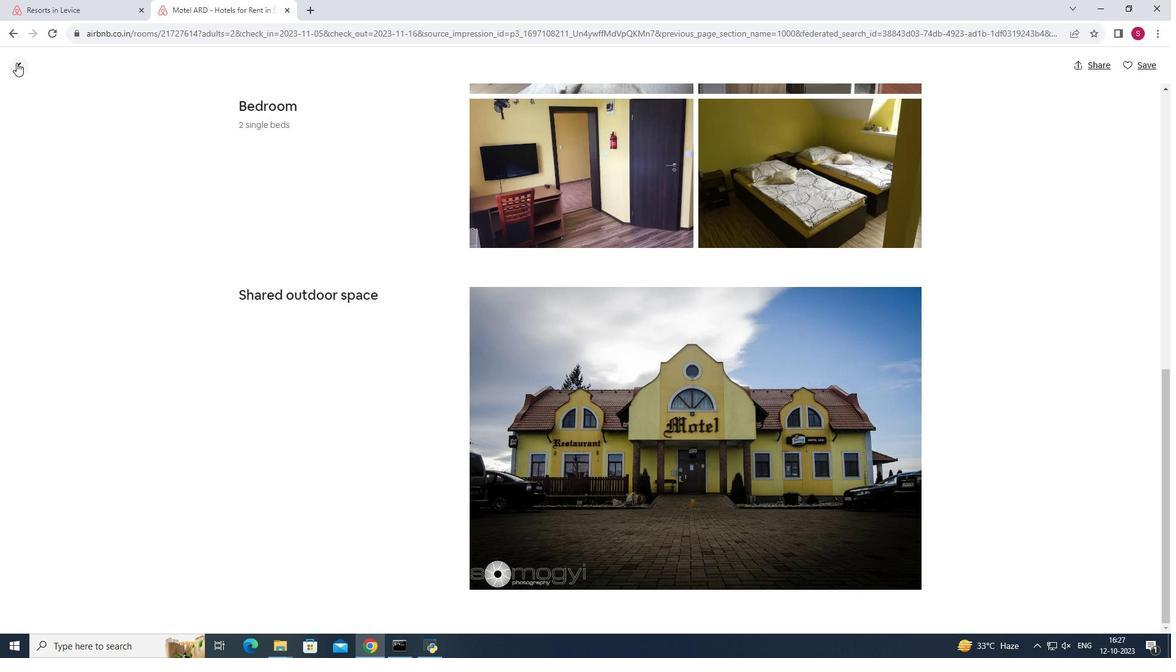 
Action: Mouse pressed left at (16, 62)
Screenshot: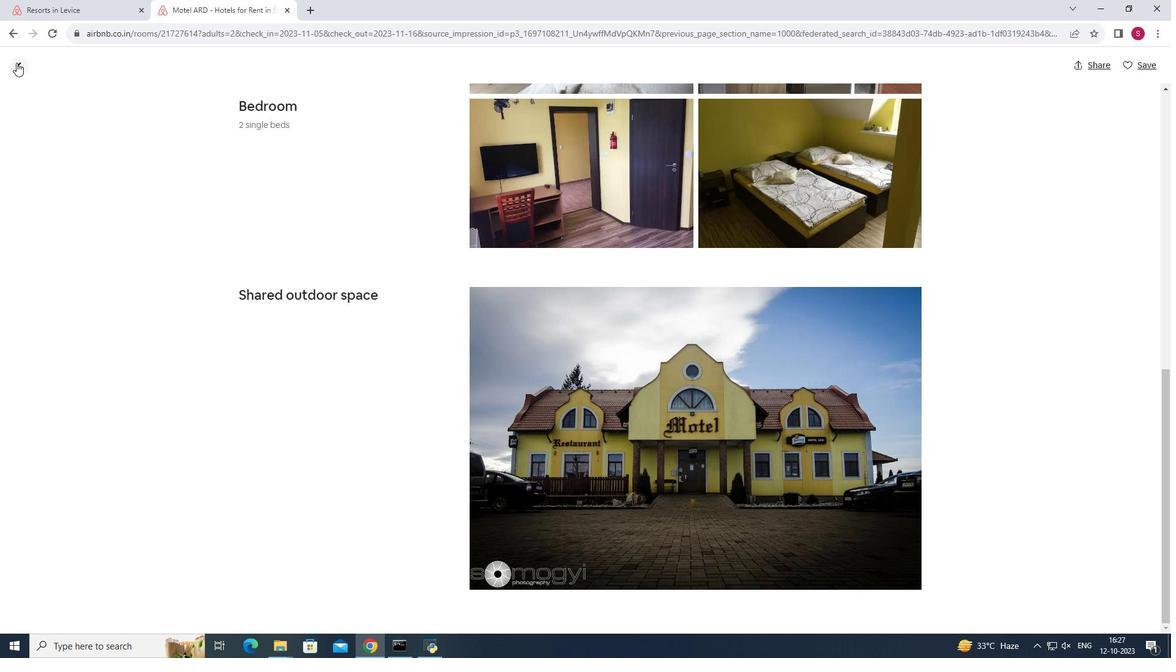 
Action: Mouse moved to (1019, 372)
Screenshot: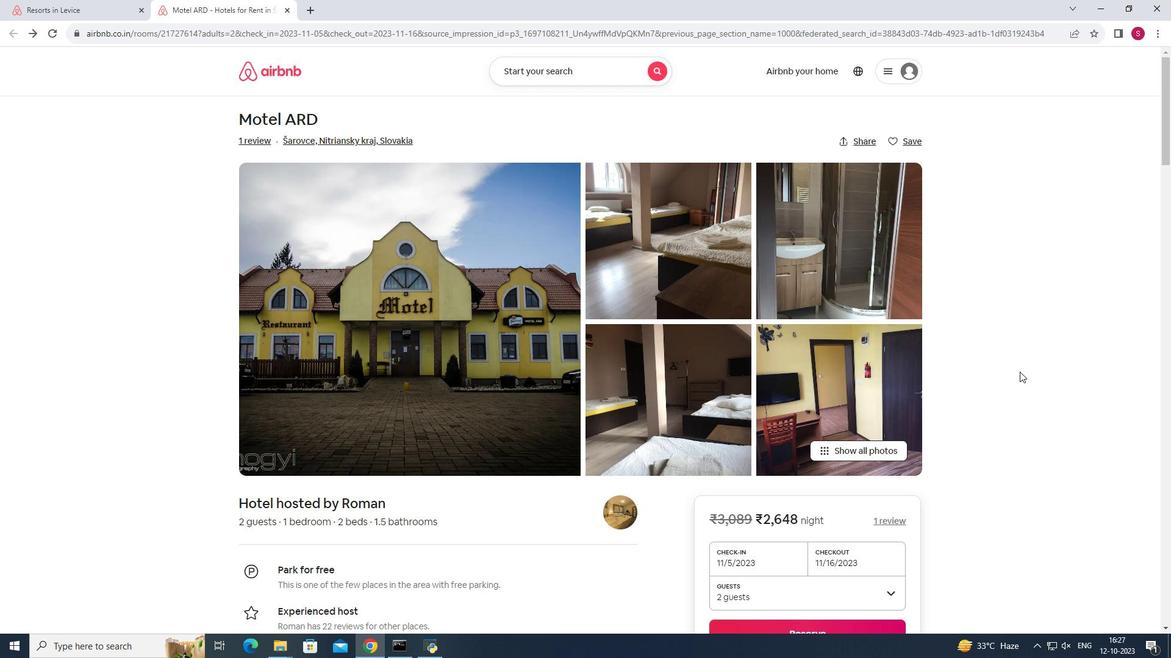 
Action: Mouse scrolled (1019, 371) with delta (0, 0)
Screenshot: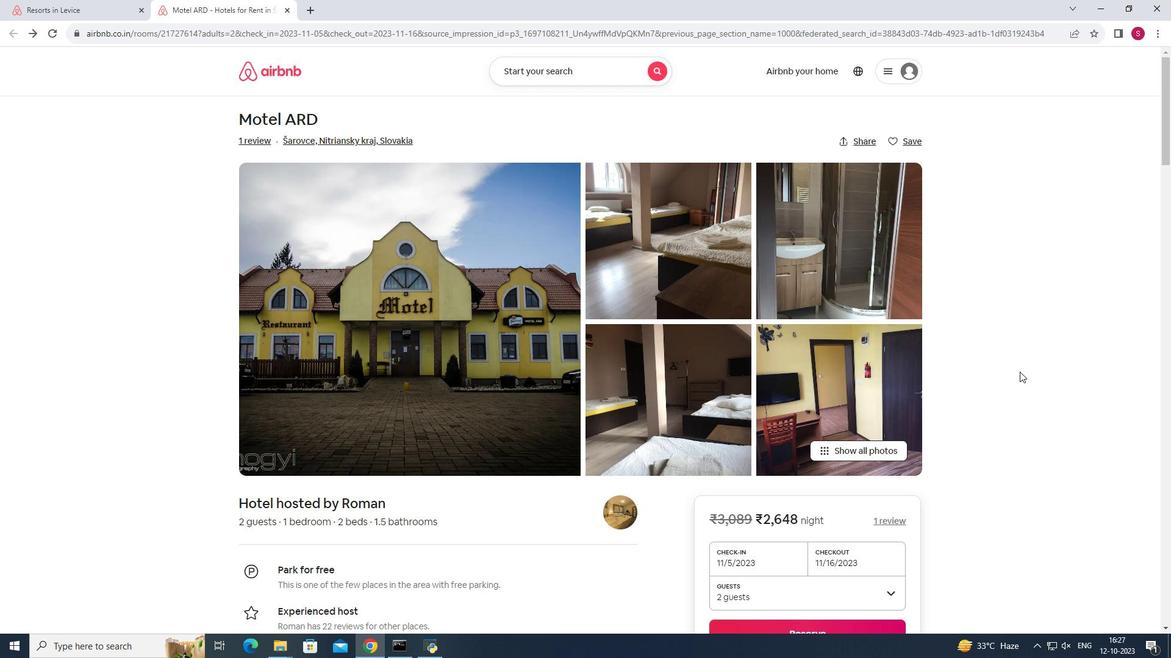 
Action: Mouse moved to (1020, 372)
Screenshot: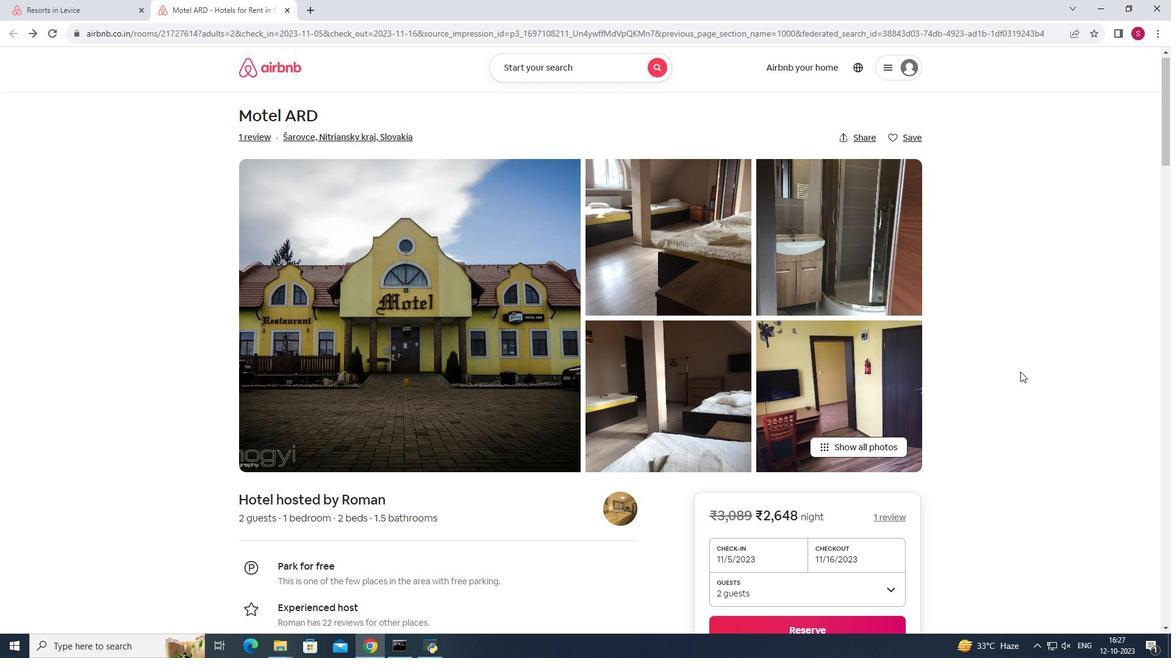 
Action: Mouse scrolled (1020, 371) with delta (0, 0)
Screenshot: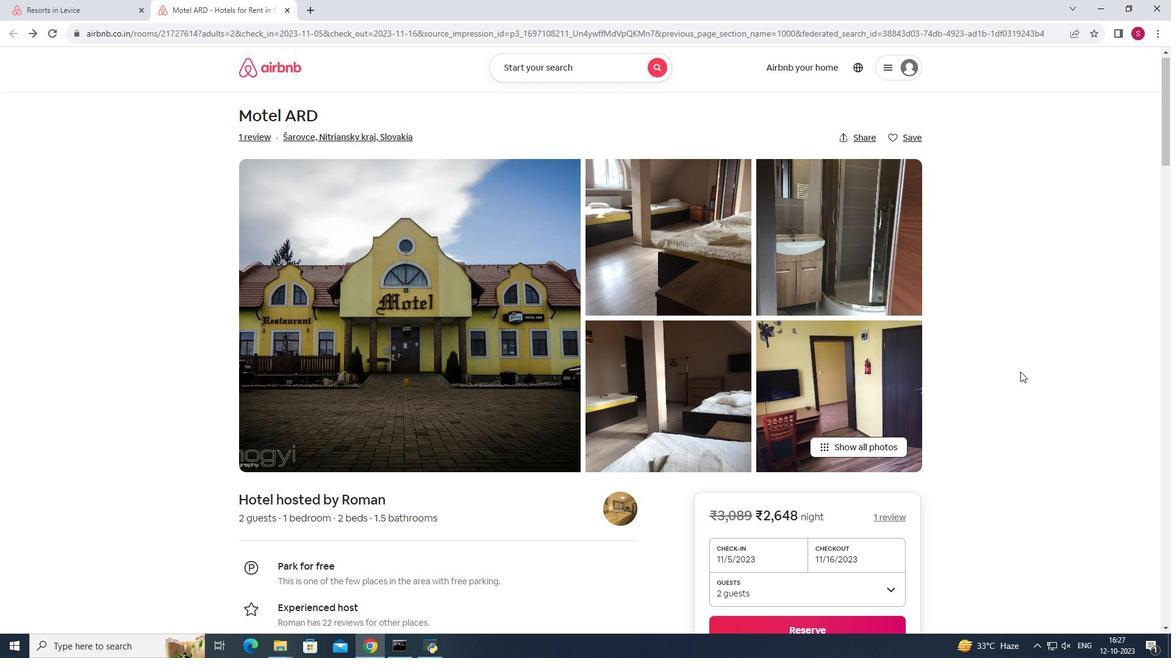 
Action: Mouse scrolled (1020, 371) with delta (0, 0)
Screenshot: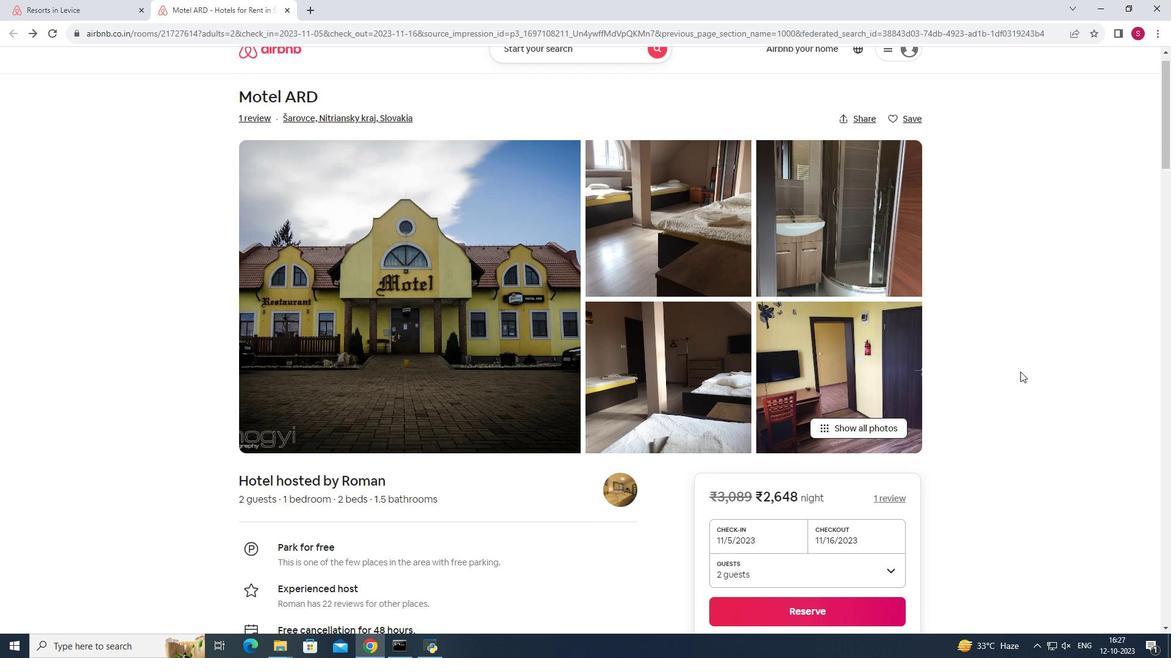 
Action: Mouse scrolled (1020, 371) with delta (0, 0)
Screenshot: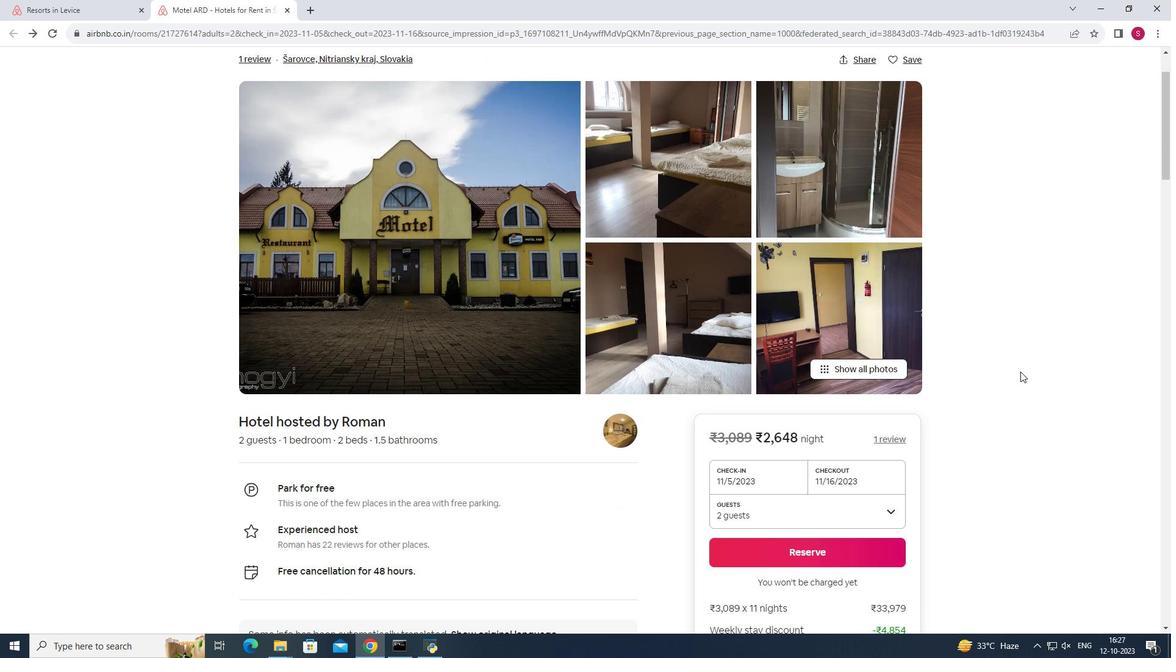 
Action: Mouse scrolled (1020, 371) with delta (0, 0)
Screenshot: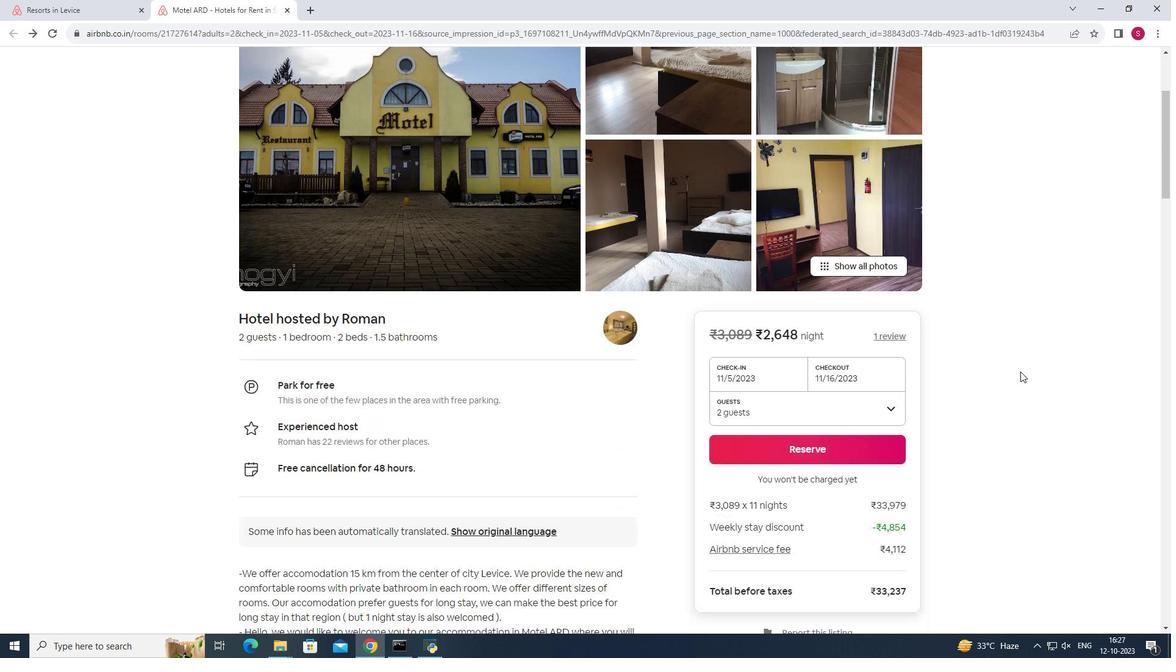 
Action: Mouse moved to (1023, 370)
Screenshot: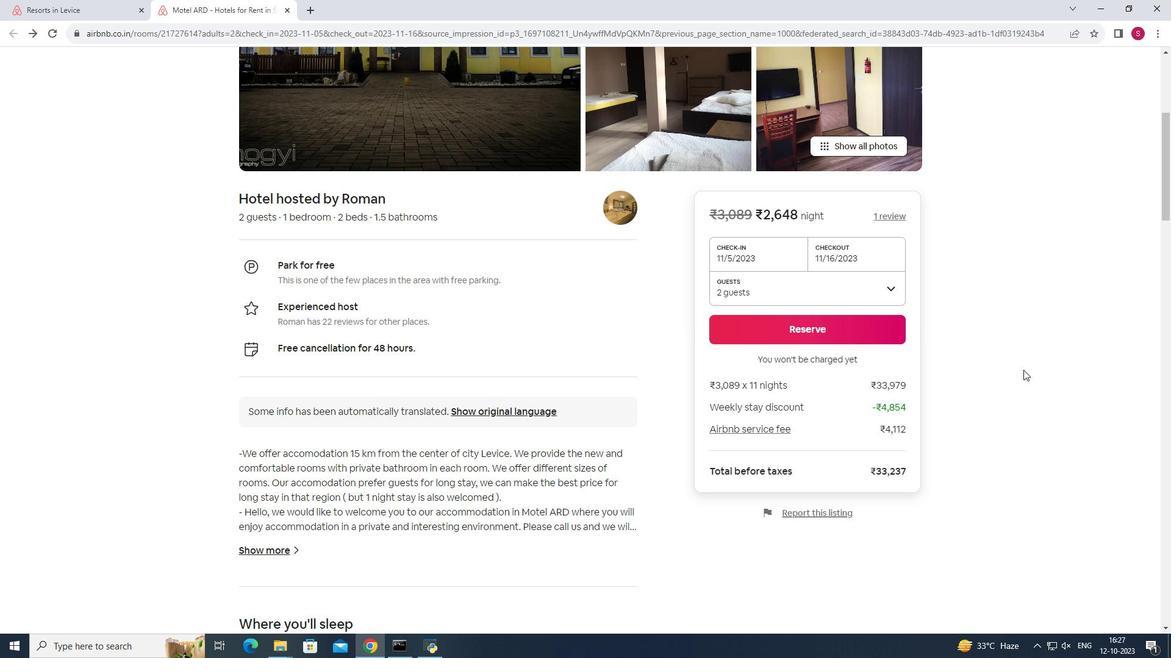 
Action: Mouse scrolled (1023, 369) with delta (0, 0)
Screenshot: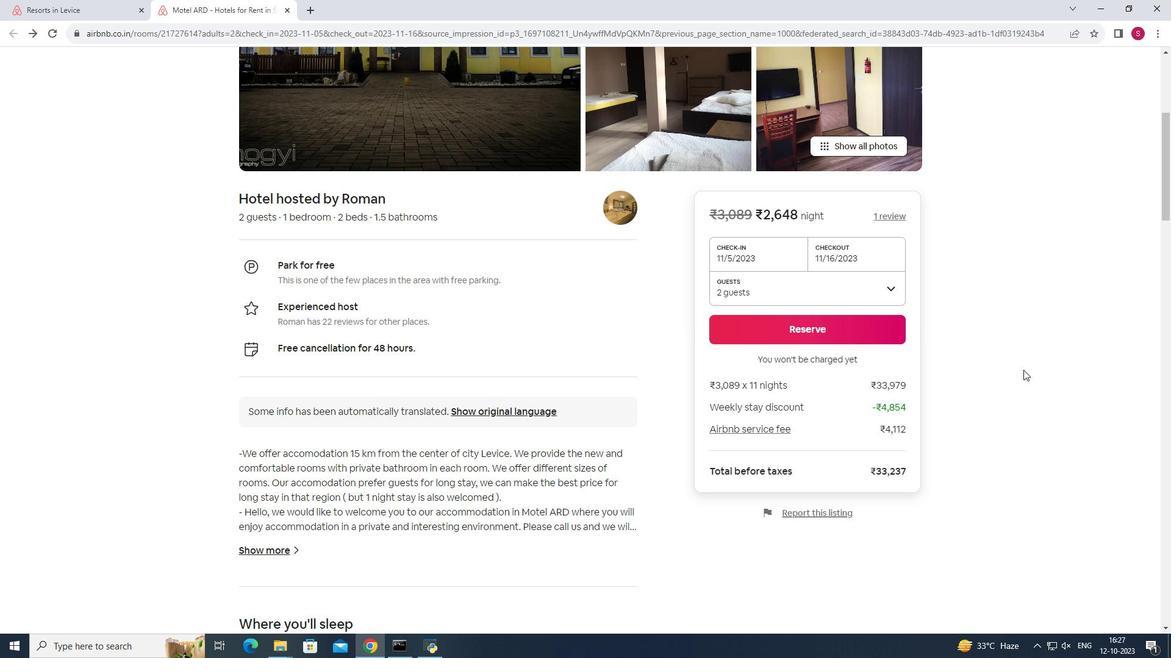 
Action: Mouse moved to (259, 486)
Screenshot: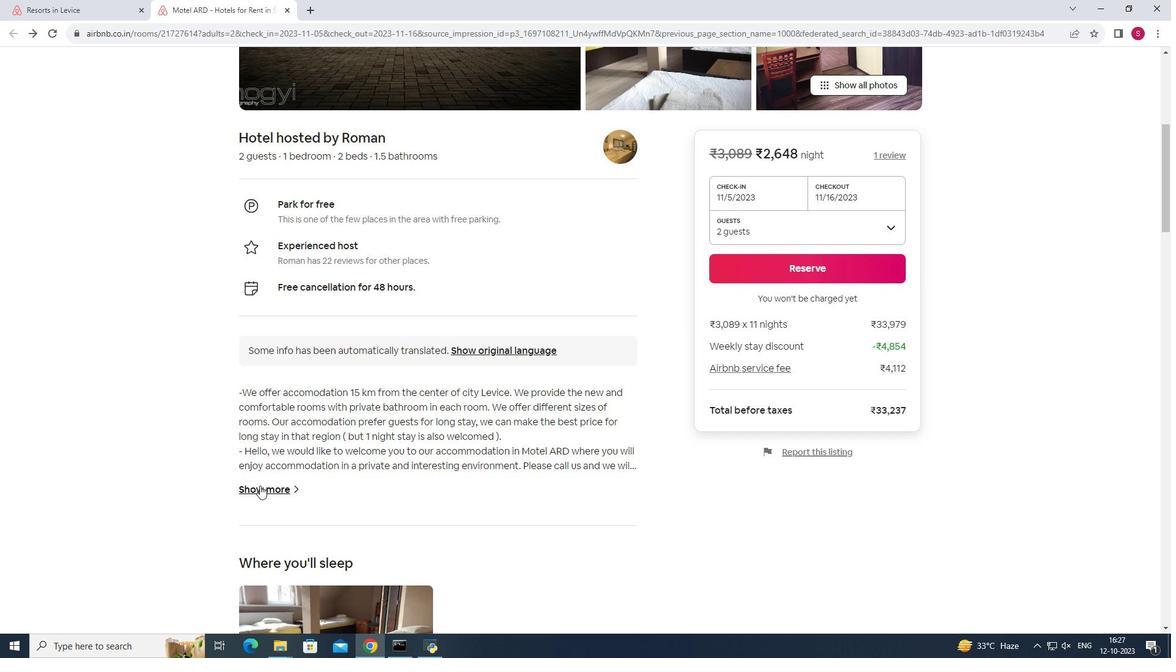 
Action: Mouse pressed left at (259, 486)
Screenshot: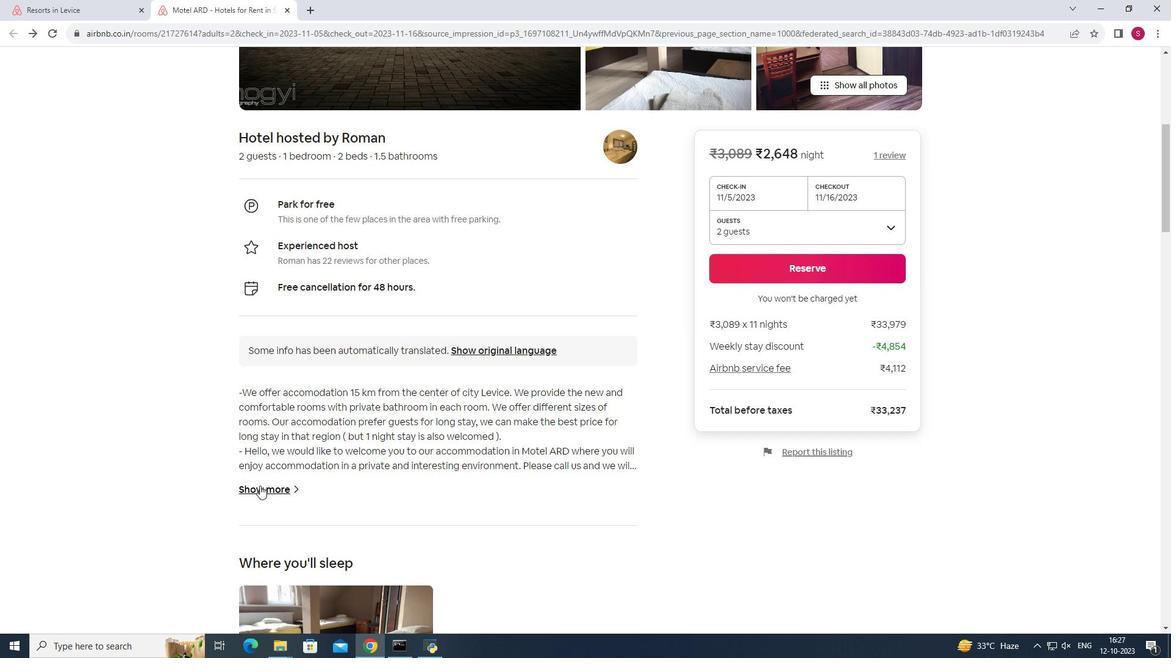 
Action: Mouse moved to (370, 200)
Screenshot: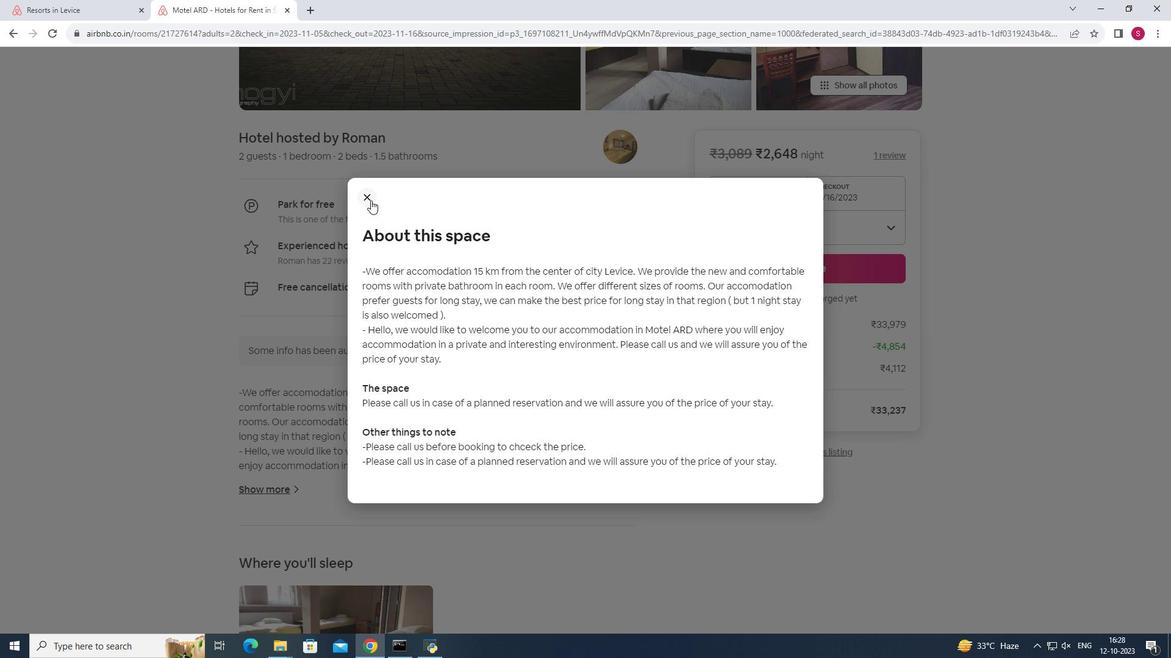 
Action: Mouse pressed left at (370, 200)
Screenshot: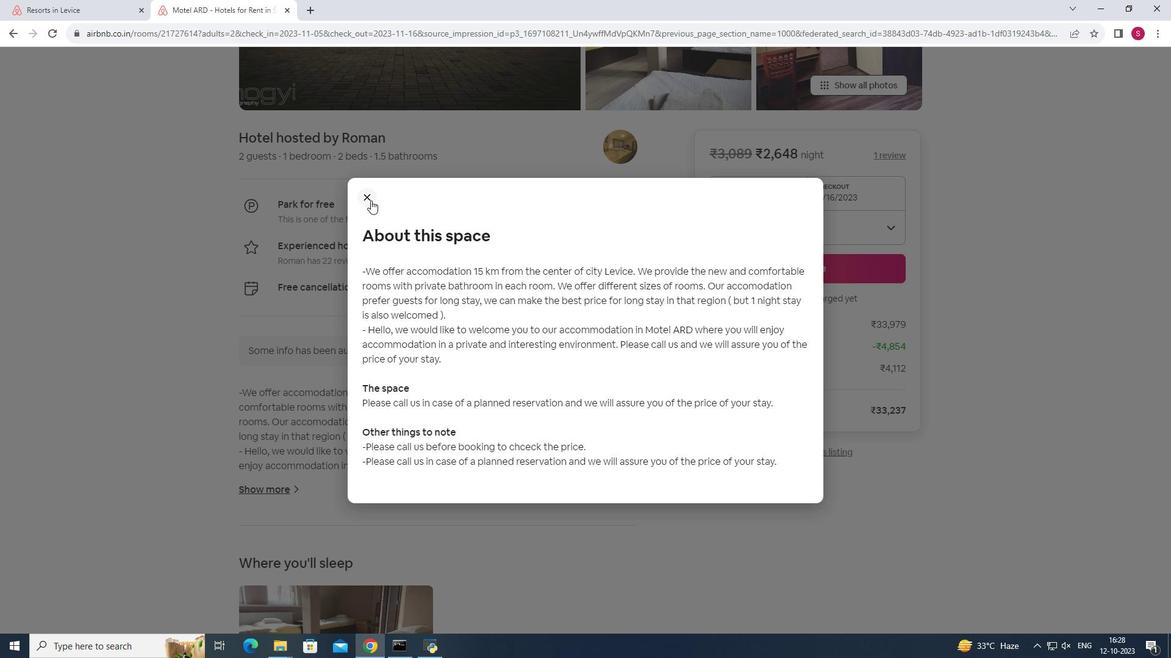 
Action: Mouse moved to (550, 443)
Screenshot: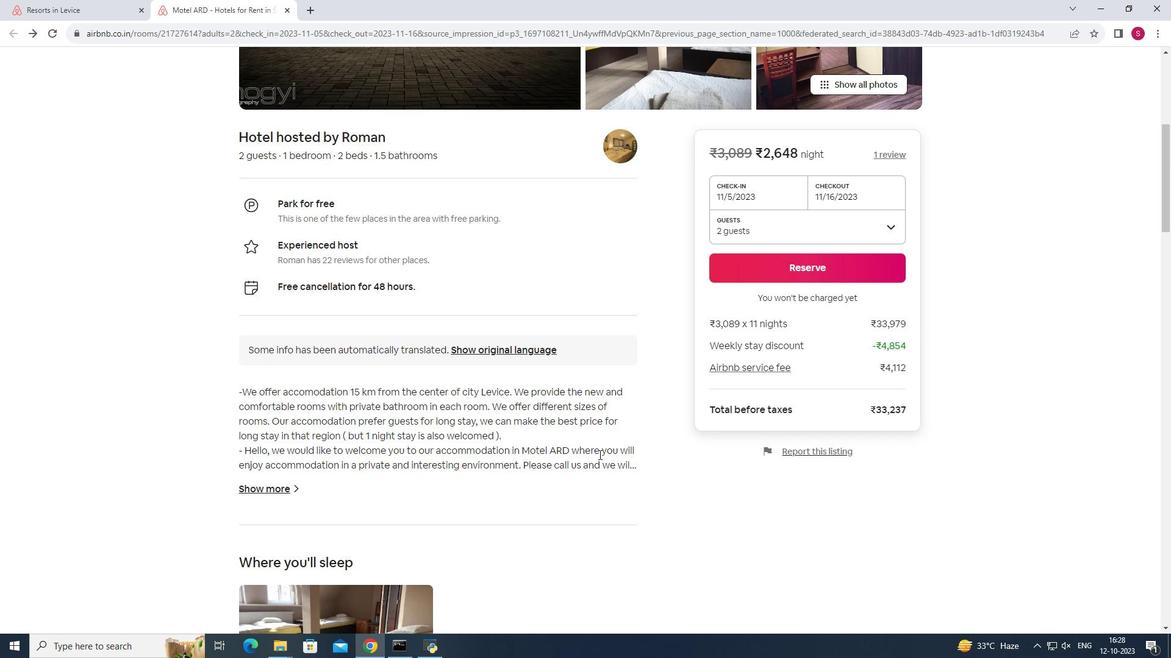 
Action: Mouse scrolled (550, 442) with delta (0, 0)
Screenshot: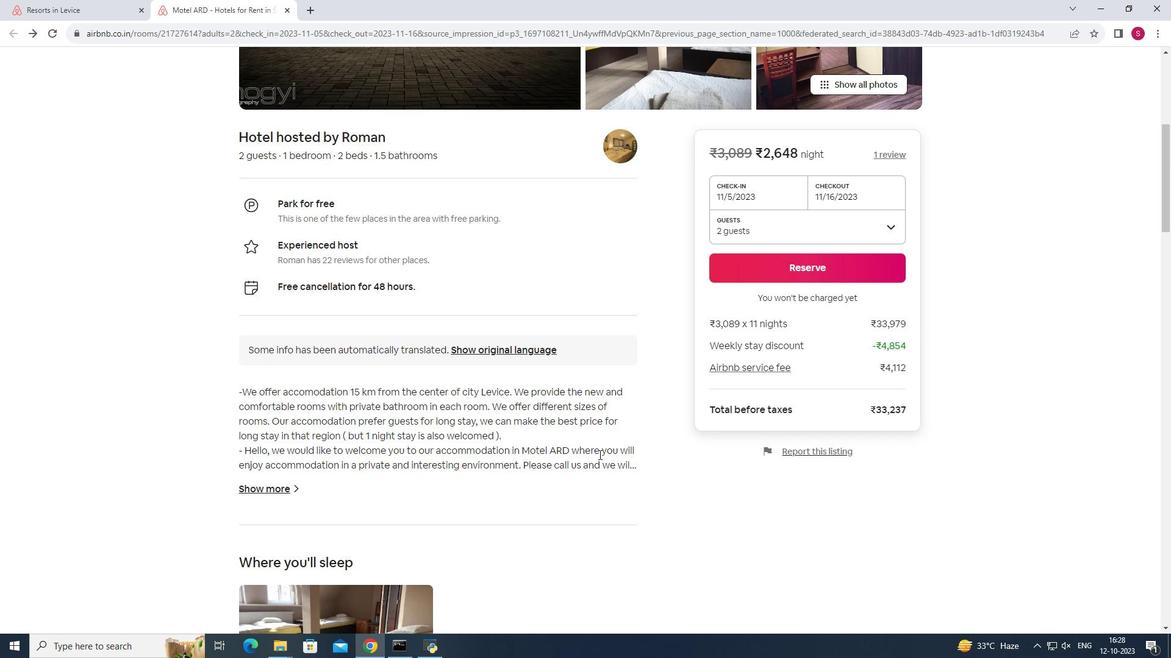 
Action: Mouse moved to (598, 455)
Screenshot: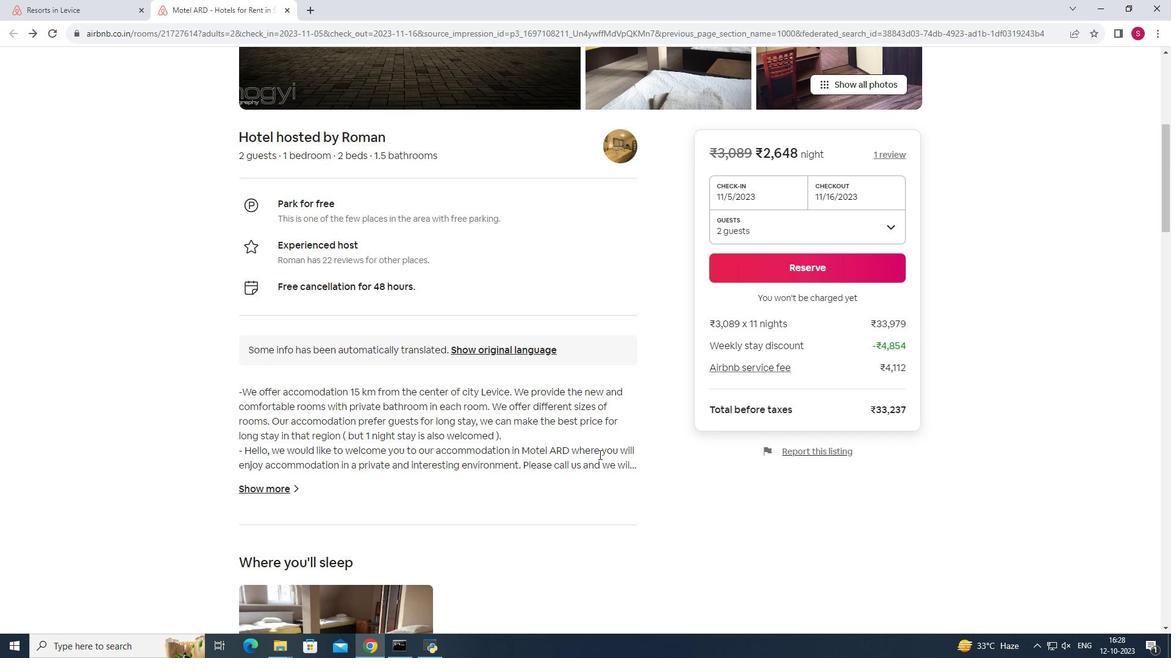 
Action: Mouse scrolled (598, 454) with delta (0, 0)
Screenshot: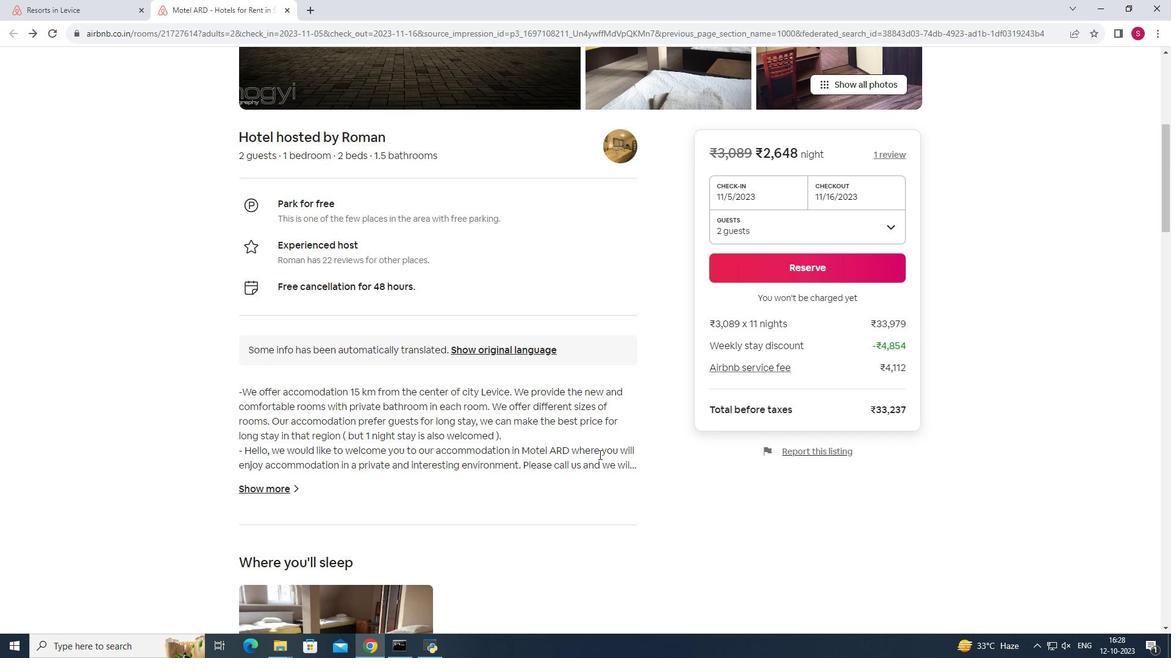 
Action: Mouse moved to (607, 456)
Screenshot: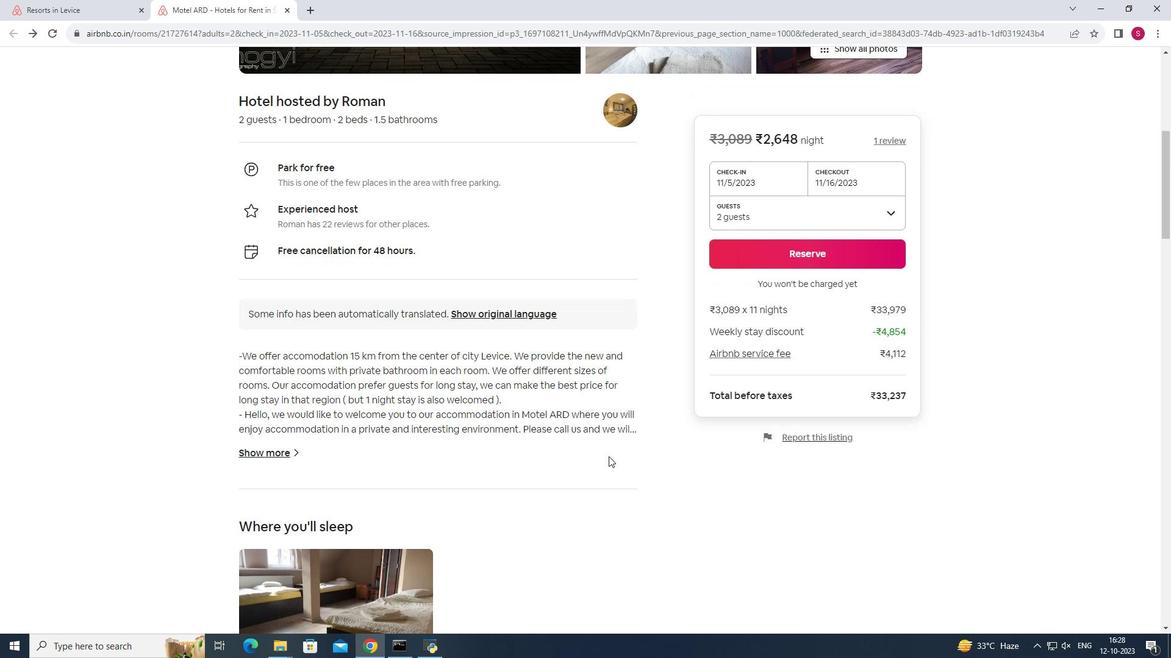 
Action: Mouse scrolled (607, 456) with delta (0, 0)
Screenshot: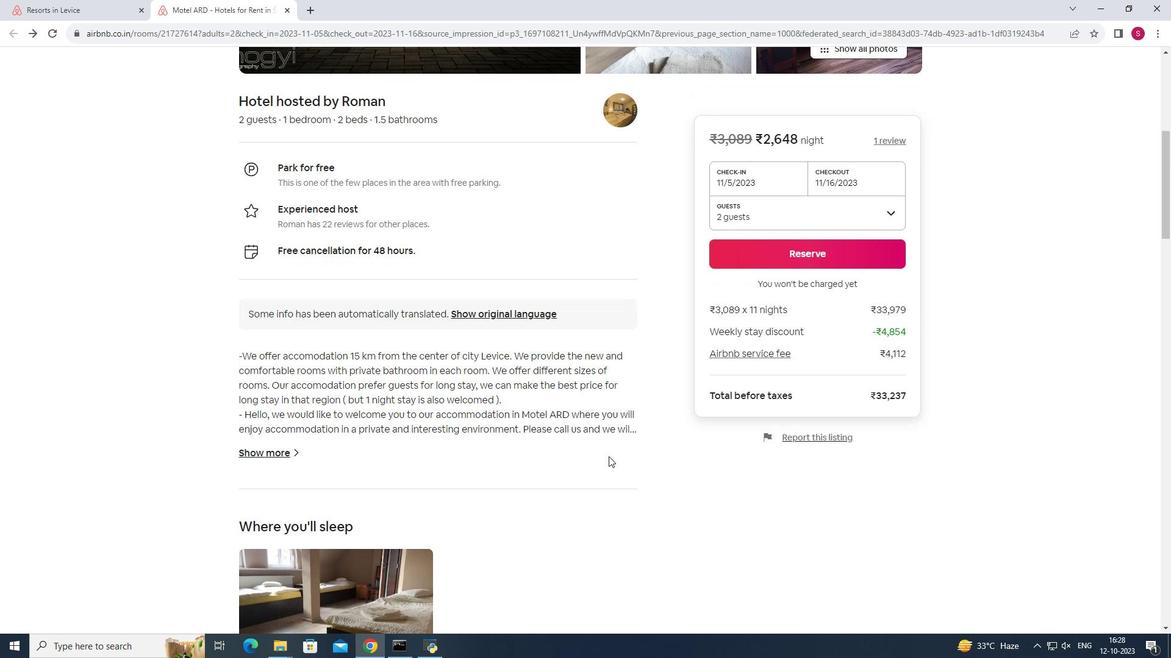 
Action: Mouse moved to (609, 456)
Screenshot: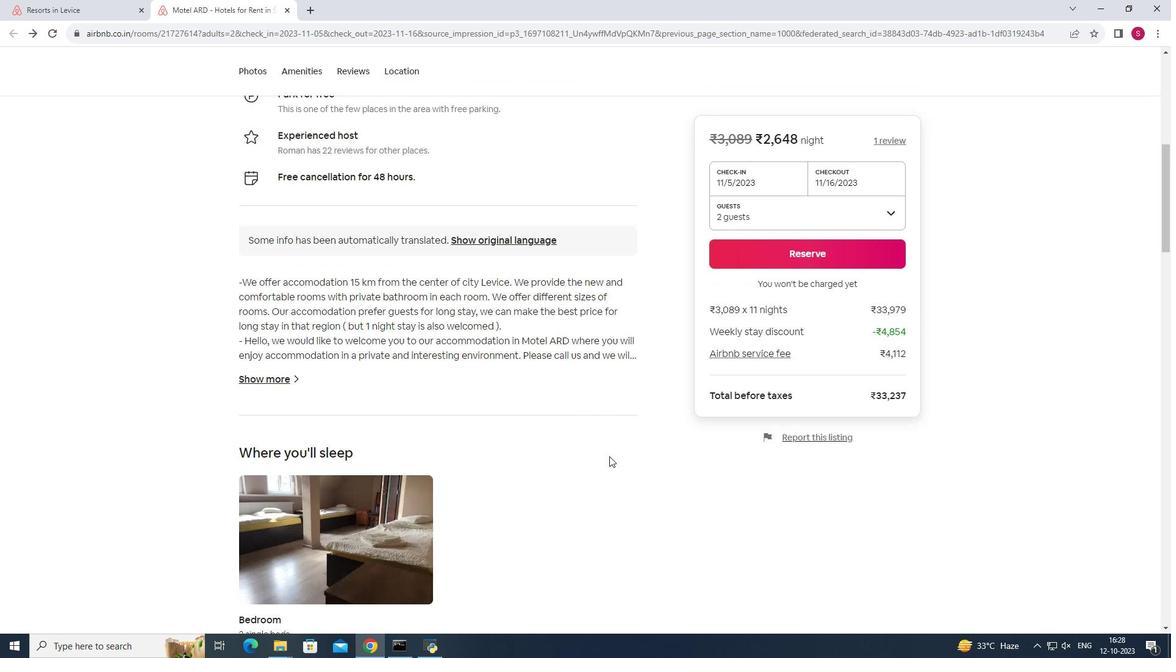 
Action: Mouse scrolled (609, 456) with delta (0, 0)
Screenshot: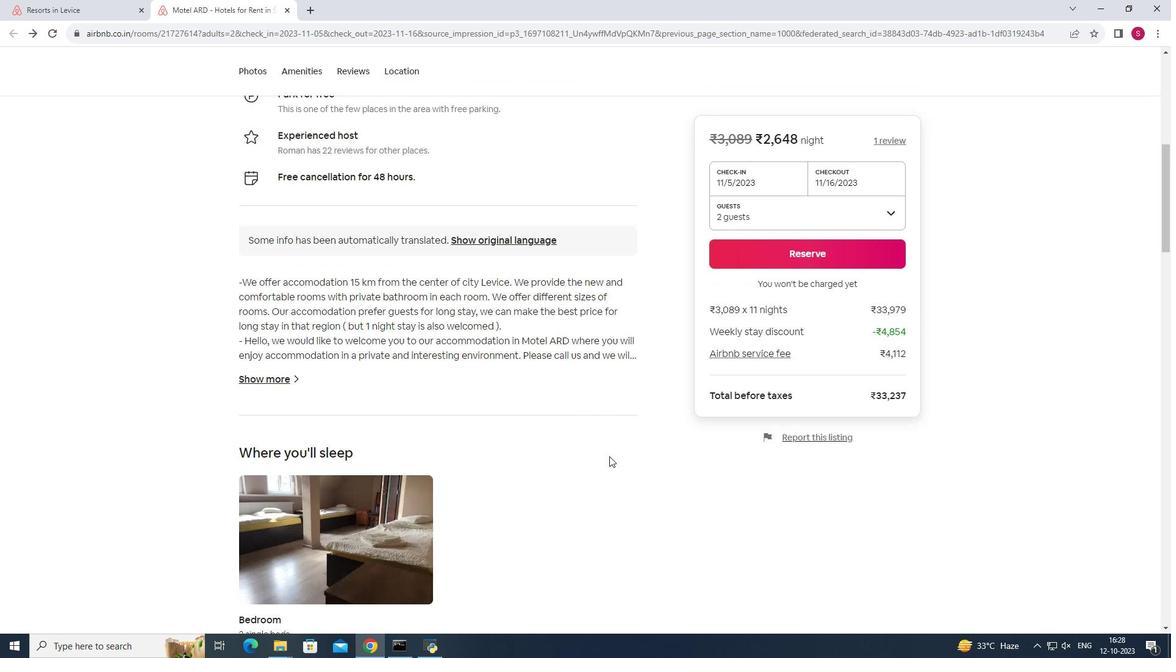 
Action: Mouse scrolled (609, 456) with delta (0, 0)
Screenshot: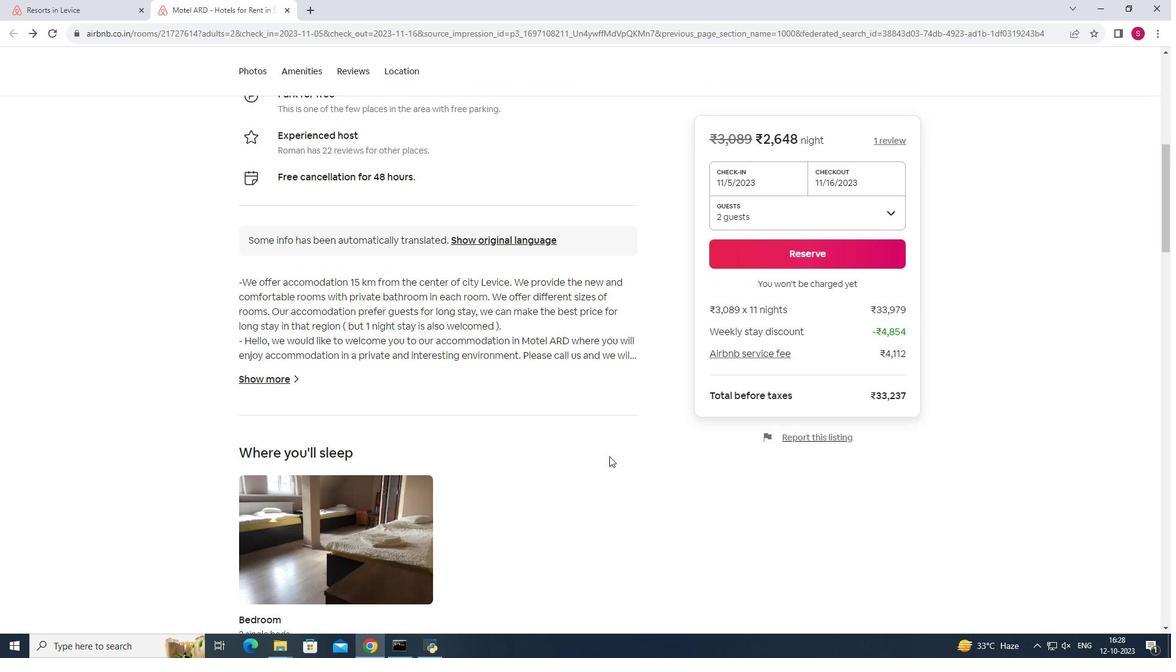 
Action: Mouse moved to (611, 456)
Screenshot: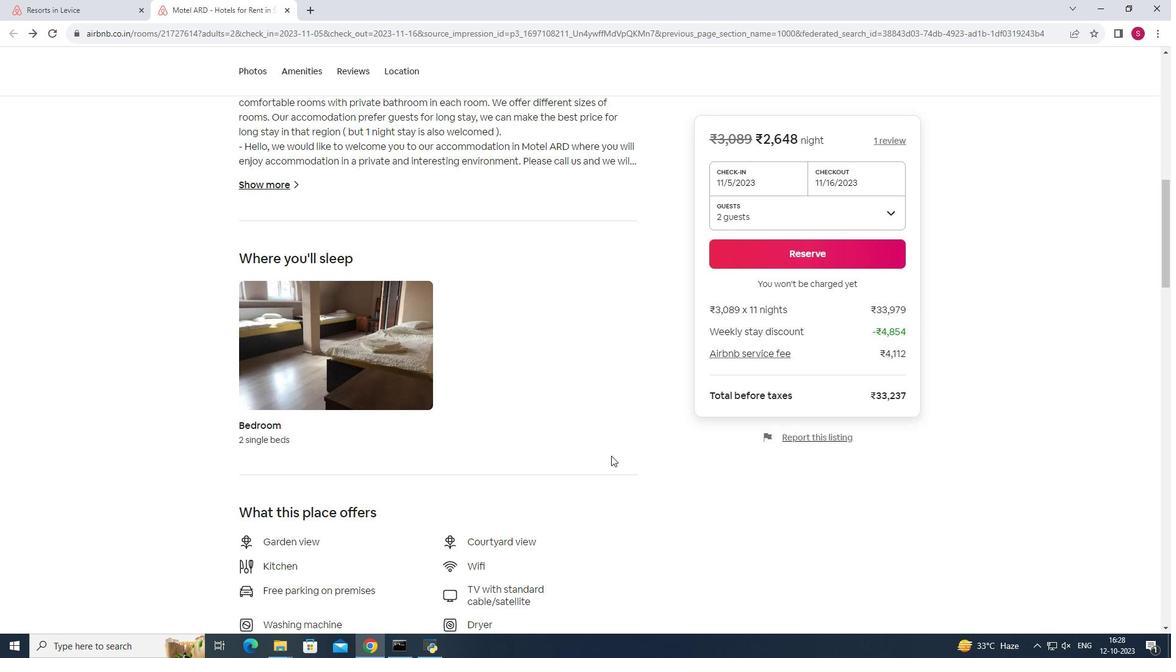 
Action: Mouse scrolled (611, 455) with delta (0, 0)
Screenshot: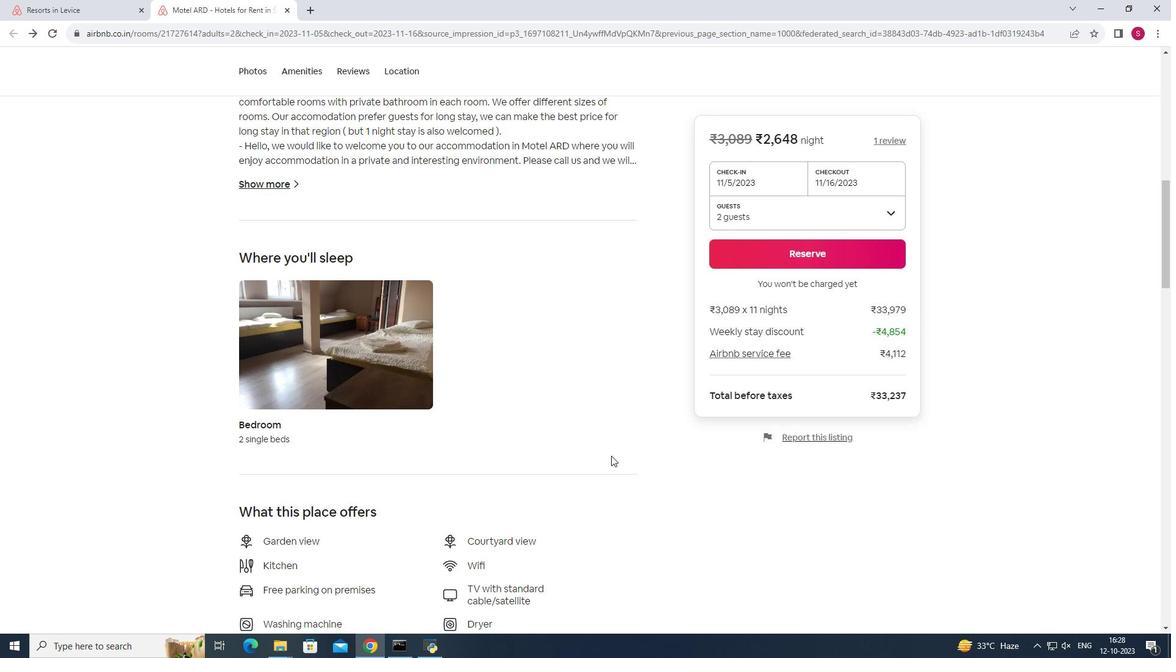 
Action: Mouse scrolled (611, 455) with delta (0, 0)
Screenshot: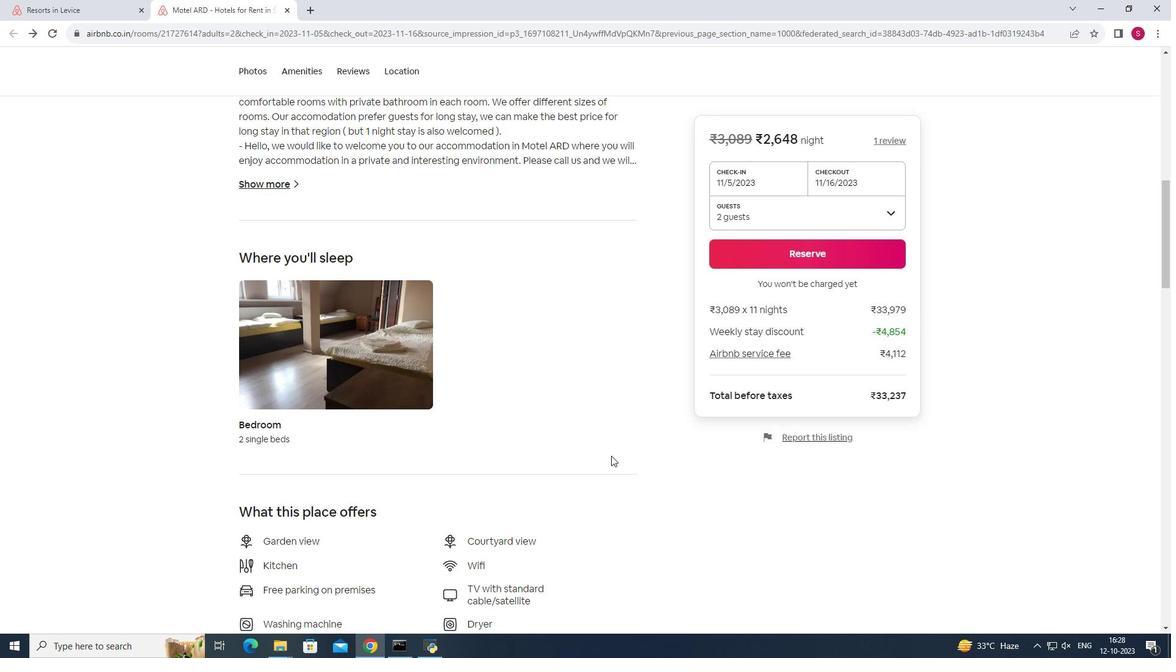 
Action: Mouse scrolled (611, 455) with delta (0, 0)
Screenshot: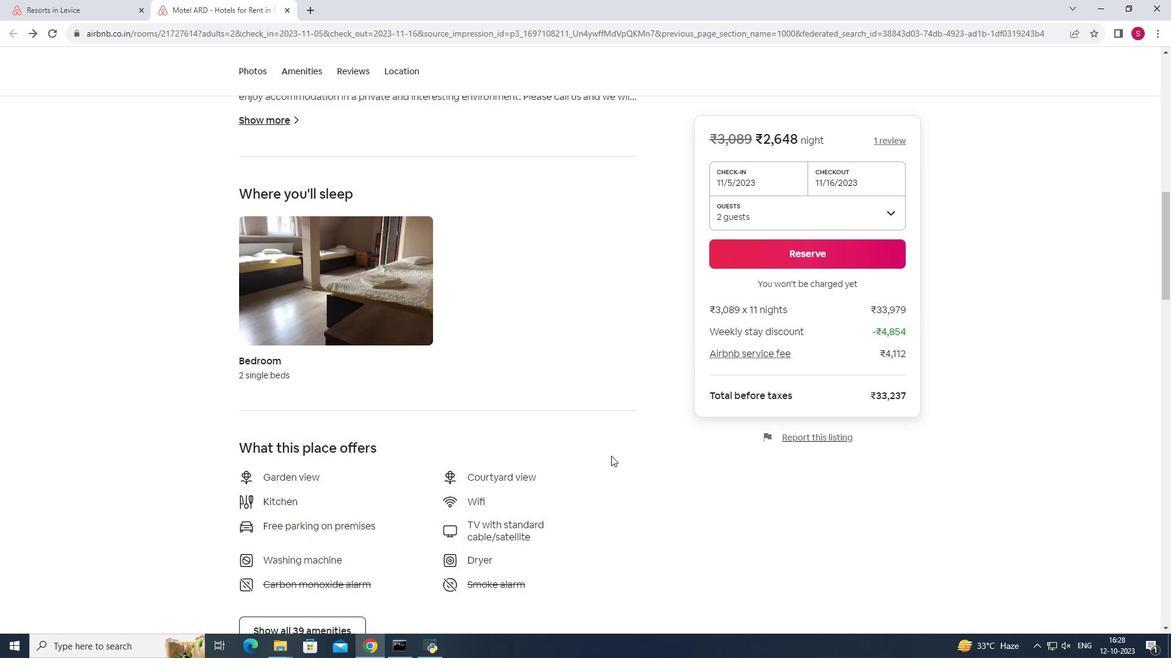 
Action: Mouse moved to (283, 518)
Screenshot: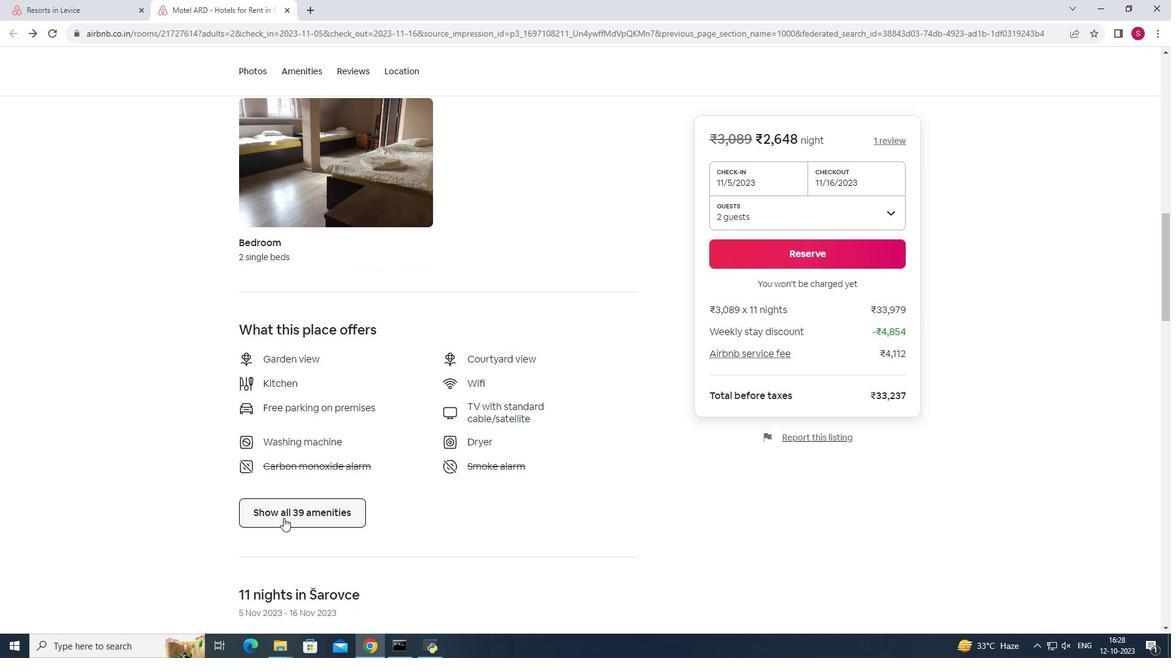 
Action: Mouse pressed left at (283, 518)
Screenshot: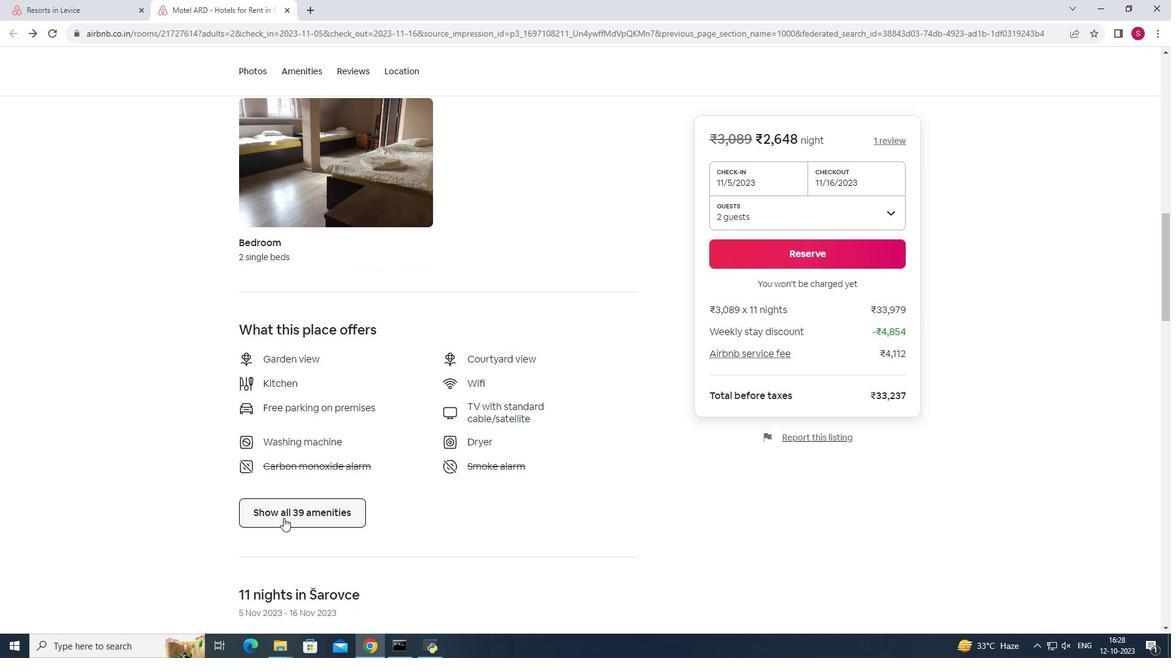 
Action: Mouse moved to (758, 440)
Screenshot: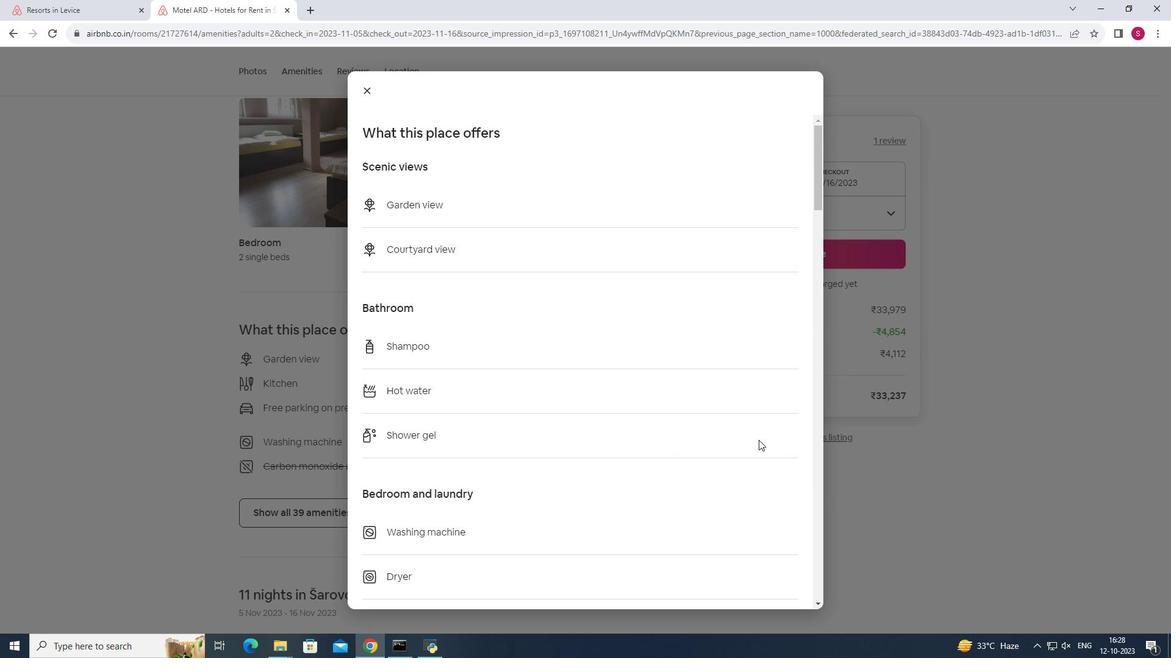 
Action: Mouse scrolled (758, 439) with delta (0, 0)
Screenshot: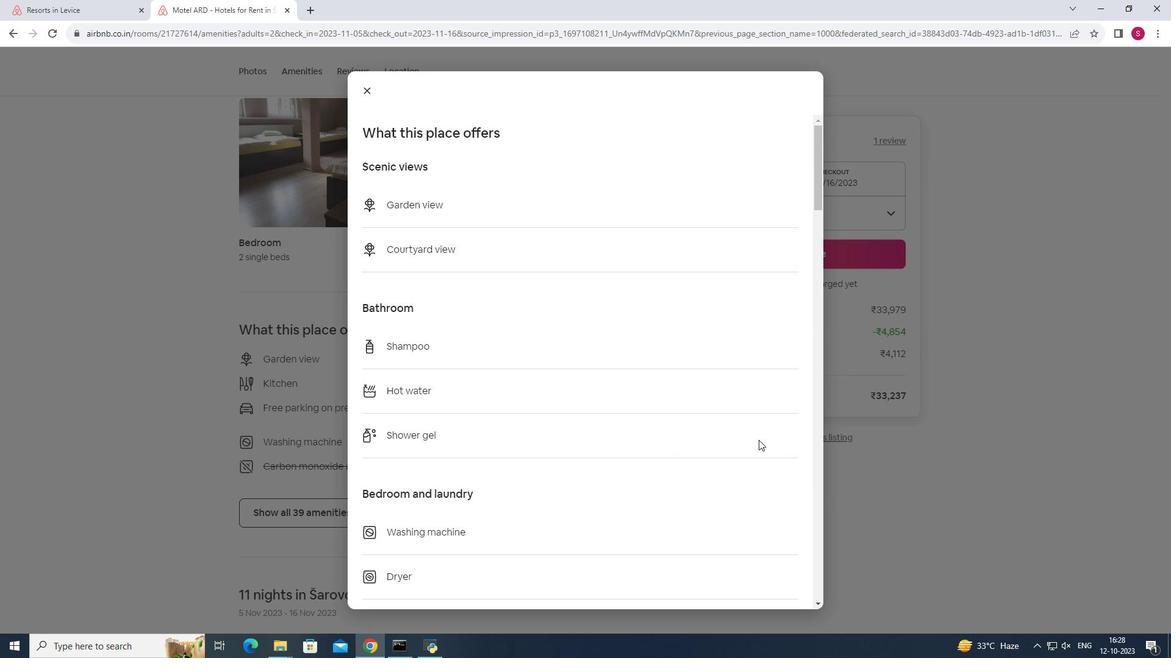 
Action: Mouse scrolled (758, 439) with delta (0, 0)
Screenshot: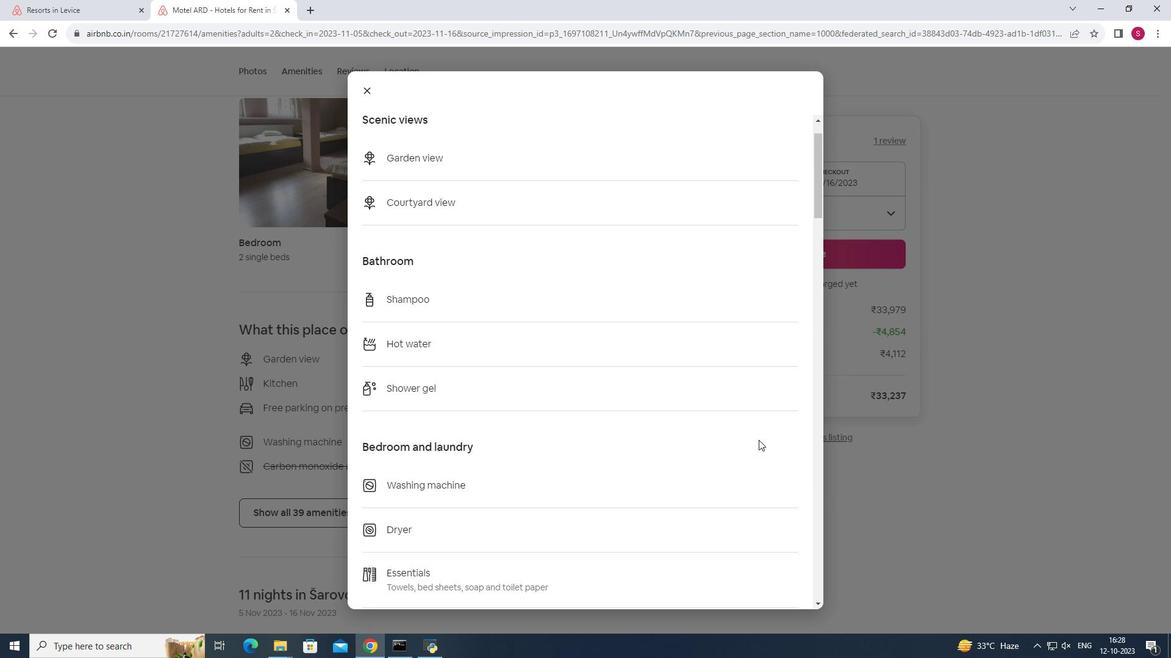 
Action: Mouse scrolled (758, 439) with delta (0, 0)
Screenshot: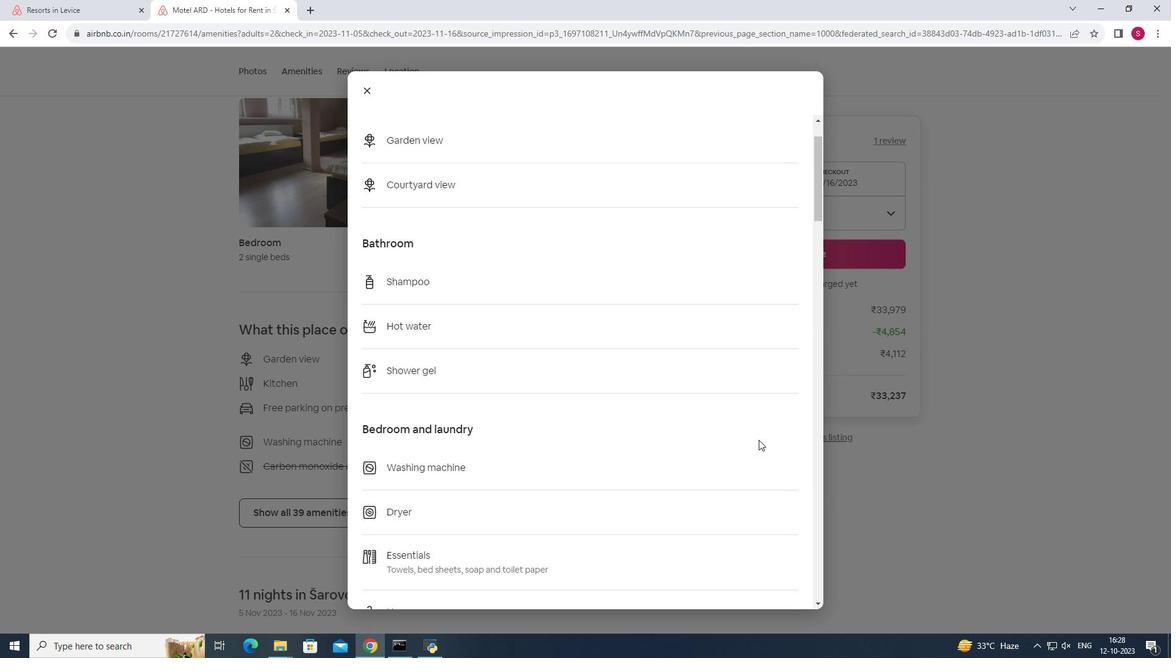 
Action: Mouse moved to (759, 439)
Screenshot: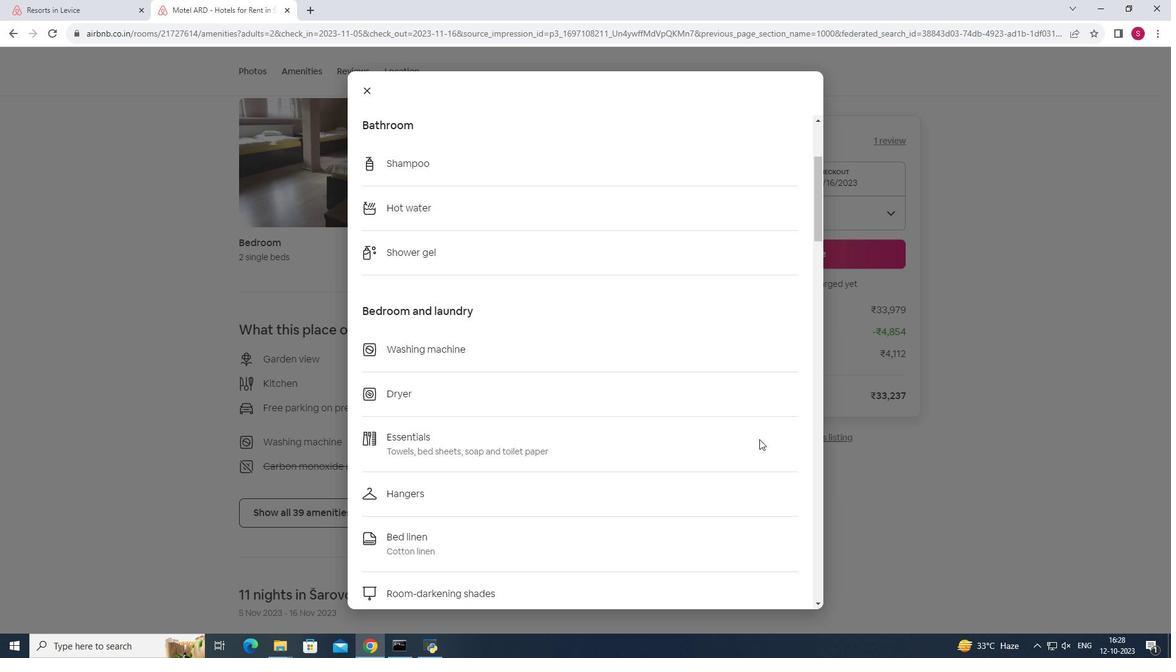 
Action: Mouse scrolled (759, 439) with delta (0, 0)
Screenshot: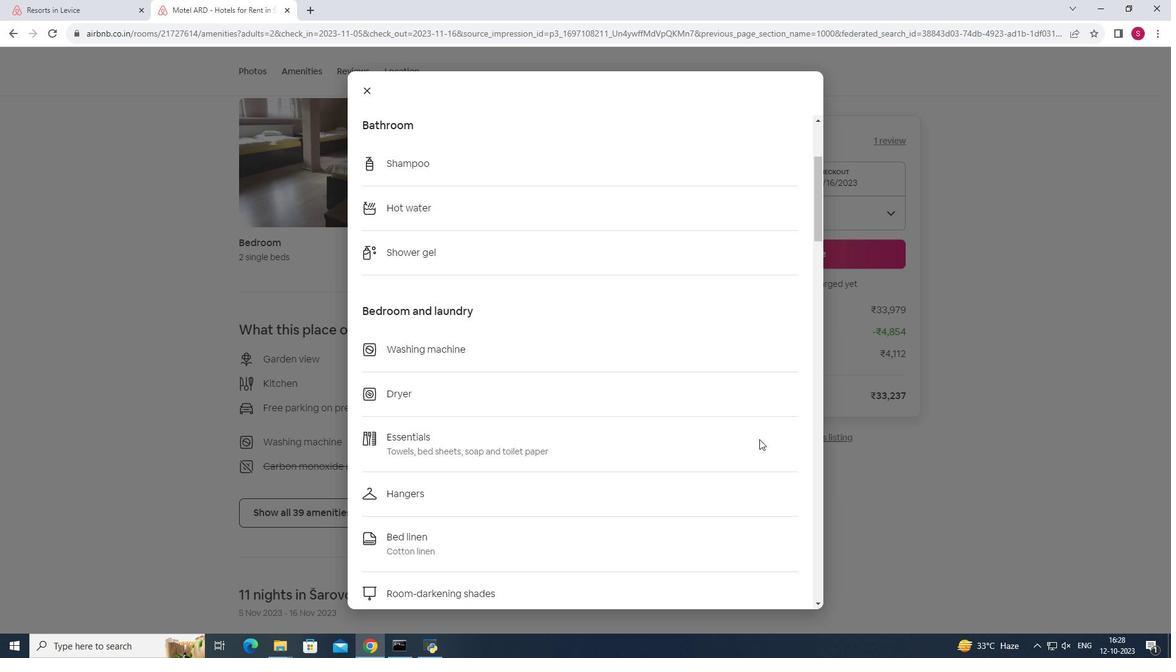 
Action: Mouse scrolled (759, 439) with delta (0, 0)
Screenshot: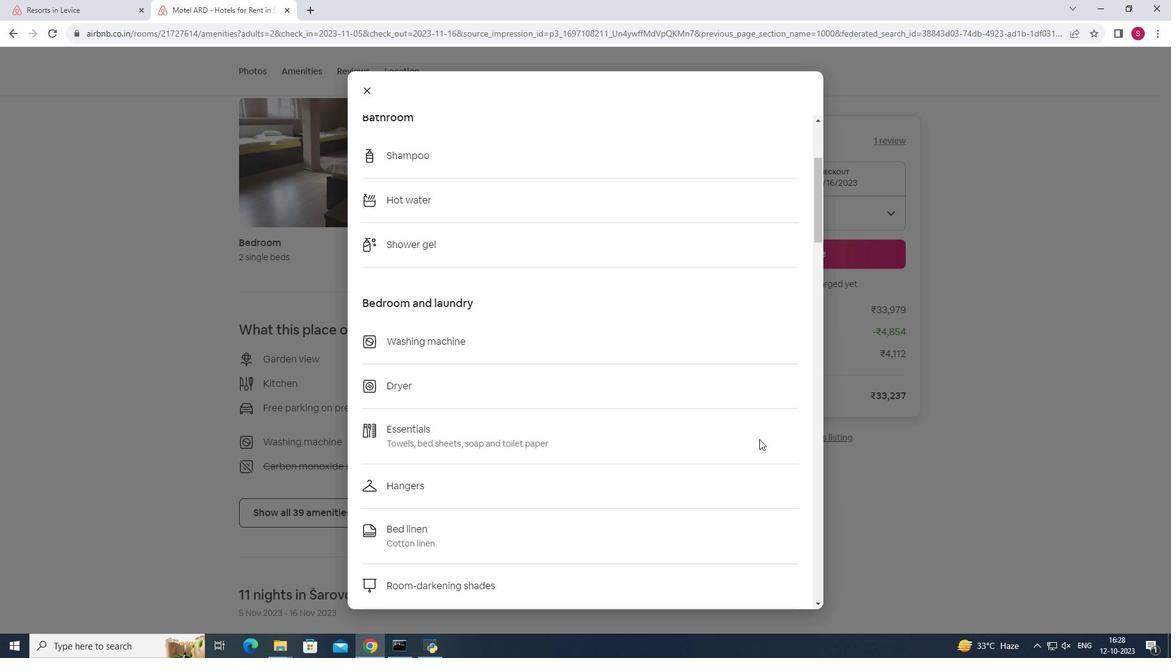
Action: Mouse scrolled (759, 439) with delta (0, 0)
Screenshot: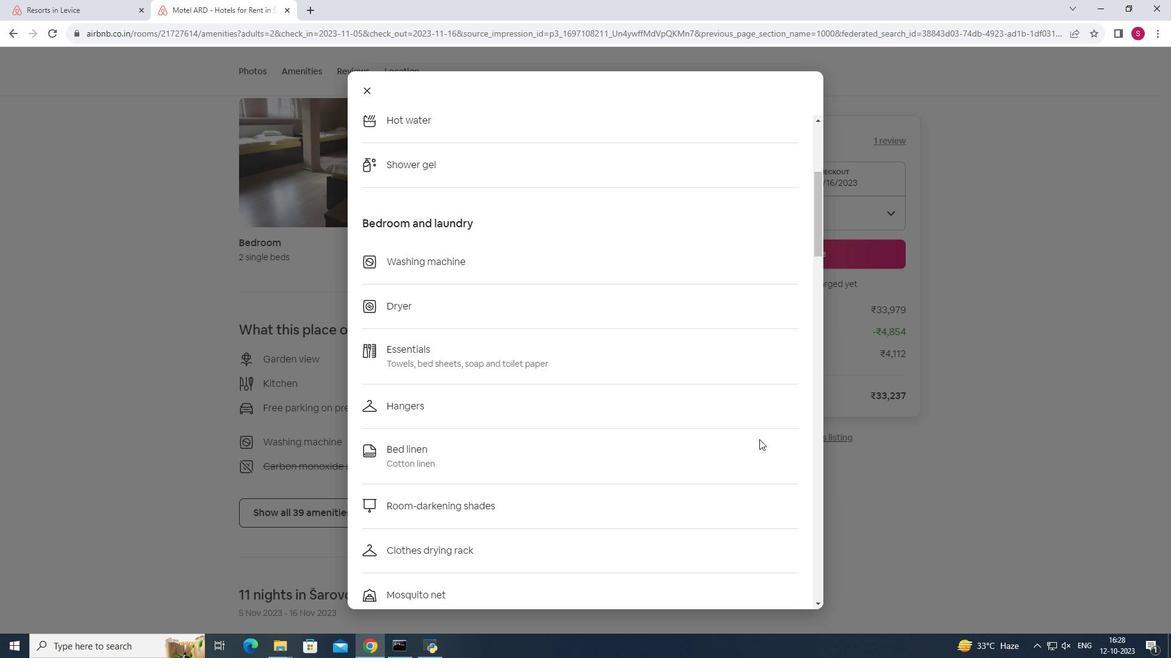 
Action: Mouse scrolled (759, 439) with delta (0, 0)
Screenshot: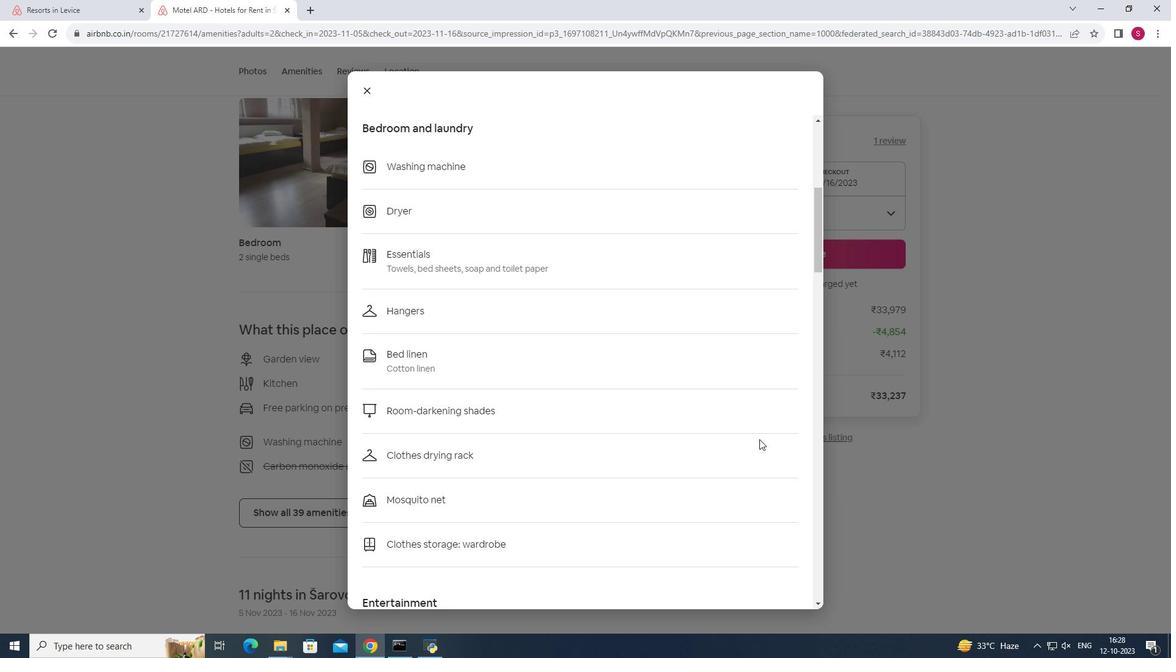 
Action: Mouse scrolled (759, 439) with delta (0, 0)
Screenshot: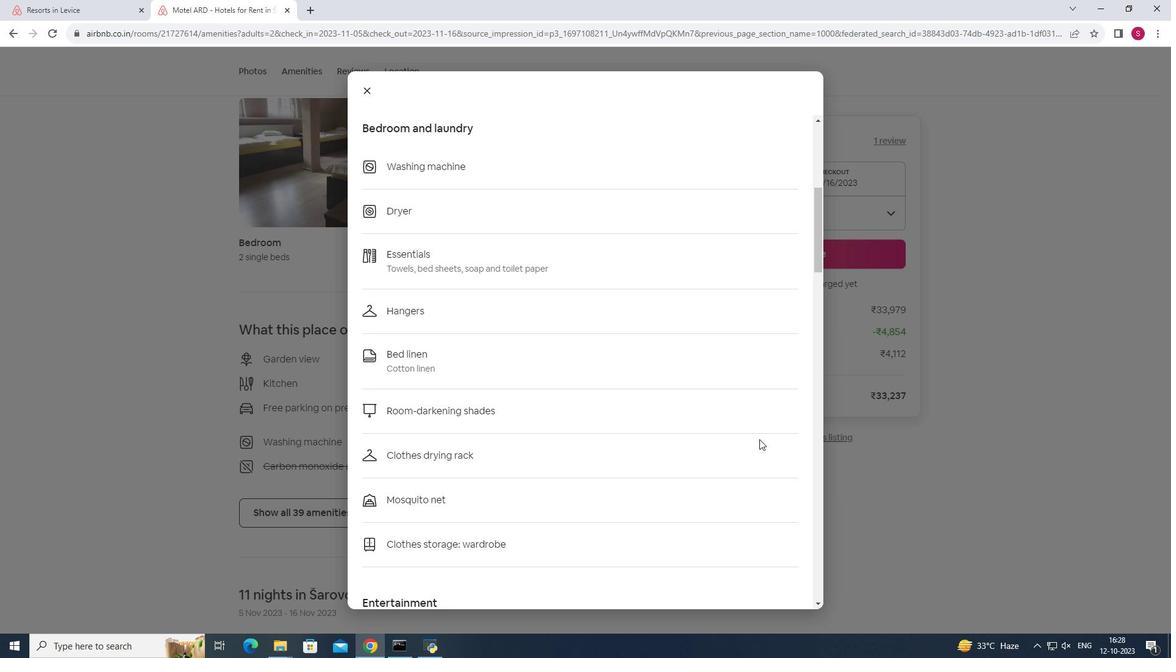 
Action: Mouse scrolled (759, 439) with delta (0, 0)
Screenshot: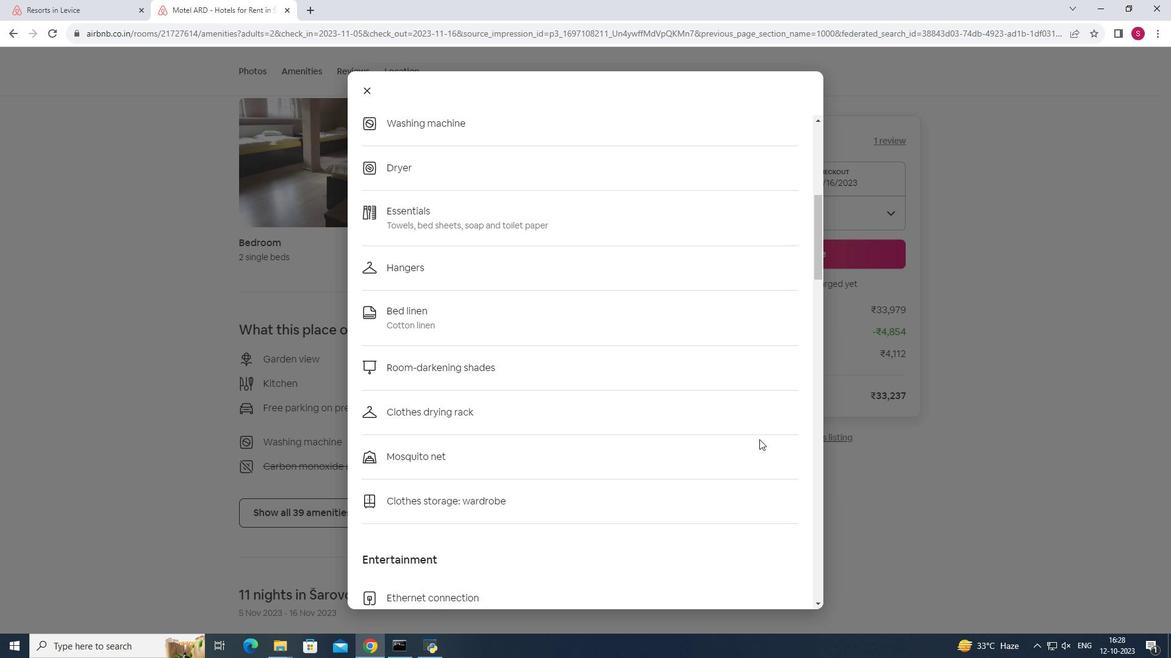 
Action: Mouse scrolled (759, 439) with delta (0, 0)
Screenshot: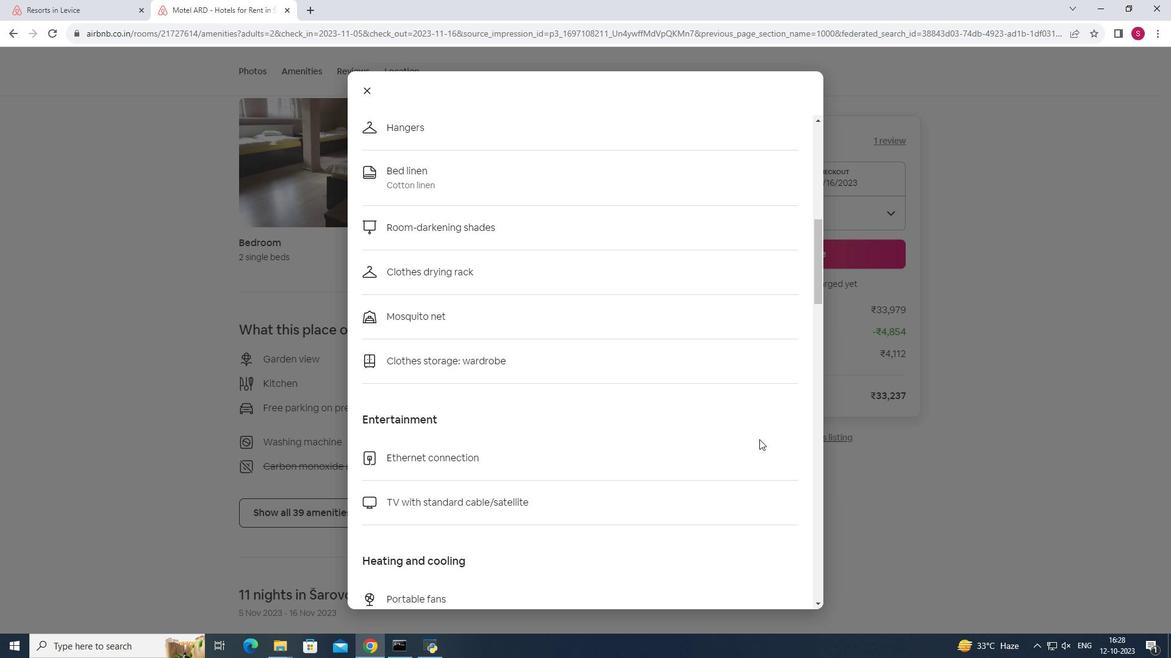 
Action: Mouse scrolled (759, 439) with delta (0, 0)
Screenshot: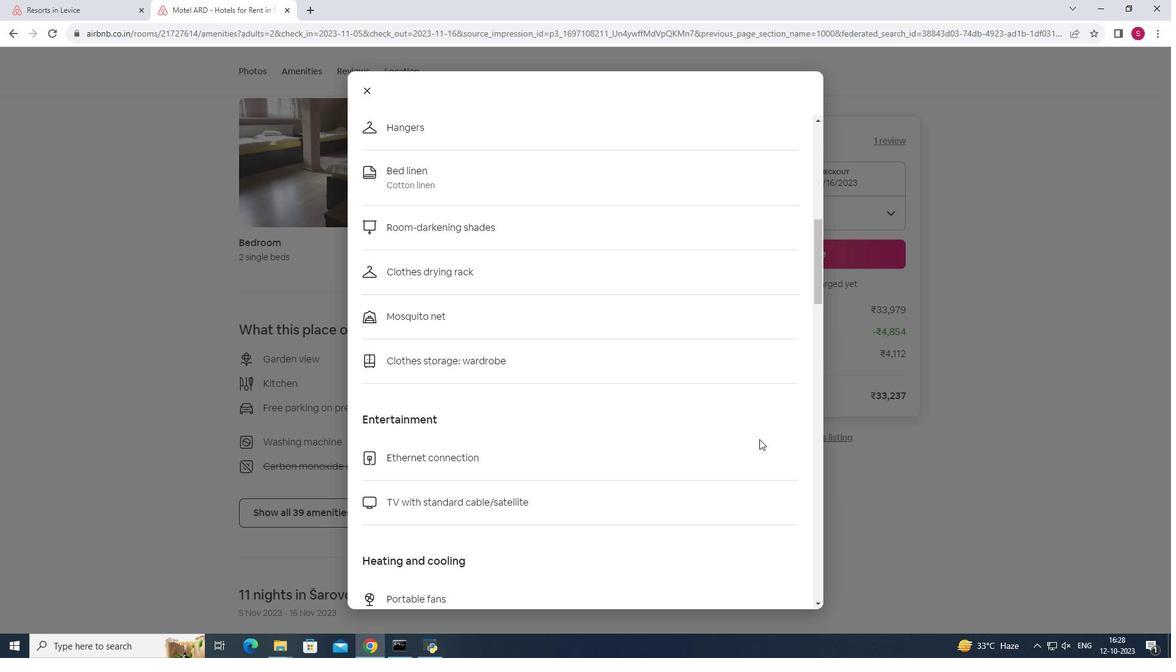 
Action: Mouse scrolled (759, 439) with delta (0, 0)
Screenshot: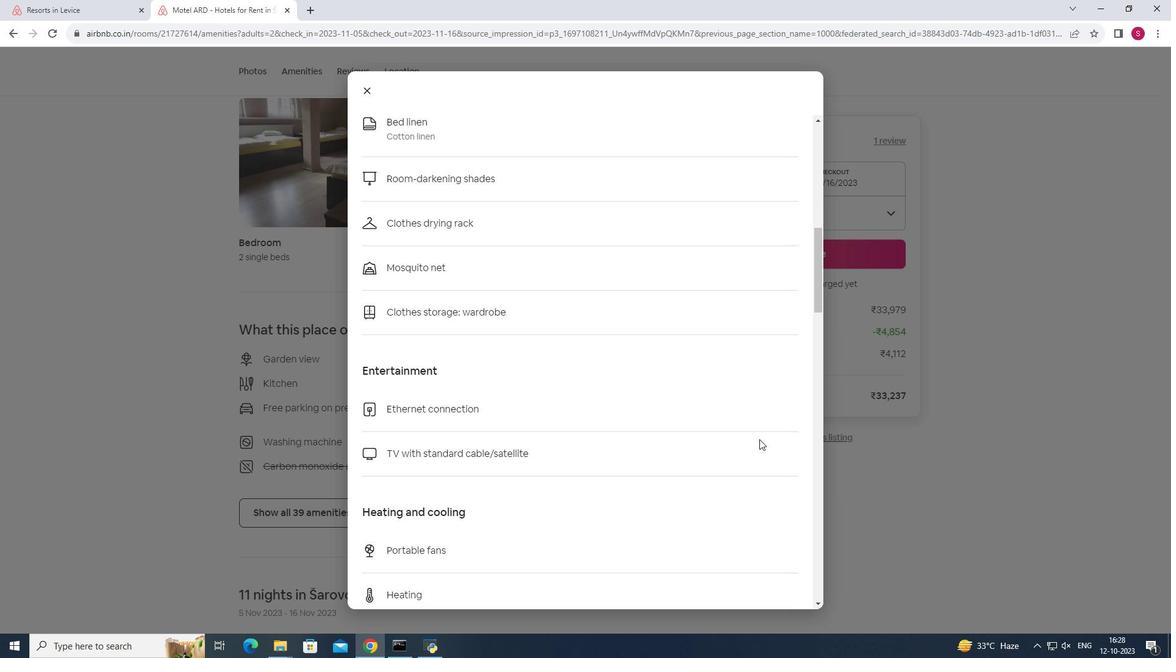 
Action: Mouse scrolled (759, 439) with delta (0, 0)
Screenshot: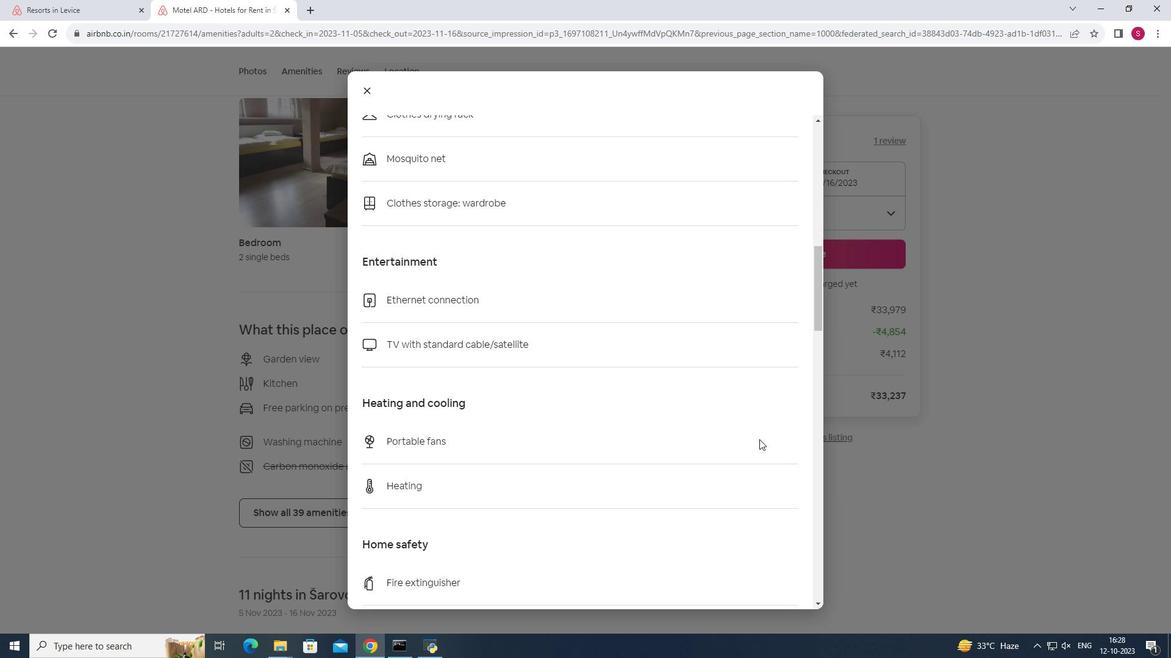 
Action: Mouse scrolled (759, 439) with delta (0, 0)
Screenshot: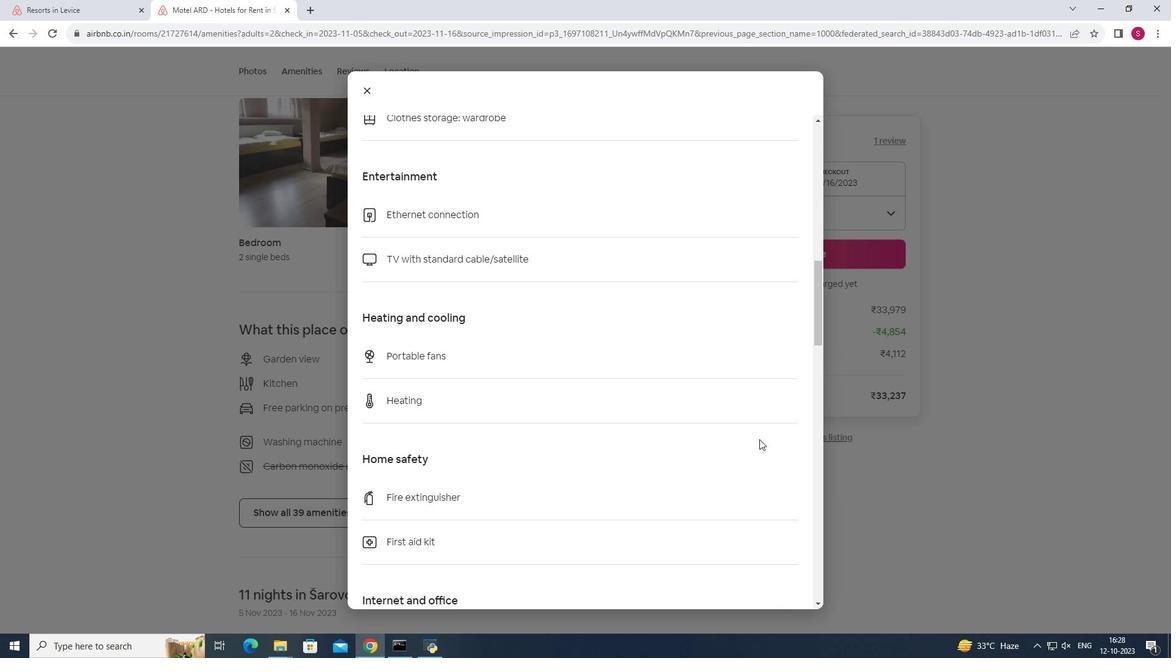 
Action: Mouse scrolled (759, 439) with delta (0, 0)
Screenshot: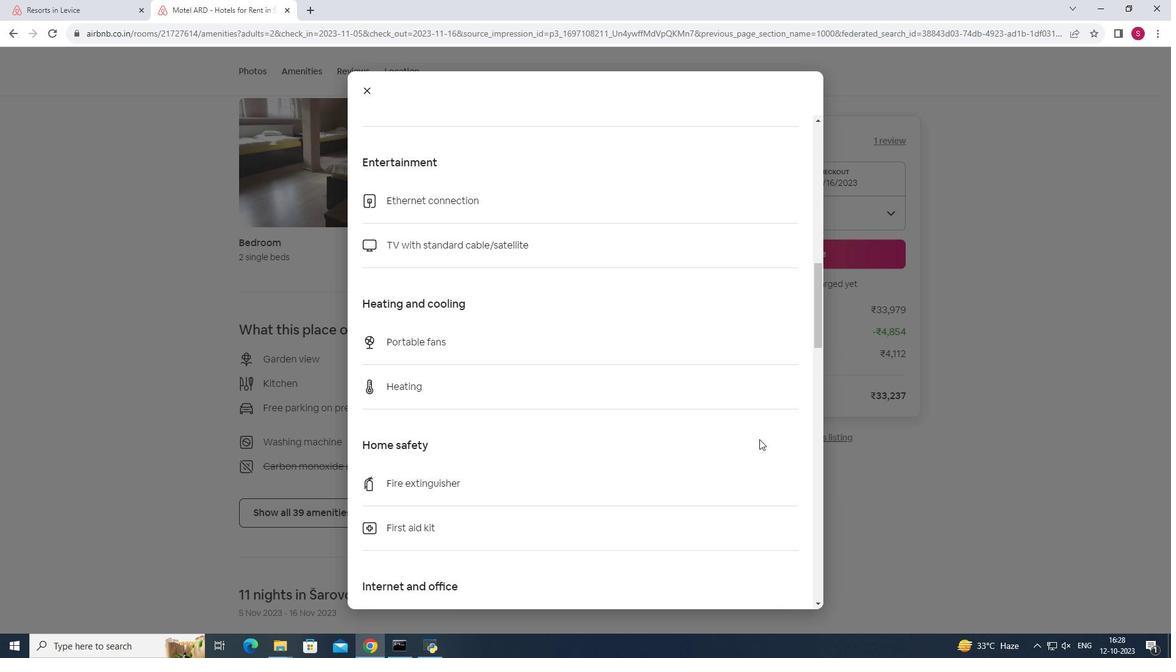 
Action: Mouse scrolled (759, 439) with delta (0, 0)
Screenshot: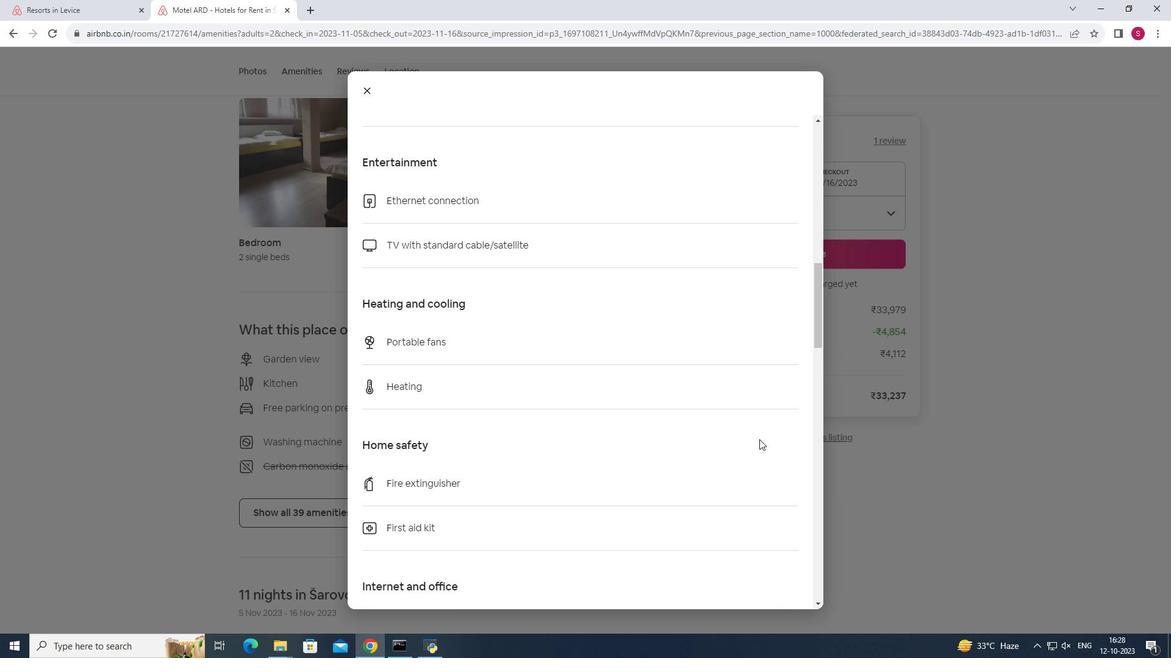 
Action: Mouse scrolled (759, 439) with delta (0, 0)
Screenshot: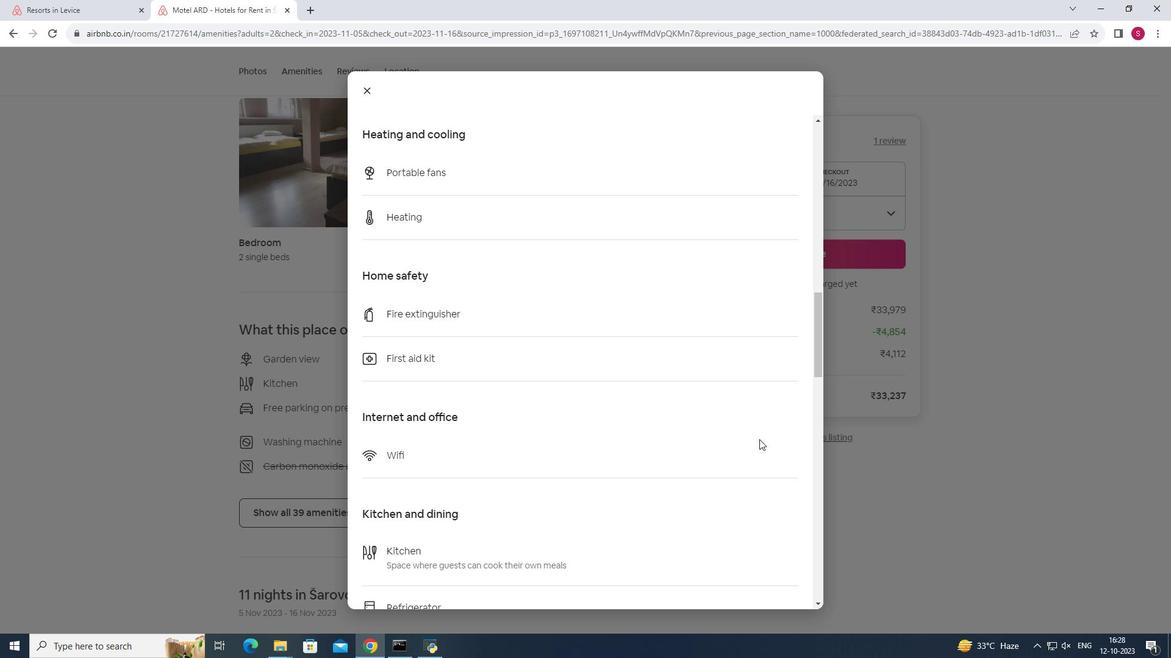 
Action: Mouse scrolled (759, 439) with delta (0, 0)
Screenshot: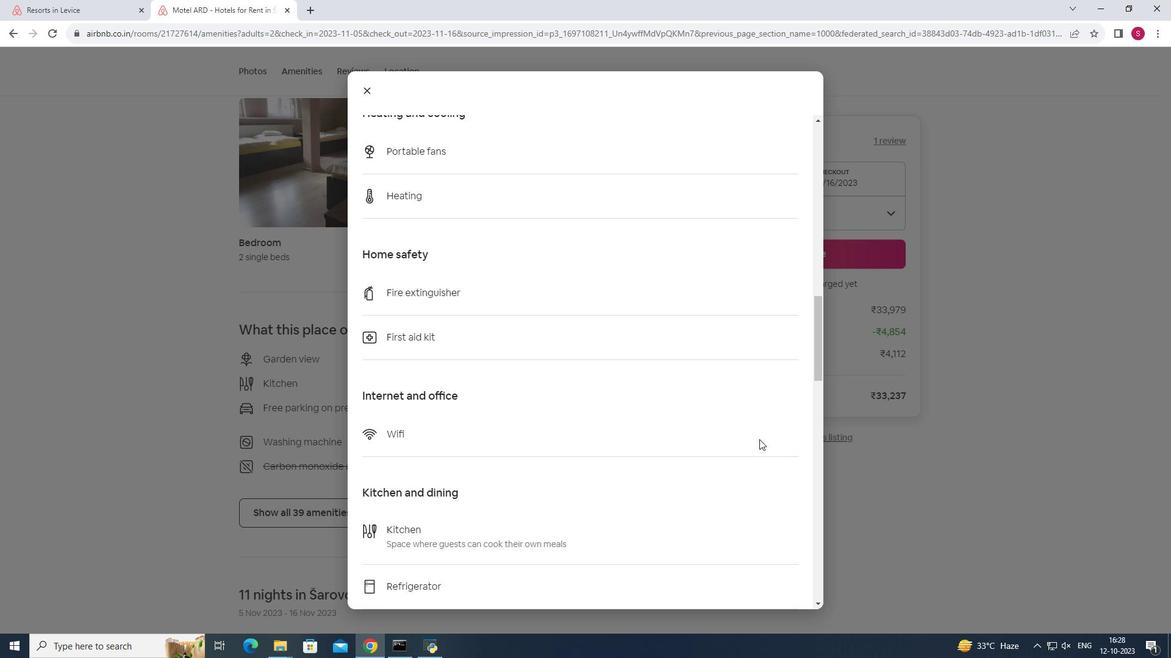 
Action: Mouse scrolled (759, 439) with delta (0, 0)
Screenshot: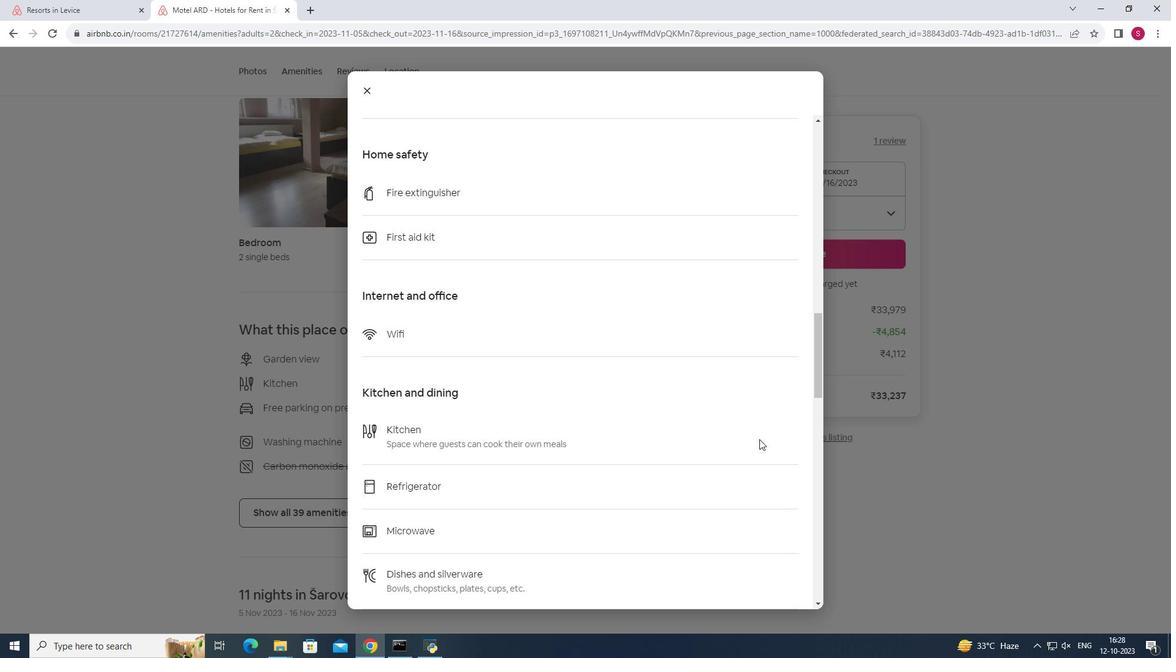 
Action: Mouse scrolled (759, 439) with delta (0, 0)
Screenshot: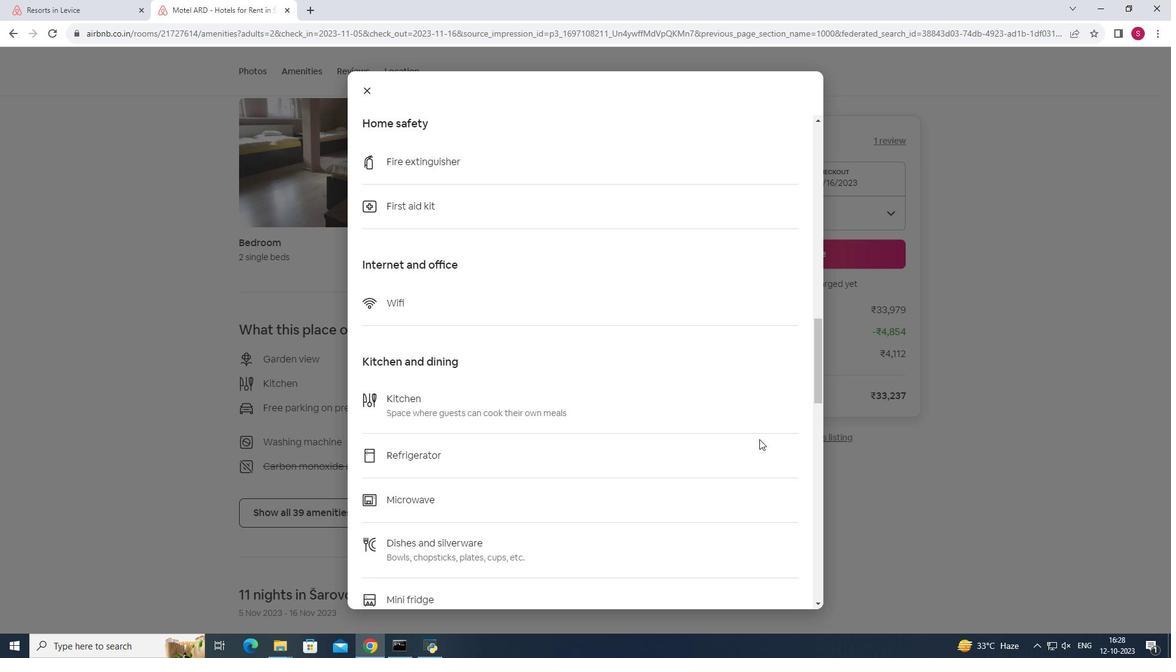 
Action: Mouse scrolled (759, 439) with delta (0, 0)
Screenshot: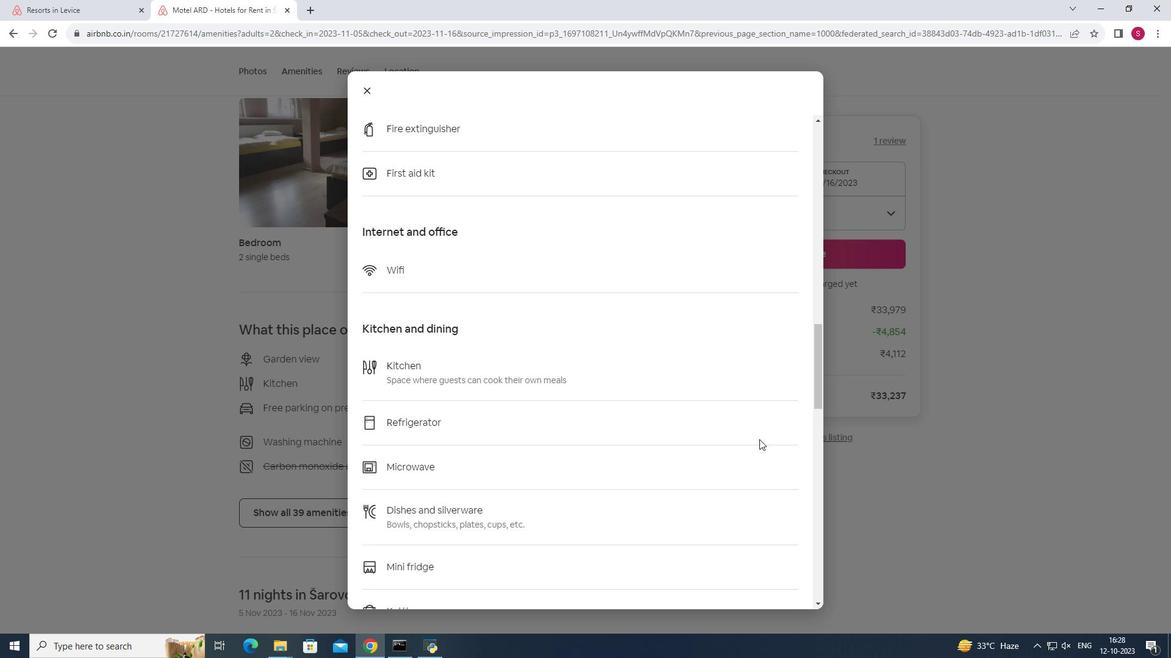 
Action: Mouse scrolled (759, 439) with delta (0, 0)
Screenshot: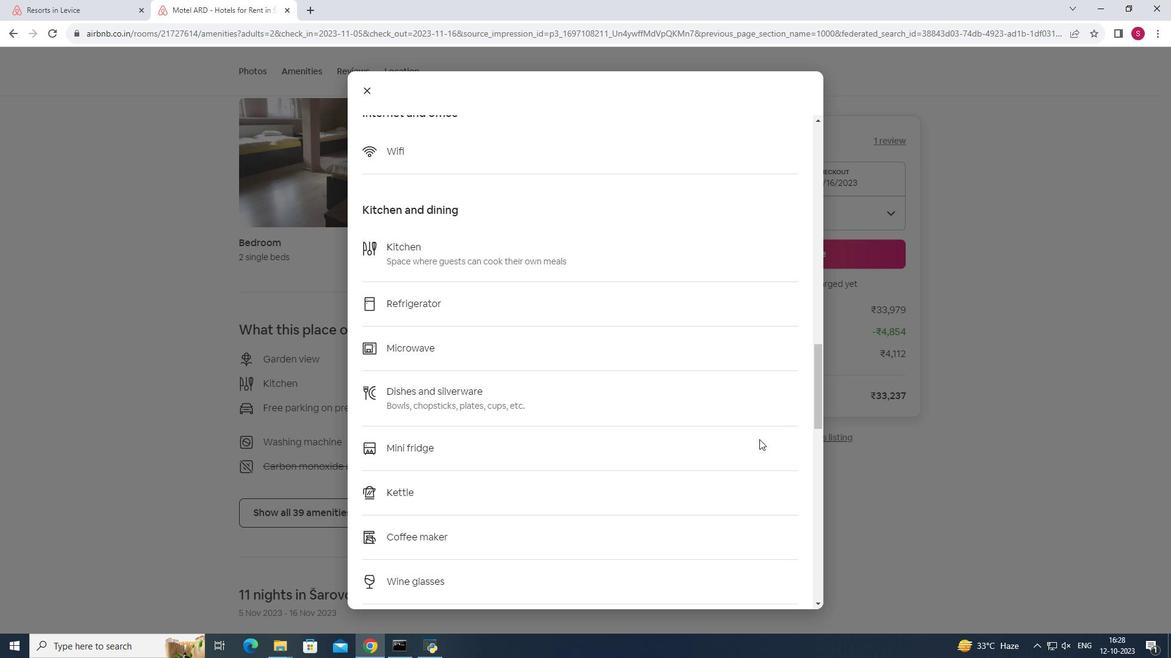 
Action: Mouse scrolled (759, 439) with delta (0, 0)
Screenshot: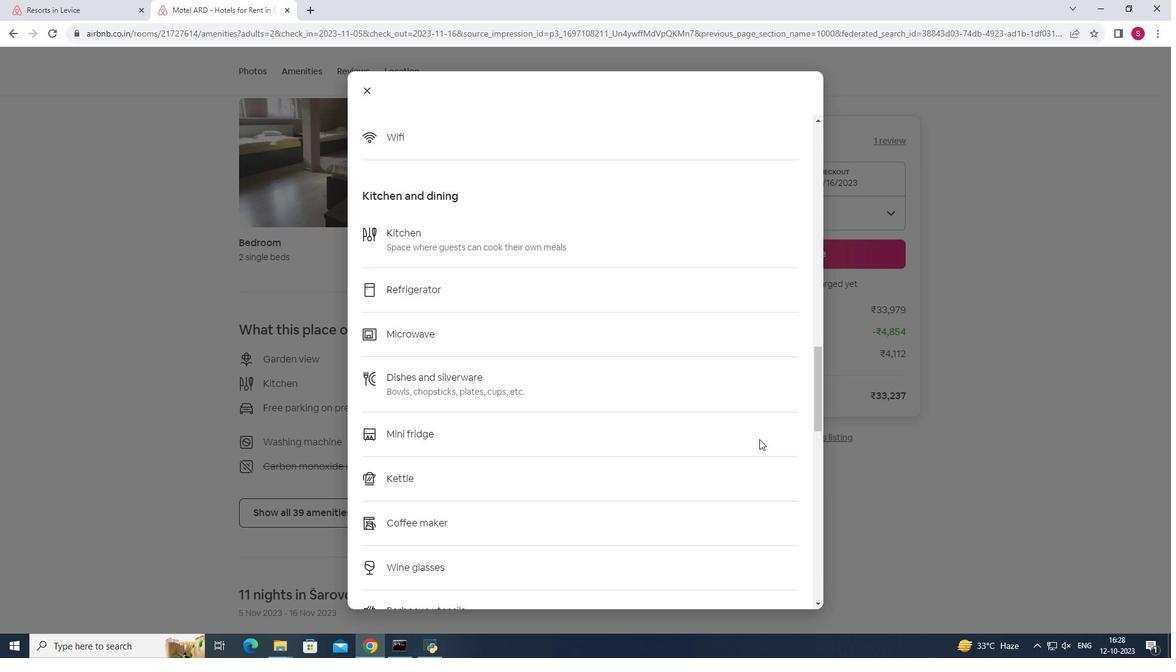 
Action: Mouse scrolled (759, 439) with delta (0, 0)
Screenshot: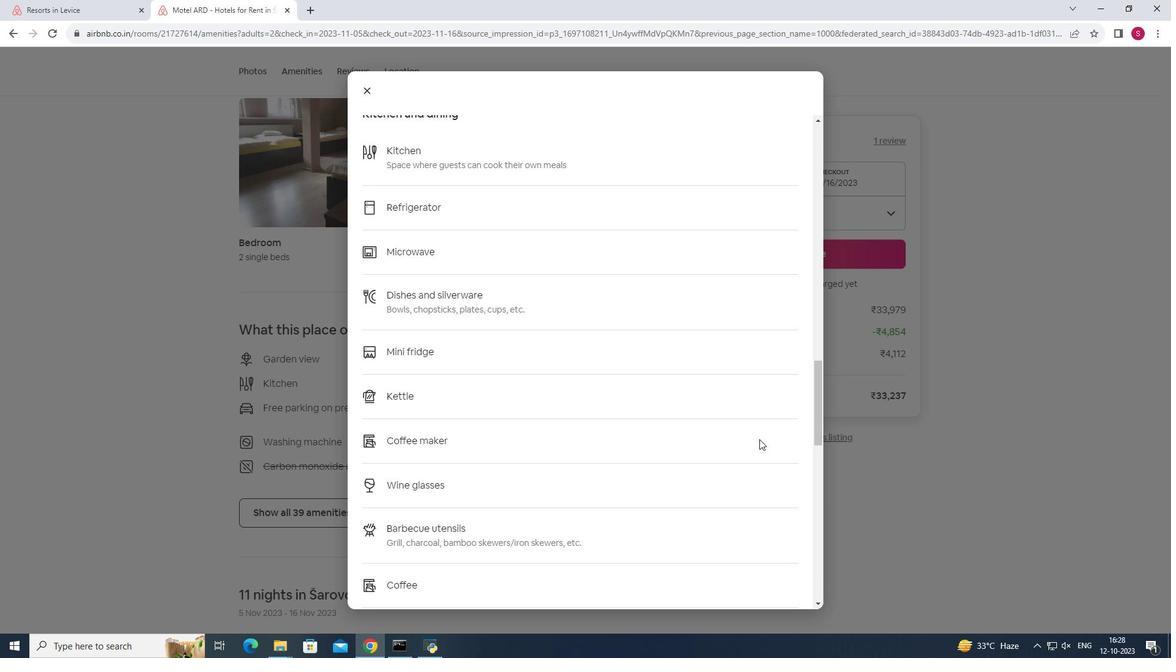 
Action: Mouse scrolled (759, 439) with delta (0, 0)
Screenshot: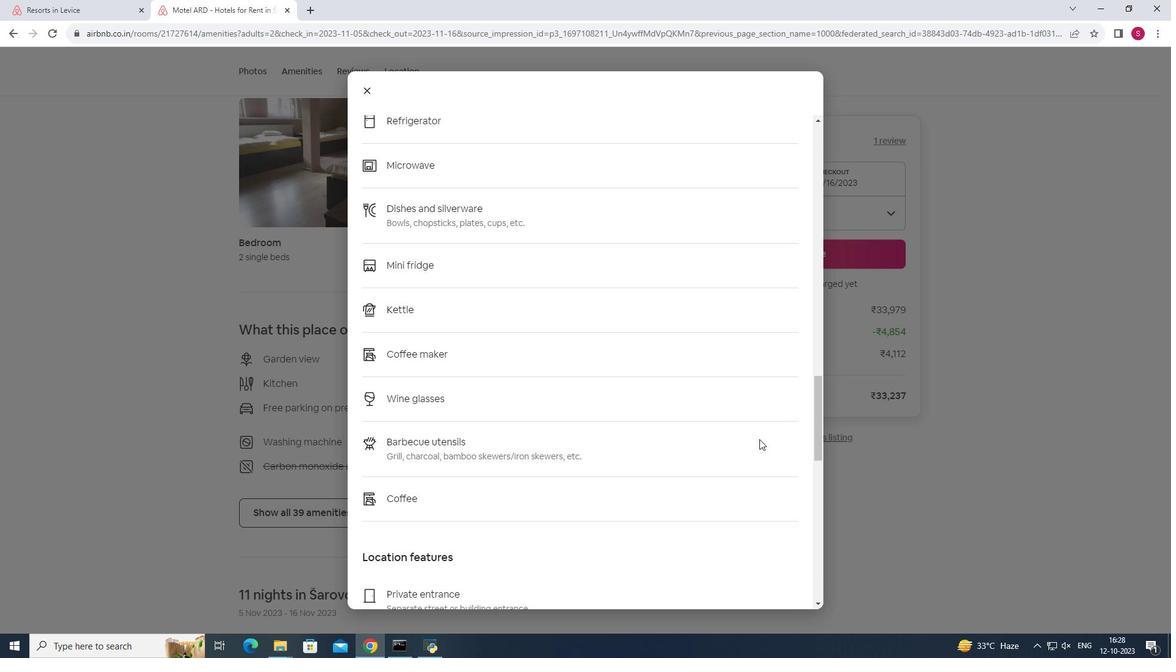 
Action: Mouse scrolled (759, 439) with delta (0, 0)
Screenshot: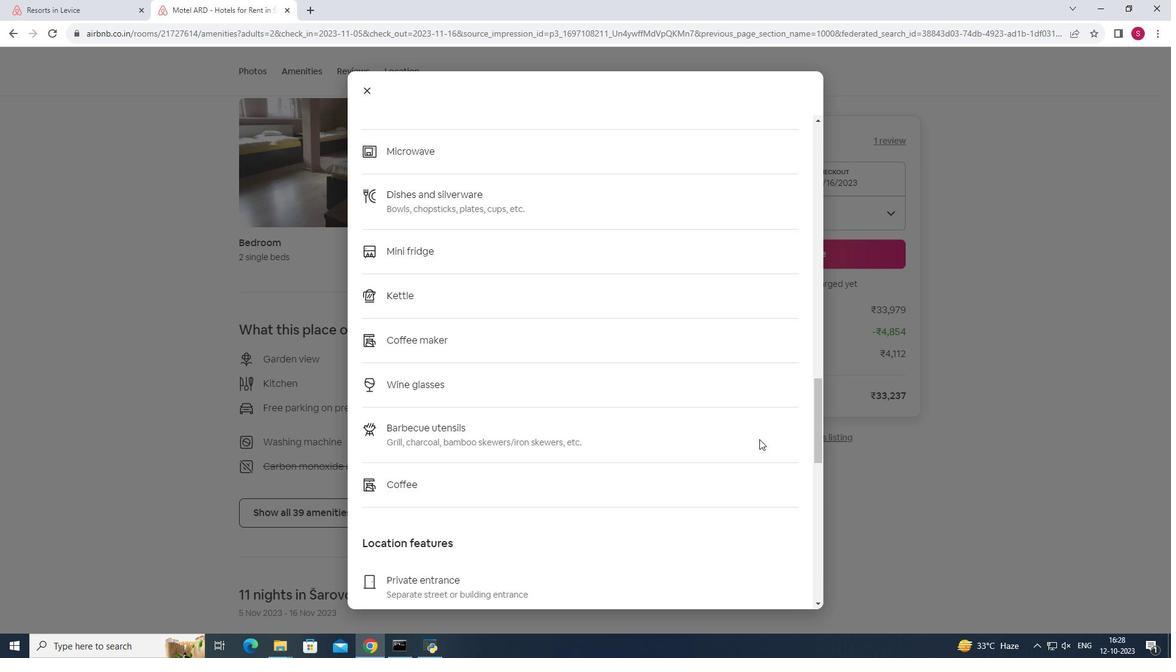 
Action: Mouse scrolled (759, 439) with delta (0, 0)
Screenshot: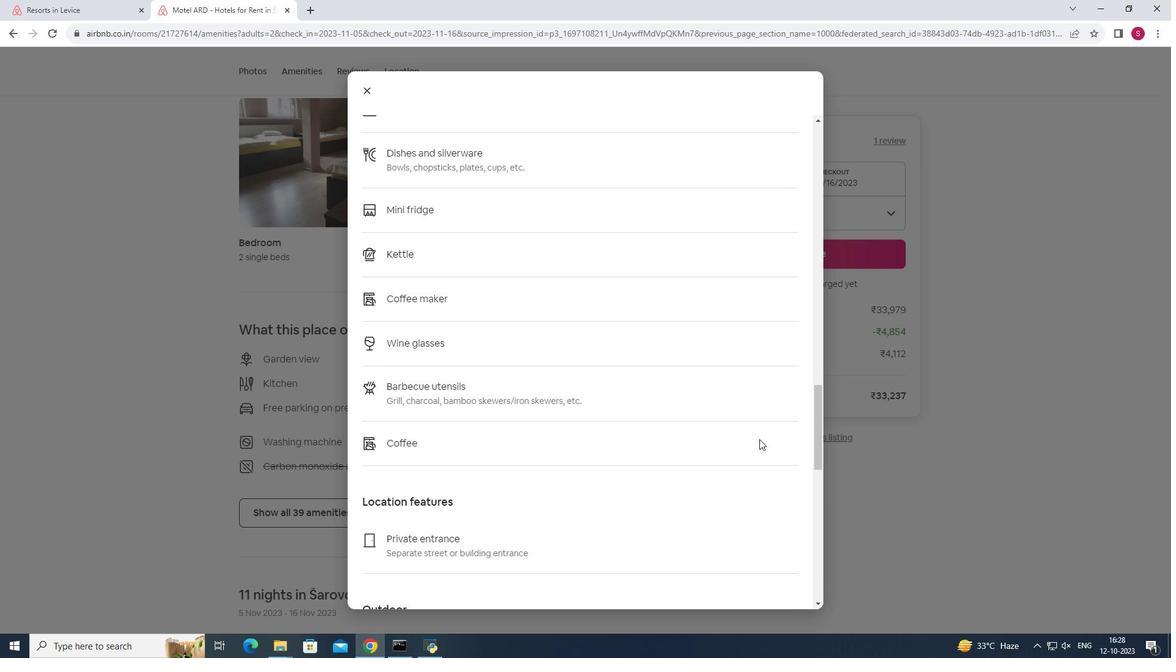 
Action: Mouse scrolled (759, 439) with delta (0, 0)
Screenshot: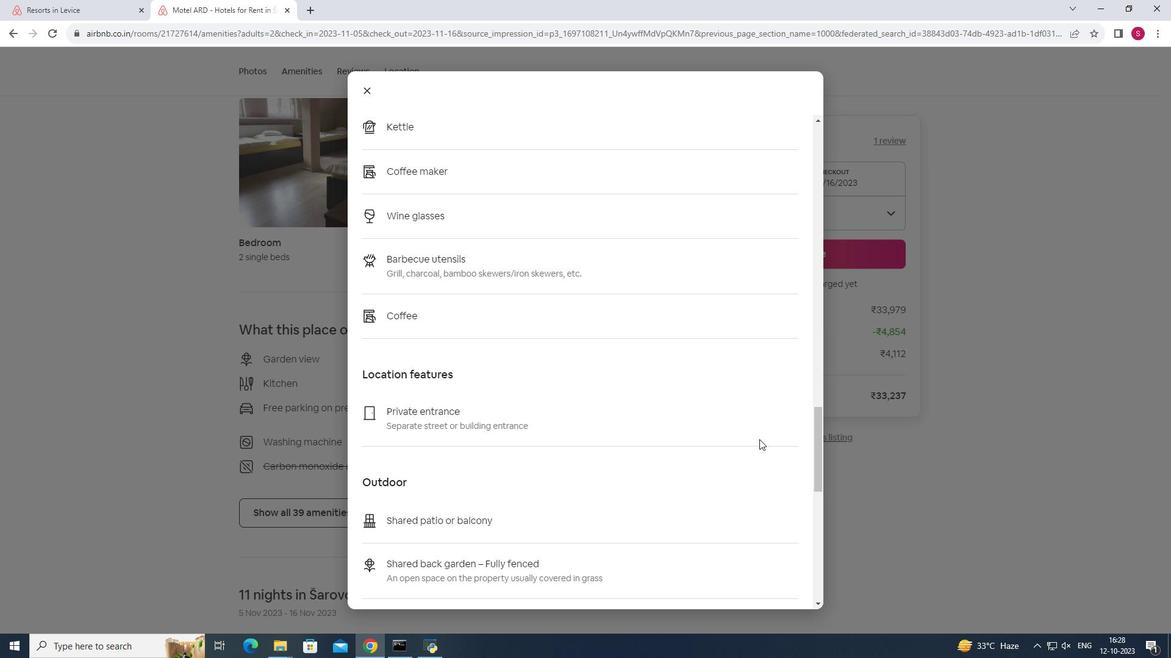 
Action: Mouse scrolled (759, 439) with delta (0, 0)
Screenshot: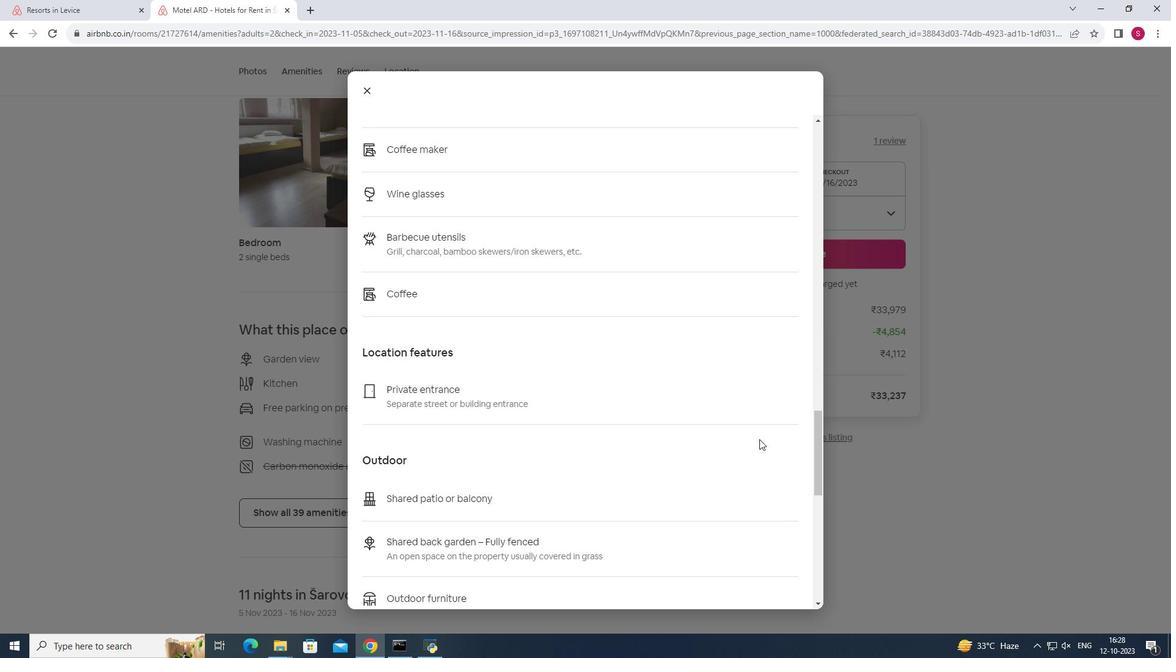 
Action: Mouse scrolled (759, 439) with delta (0, 0)
Screenshot: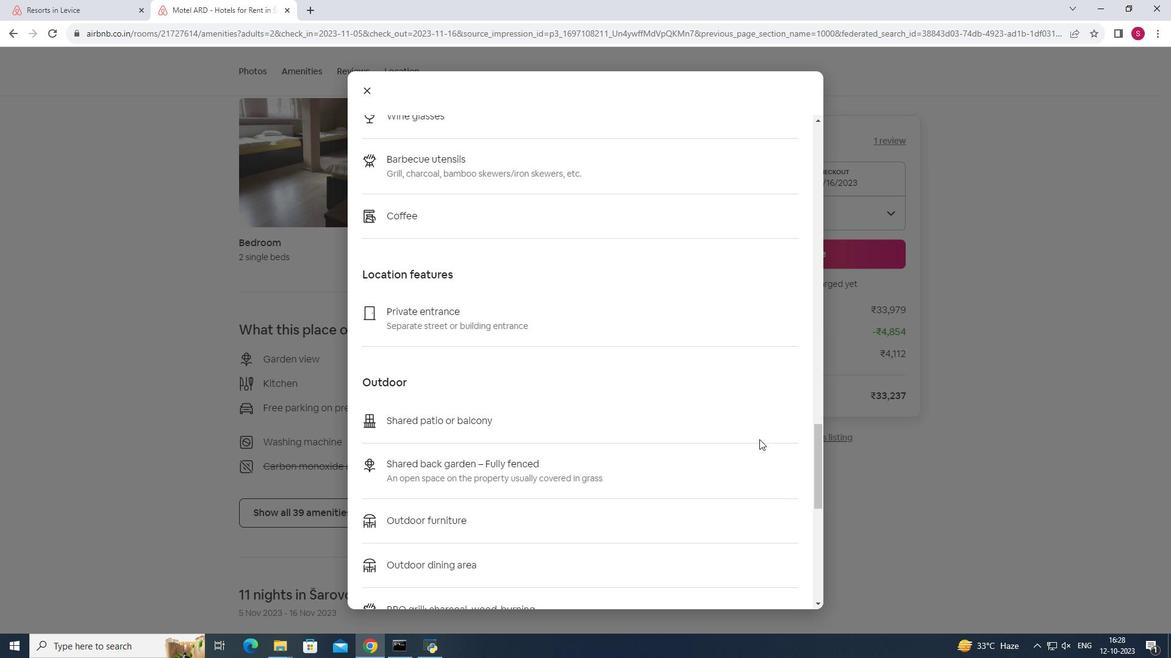 
Action: Mouse scrolled (759, 439) with delta (0, 0)
Screenshot: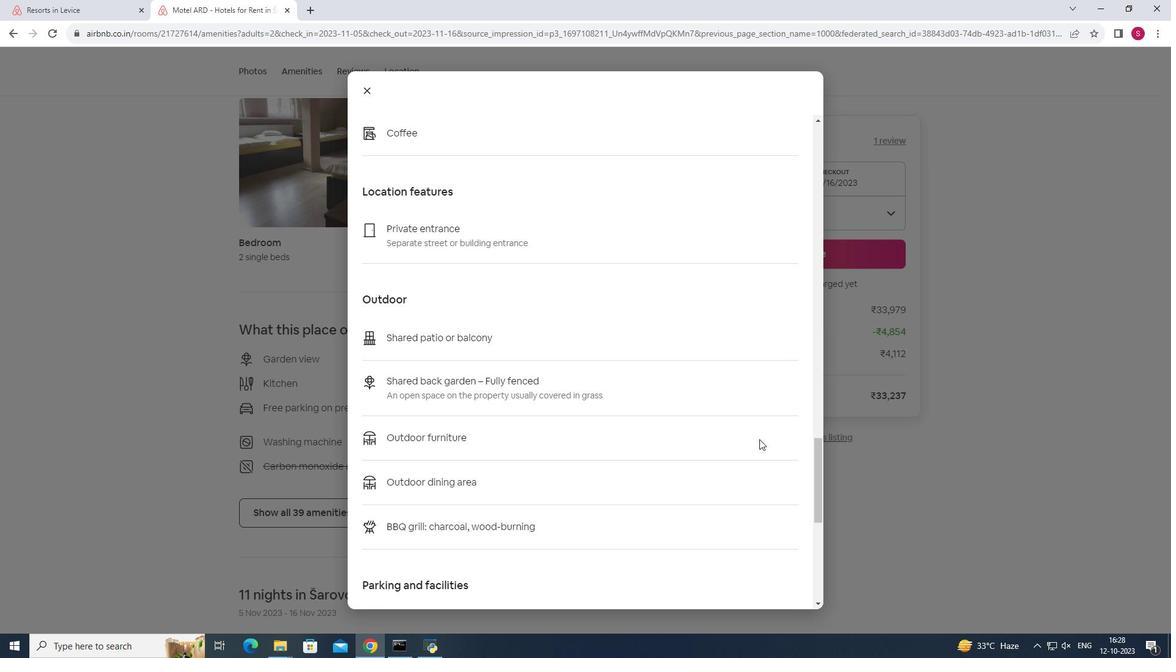 
Action: Mouse scrolled (759, 439) with delta (0, 0)
Screenshot: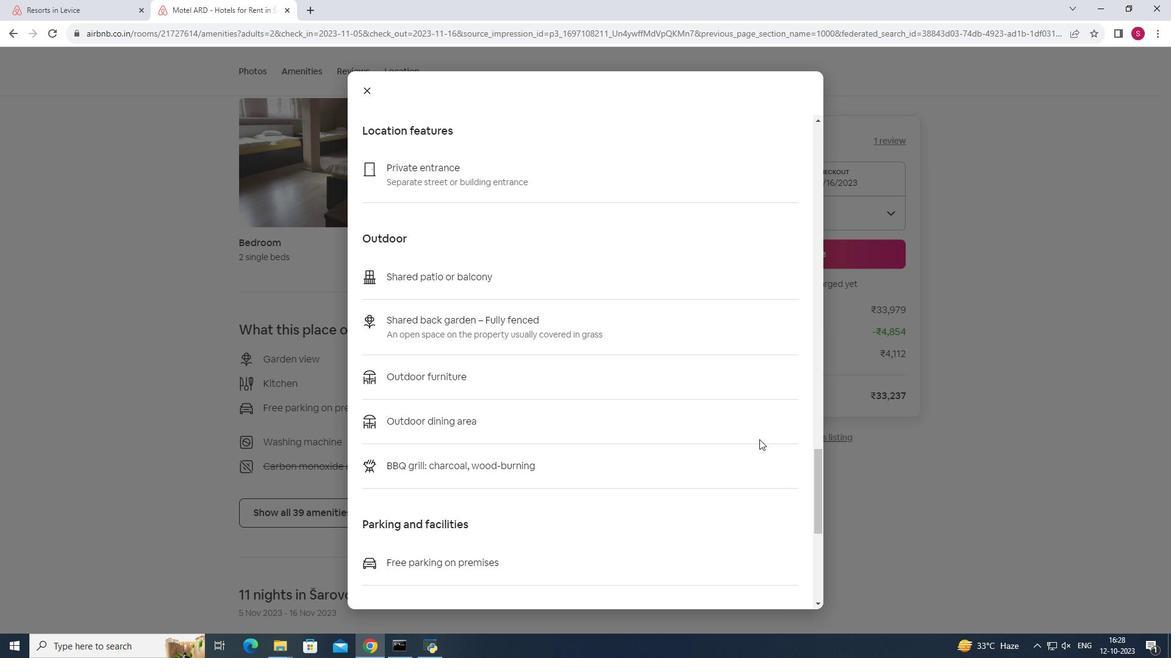 
Action: Mouse scrolled (759, 439) with delta (0, 0)
Screenshot: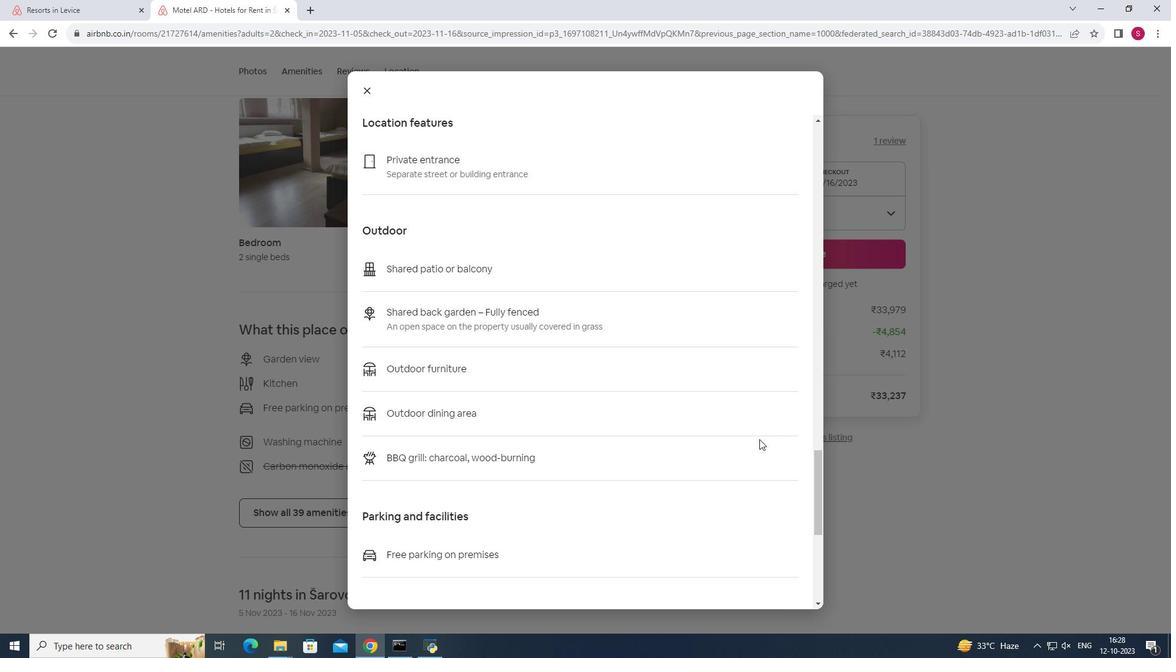 
Action: Mouse scrolled (759, 439) with delta (0, 0)
Screenshot: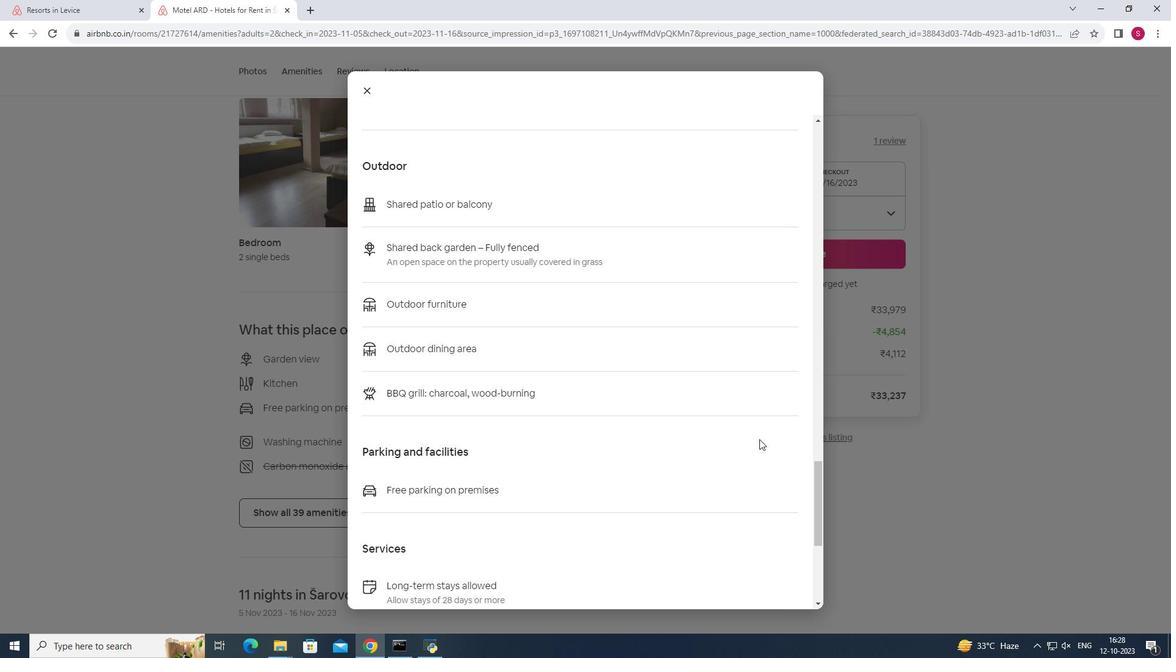
Action: Mouse scrolled (759, 439) with delta (0, 0)
Screenshot: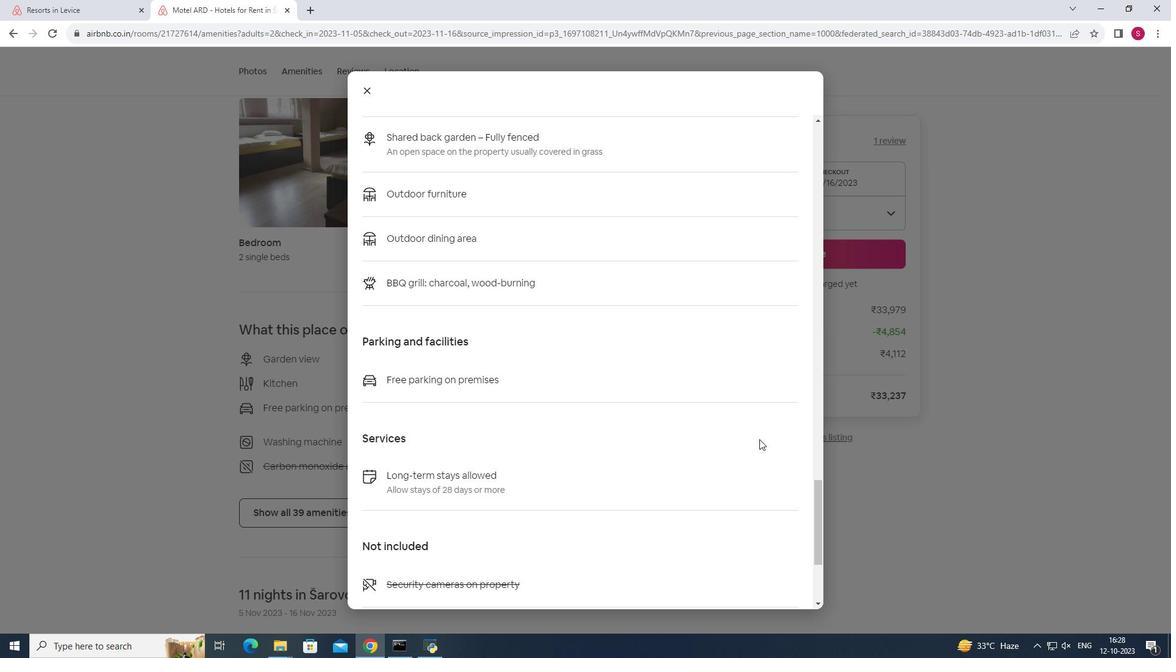 
Action: Mouse scrolled (759, 439) with delta (0, 0)
Screenshot: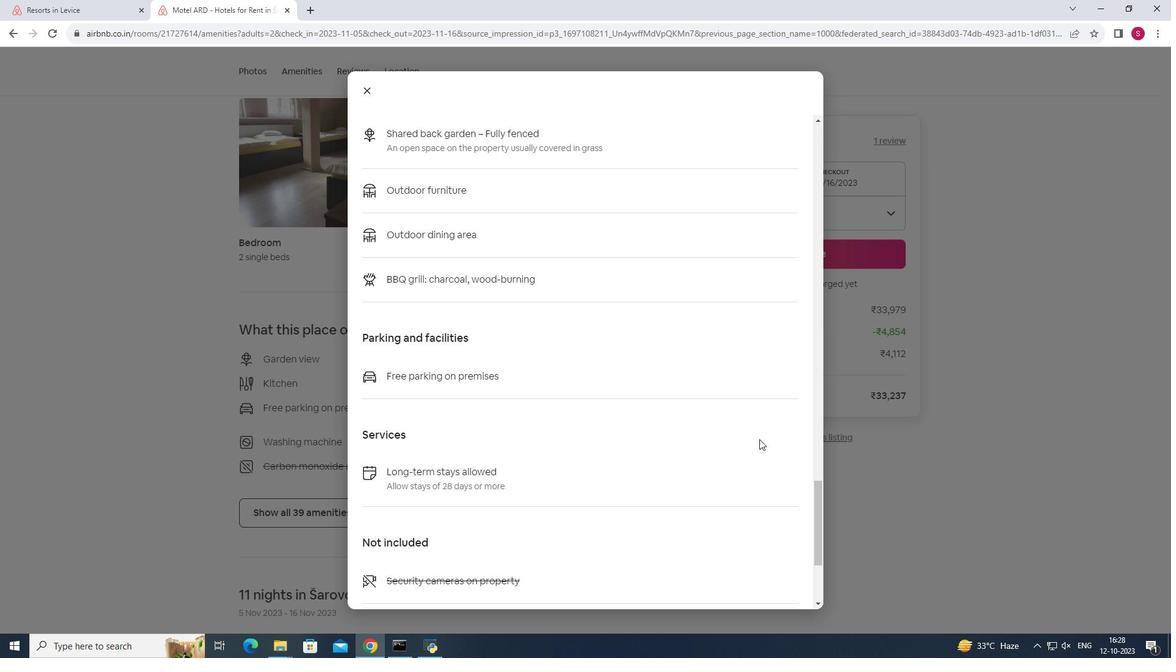 
Action: Mouse scrolled (759, 439) with delta (0, 0)
Screenshot: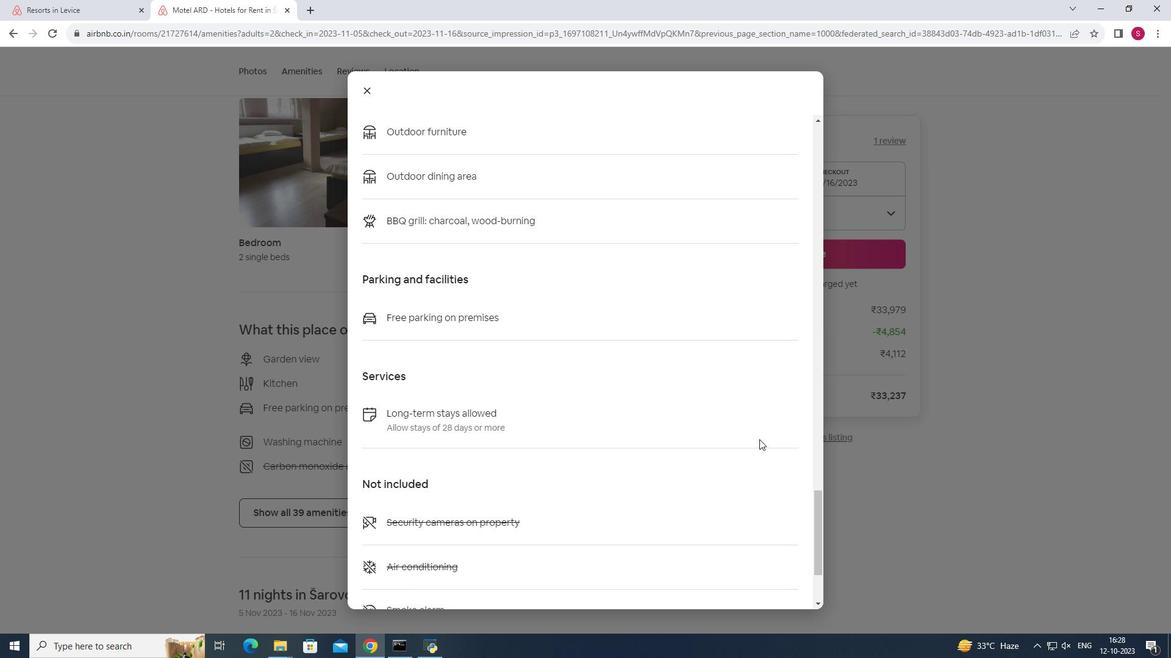 
Action: Mouse moved to (367, 90)
Screenshot: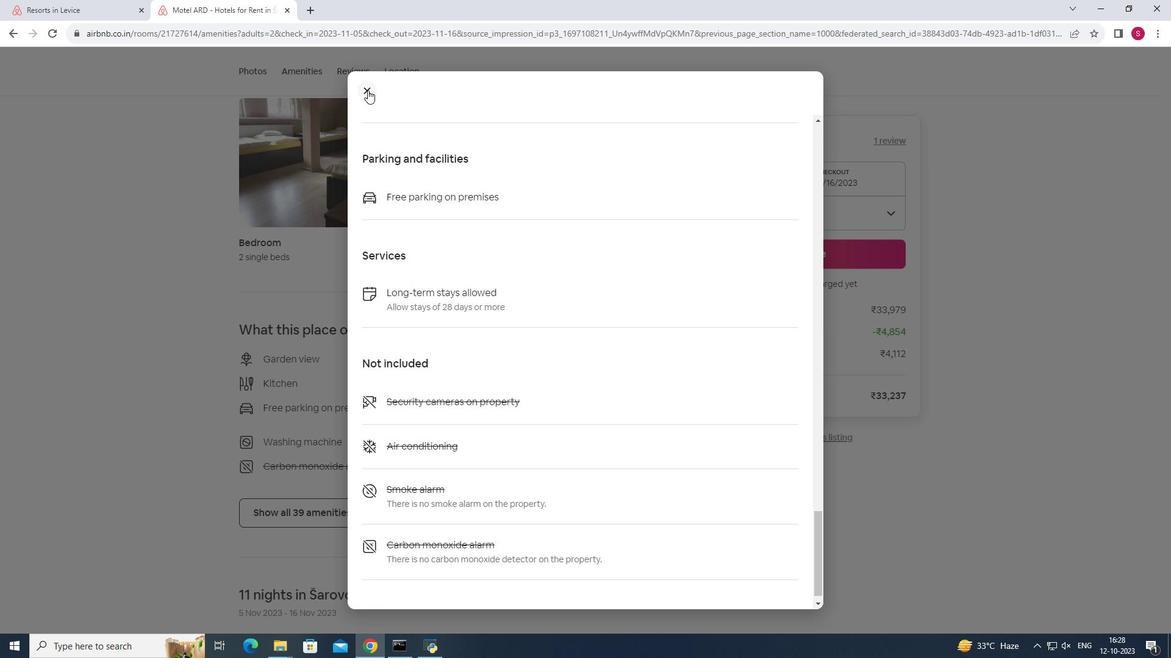 
Action: Mouse pressed left at (367, 90)
Screenshot: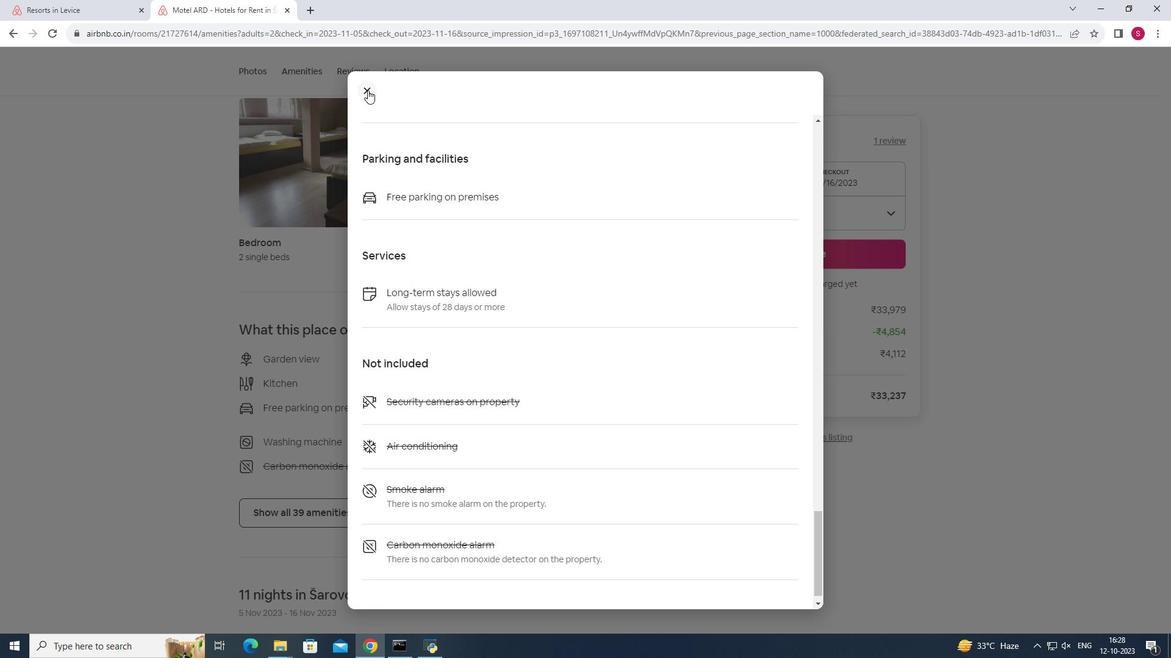 
Action: Mouse moved to (1042, 406)
Screenshot: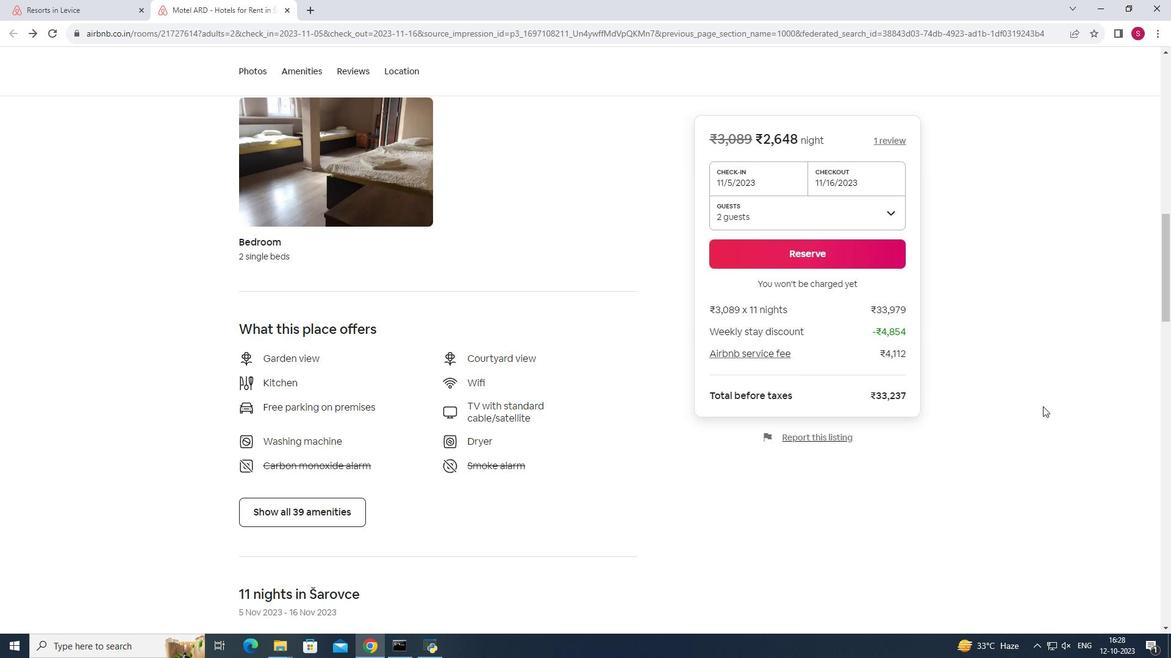 
Action: Mouse scrolled (1042, 406) with delta (0, 0)
Screenshot: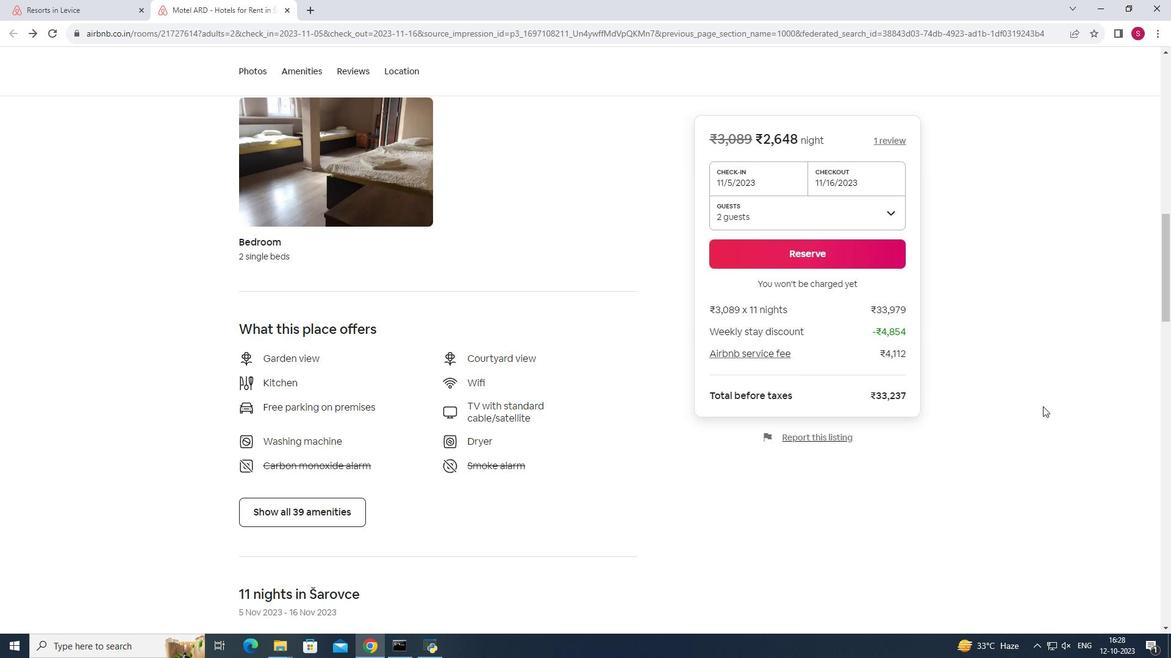 
Action: Mouse scrolled (1042, 406) with delta (0, 0)
